 Task: Research Airbnb properties in Jhawarian, Pakistan from 25th December, 2023 to 26th December, 2023 for 2 adults. Place can be entire room with 1  bedroom having 1 bed and 1 bathroom. Property type can be hotel.
Action: Mouse moved to (498, 137)
Screenshot: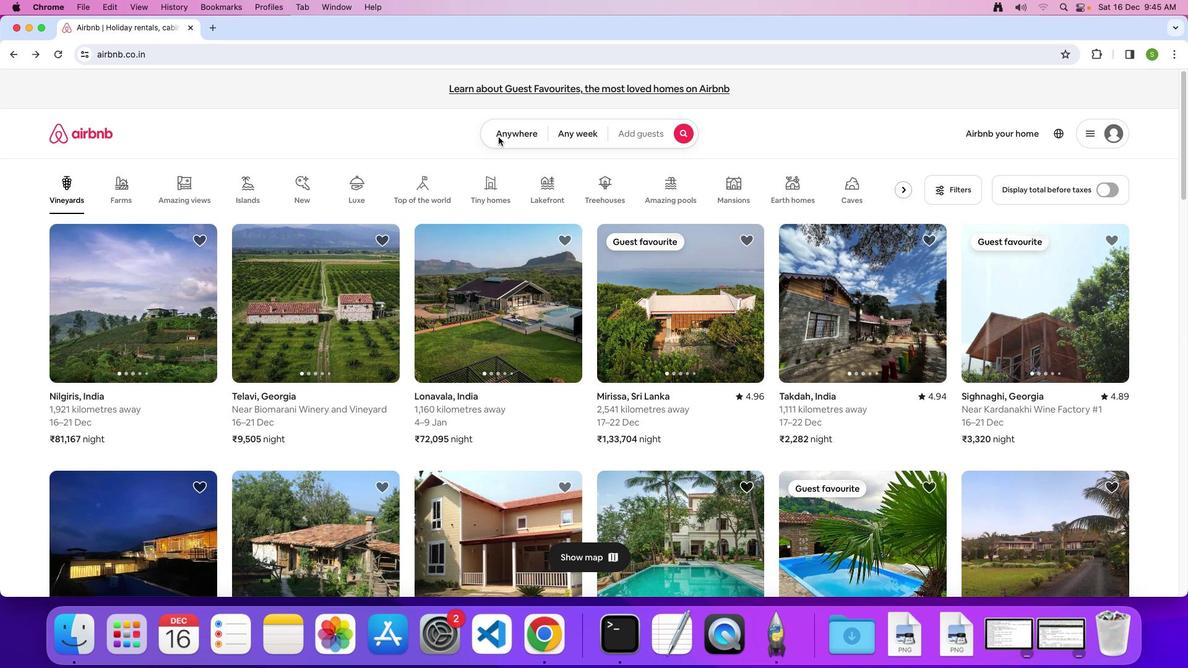
Action: Mouse pressed left at (498, 137)
Screenshot: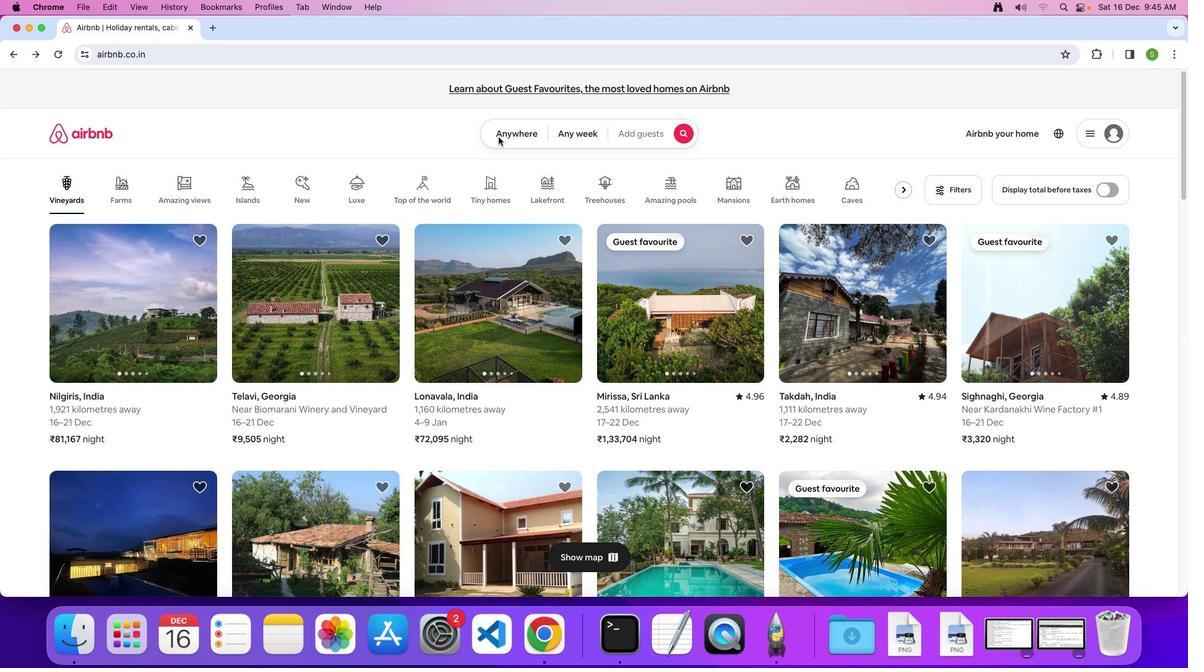 
Action: Mouse moved to (502, 135)
Screenshot: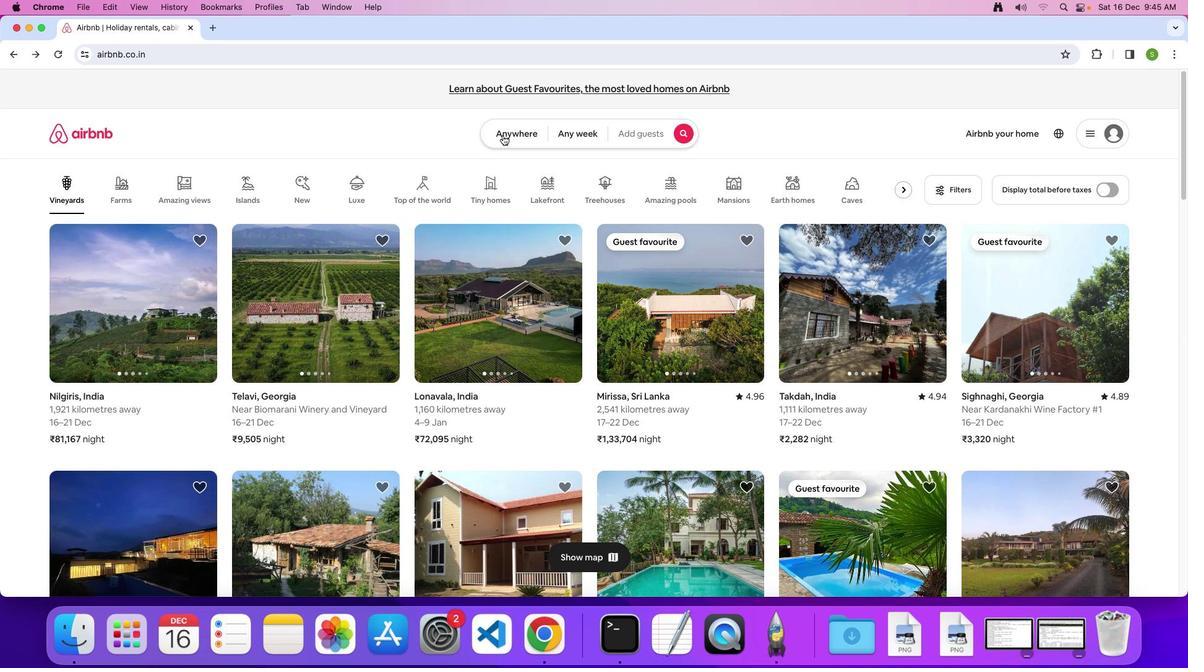 
Action: Mouse pressed left at (502, 135)
Screenshot: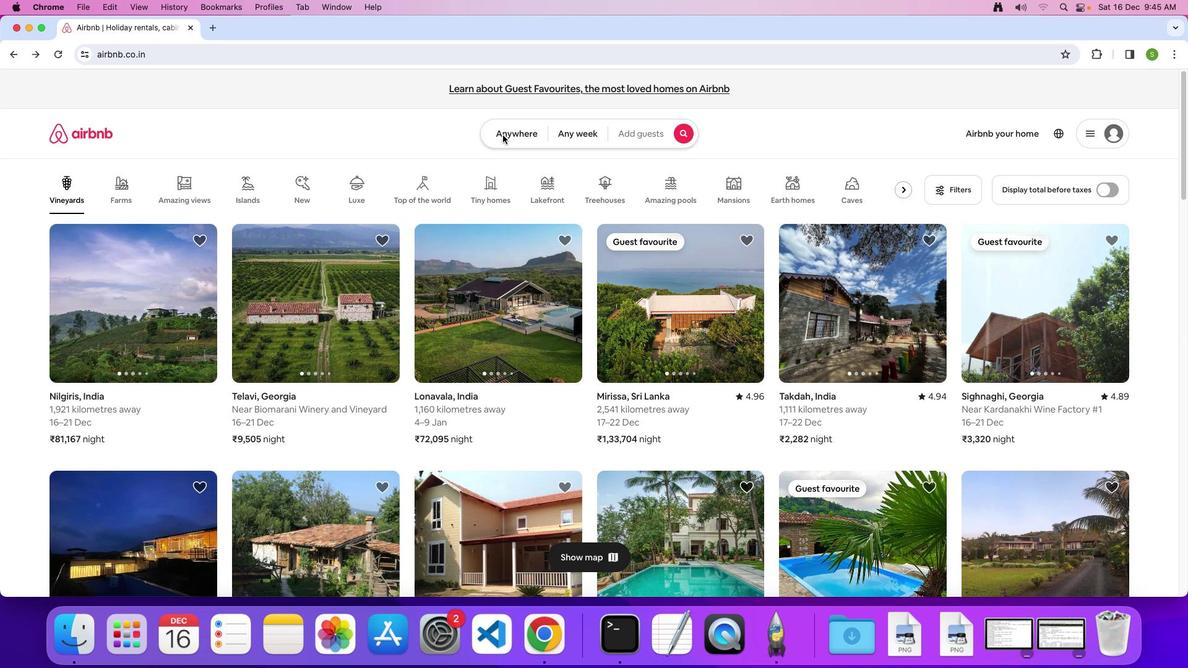 
Action: Mouse moved to (432, 171)
Screenshot: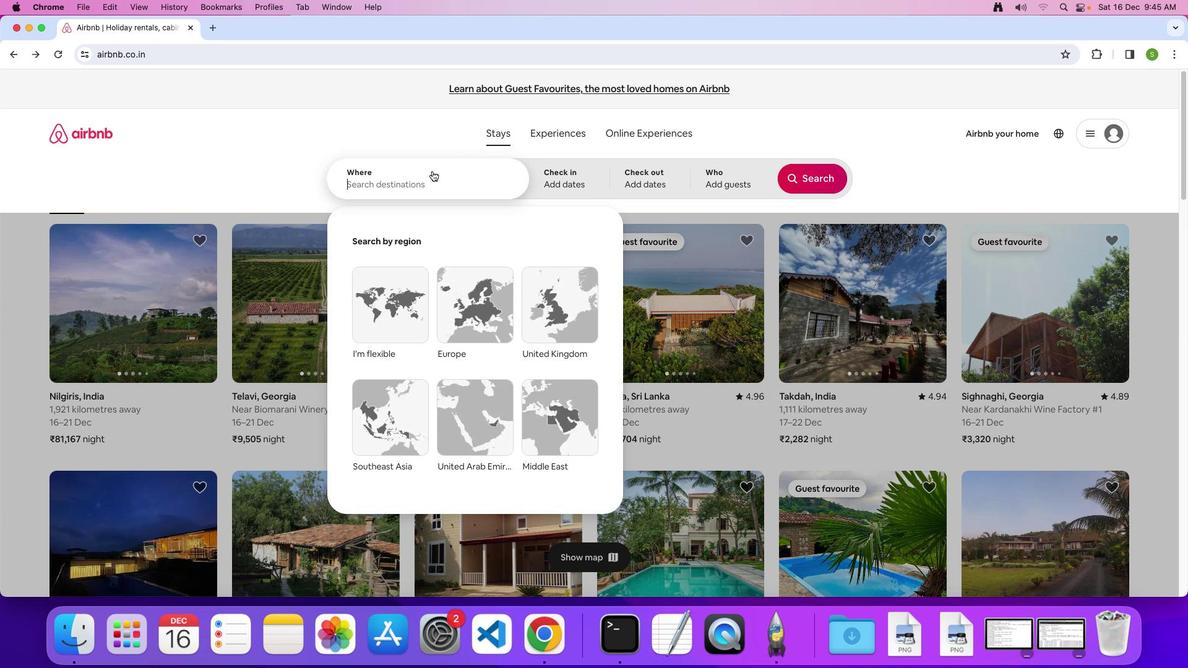 
Action: Mouse pressed left at (432, 171)
Screenshot: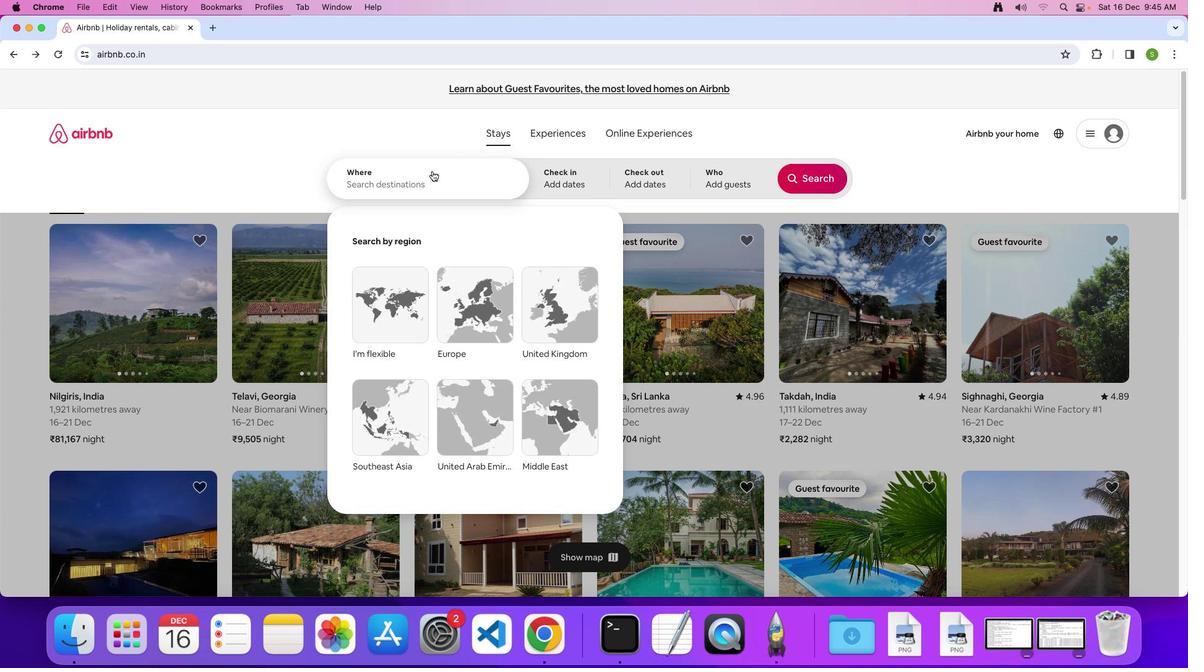 
Action: Key pressed 'J'Key.caps_lock'h''a''w''a''r''i''a''n'','Key.spaceKey.shift'P''a''k''i''s''t''h''a''n'Key.backspaceKey.backspaceKey.backspace'a''n'Key.enter
Screenshot: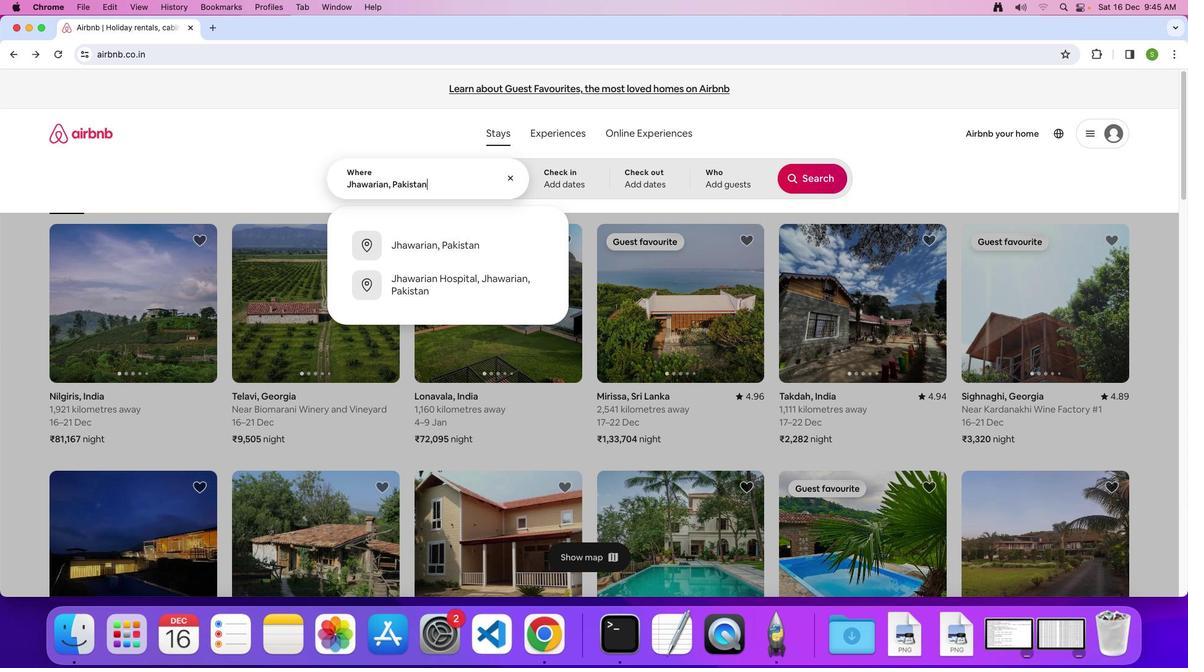 
Action: Mouse moved to (399, 451)
Screenshot: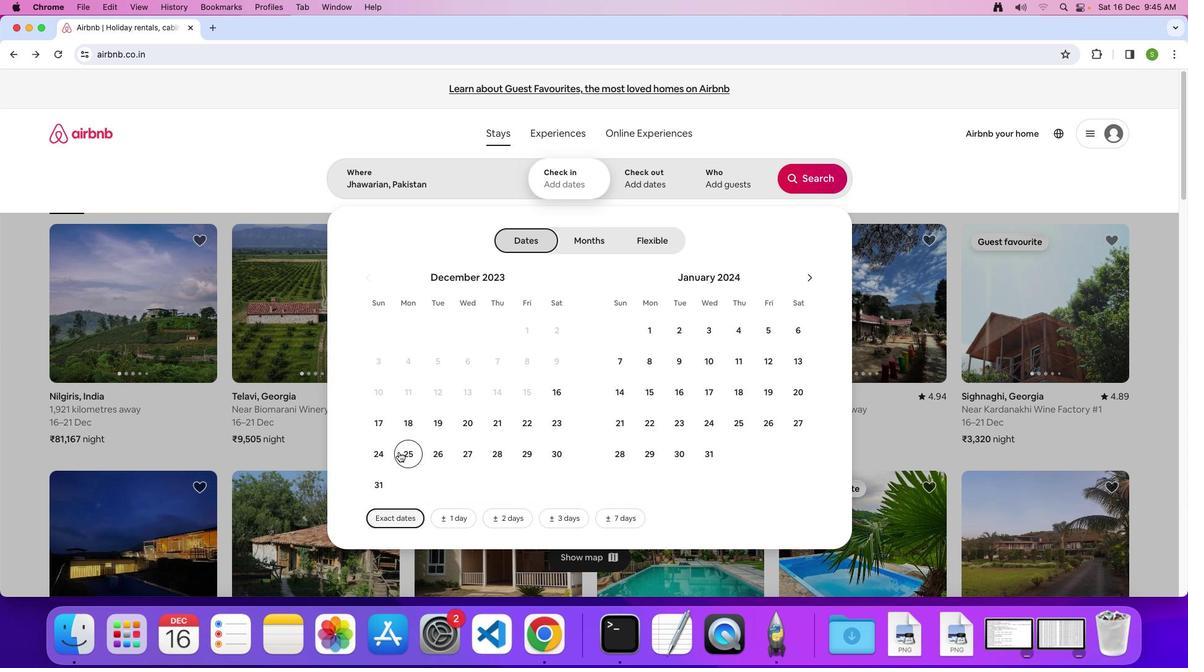 
Action: Mouse pressed left at (399, 451)
Screenshot: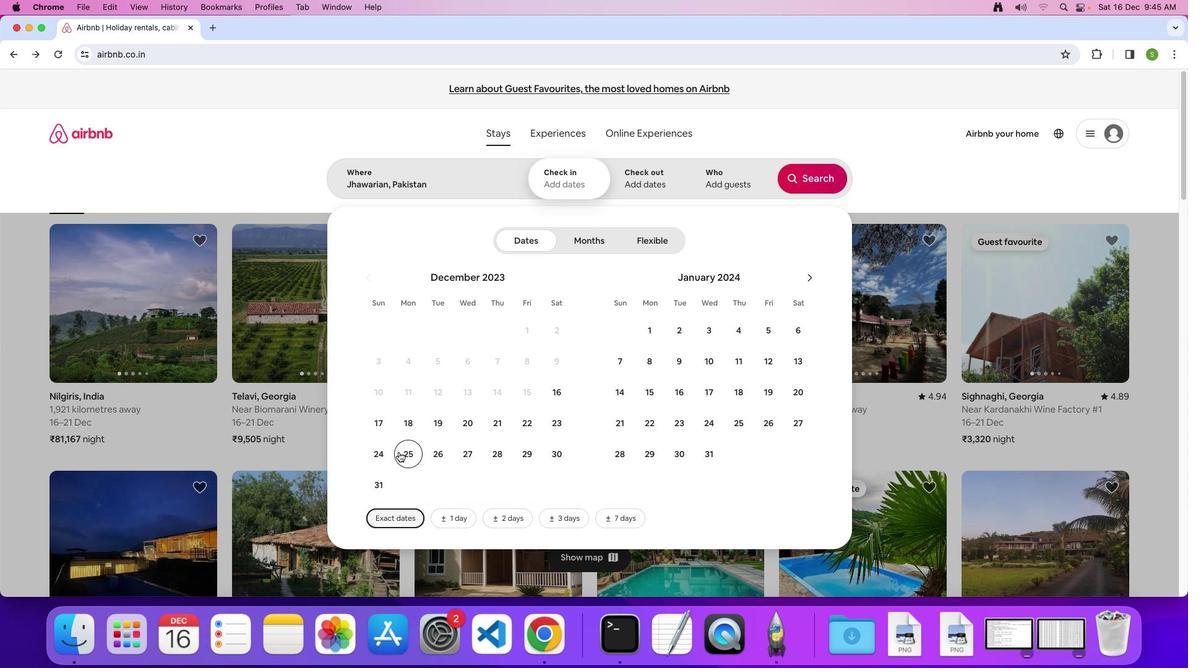 
Action: Mouse moved to (428, 459)
Screenshot: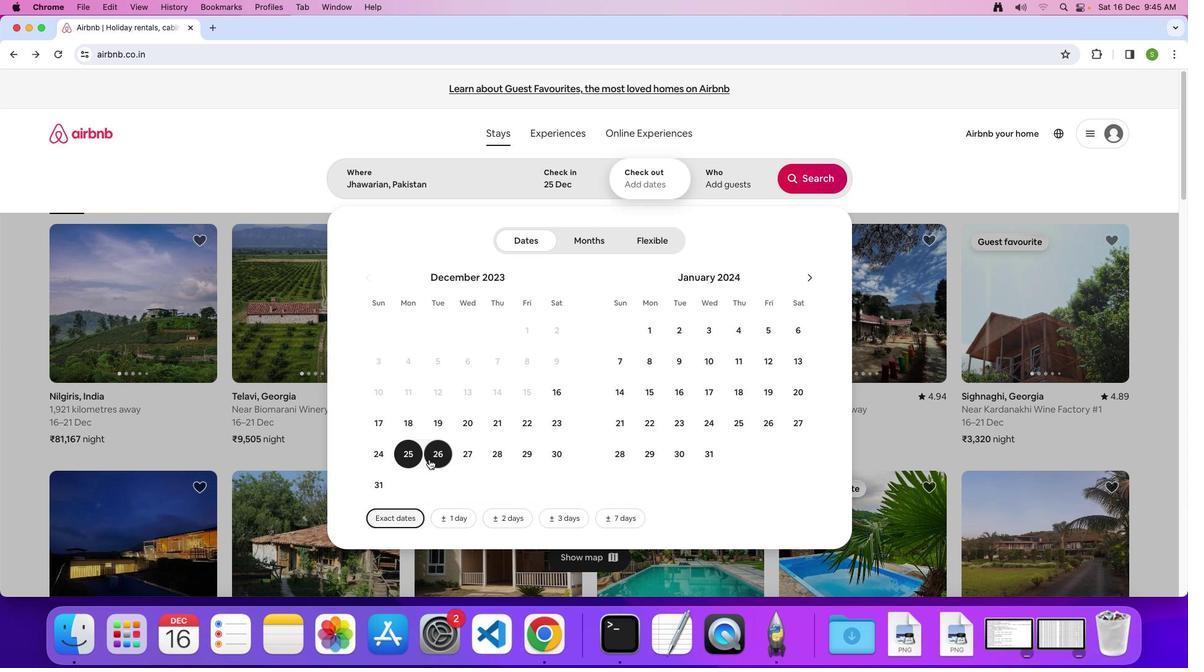 
Action: Mouse pressed left at (428, 459)
Screenshot: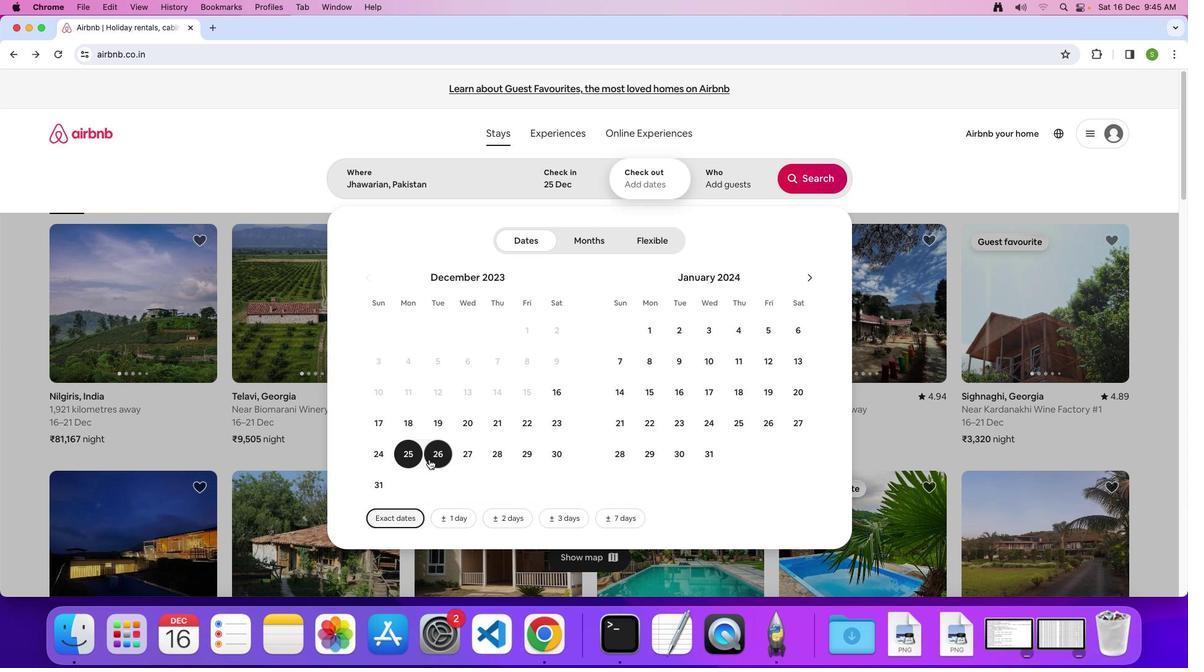 
Action: Mouse moved to (721, 186)
Screenshot: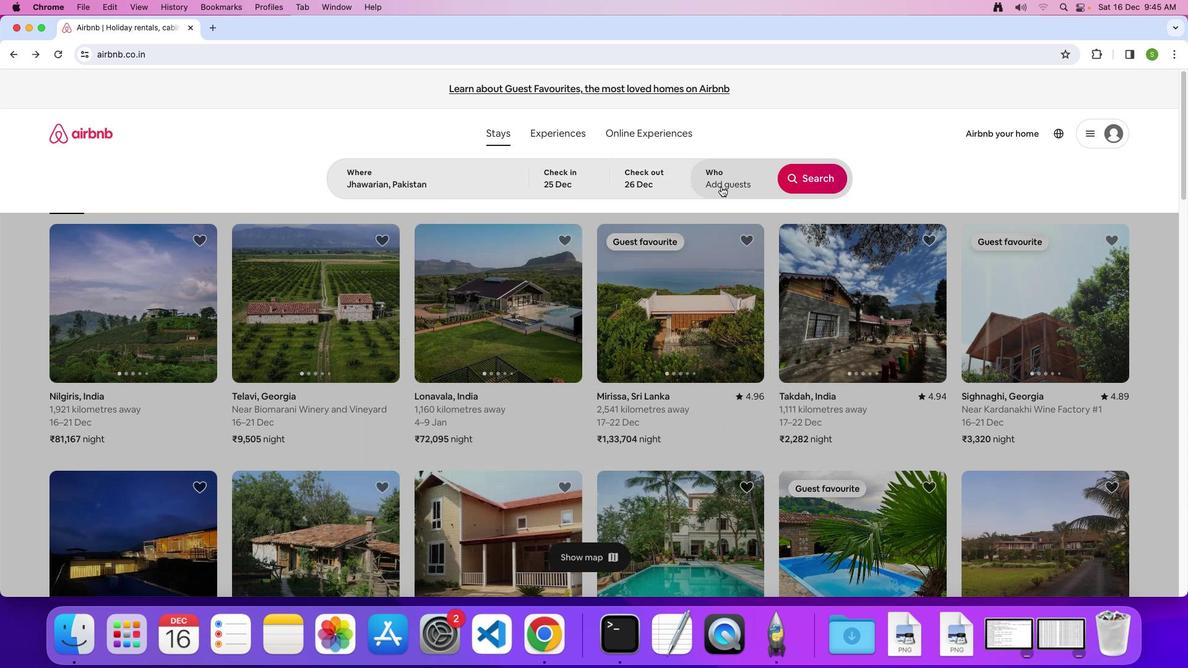 
Action: Mouse pressed left at (721, 186)
Screenshot: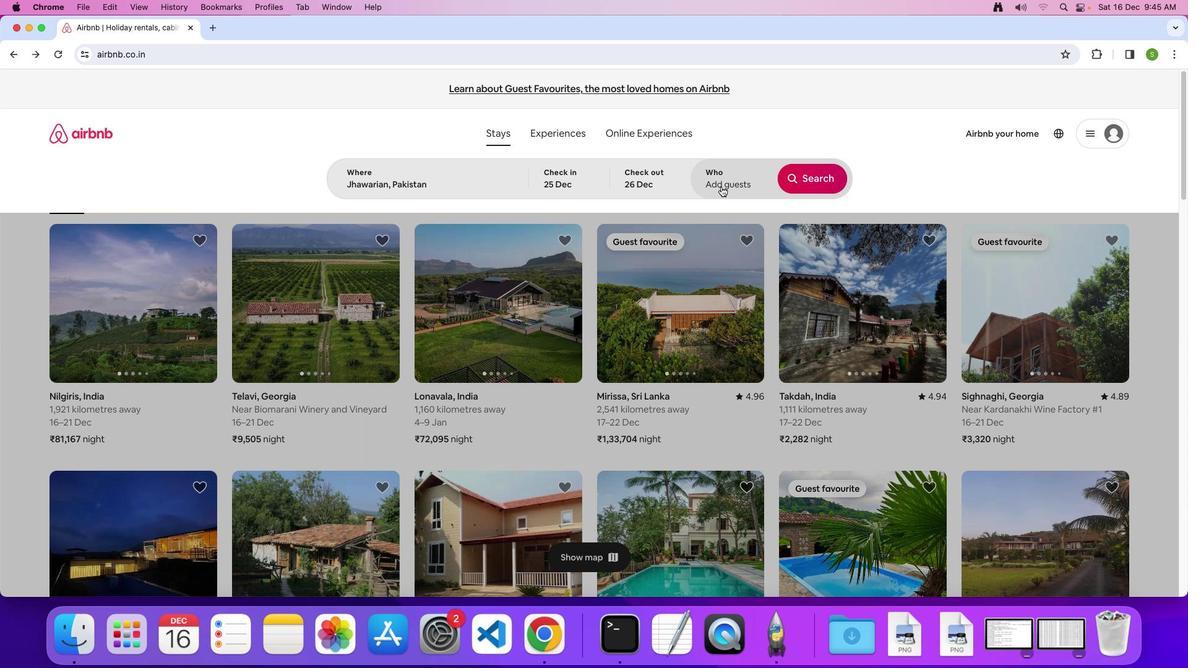 
Action: Mouse moved to (811, 245)
Screenshot: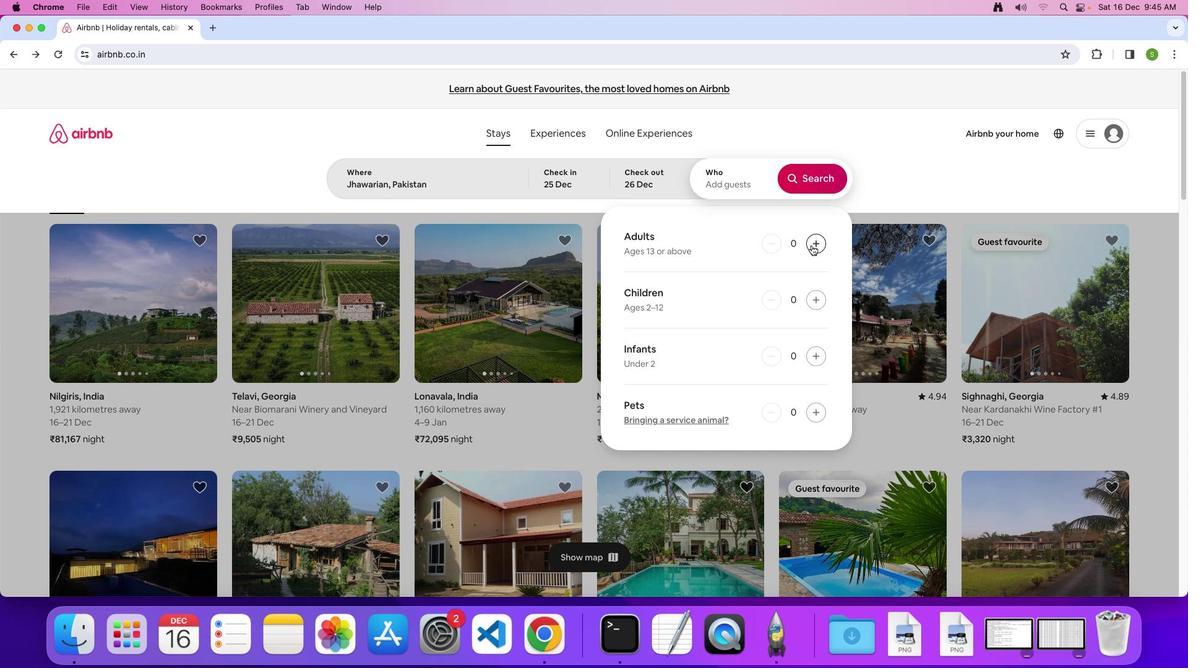 
Action: Mouse pressed left at (811, 245)
Screenshot: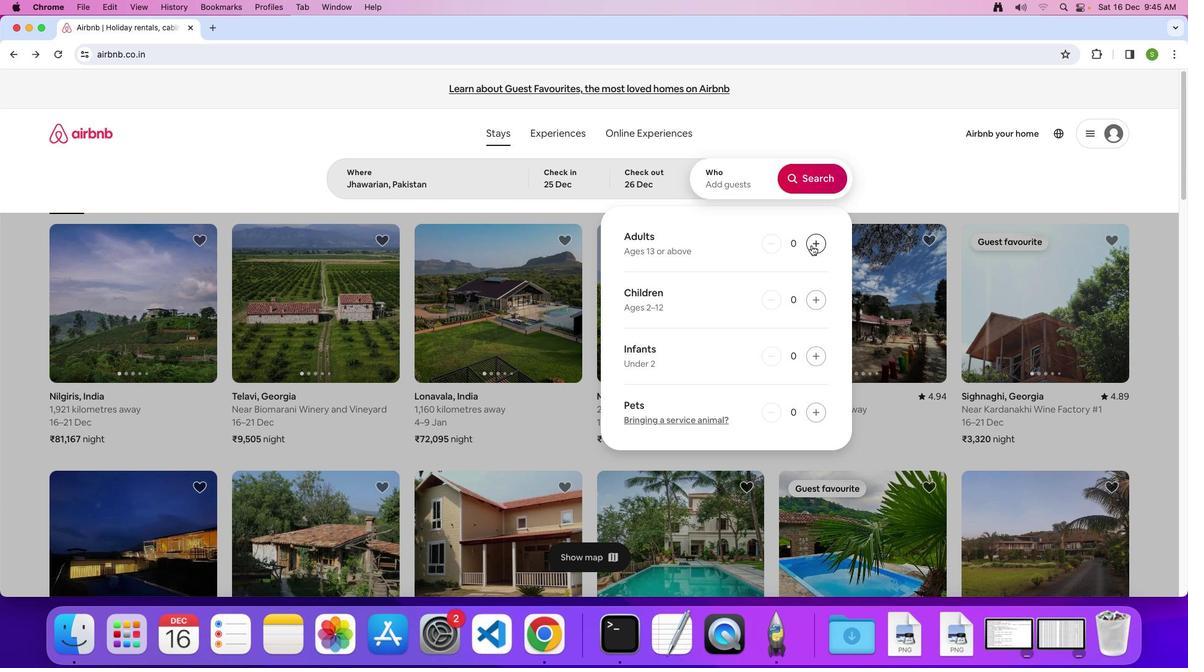 
Action: Mouse pressed left at (811, 245)
Screenshot: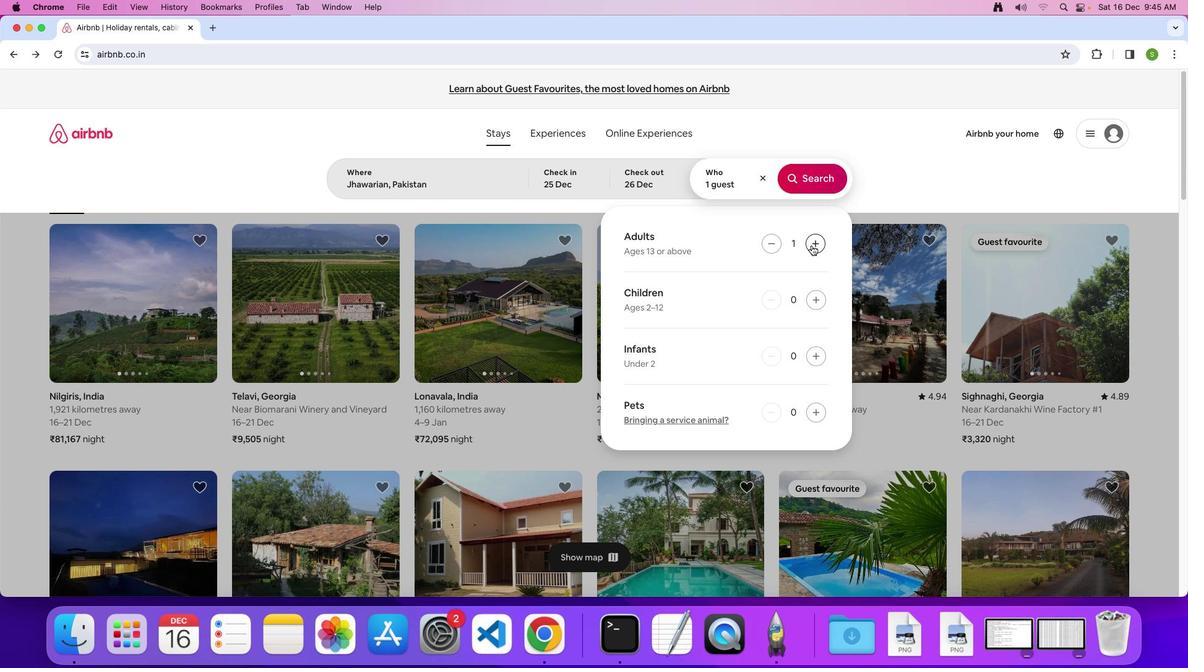 
Action: Mouse moved to (831, 185)
Screenshot: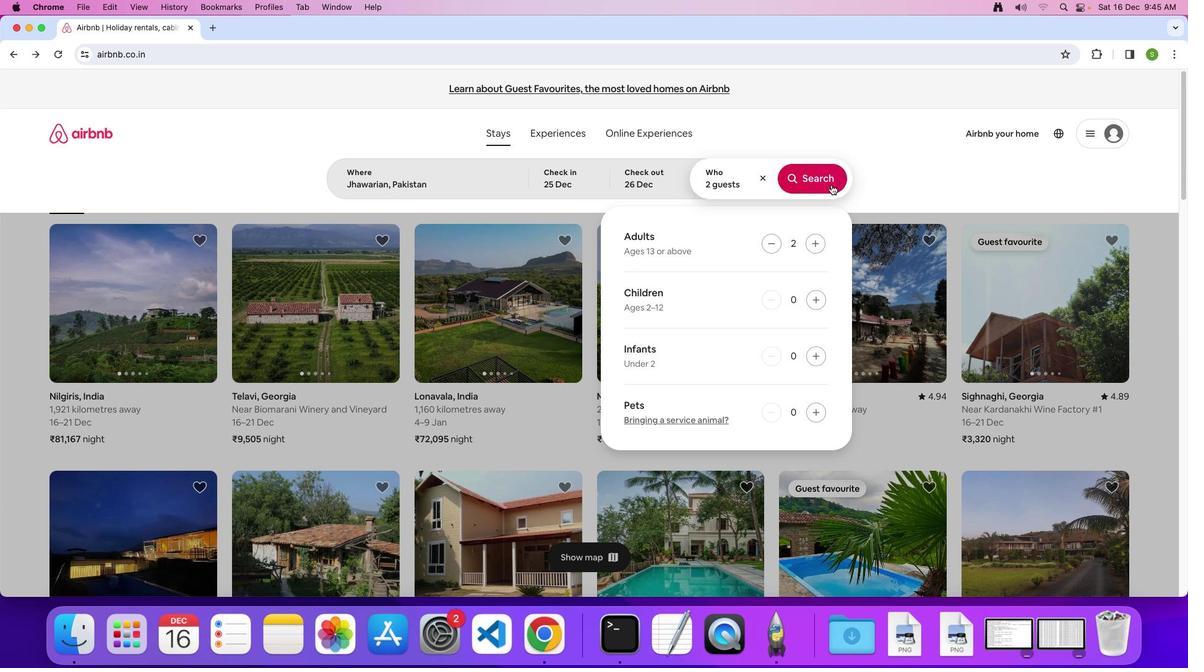 
Action: Mouse pressed left at (831, 185)
Screenshot: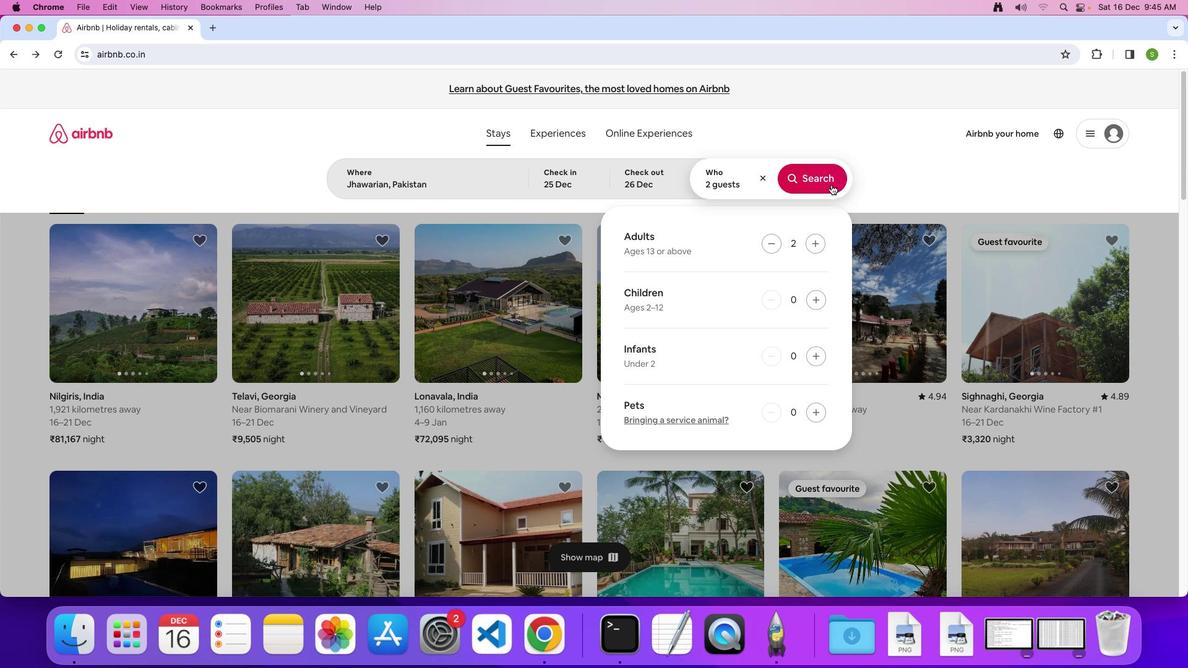 
Action: Mouse moved to (974, 150)
Screenshot: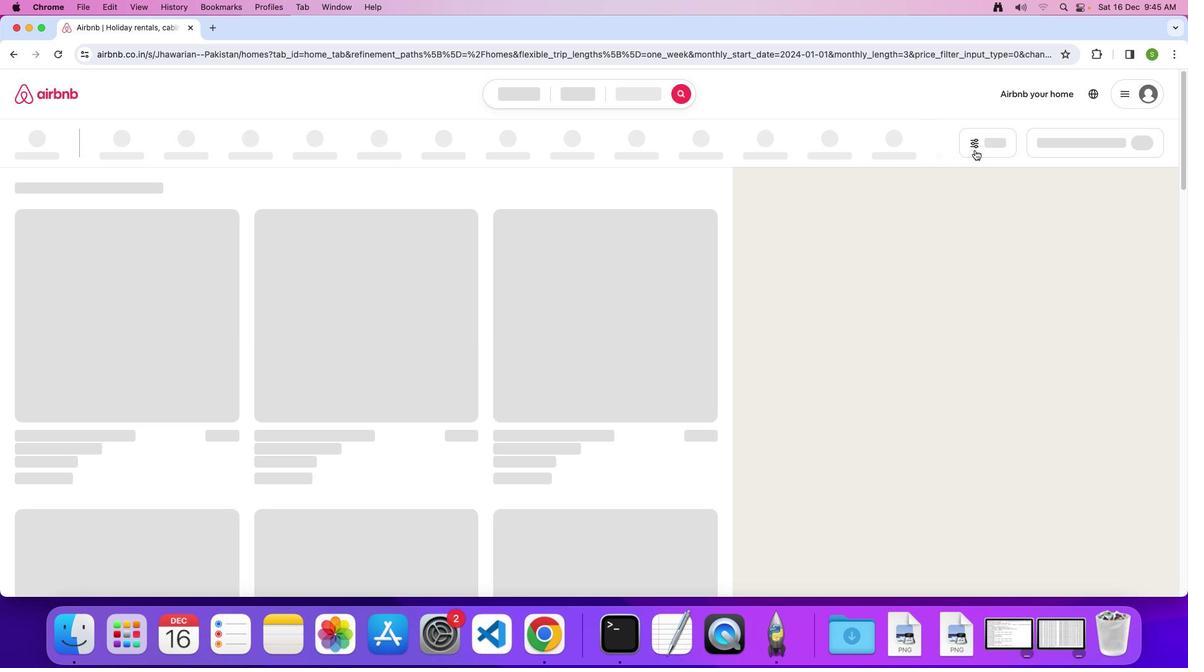 
Action: Mouse pressed left at (974, 150)
Screenshot: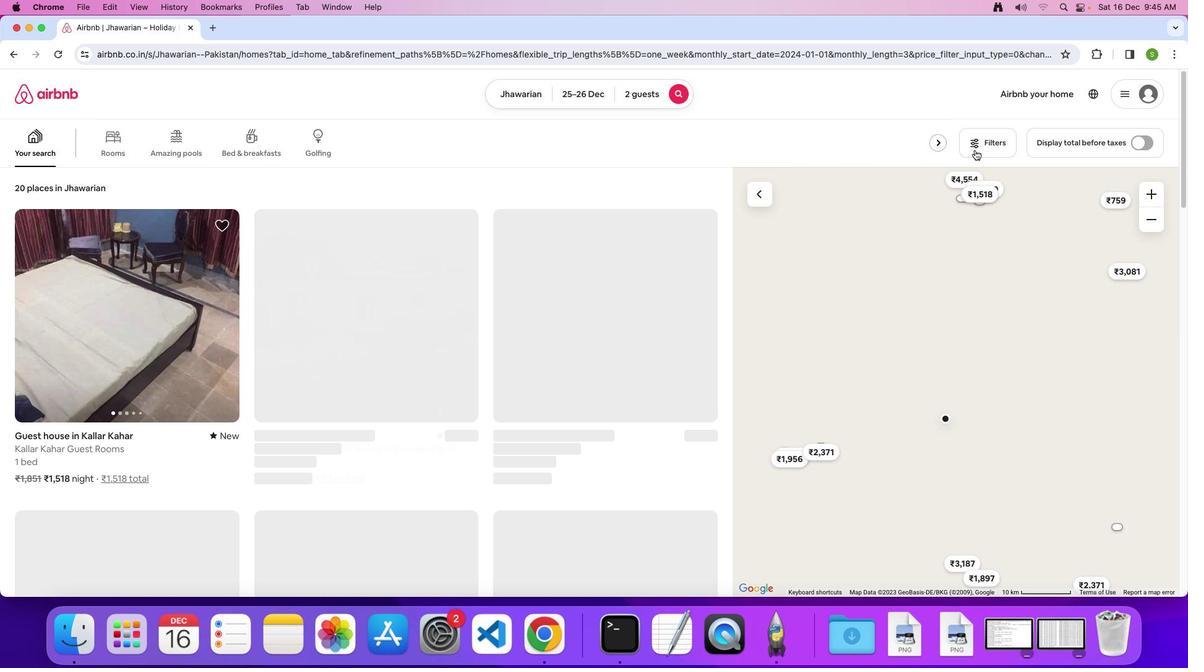 
Action: Mouse moved to (614, 373)
Screenshot: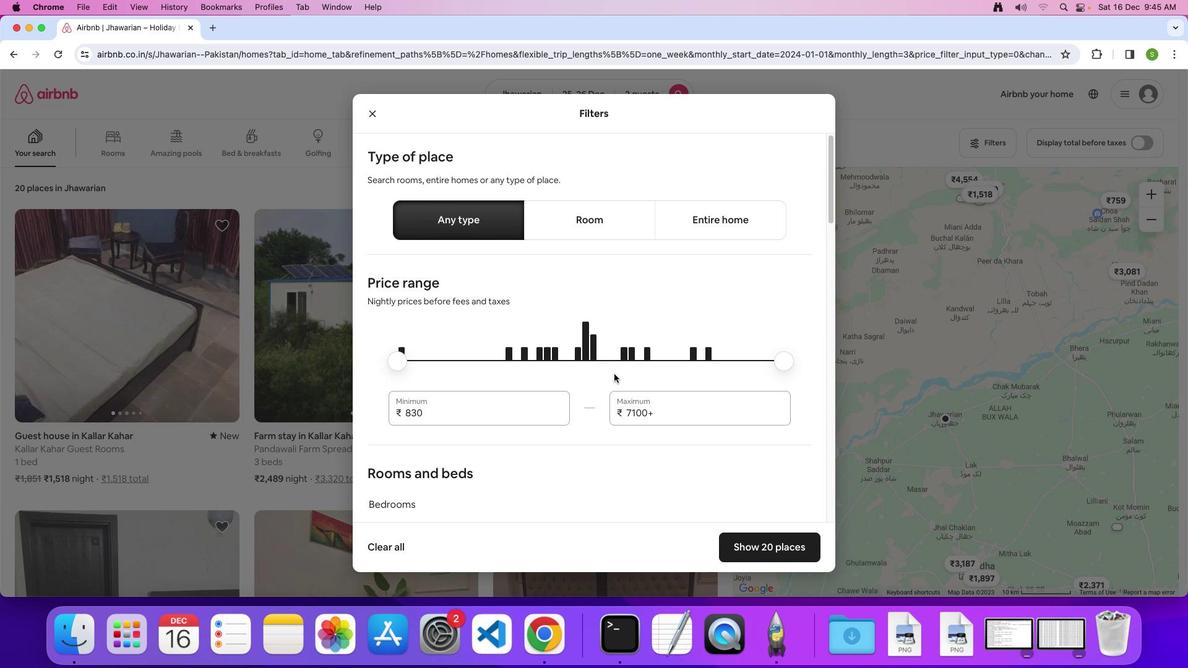 
Action: Mouse scrolled (614, 373) with delta (0, 0)
Screenshot: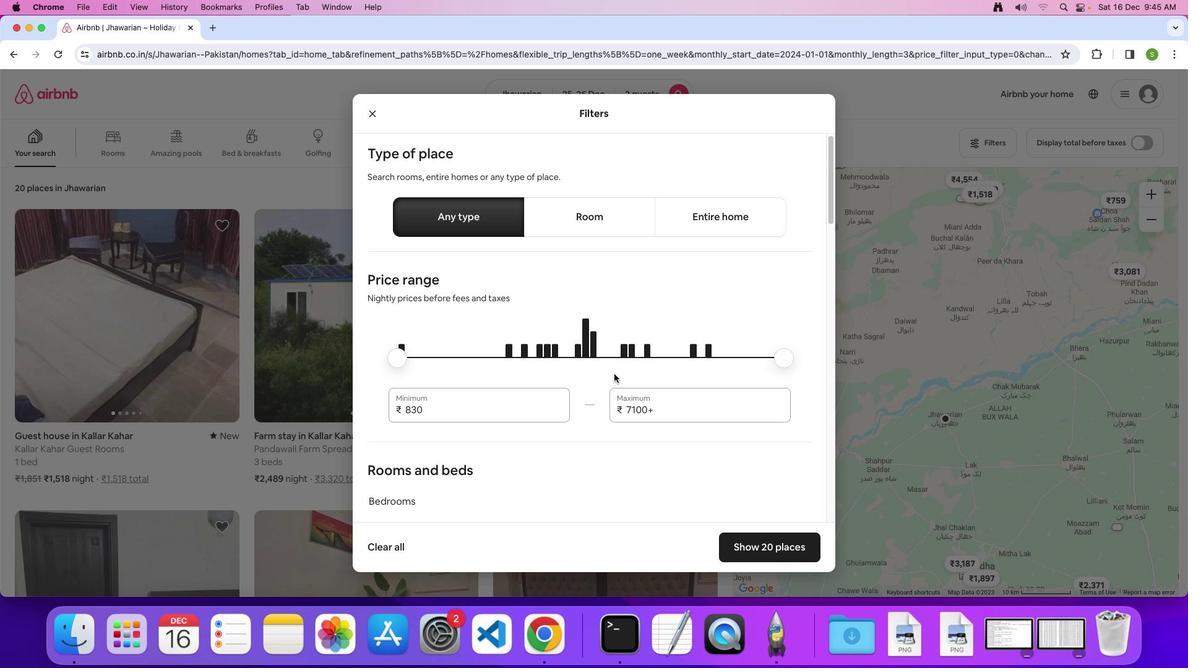 
Action: Mouse scrolled (614, 373) with delta (0, 0)
Screenshot: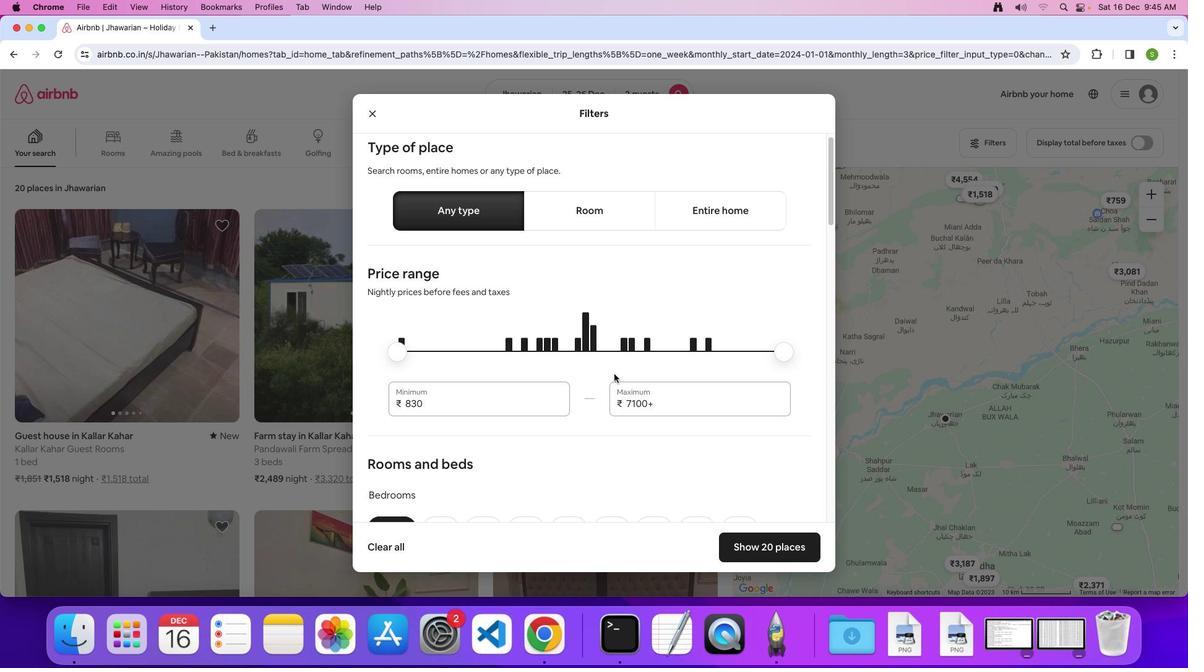
Action: Mouse scrolled (614, 373) with delta (0, 0)
Screenshot: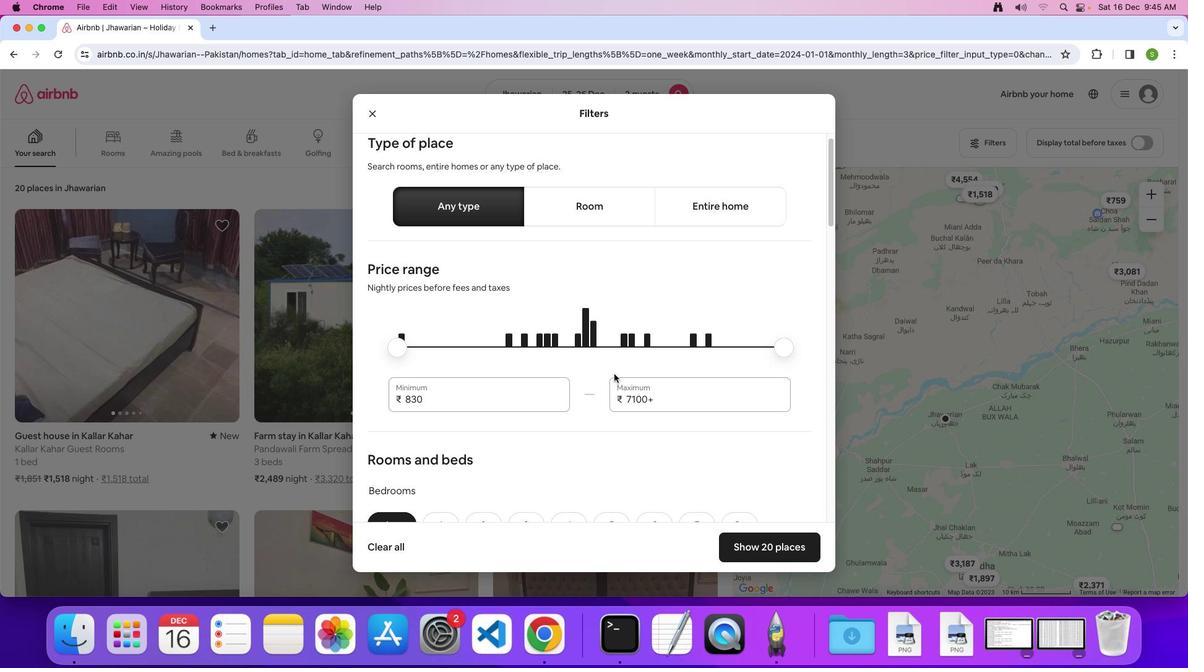 
Action: Mouse scrolled (614, 373) with delta (0, 0)
Screenshot: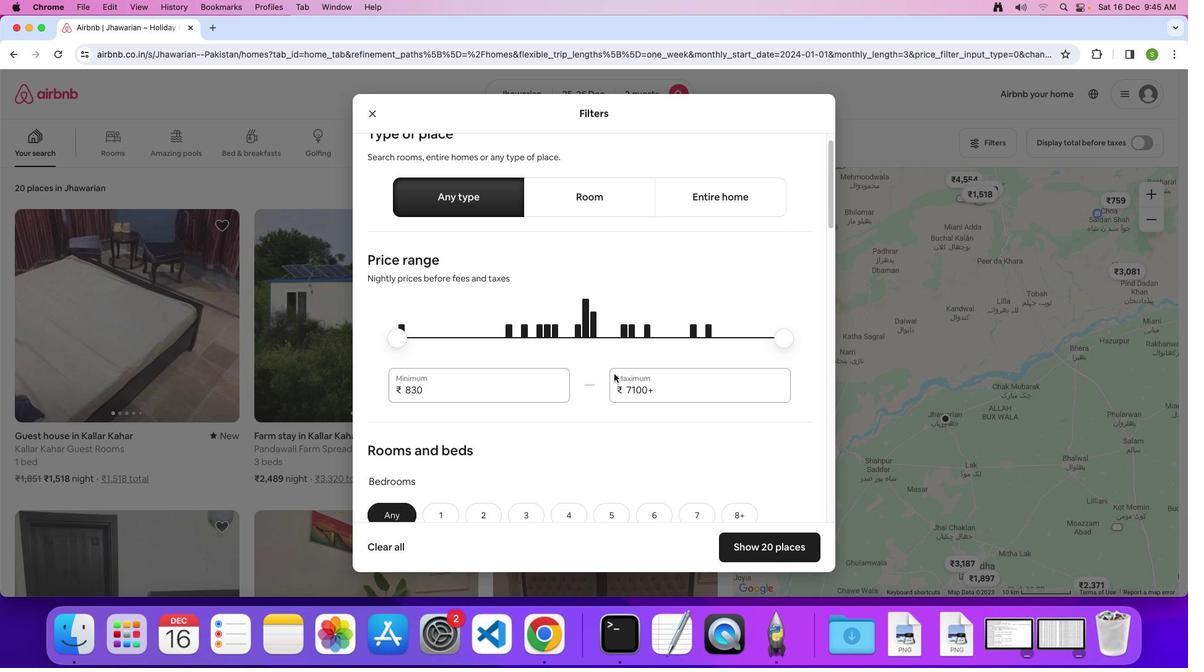 
Action: Mouse scrolled (614, 373) with delta (0, 0)
Screenshot: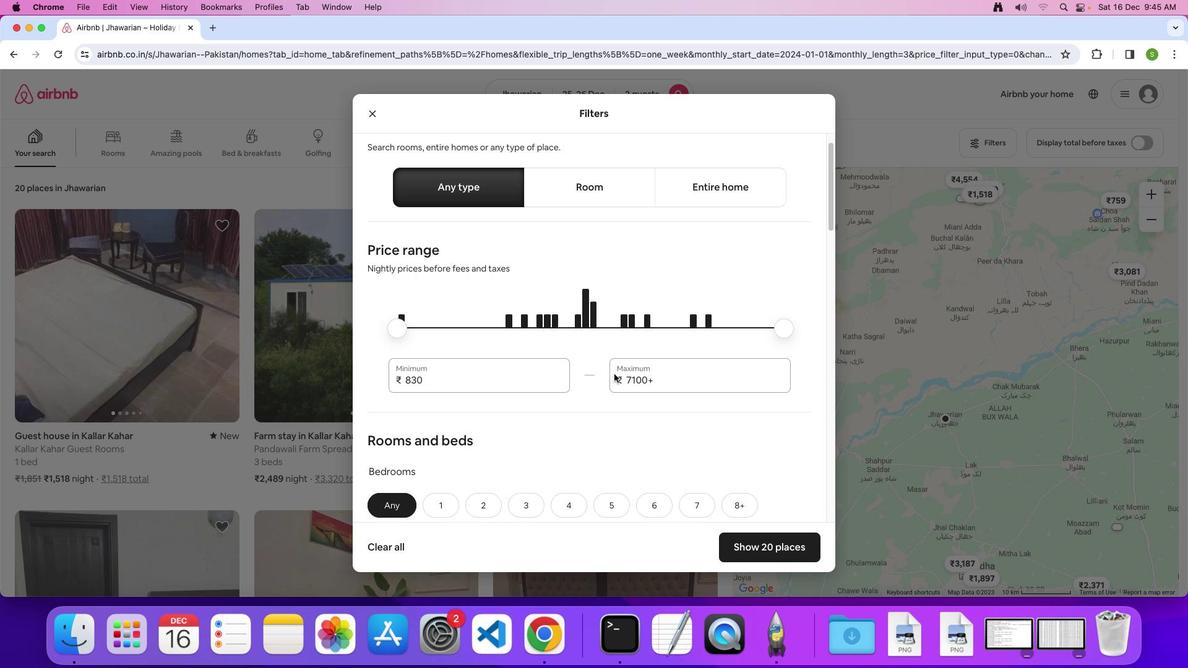 
Action: Mouse scrolled (614, 373) with delta (0, 0)
Screenshot: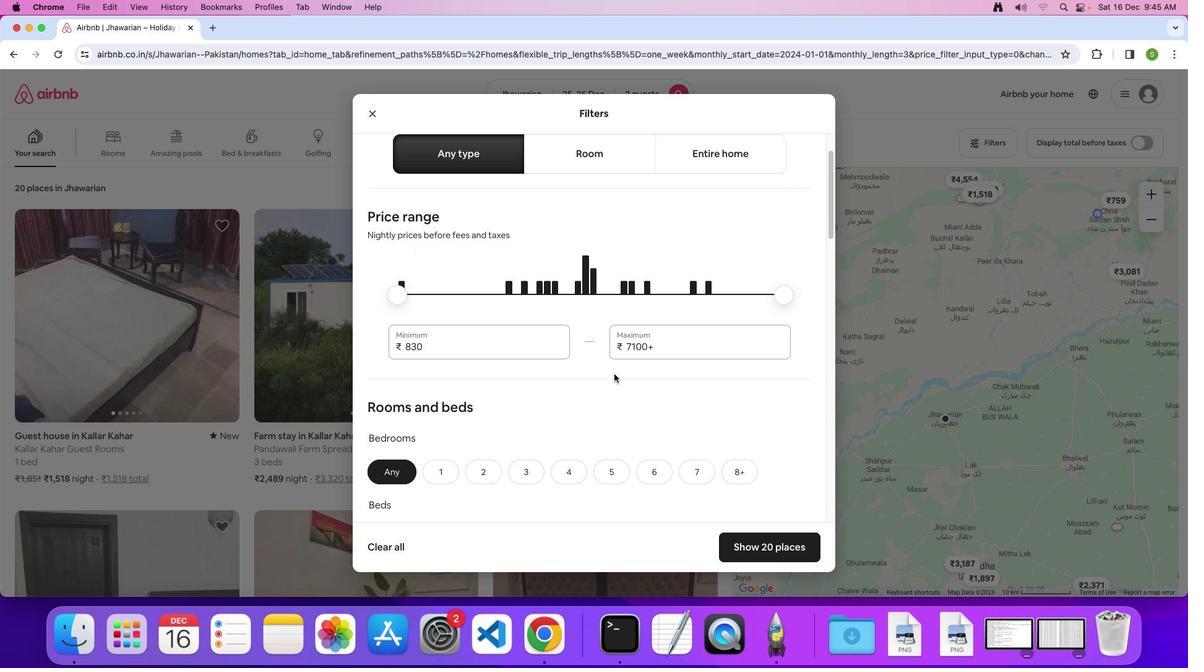 
Action: Mouse scrolled (614, 373) with delta (0, 0)
Screenshot: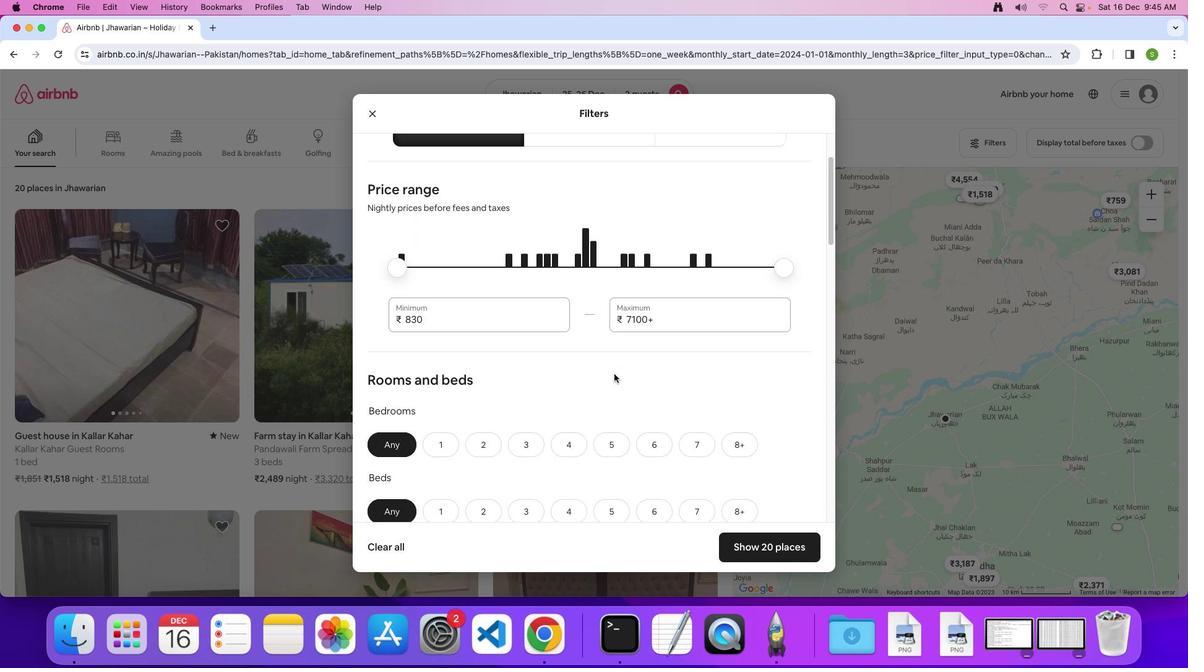 
Action: Mouse scrolled (614, 373) with delta (0, -1)
Screenshot: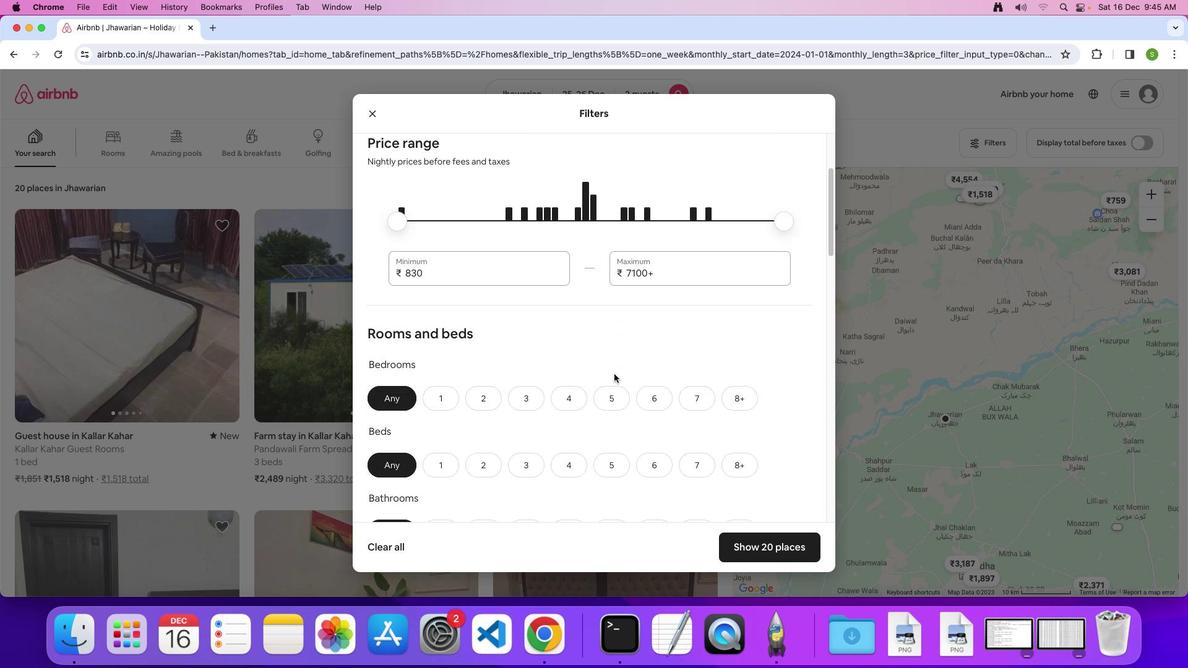 
Action: Mouse scrolled (614, 373) with delta (0, -1)
Screenshot: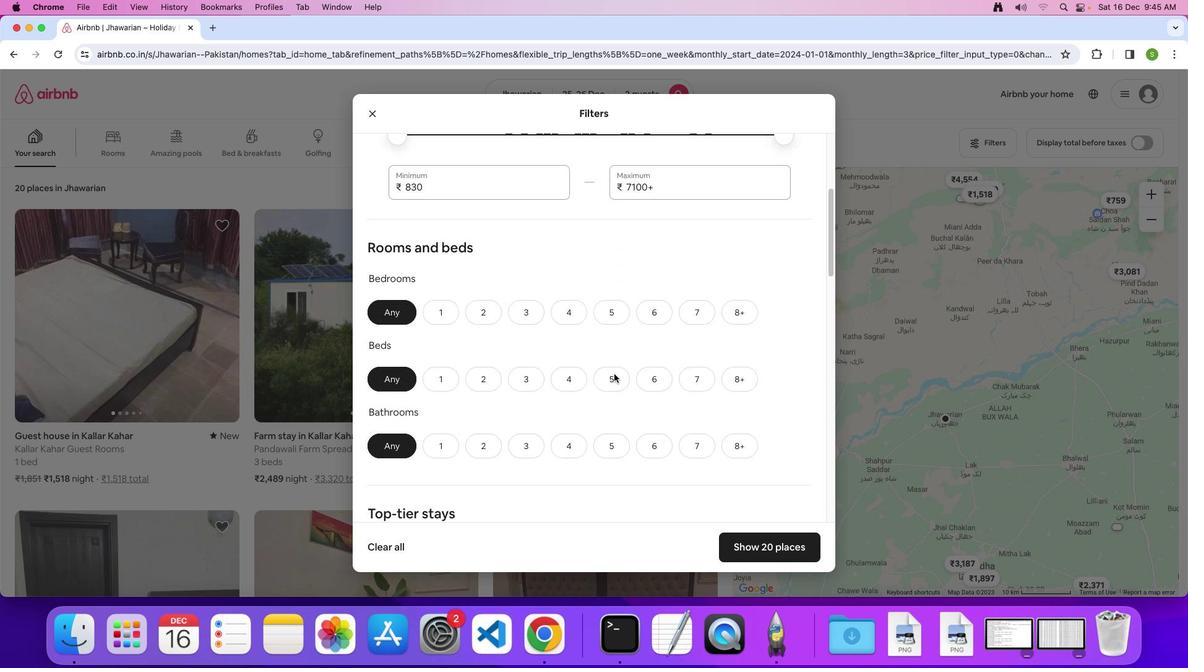 
Action: Mouse scrolled (614, 373) with delta (0, 0)
Screenshot: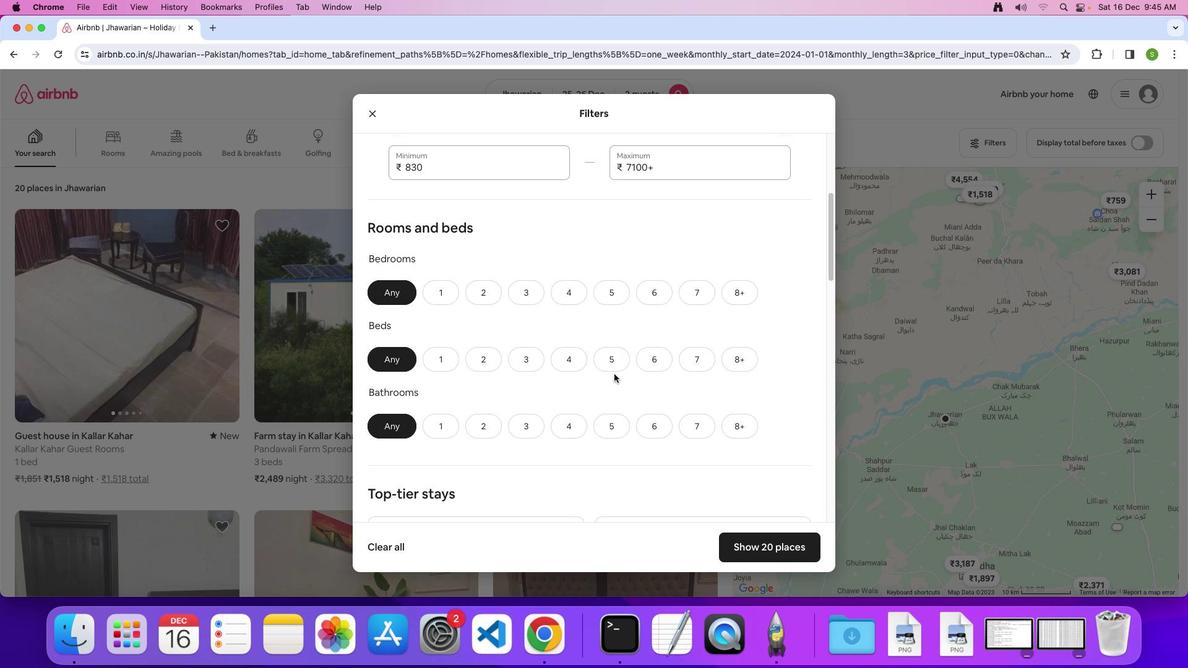 
Action: Mouse scrolled (614, 373) with delta (0, 0)
Screenshot: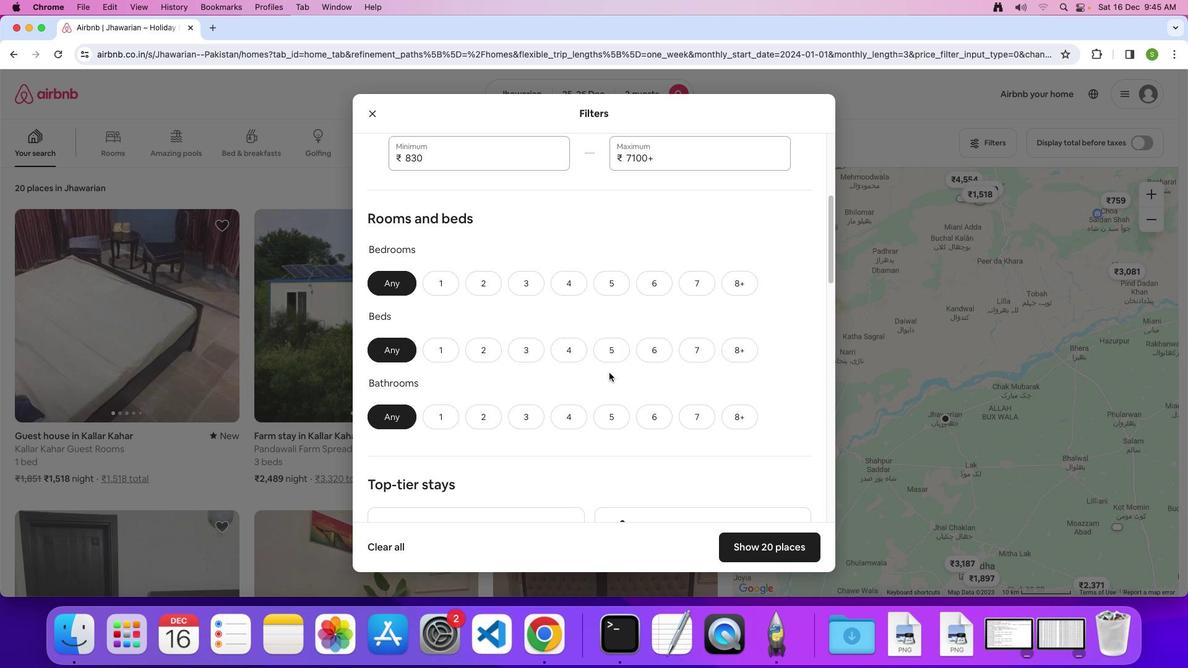 
Action: Mouse moved to (443, 281)
Screenshot: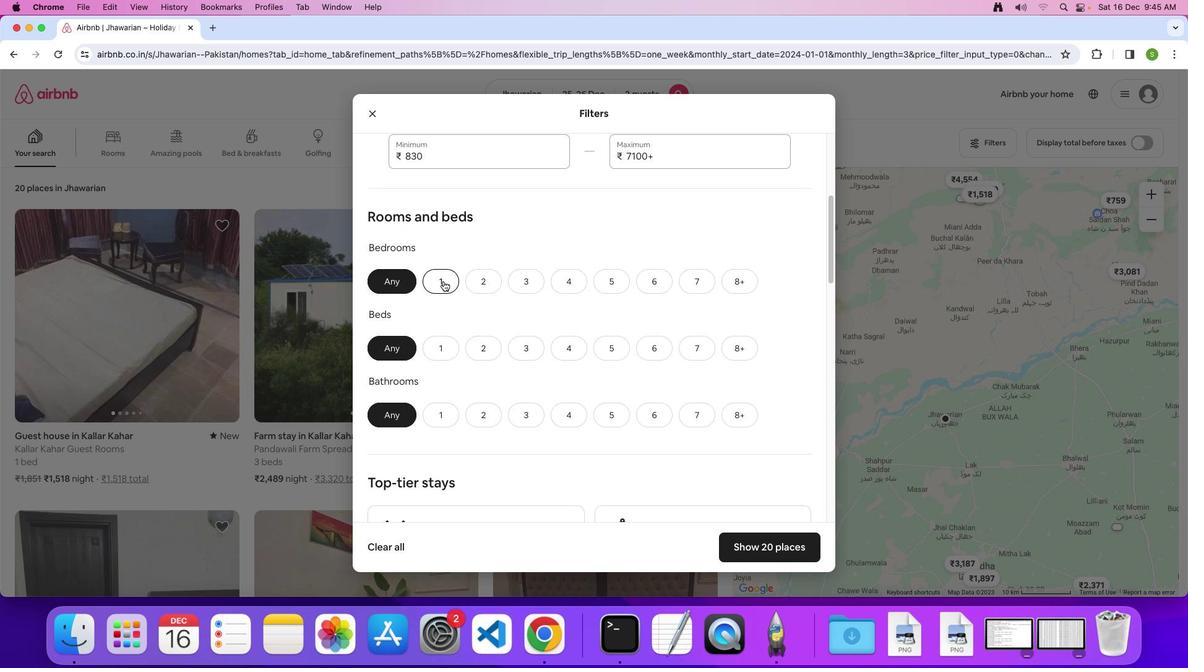 
Action: Mouse pressed left at (443, 281)
Screenshot: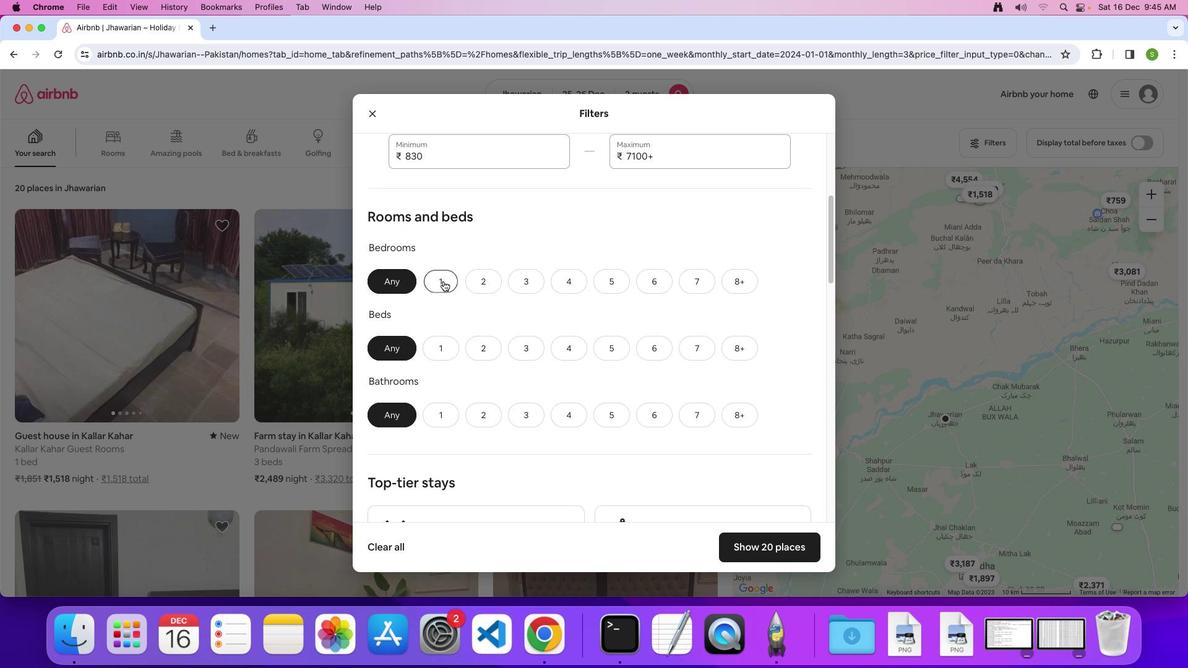 
Action: Mouse moved to (439, 346)
Screenshot: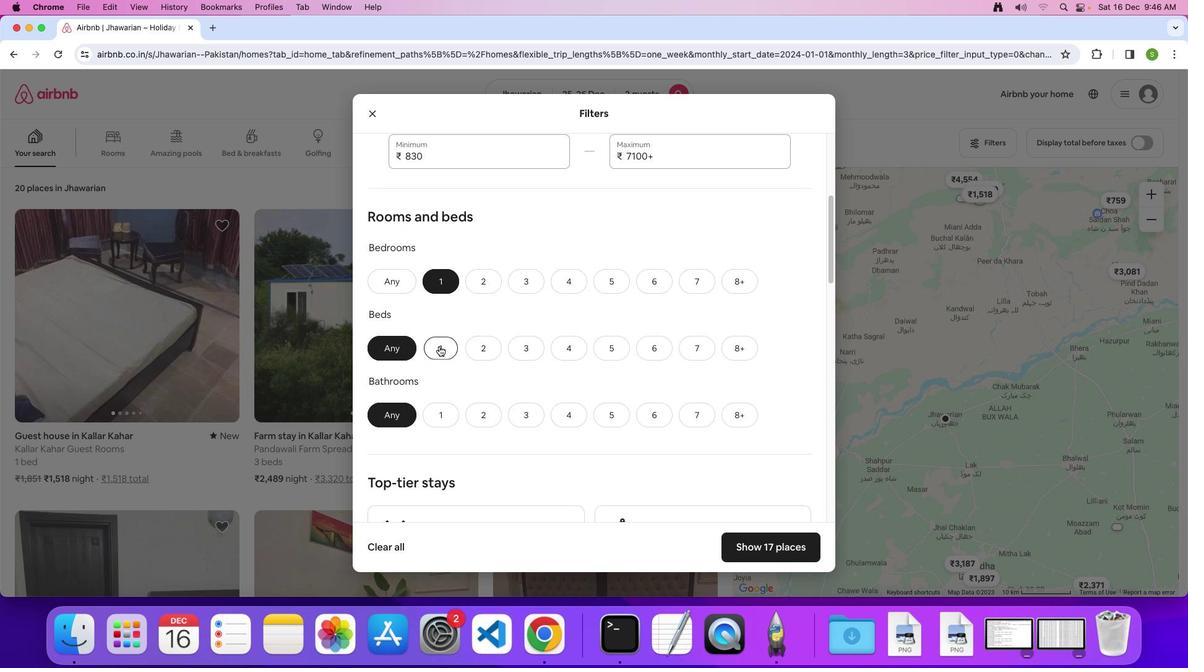 
Action: Mouse pressed left at (439, 346)
Screenshot: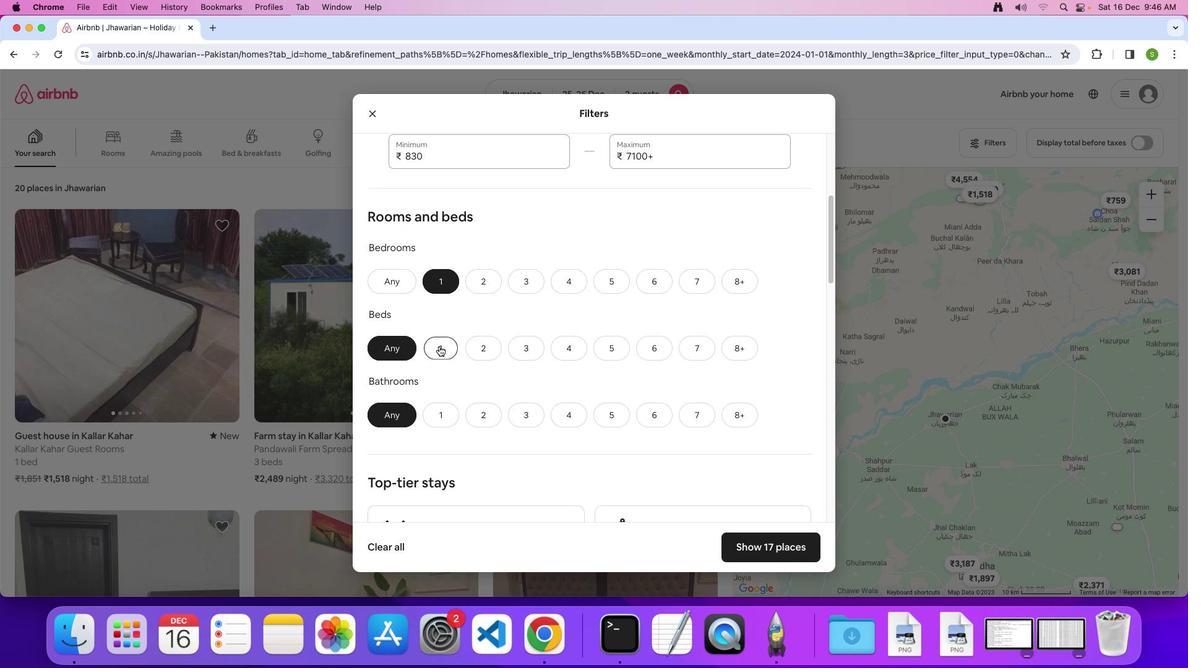 
Action: Mouse moved to (439, 413)
Screenshot: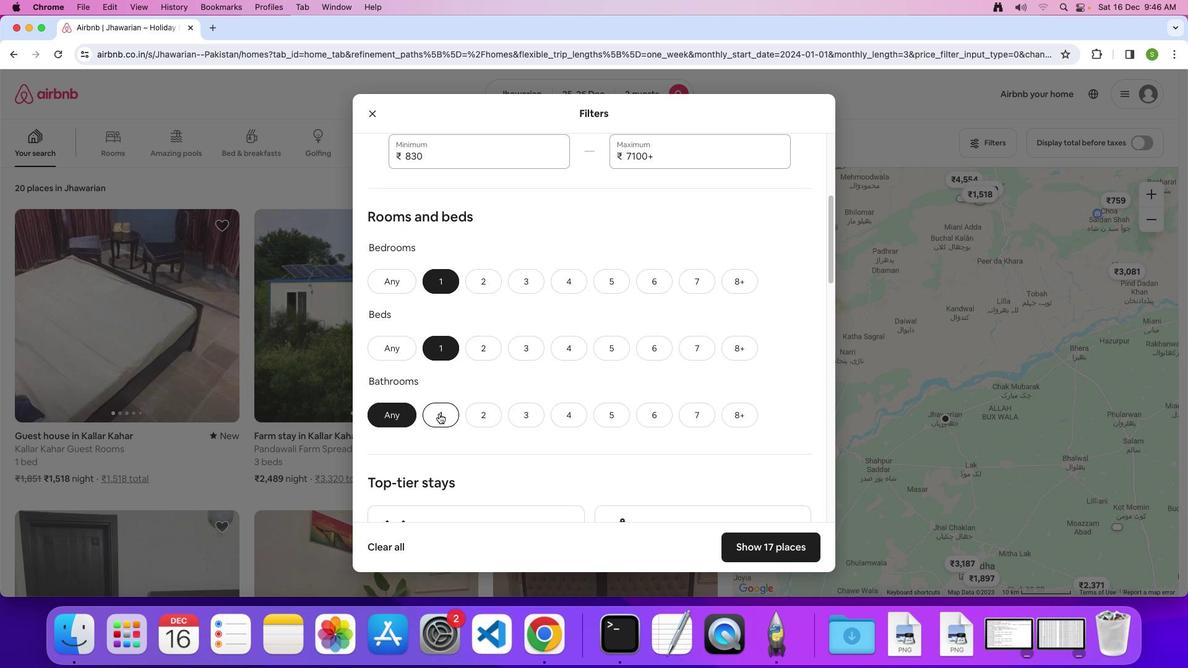 
Action: Mouse pressed left at (439, 413)
Screenshot: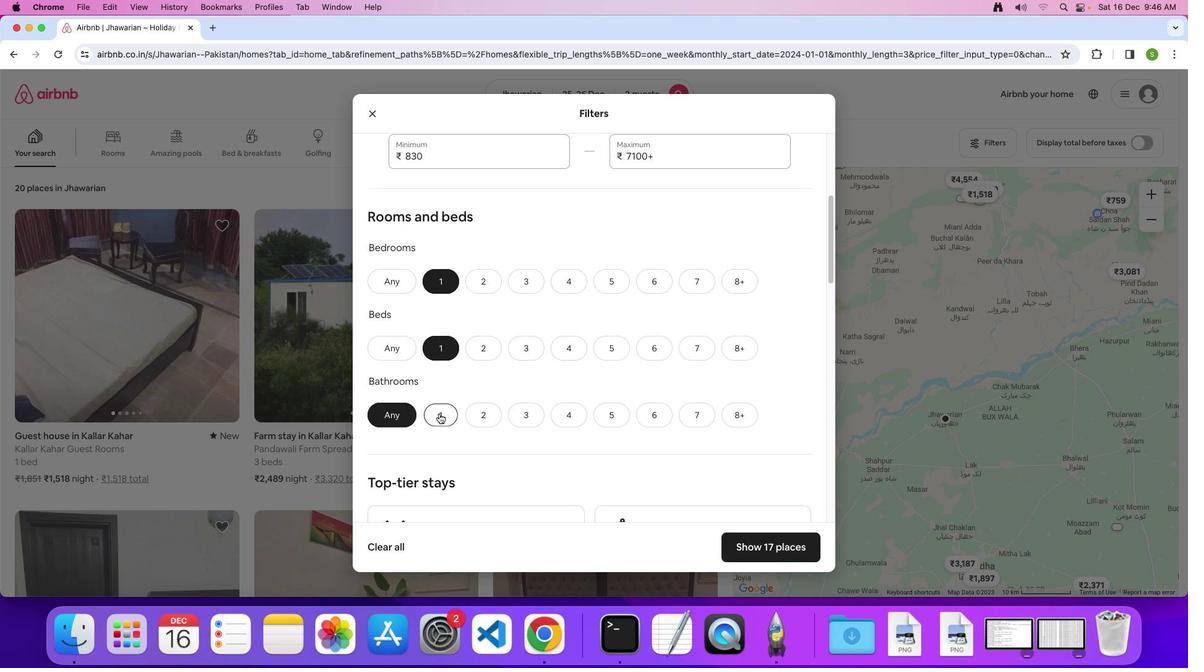 
Action: Mouse moved to (578, 376)
Screenshot: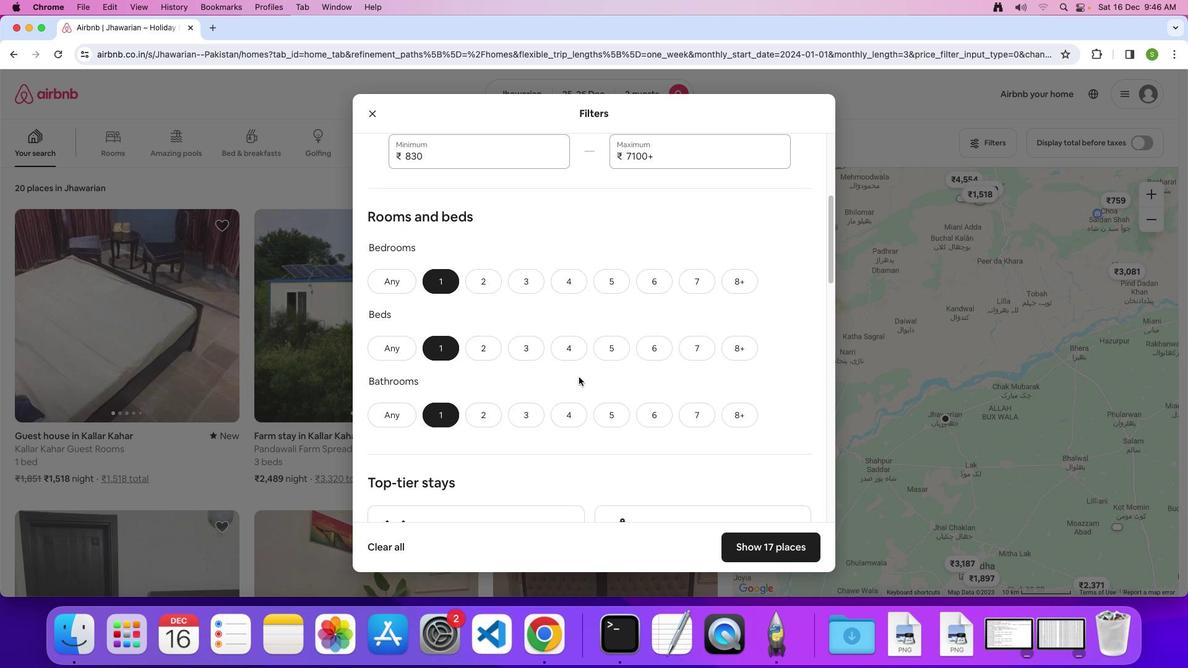 
Action: Mouse scrolled (578, 376) with delta (0, 0)
Screenshot: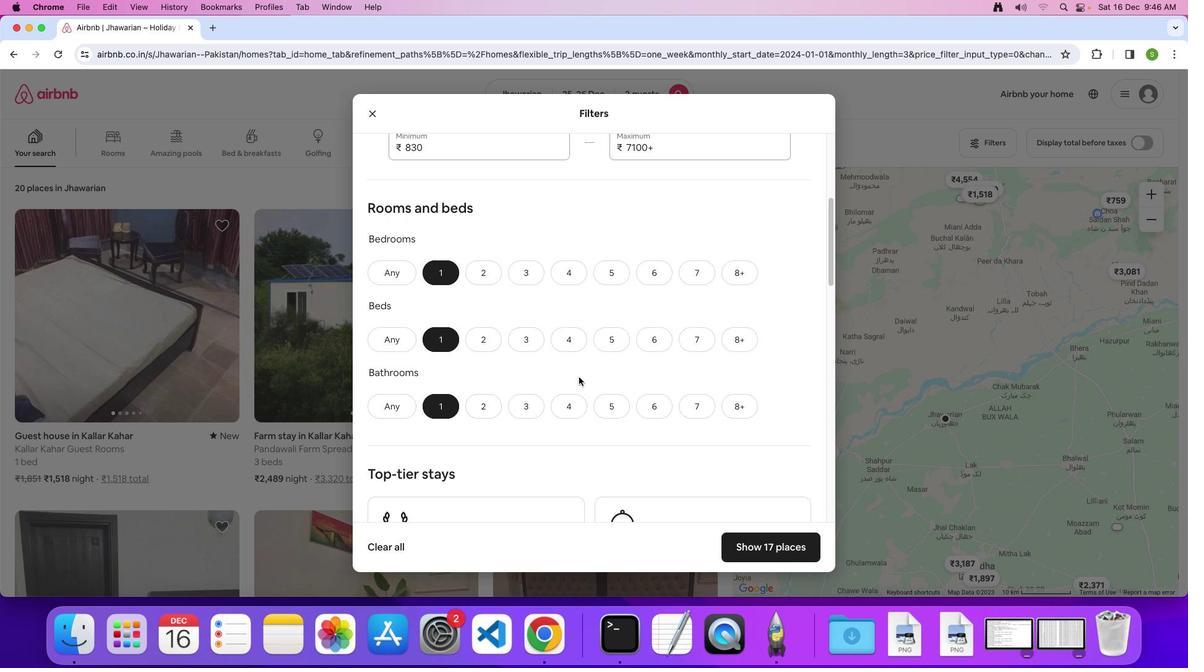 
Action: Mouse scrolled (578, 376) with delta (0, 0)
Screenshot: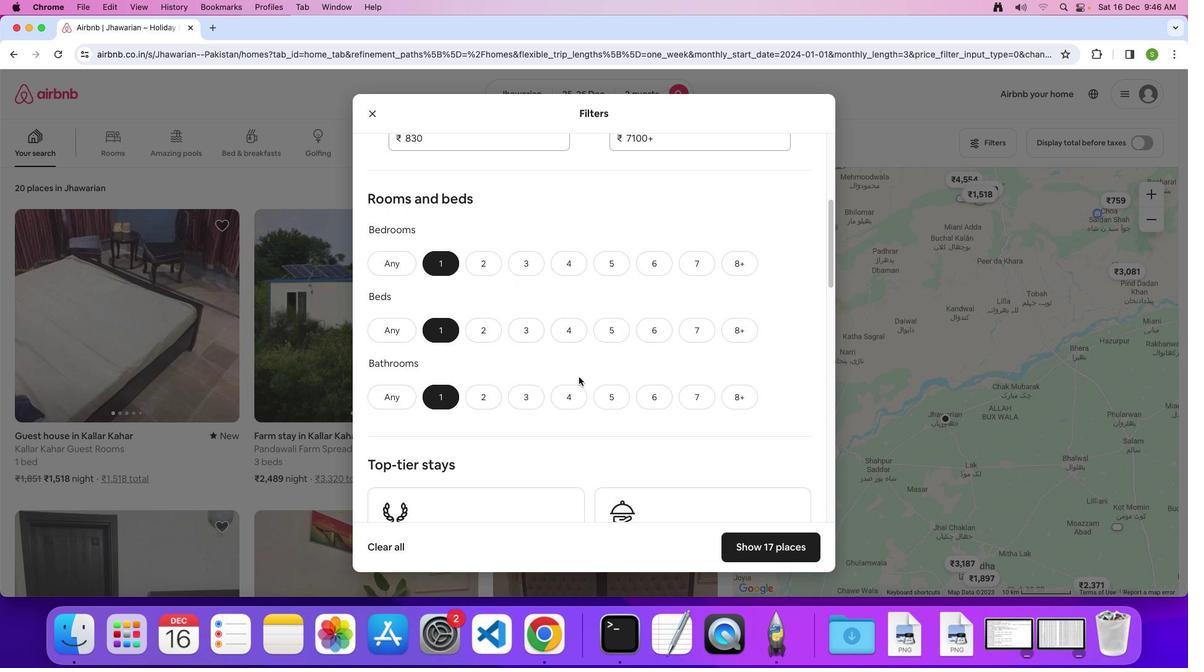 
Action: Mouse moved to (579, 376)
Screenshot: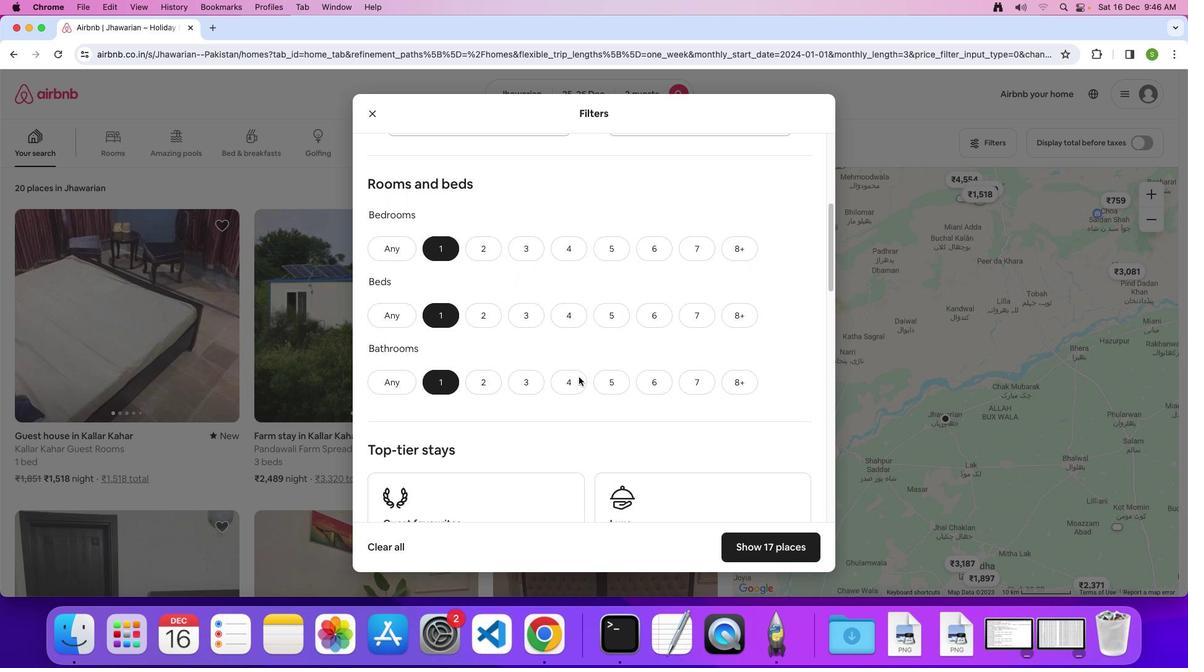 
Action: Mouse scrolled (579, 376) with delta (0, 0)
Screenshot: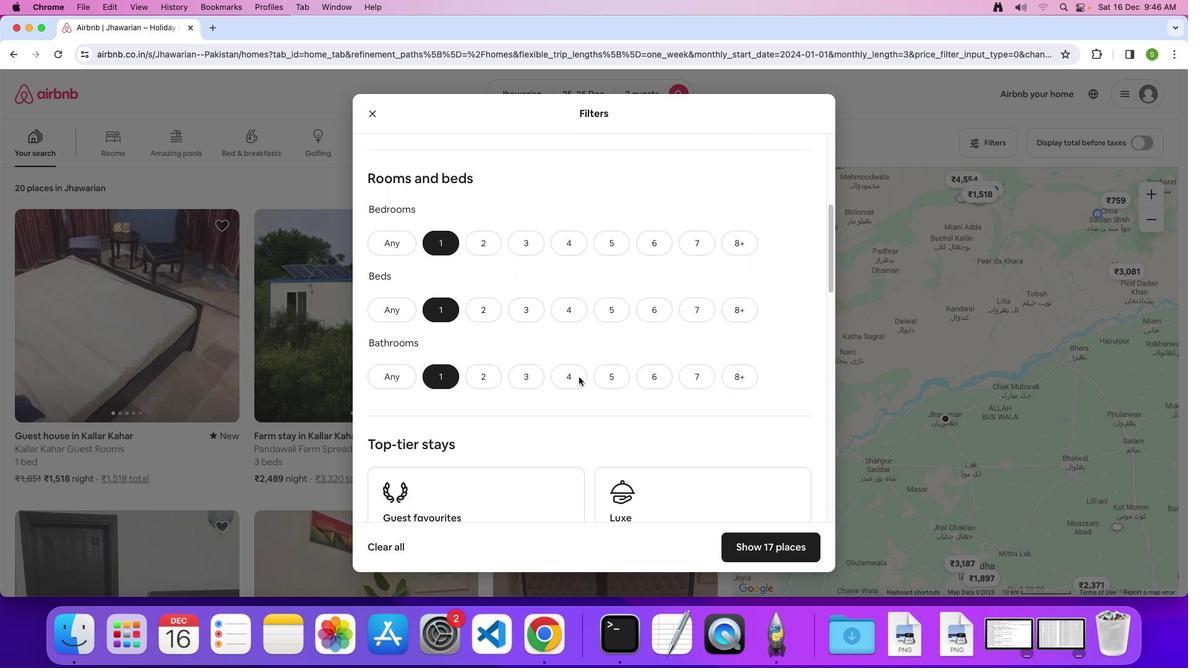 
Action: Mouse scrolled (579, 376) with delta (0, 0)
Screenshot: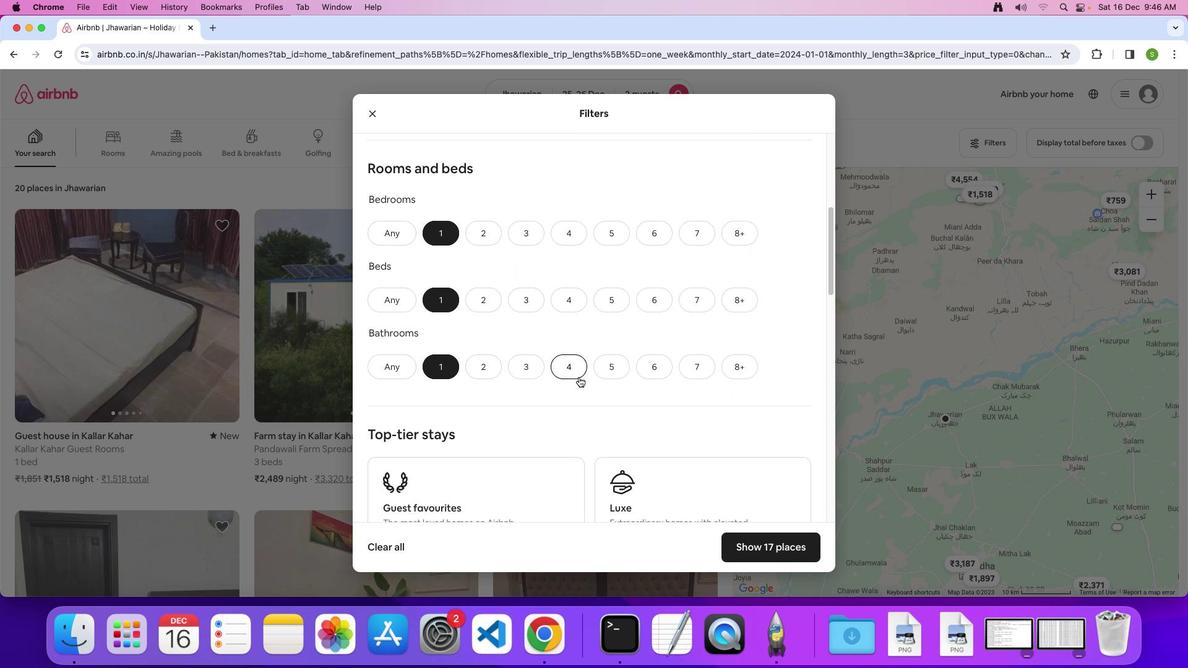 
Action: Mouse scrolled (579, 376) with delta (0, 0)
Screenshot: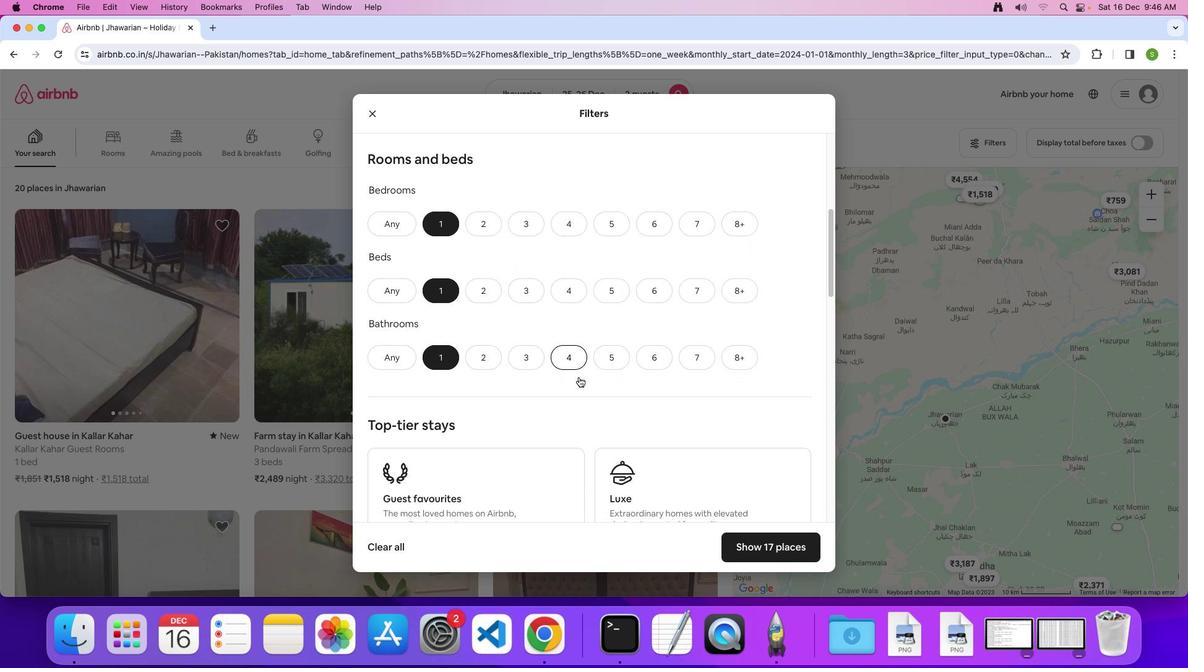 
Action: Mouse scrolled (579, 376) with delta (0, 0)
Screenshot: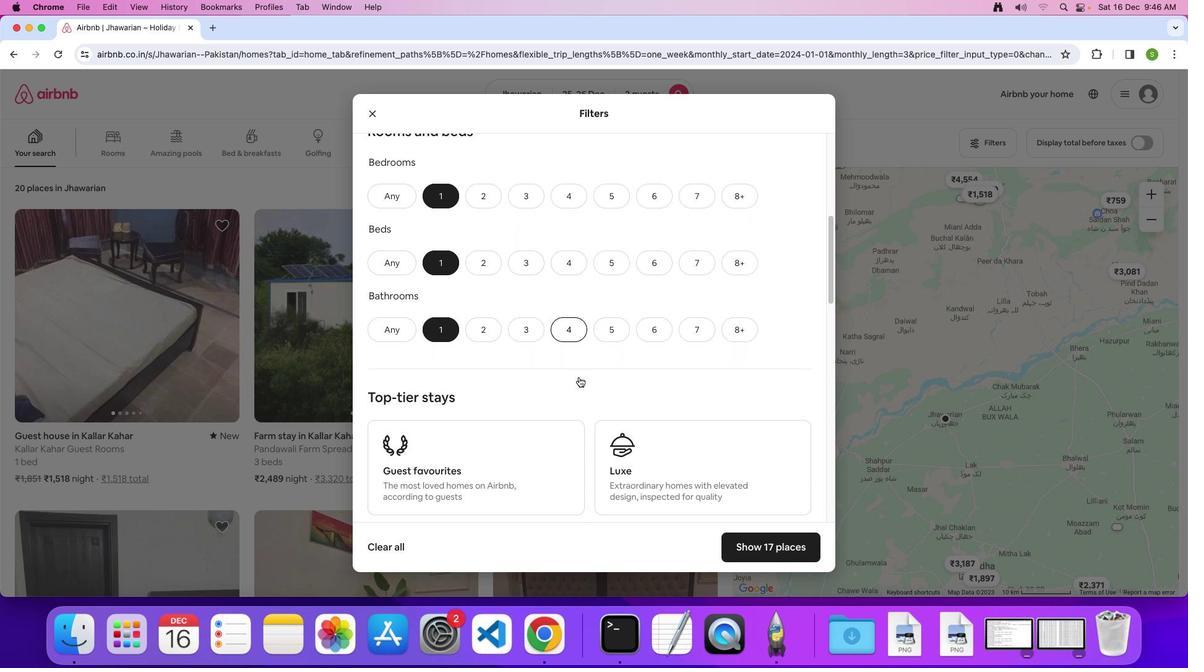 
Action: Mouse scrolled (579, 376) with delta (0, 0)
Screenshot: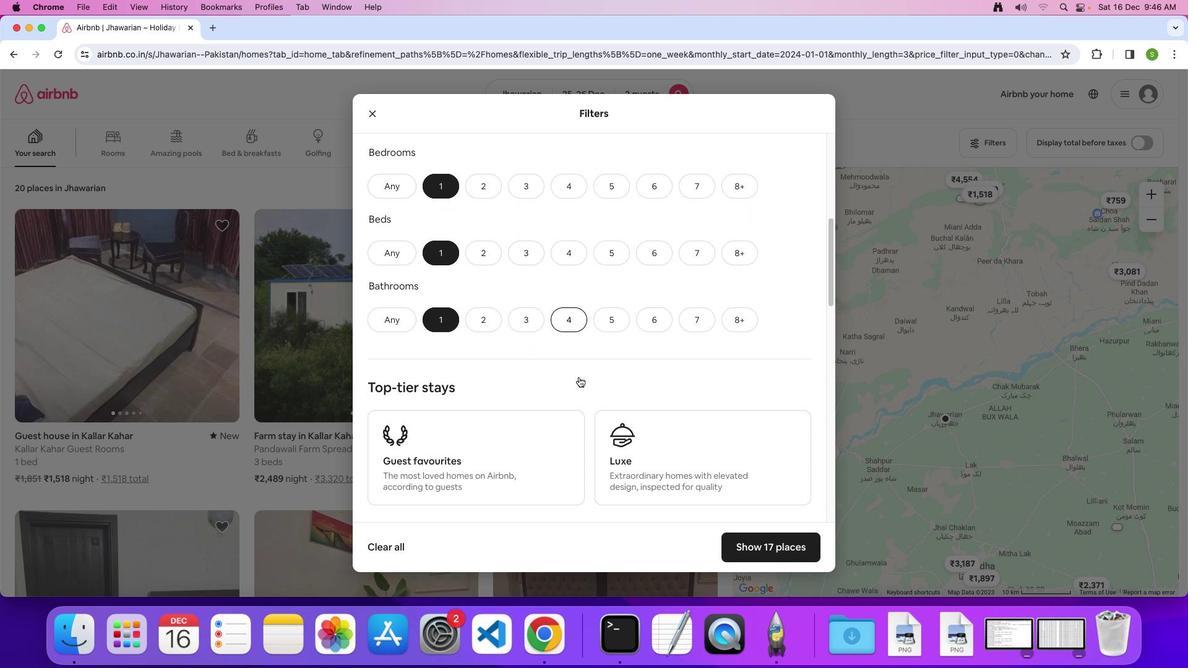 
Action: Mouse scrolled (579, 376) with delta (0, 0)
Screenshot: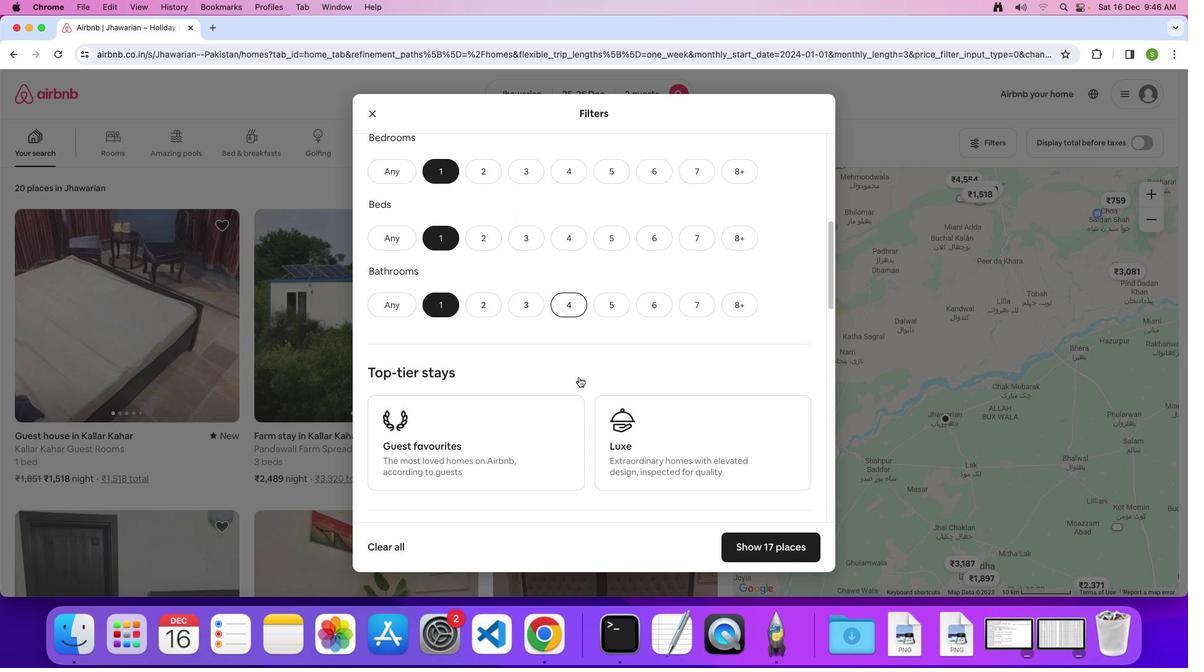 
Action: Mouse scrolled (579, 376) with delta (0, 0)
Screenshot: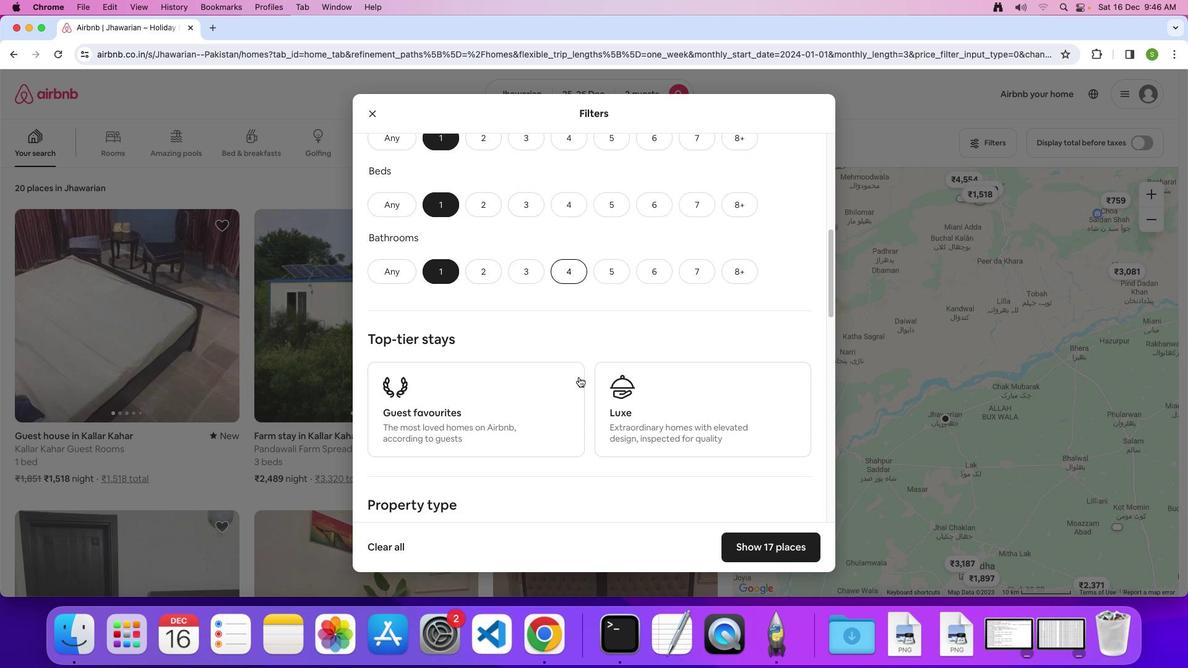 
Action: Mouse scrolled (579, 376) with delta (0, 0)
Screenshot: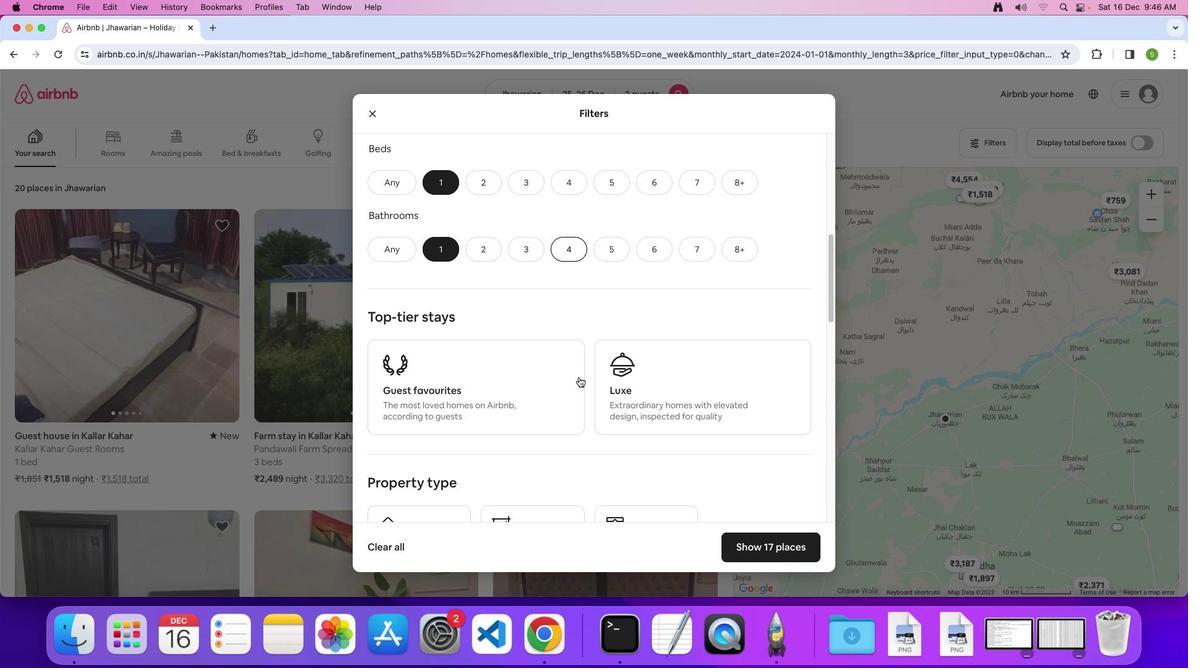 
Action: Mouse scrolled (579, 376) with delta (0, 0)
Screenshot: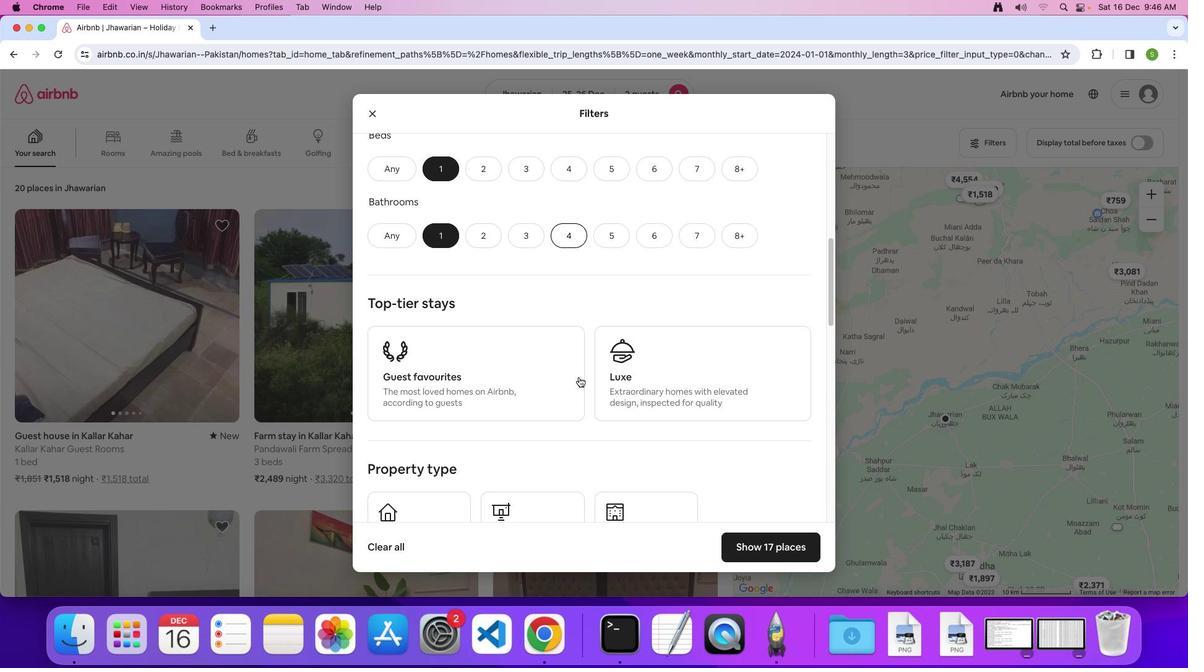 
Action: Mouse scrolled (579, 376) with delta (0, -1)
Screenshot: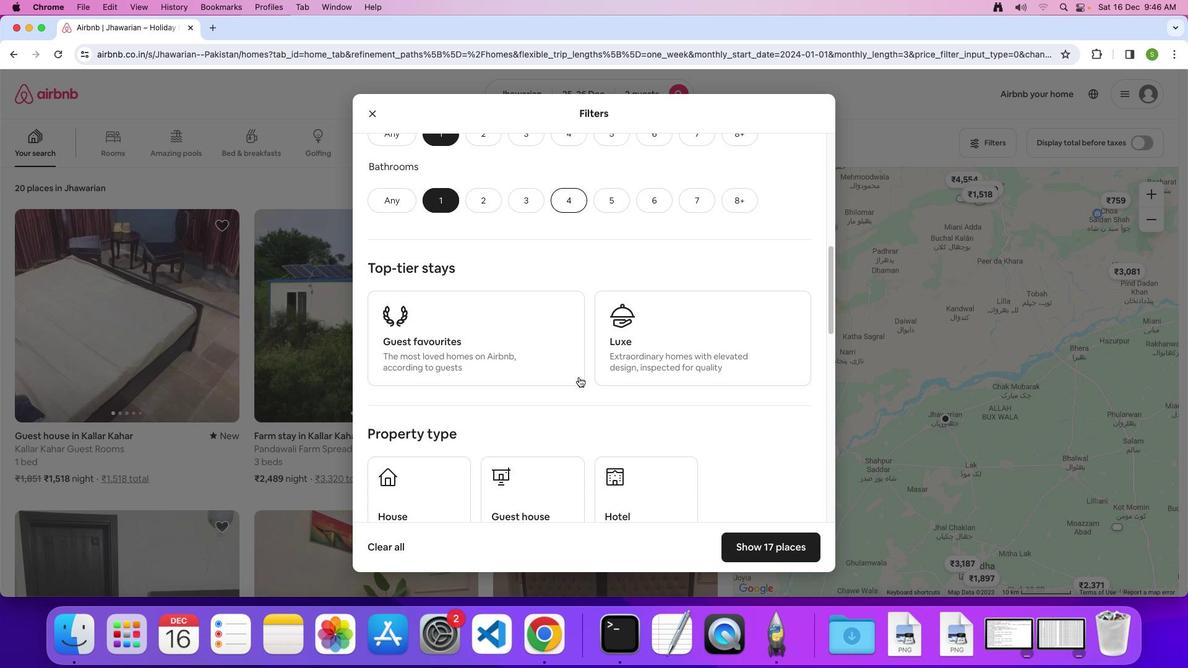
Action: Mouse scrolled (579, 376) with delta (0, 0)
Screenshot: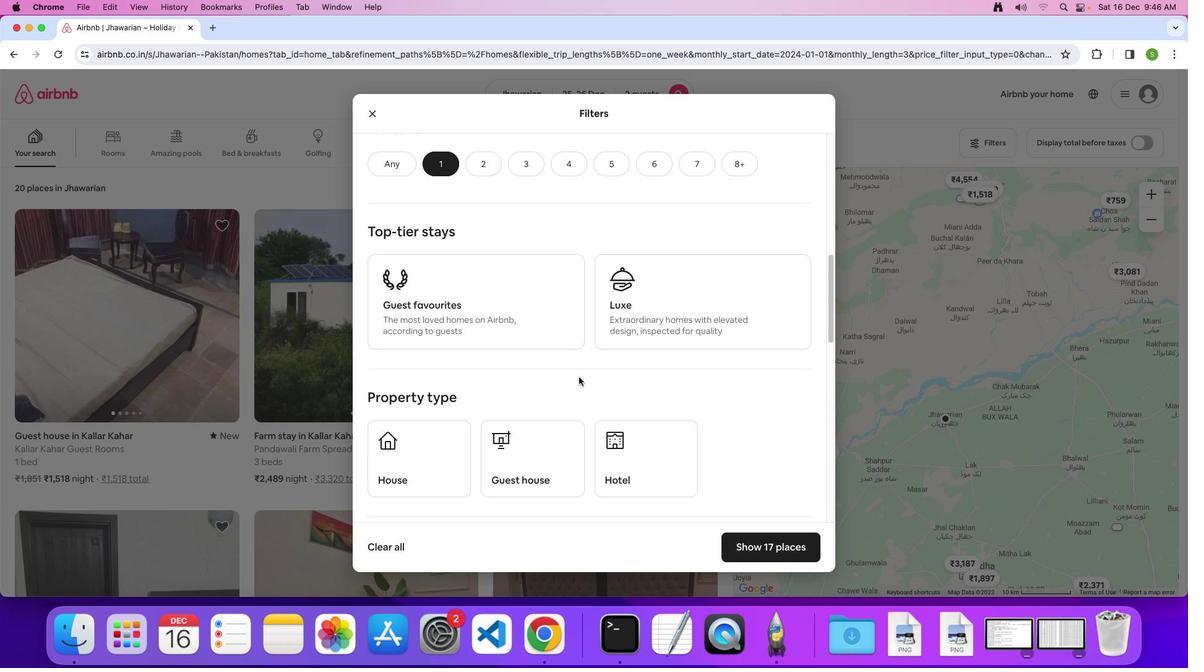 
Action: Mouse scrolled (579, 376) with delta (0, 0)
Screenshot: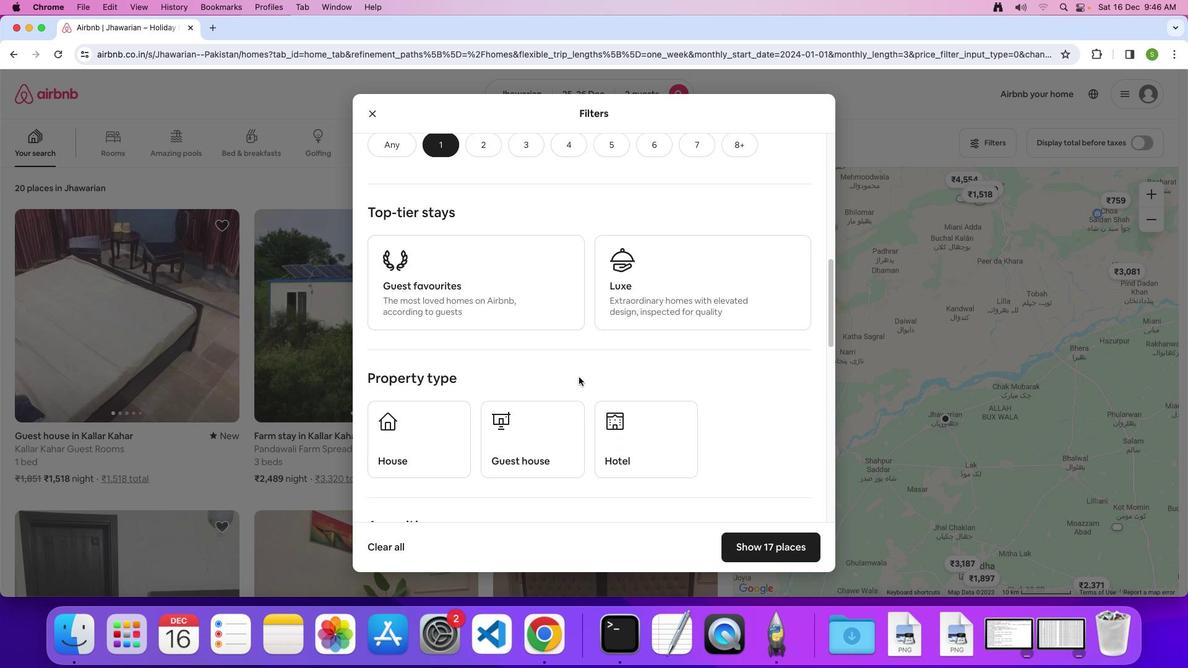 
Action: Mouse scrolled (579, 376) with delta (0, -1)
Screenshot: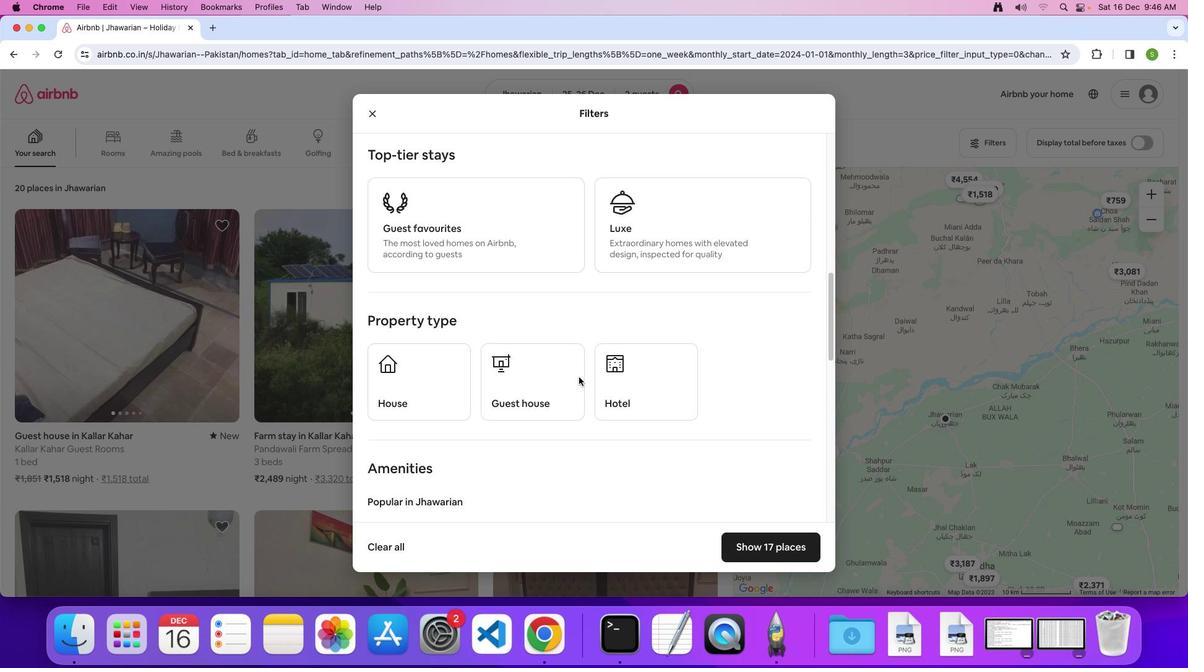 
Action: Mouse moved to (633, 356)
Screenshot: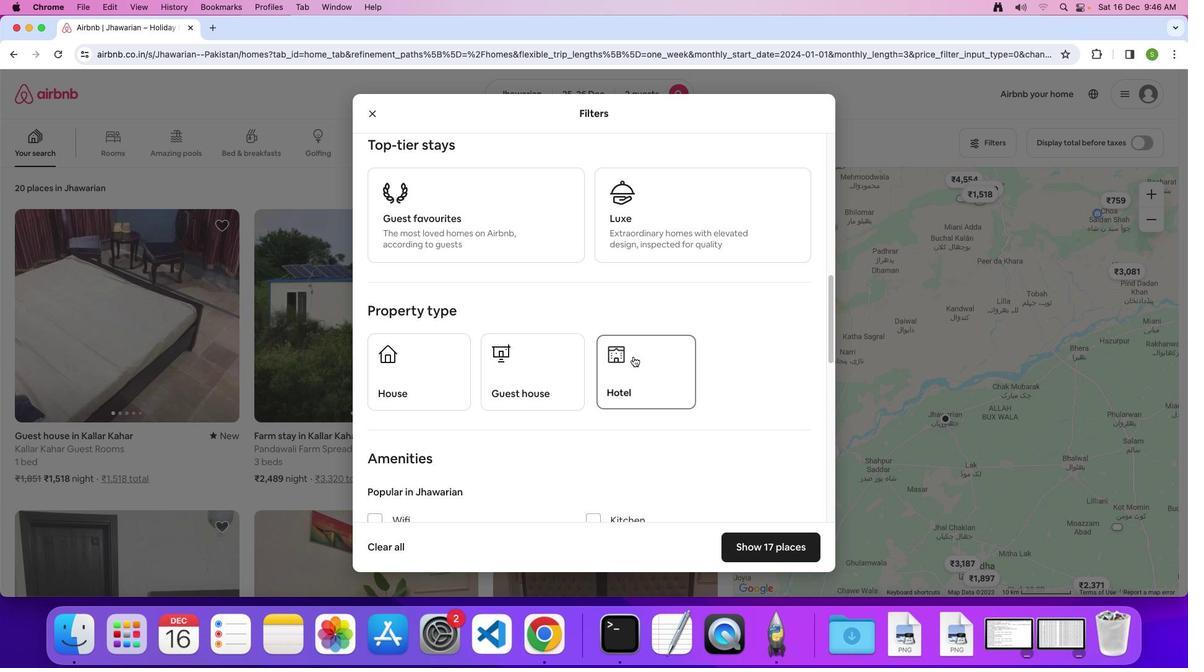 
Action: Mouse pressed left at (633, 356)
Screenshot: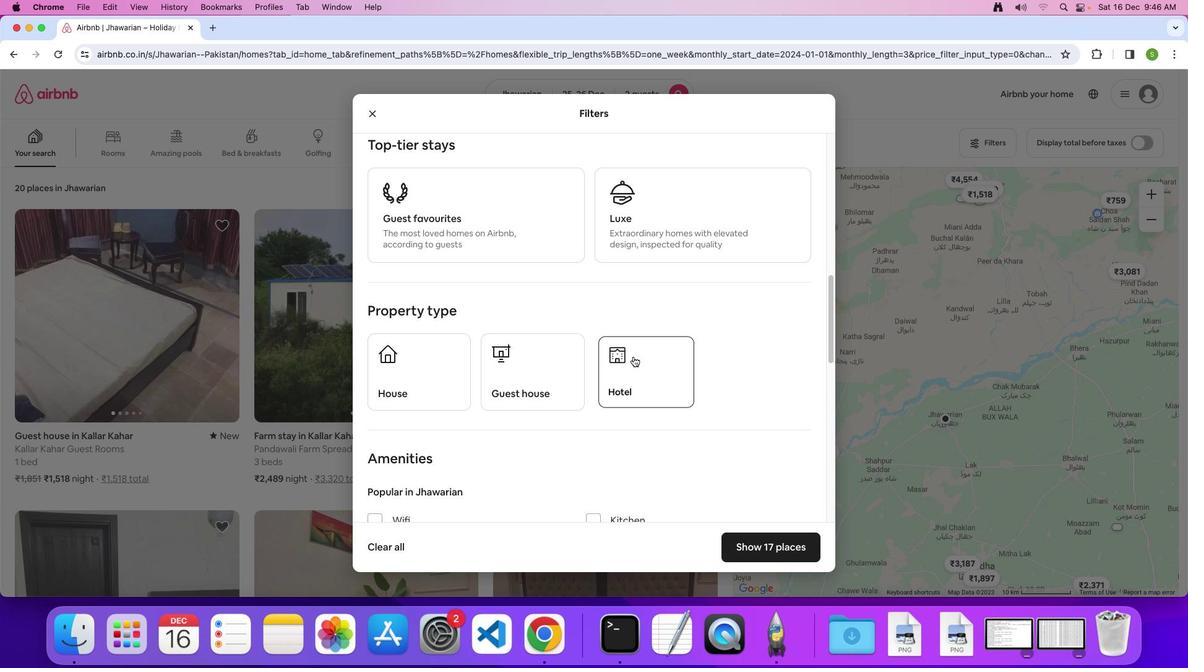 
Action: Mouse scrolled (633, 356) with delta (0, 0)
Screenshot: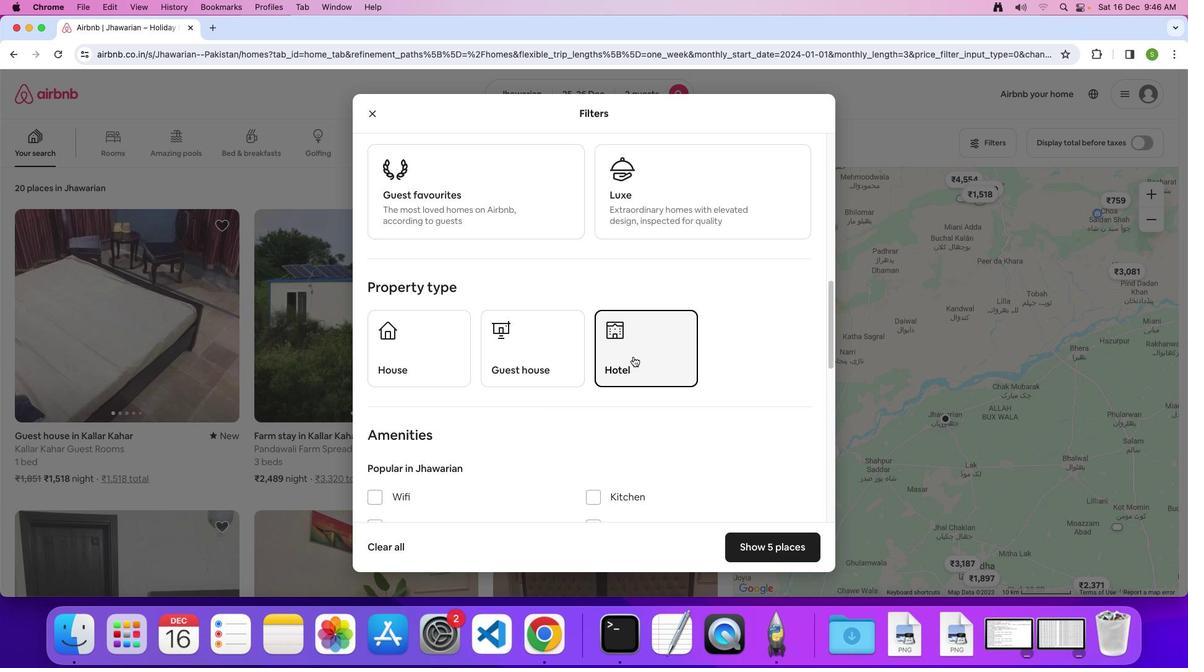 
Action: Mouse scrolled (633, 356) with delta (0, 0)
Screenshot: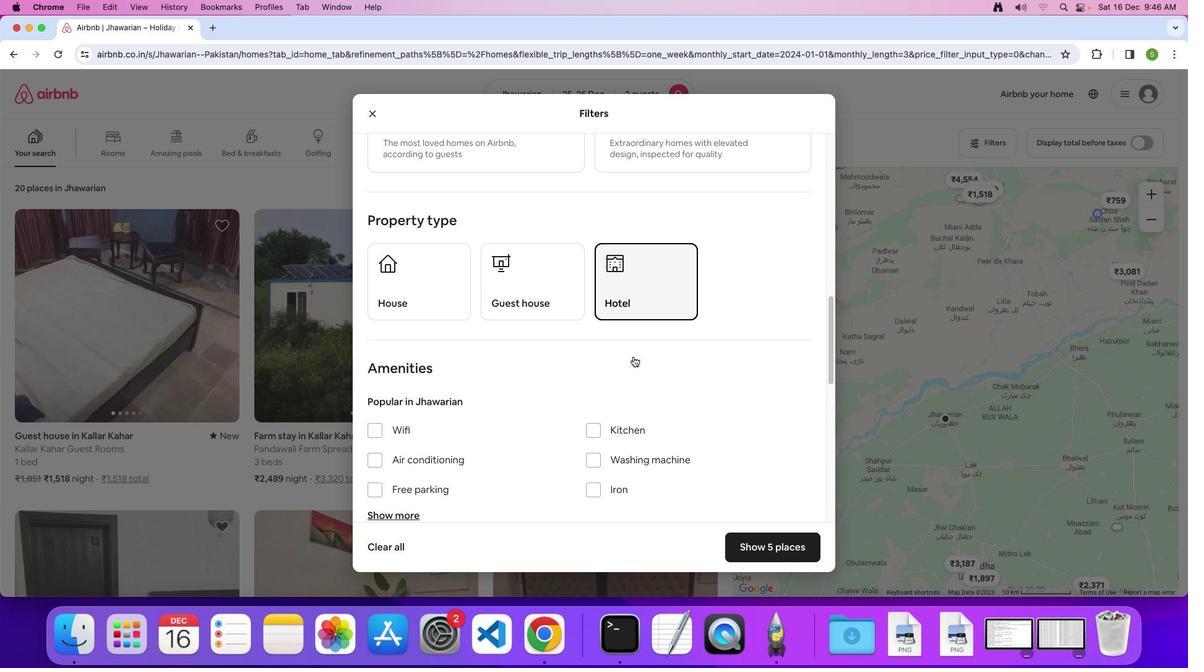 
Action: Mouse scrolled (633, 356) with delta (0, -1)
Screenshot: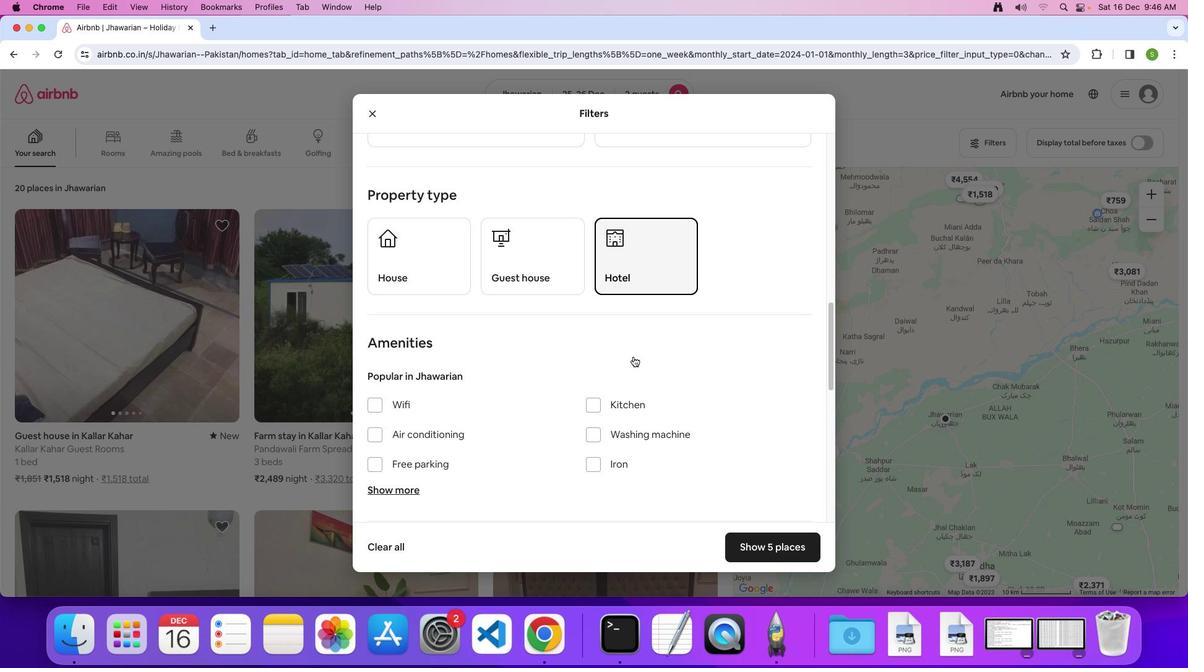 
Action: Mouse scrolled (633, 356) with delta (0, 0)
Screenshot: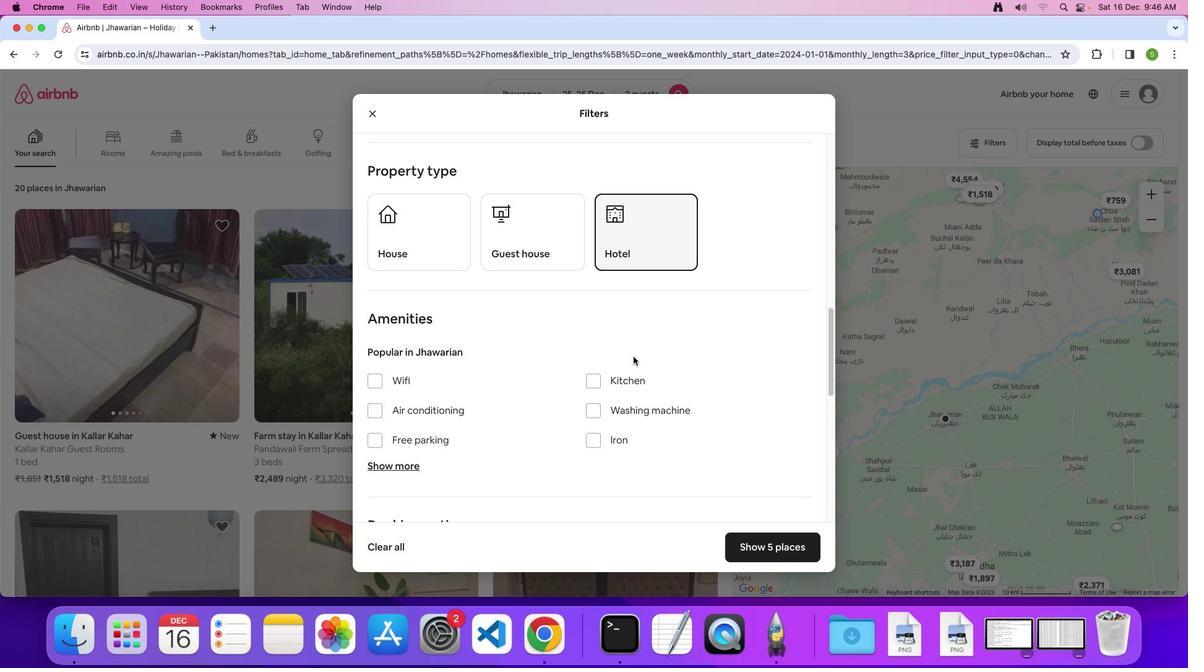 
Action: Mouse scrolled (633, 356) with delta (0, 0)
Screenshot: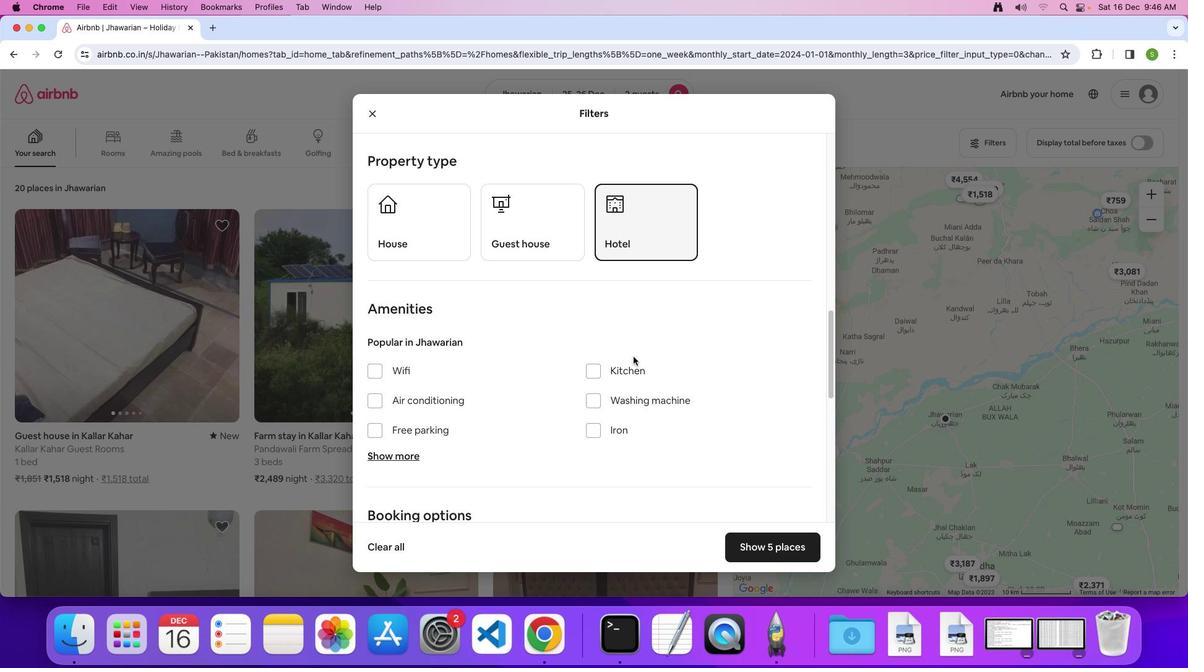 
Action: Mouse scrolled (633, 356) with delta (0, 0)
Screenshot: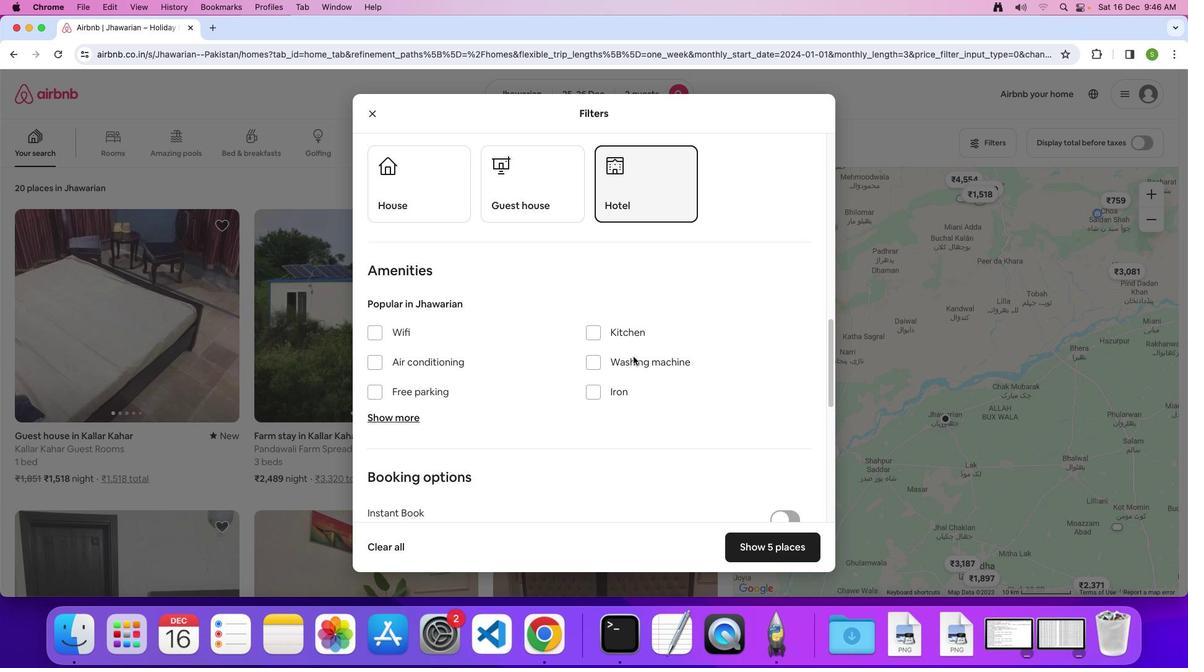 
Action: Mouse scrolled (633, 356) with delta (0, 0)
Screenshot: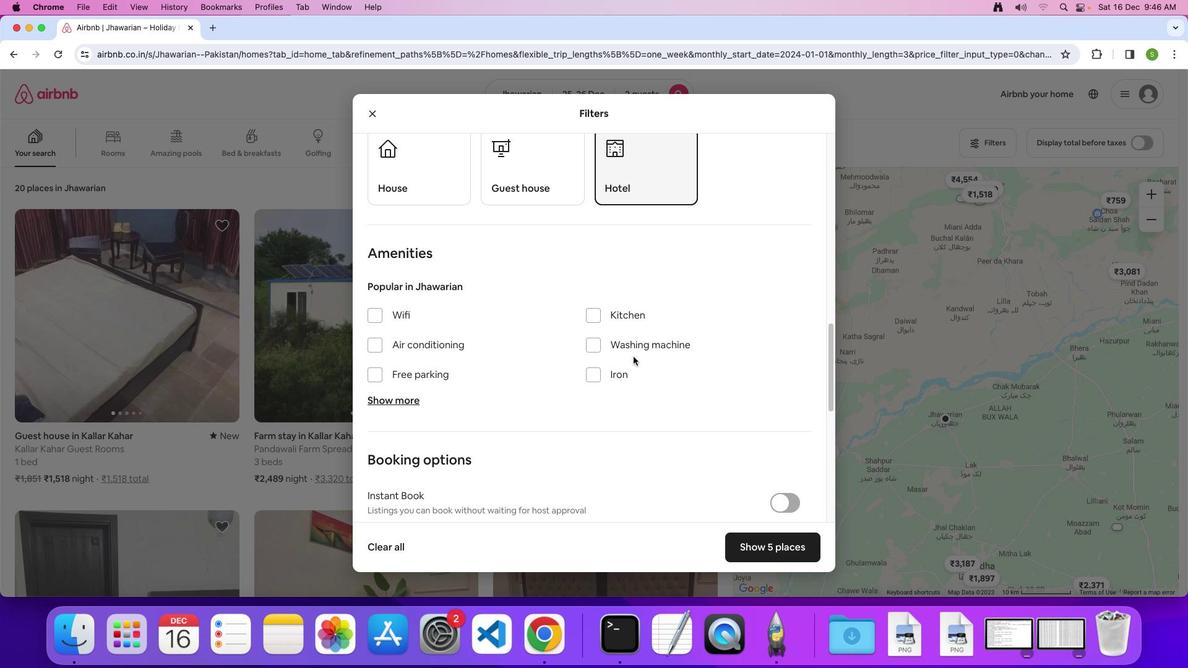 
Action: Mouse scrolled (633, 356) with delta (0, 0)
Screenshot: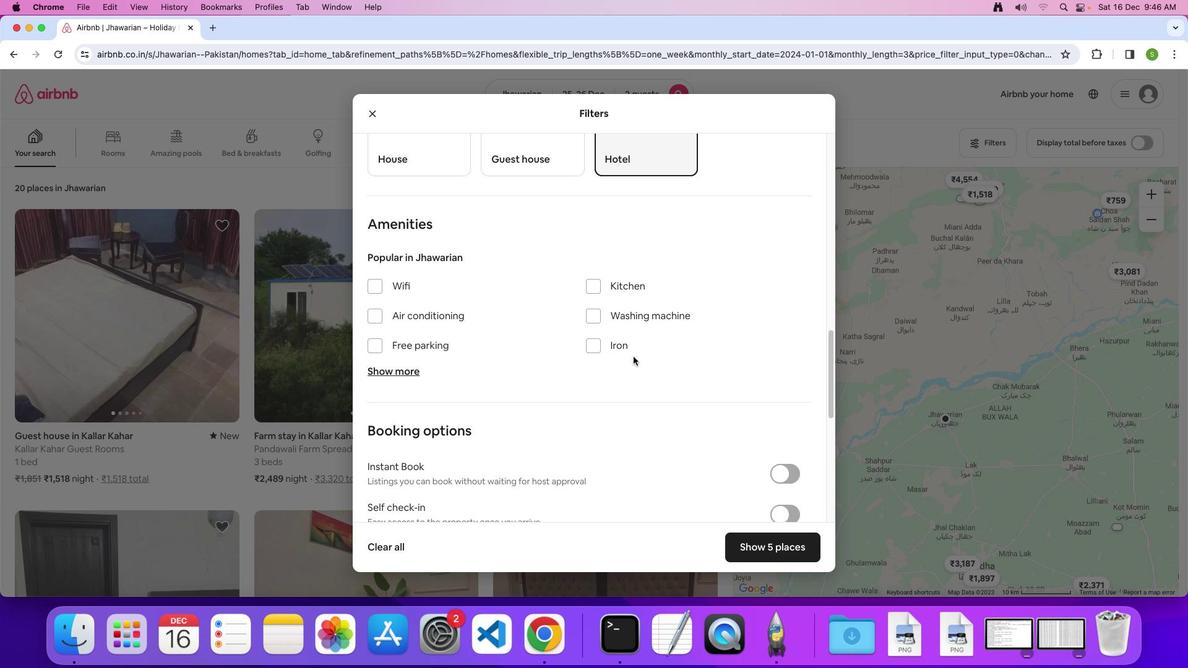 
Action: Mouse scrolled (633, 356) with delta (0, -1)
Screenshot: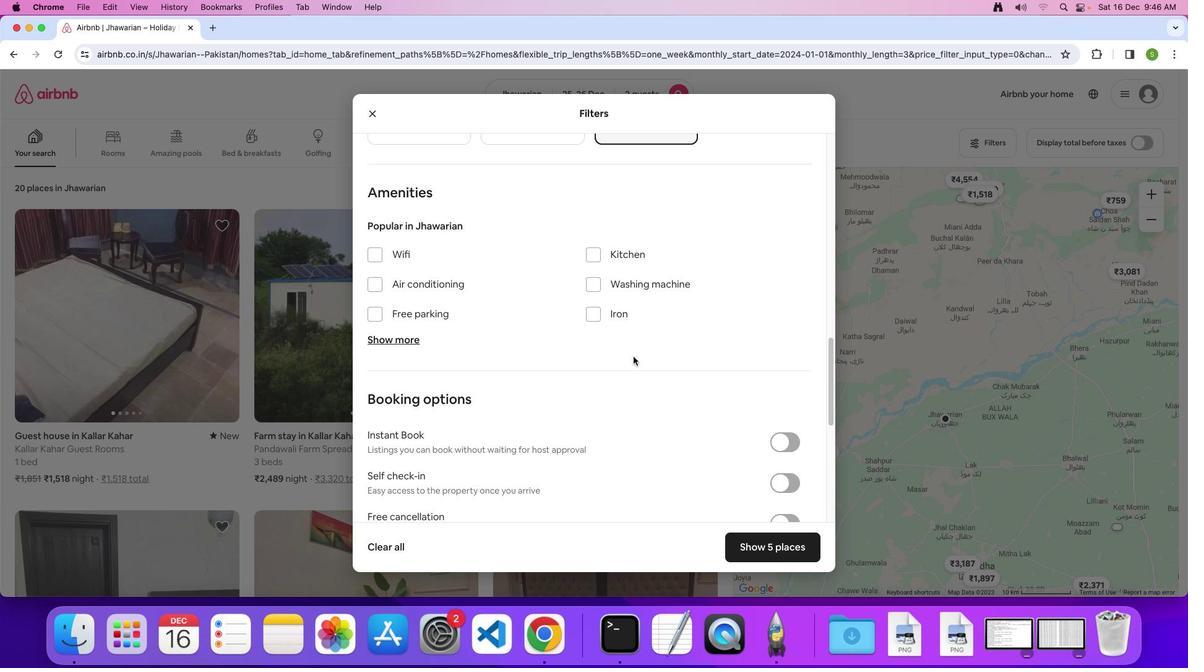
Action: Mouse scrolled (633, 356) with delta (0, 0)
Screenshot: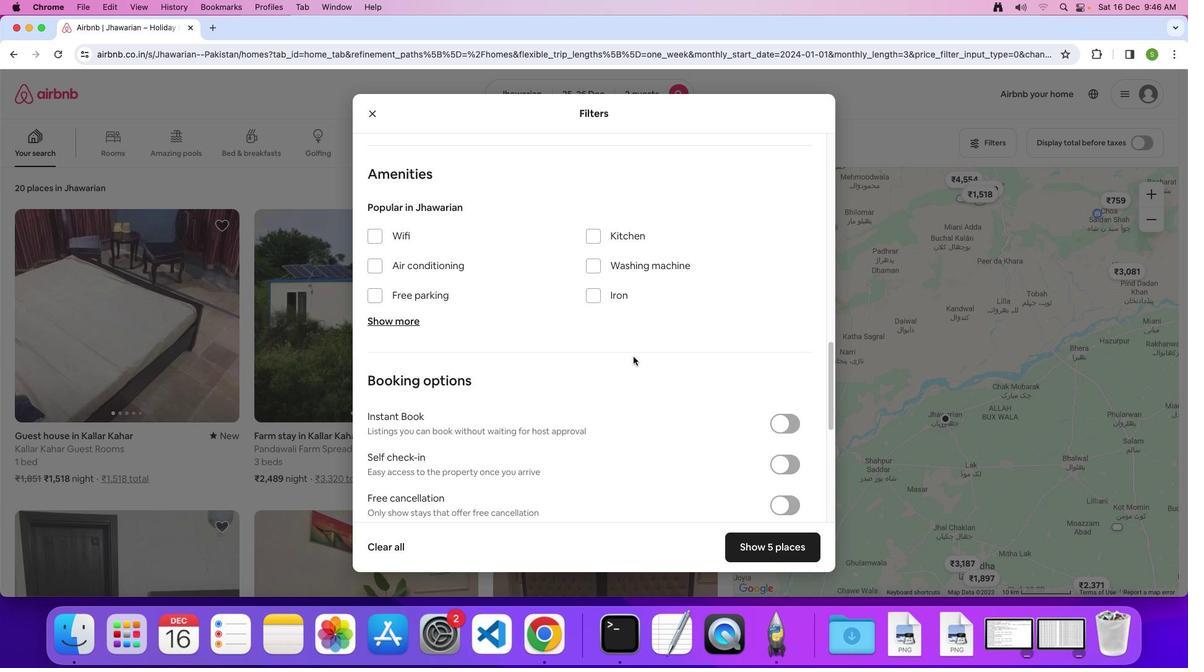 
Action: Mouse scrolled (633, 356) with delta (0, 0)
Screenshot: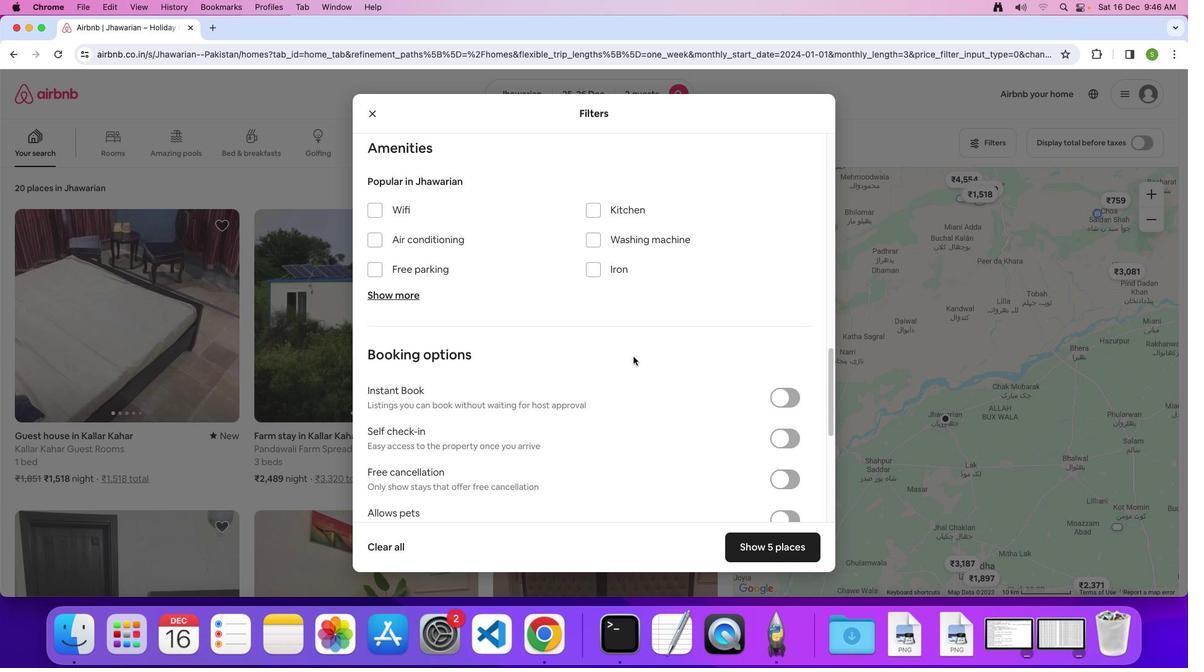 
Action: Mouse scrolled (633, 356) with delta (0, -1)
Screenshot: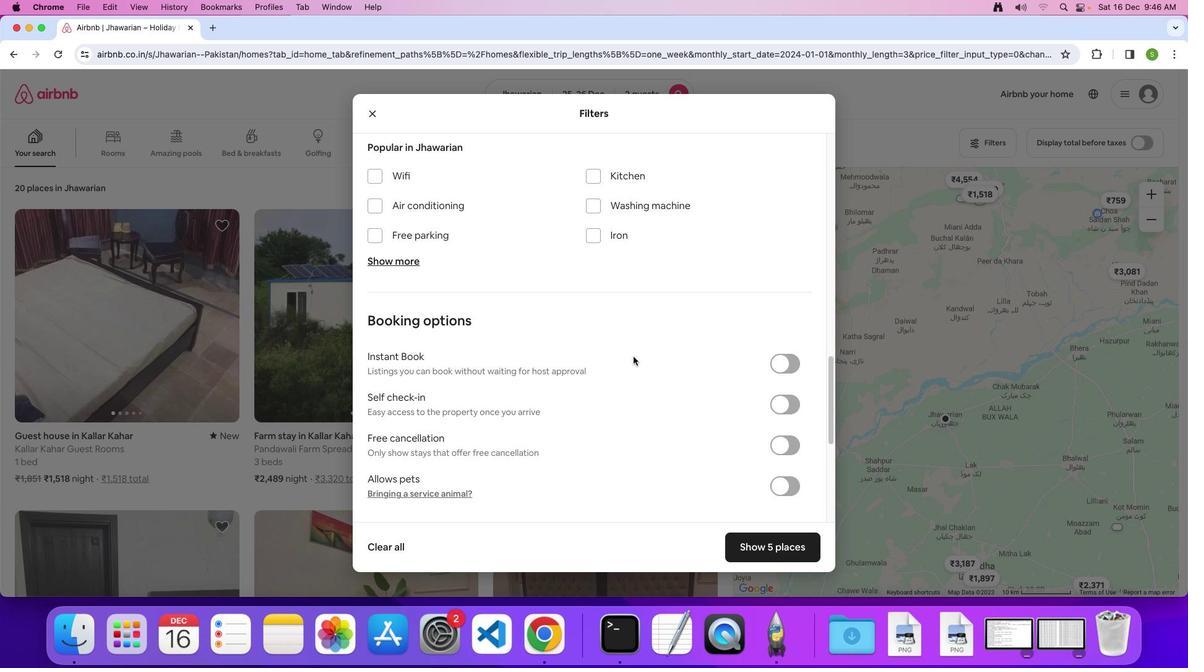 
Action: Mouse scrolled (633, 356) with delta (0, 0)
Screenshot: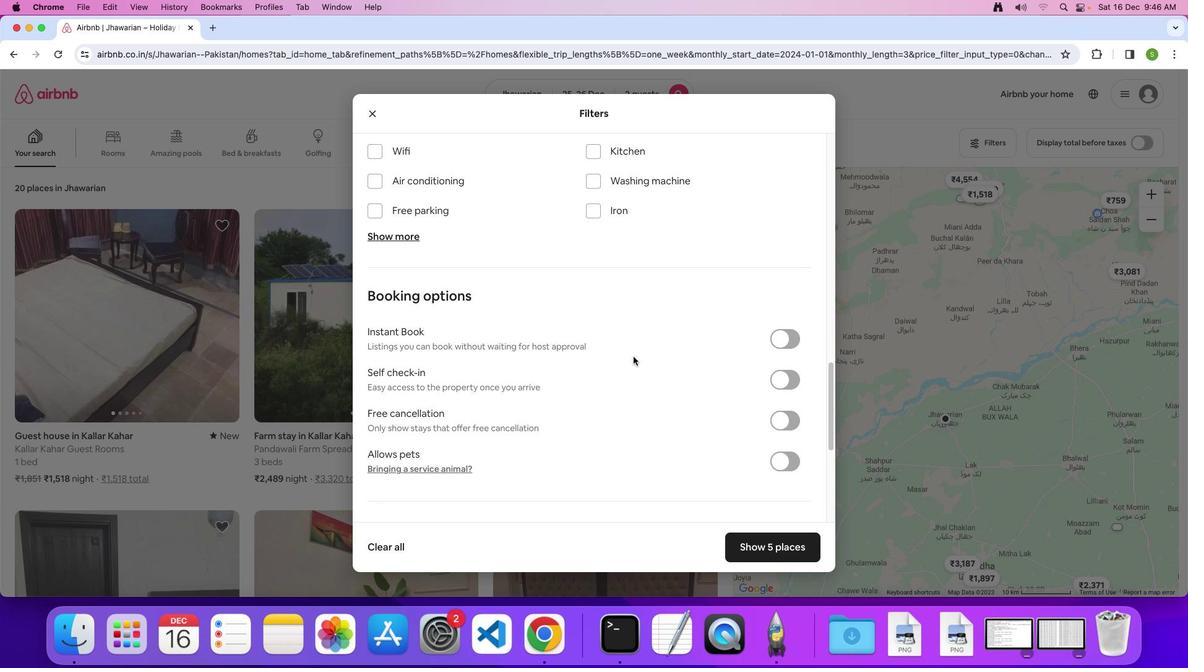 
Action: Mouse scrolled (633, 356) with delta (0, 0)
Screenshot: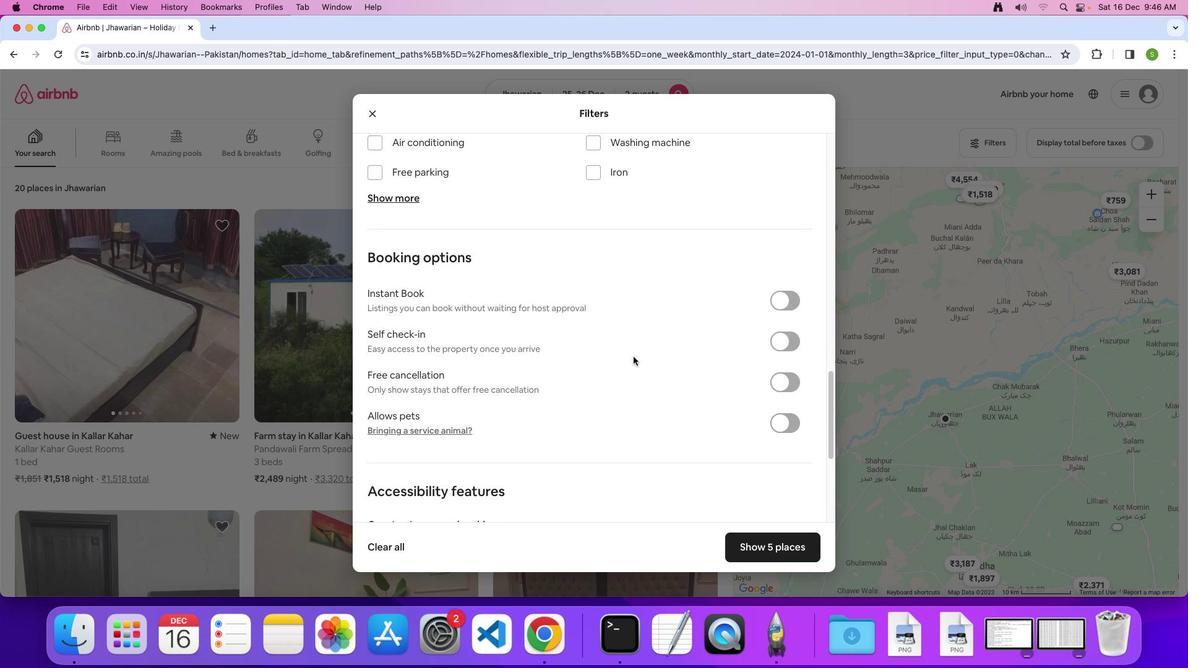 
Action: Mouse scrolled (633, 356) with delta (0, -1)
Screenshot: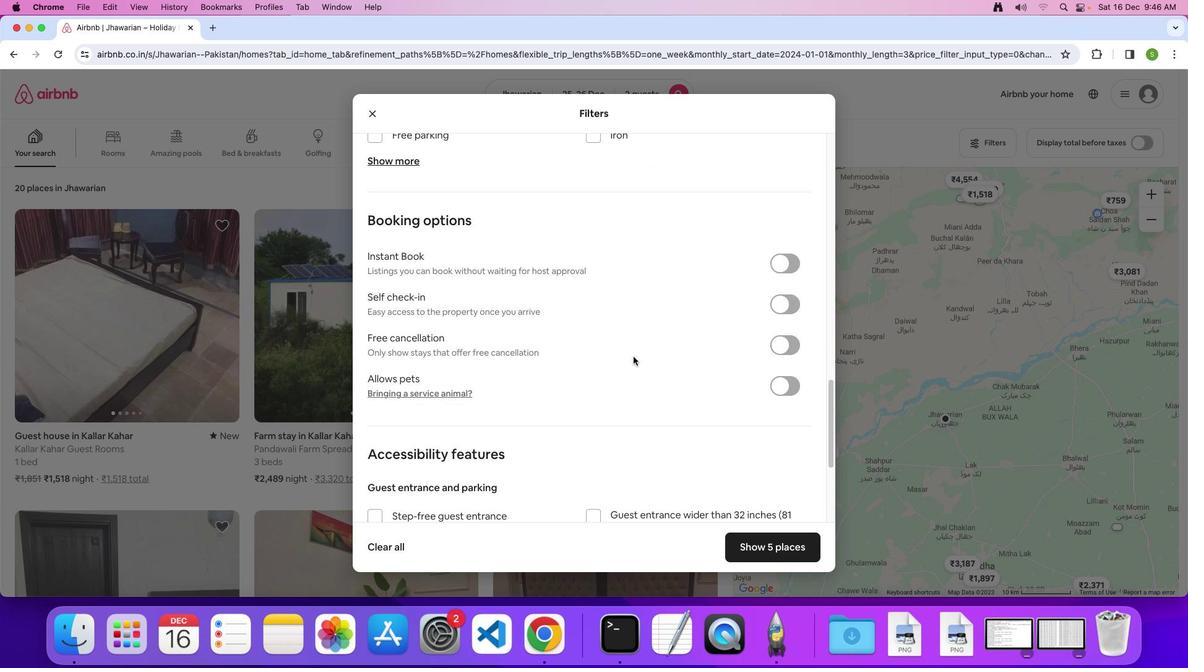 
Action: Mouse scrolled (633, 356) with delta (0, 0)
Screenshot: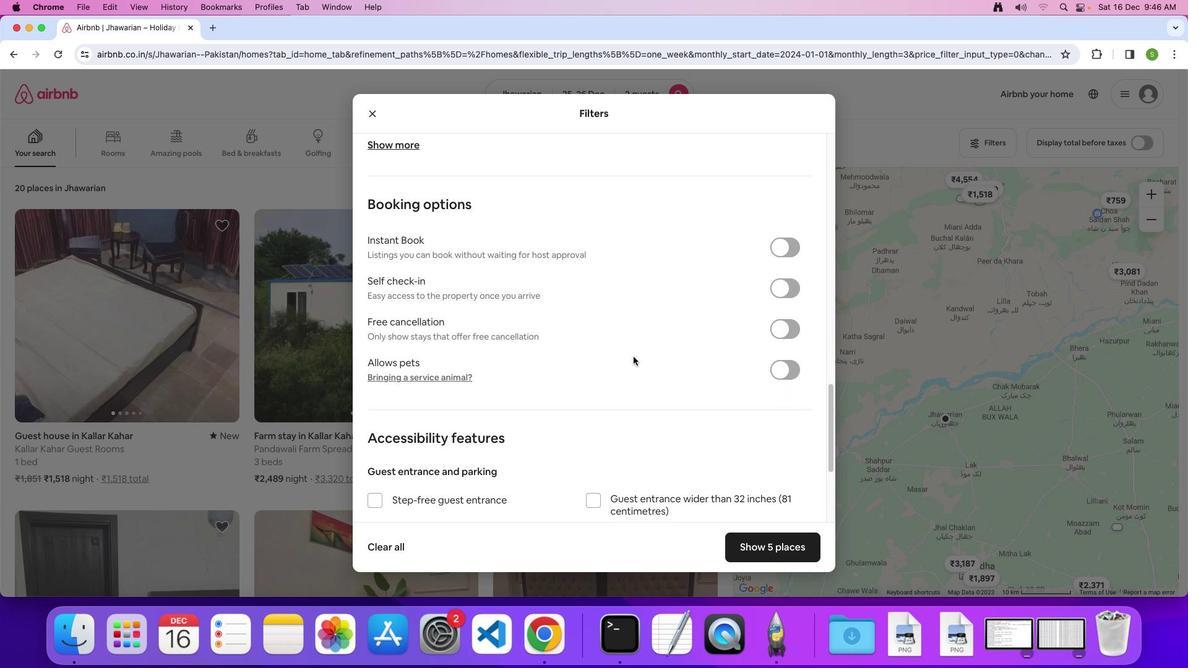 
Action: Mouse scrolled (633, 356) with delta (0, 0)
Screenshot: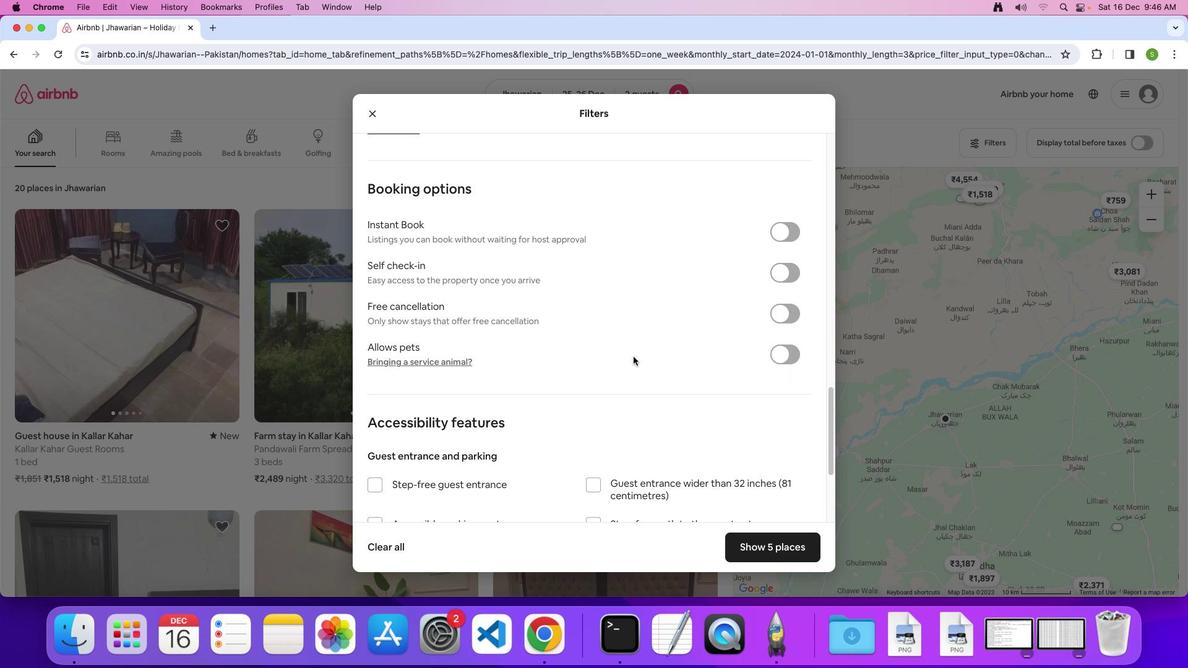 
Action: Mouse scrolled (633, 356) with delta (0, 0)
Screenshot: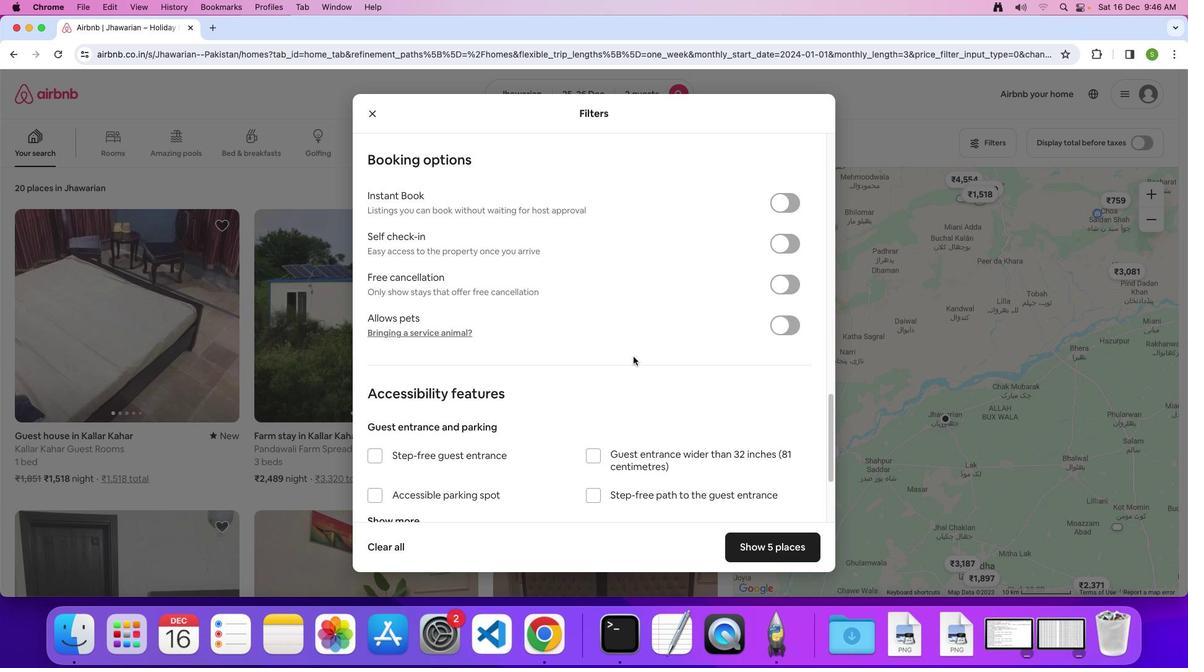 
Action: Mouse scrolled (633, 356) with delta (0, 0)
Screenshot: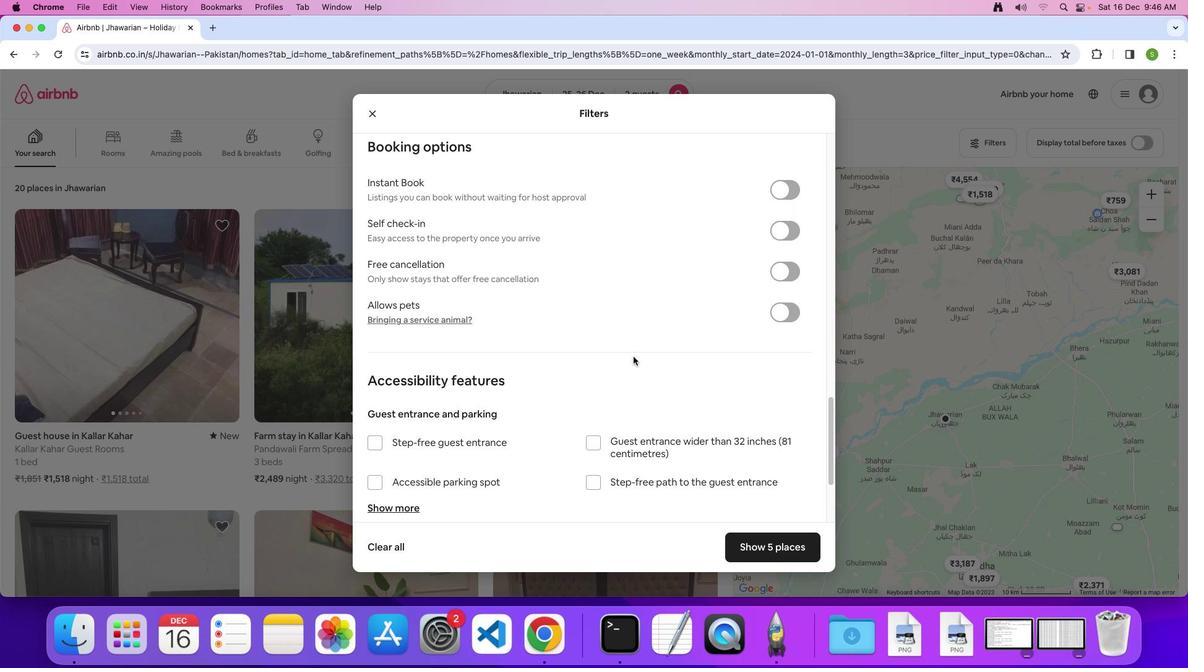 
Action: Mouse scrolled (633, 356) with delta (0, 0)
Screenshot: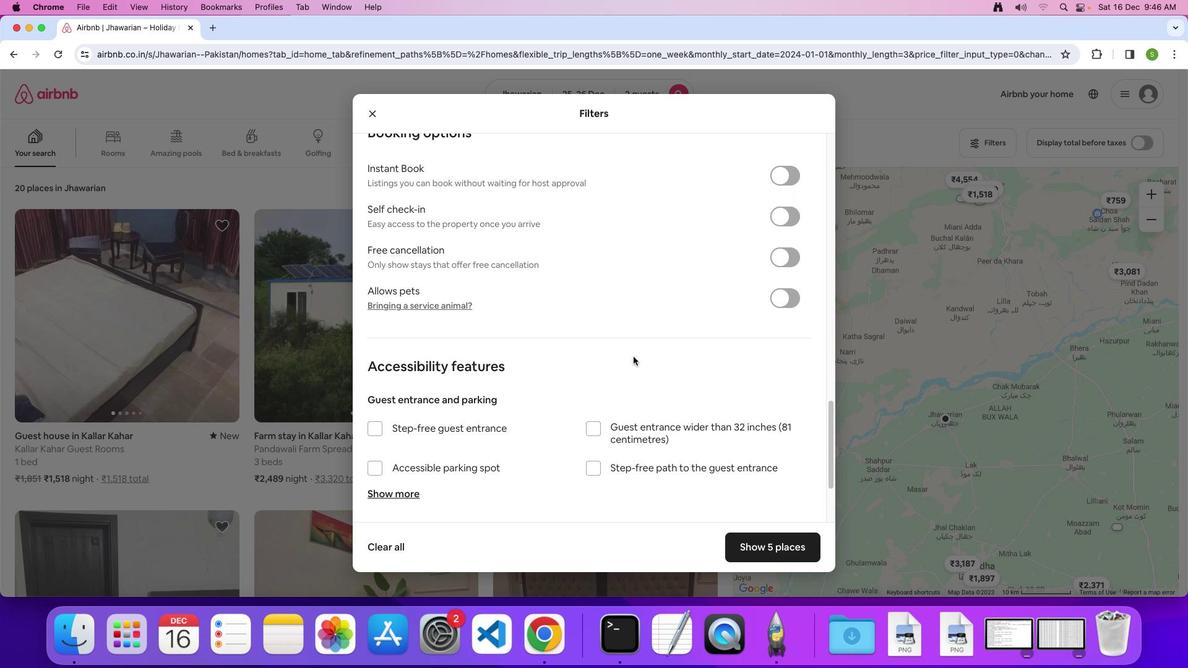 
Action: Mouse scrolled (633, 356) with delta (0, 0)
Screenshot: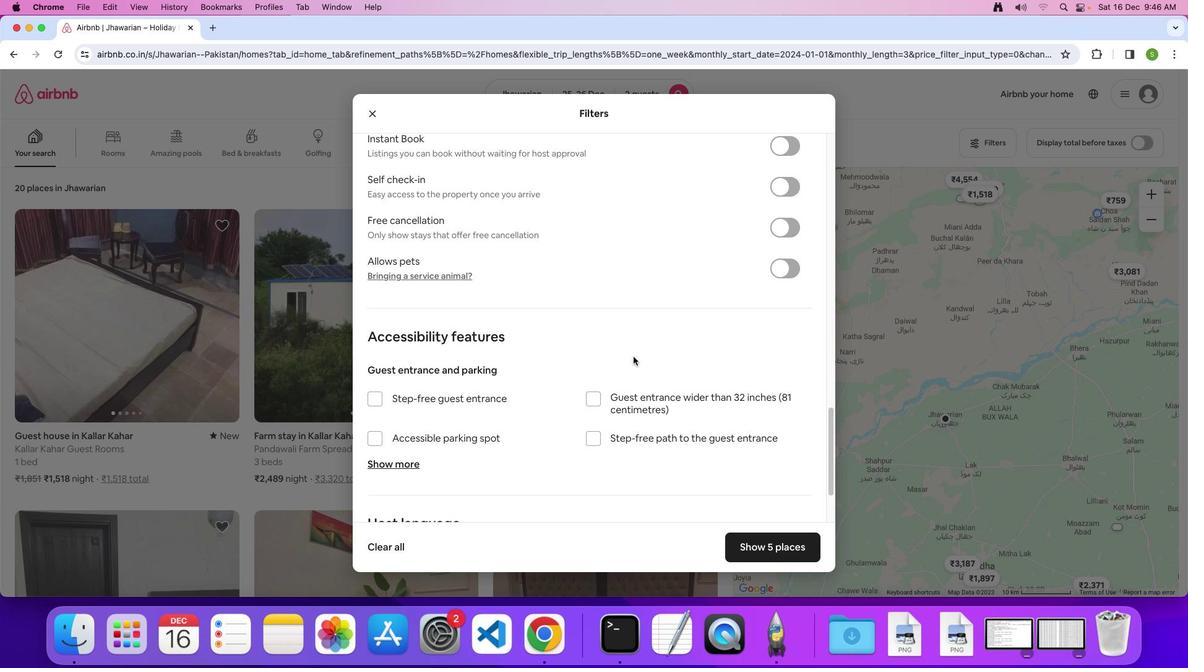 
Action: Mouse scrolled (633, 356) with delta (0, 0)
Screenshot: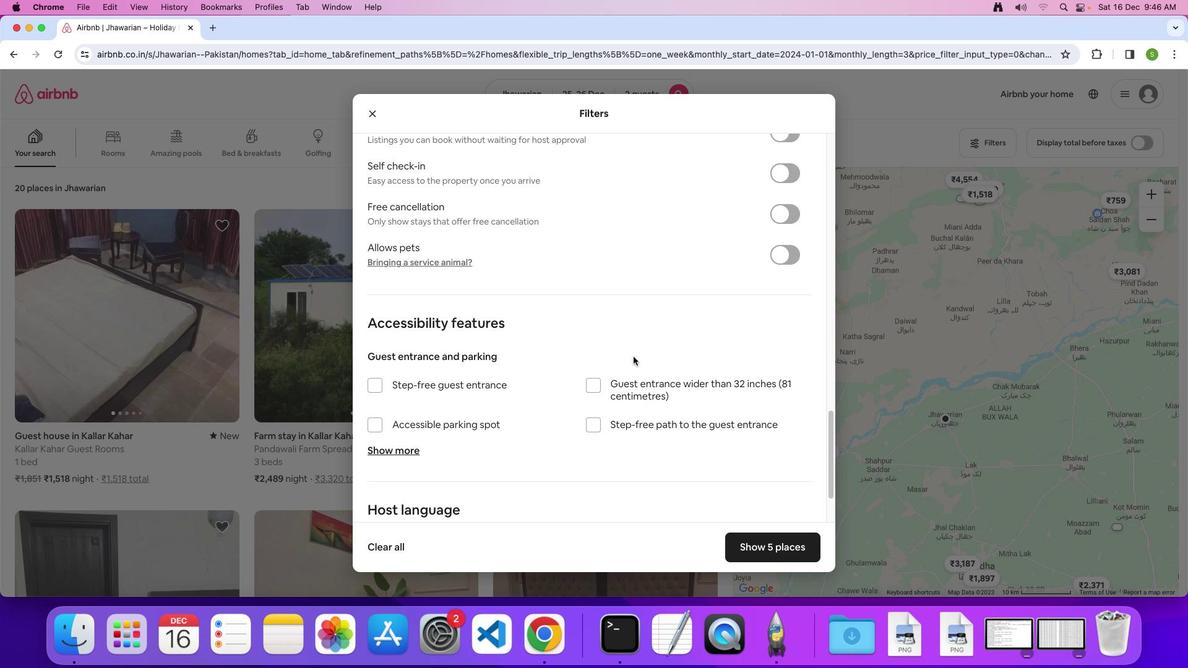 
Action: Mouse scrolled (633, 356) with delta (0, 0)
Screenshot: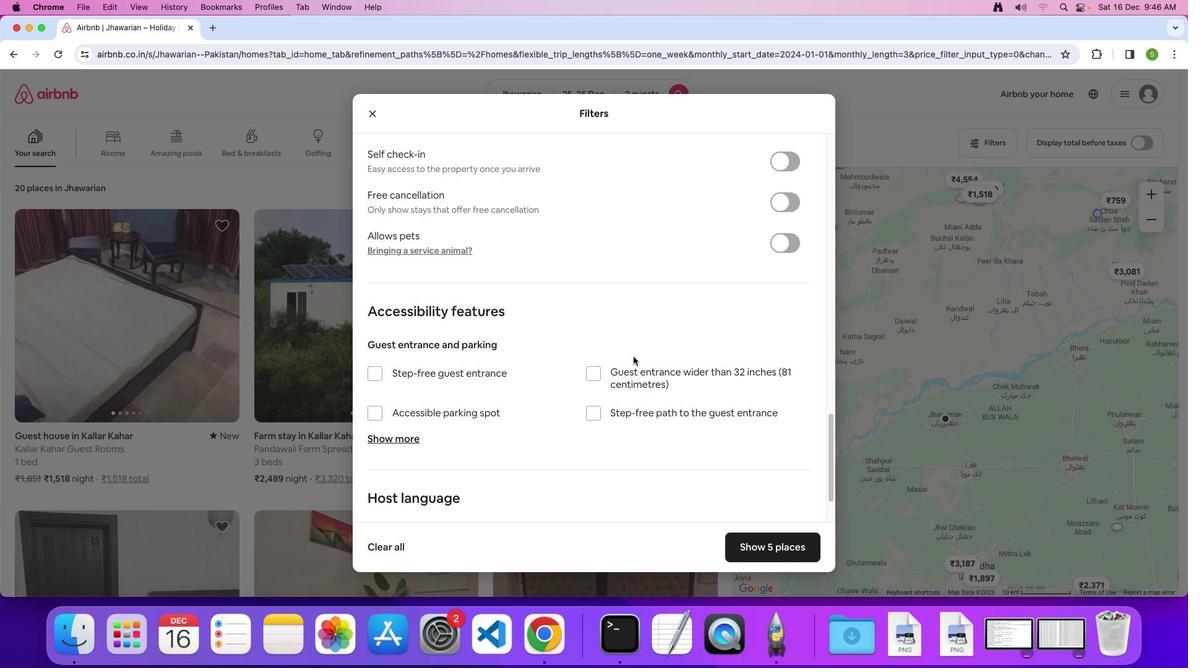 
Action: Mouse scrolled (633, 356) with delta (0, 0)
Screenshot: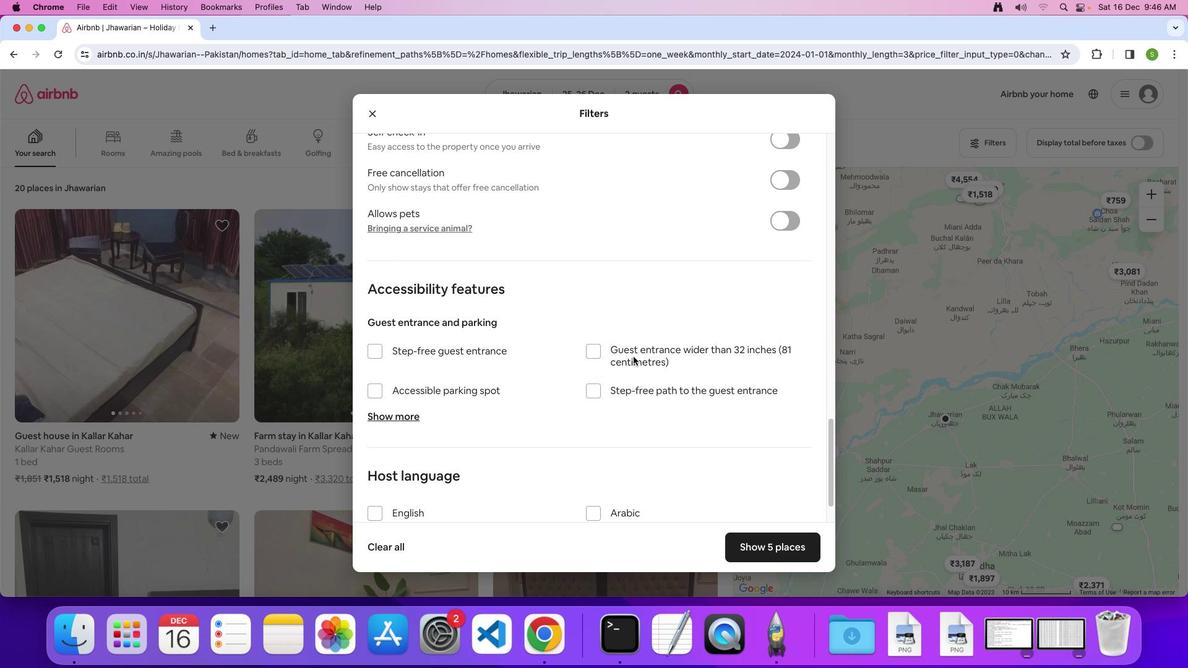 
Action: Mouse scrolled (633, 356) with delta (0, 0)
Screenshot: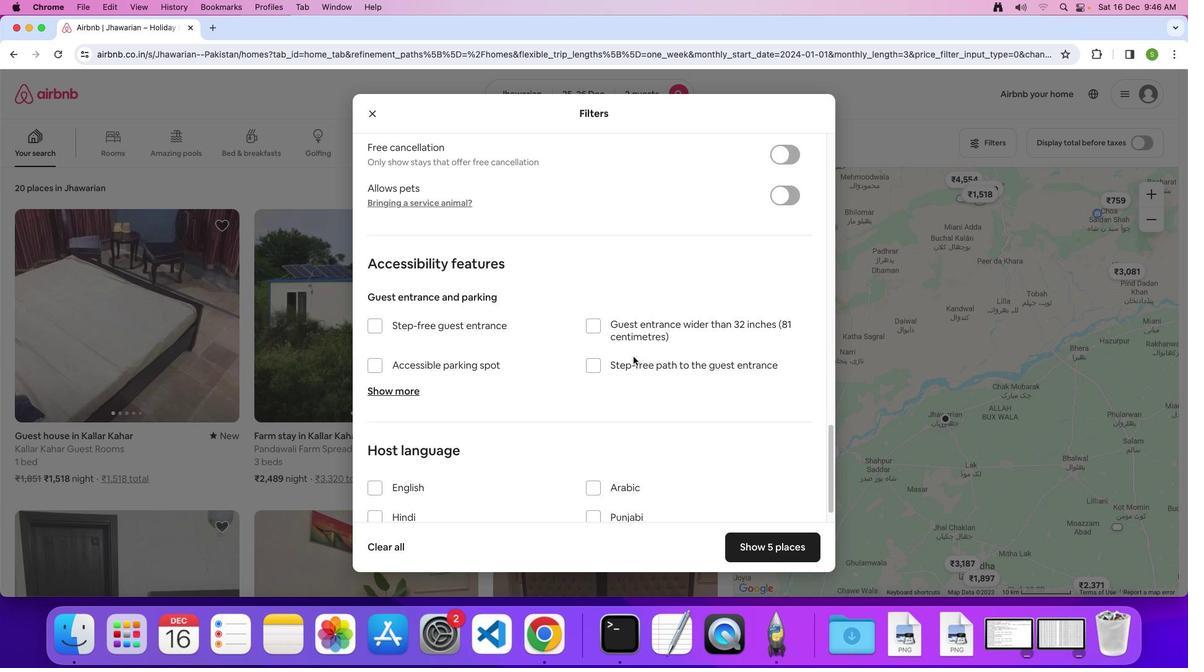 
Action: Mouse scrolled (633, 356) with delta (0, -1)
Screenshot: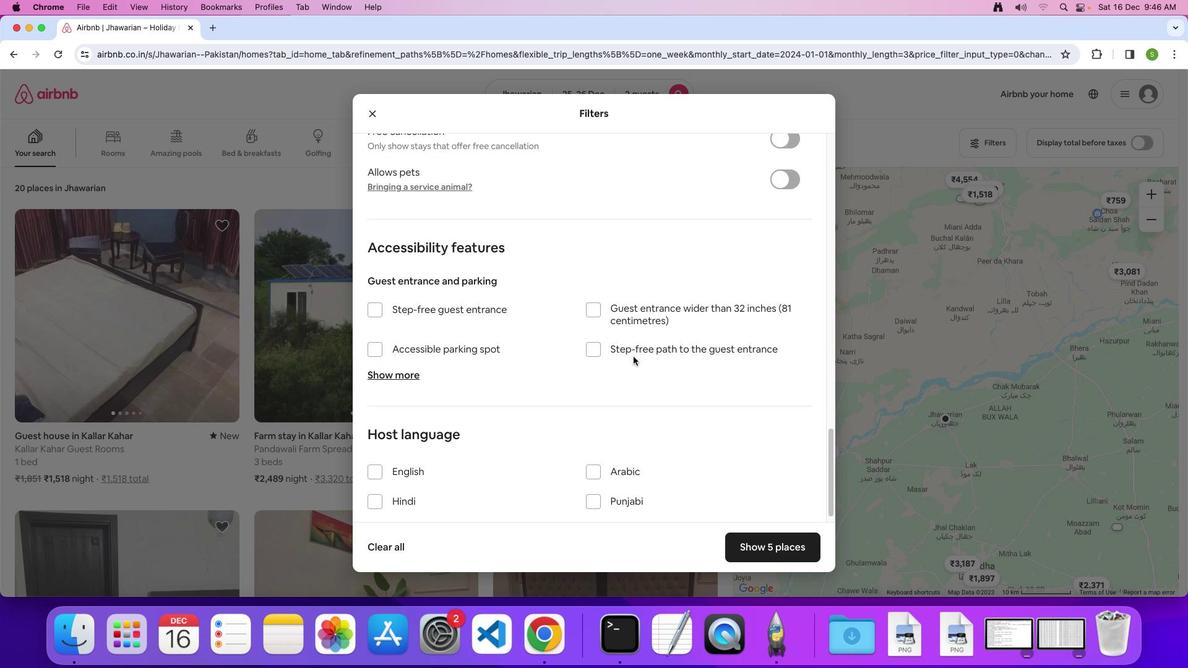 
Action: Mouse scrolled (633, 356) with delta (0, 0)
Screenshot: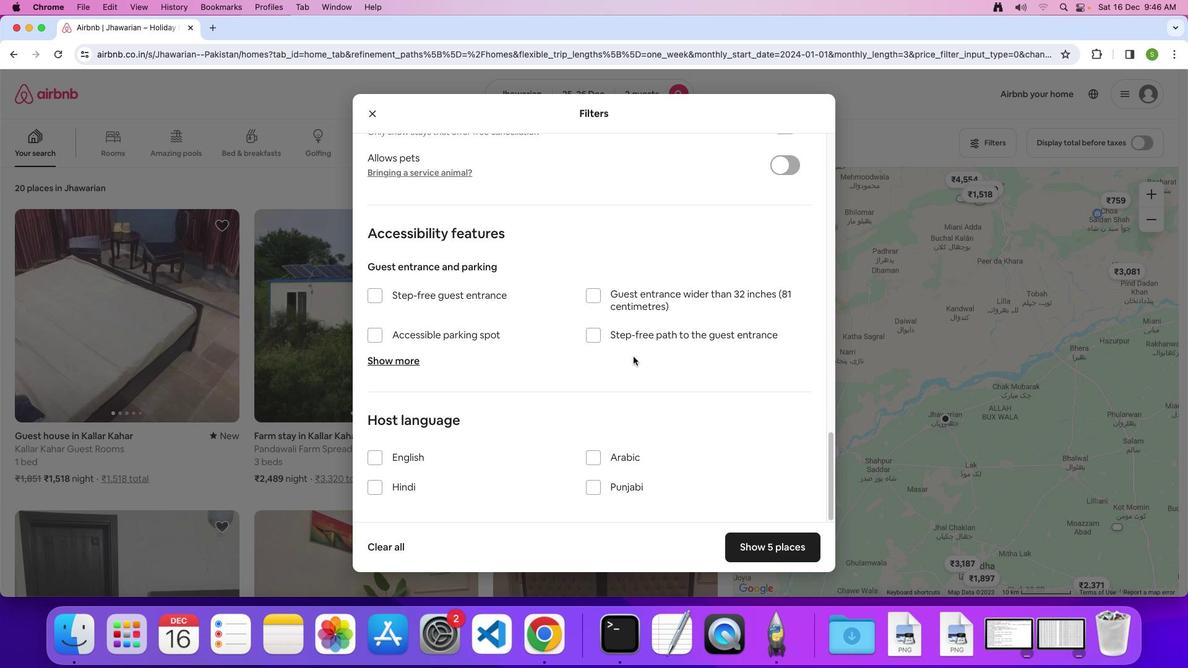 
Action: Mouse scrolled (633, 356) with delta (0, 0)
Screenshot: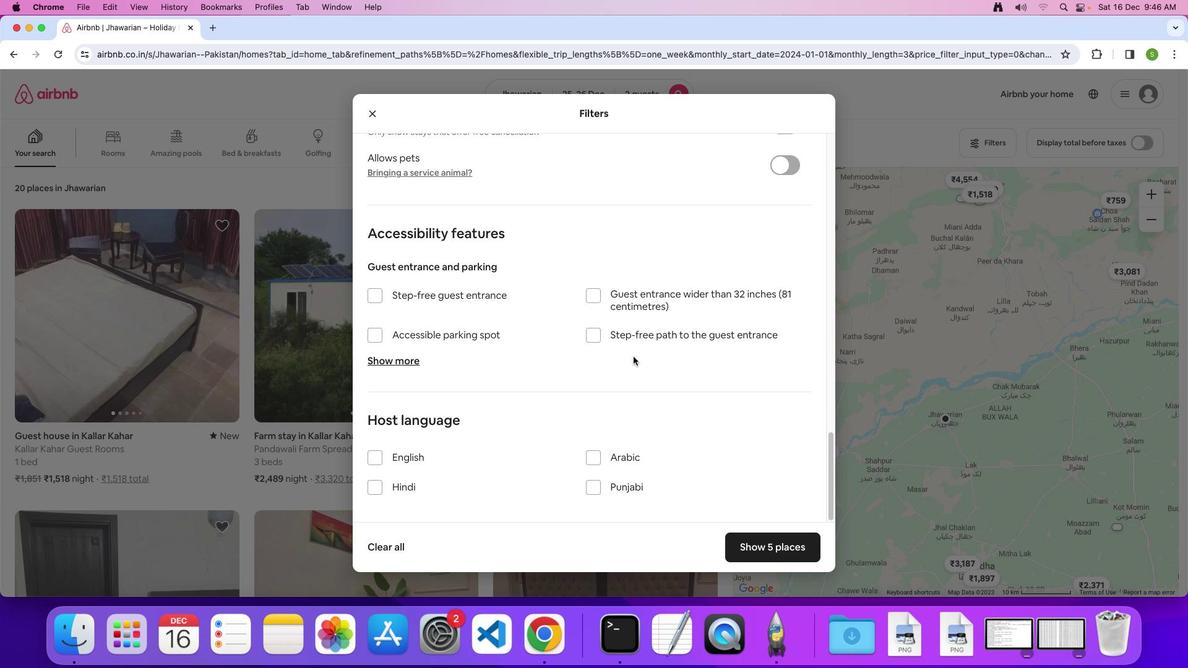 
Action: Mouse scrolled (633, 356) with delta (0, -1)
Screenshot: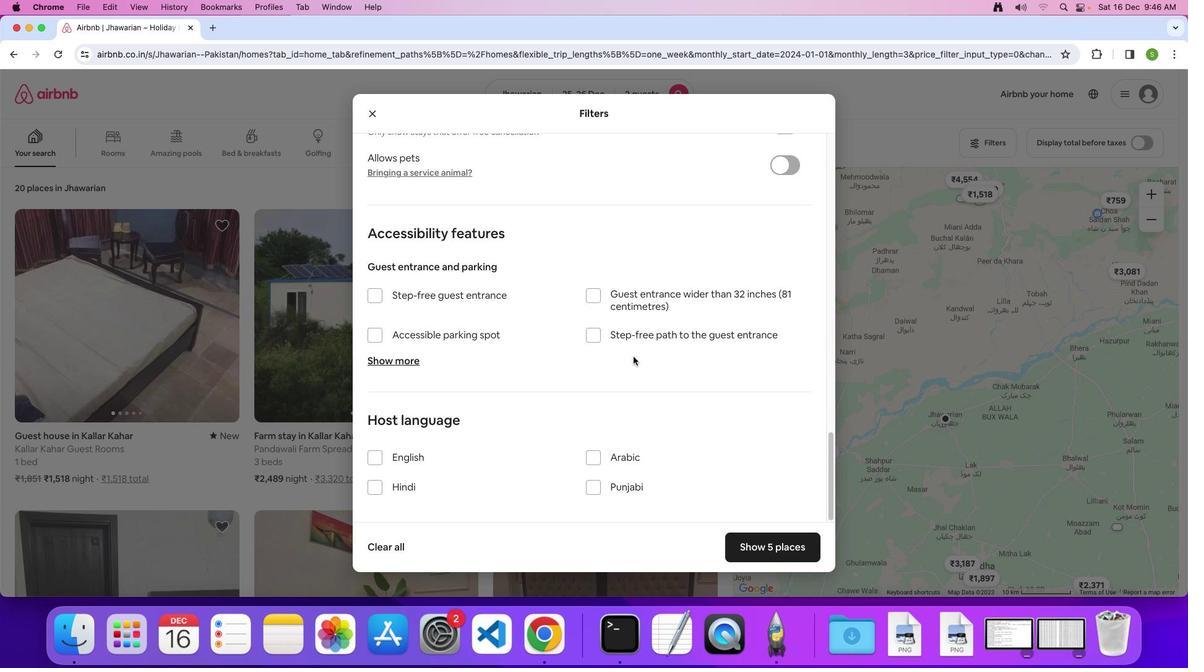 
Action: Mouse moved to (778, 547)
Screenshot: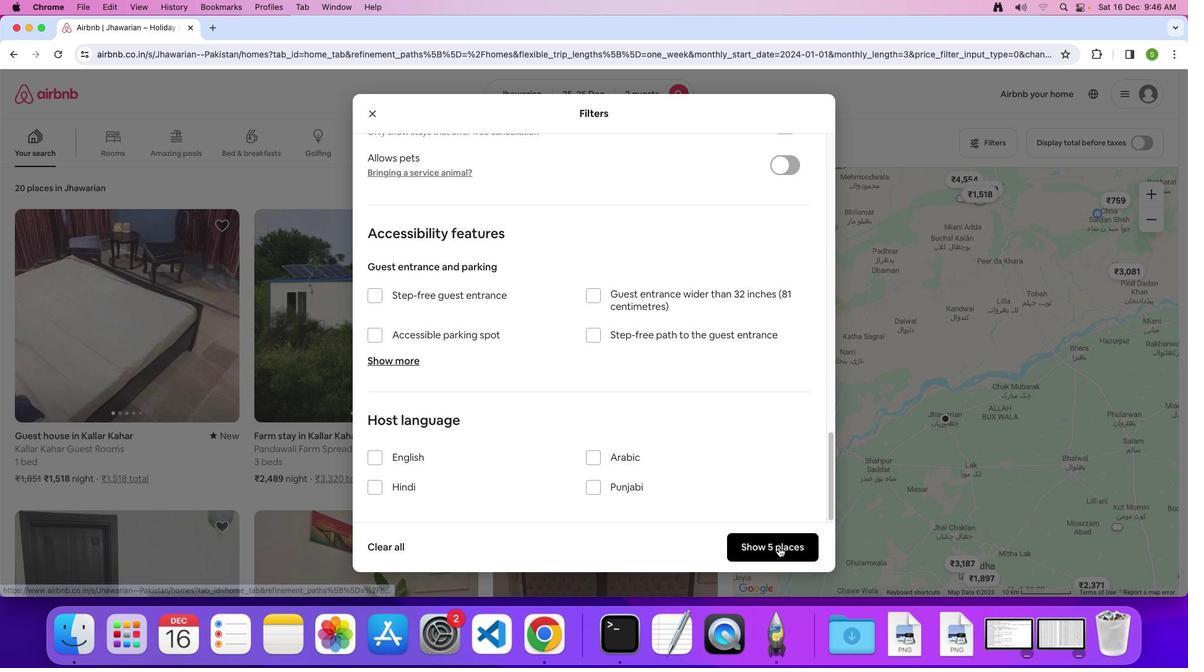 
Action: Mouse pressed left at (778, 547)
Screenshot: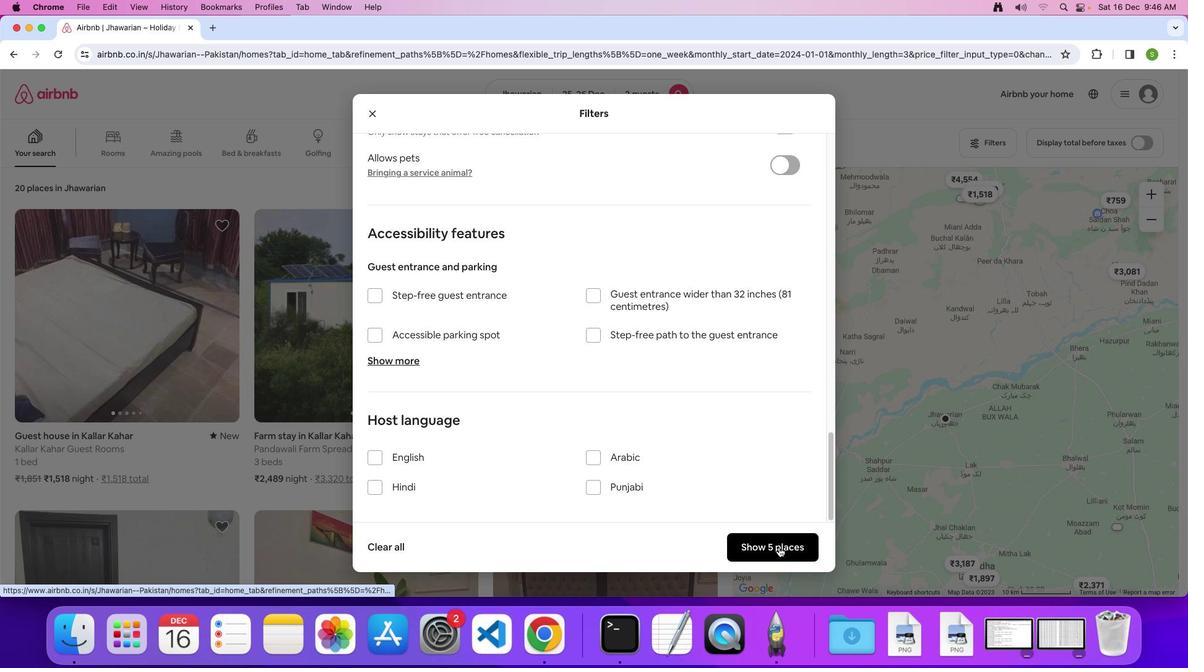 
Action: Mouse moved to (153, 276)
Screenshot: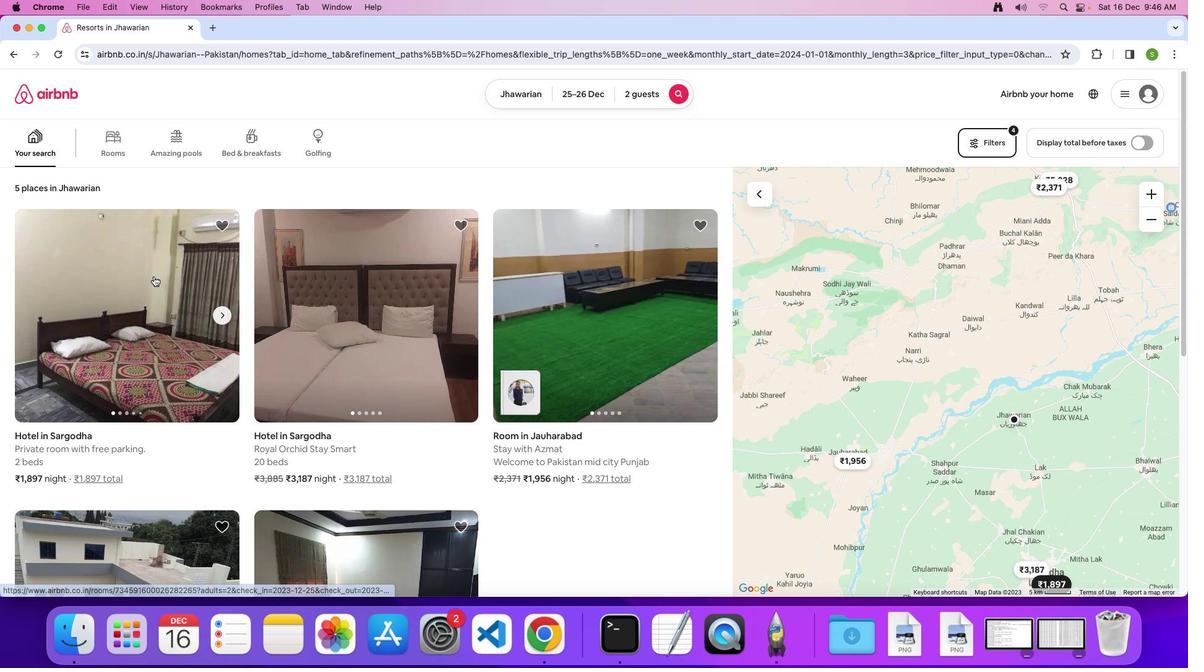 
Action: Mouse pressed left at (153, 276)
Screenshot: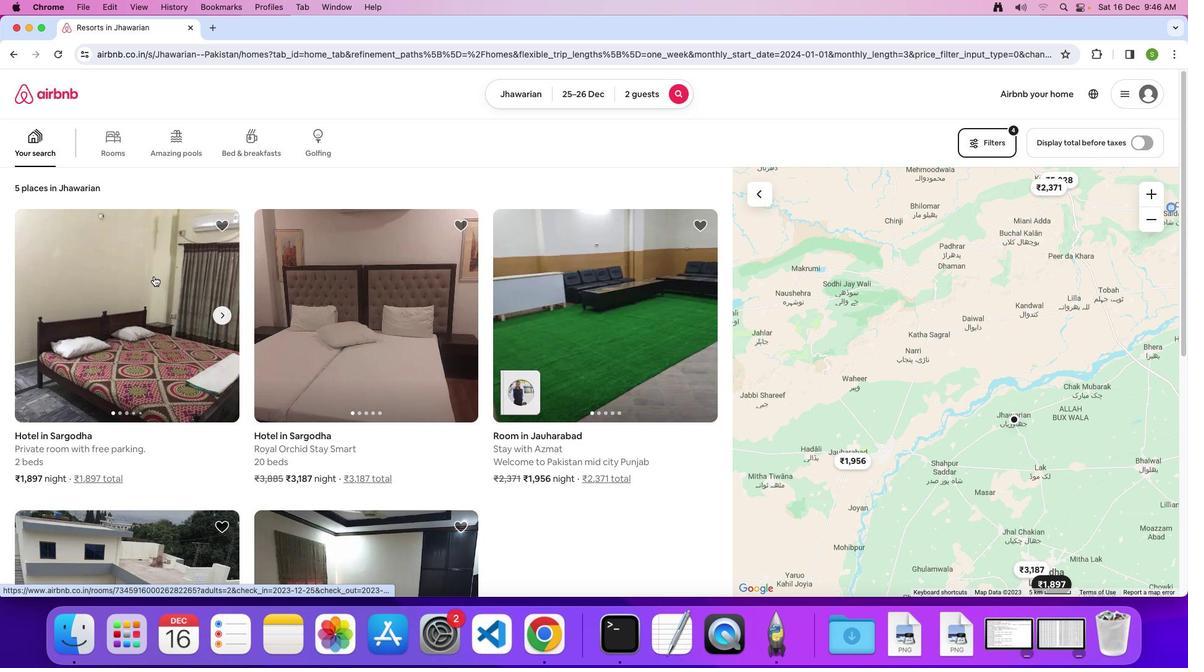 
Action: Mouse moved to (396, 289)
Screenshot: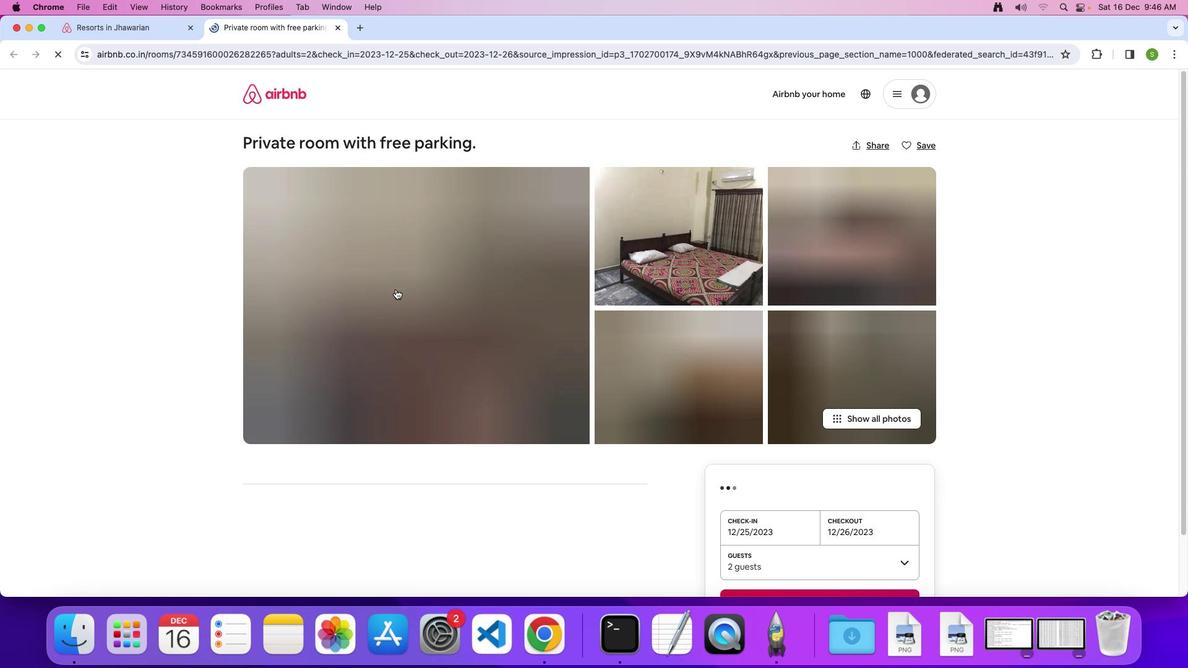 
Action: Mouse pressed left at (396, 289)
Screenshot: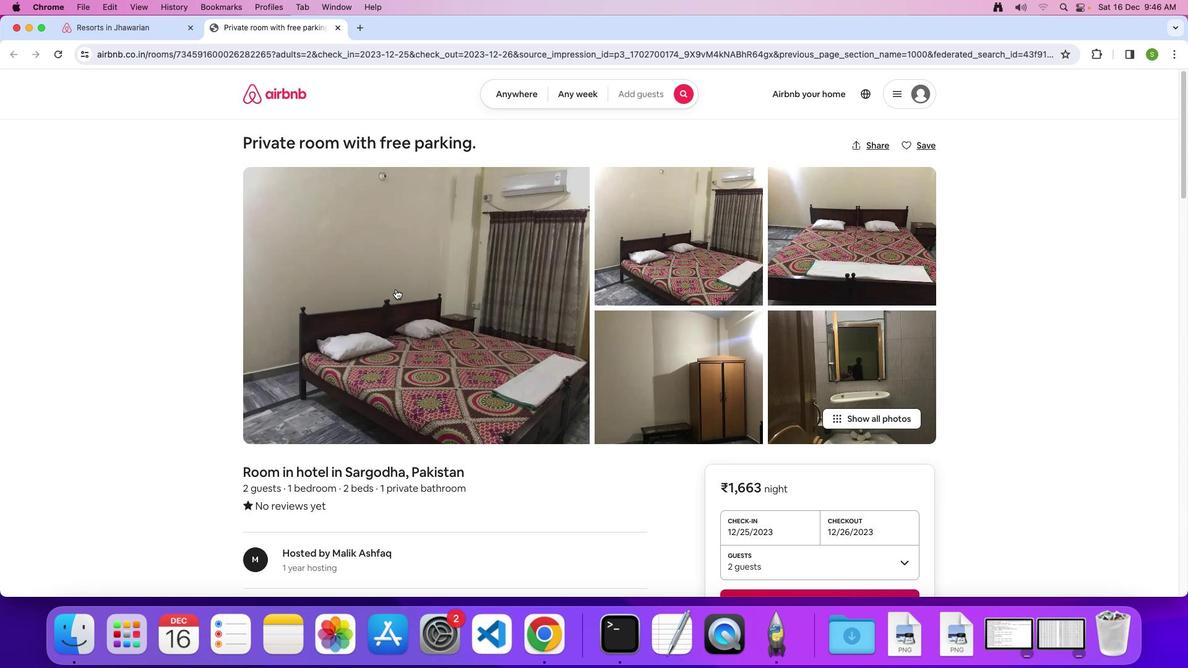 
Action: Mouse moved to (500, 355)
Screenshot: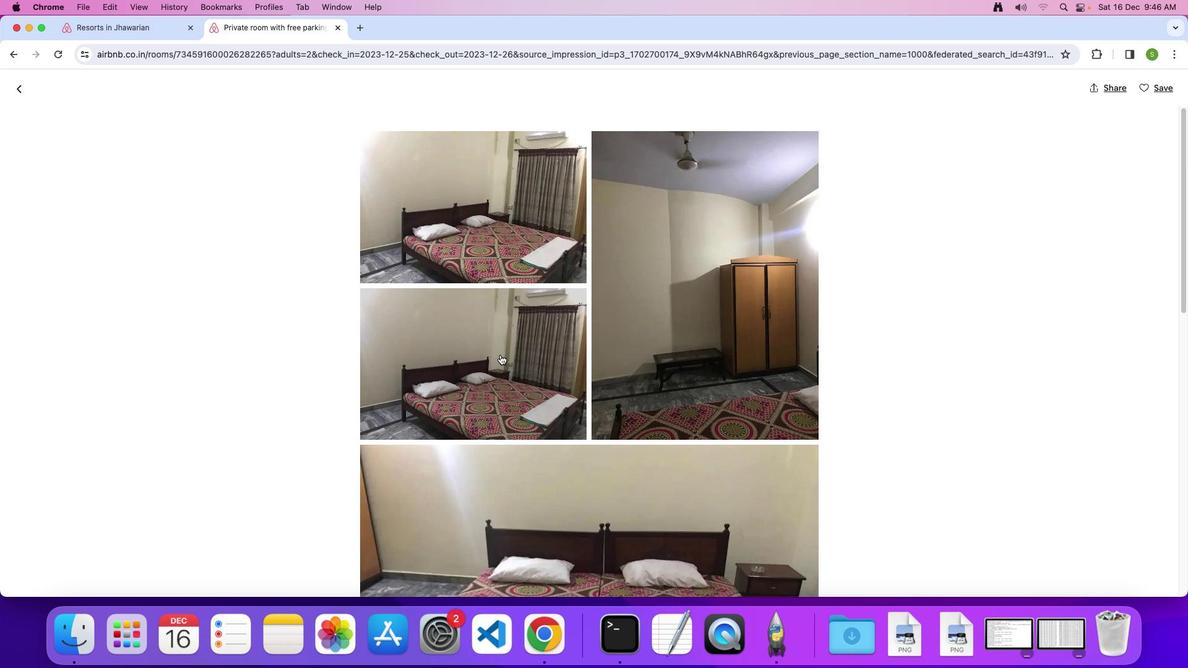 
Action: Mouse scrolled (500, 355) with delta (0, 0)
Screenshot: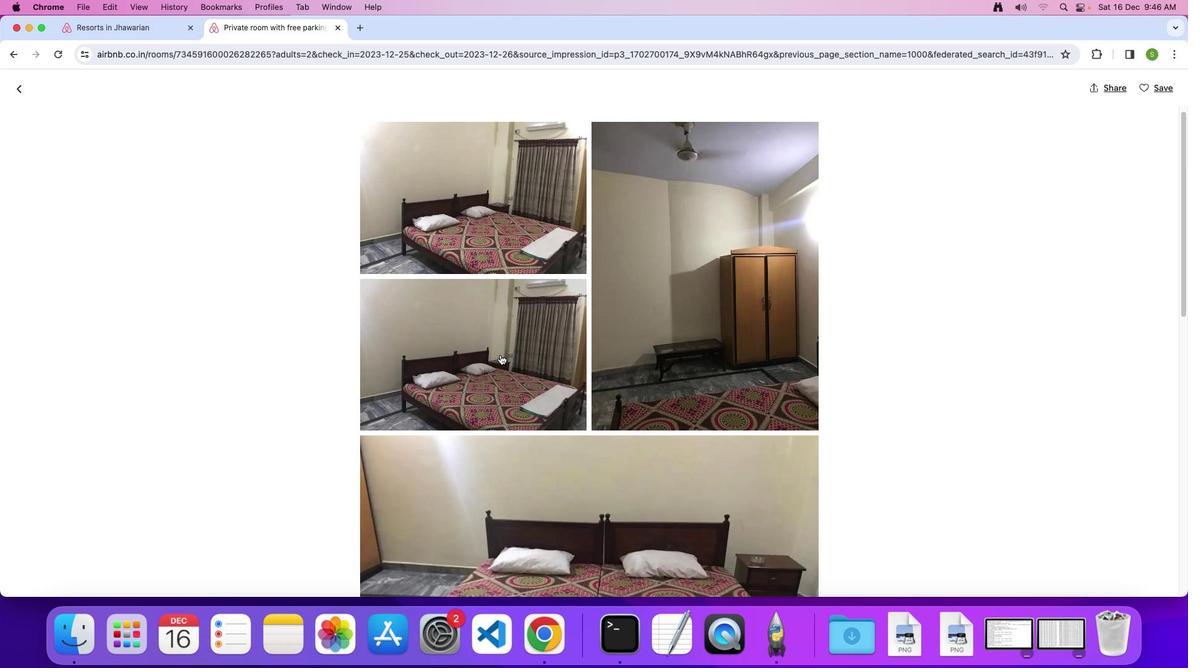 
Action: Mouse scrolled (500, 355) with delta (0, 0)
Screenshot: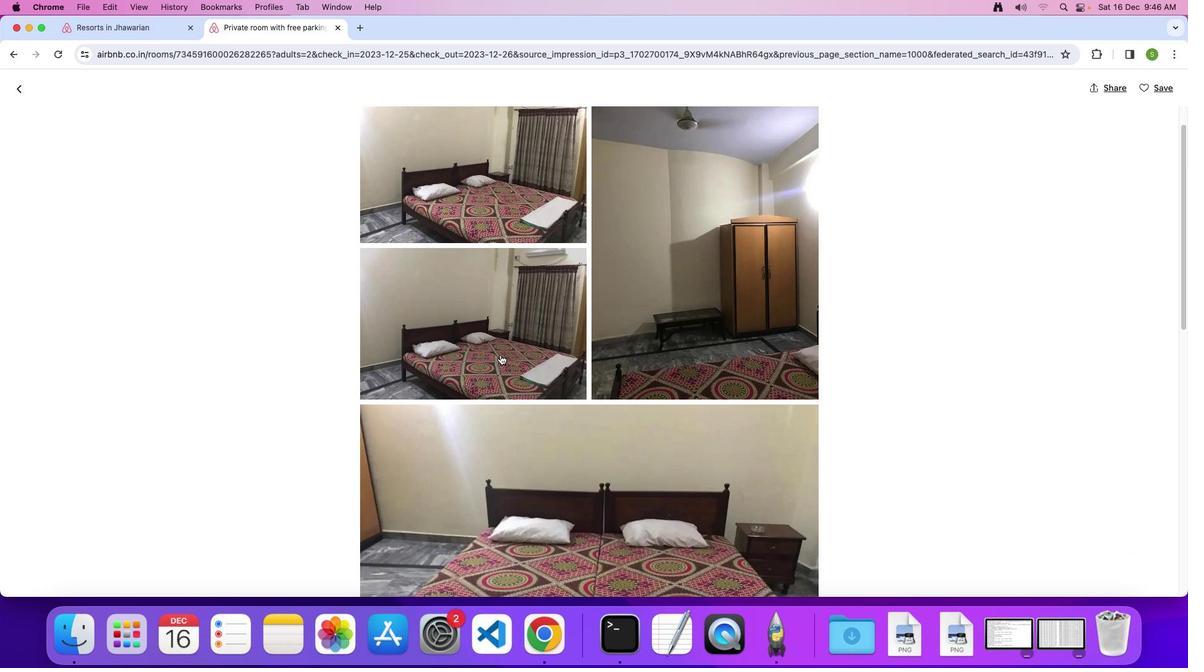 
Action: Mouse scrolled (500, 355) with delta (0, -1)
Screenshot: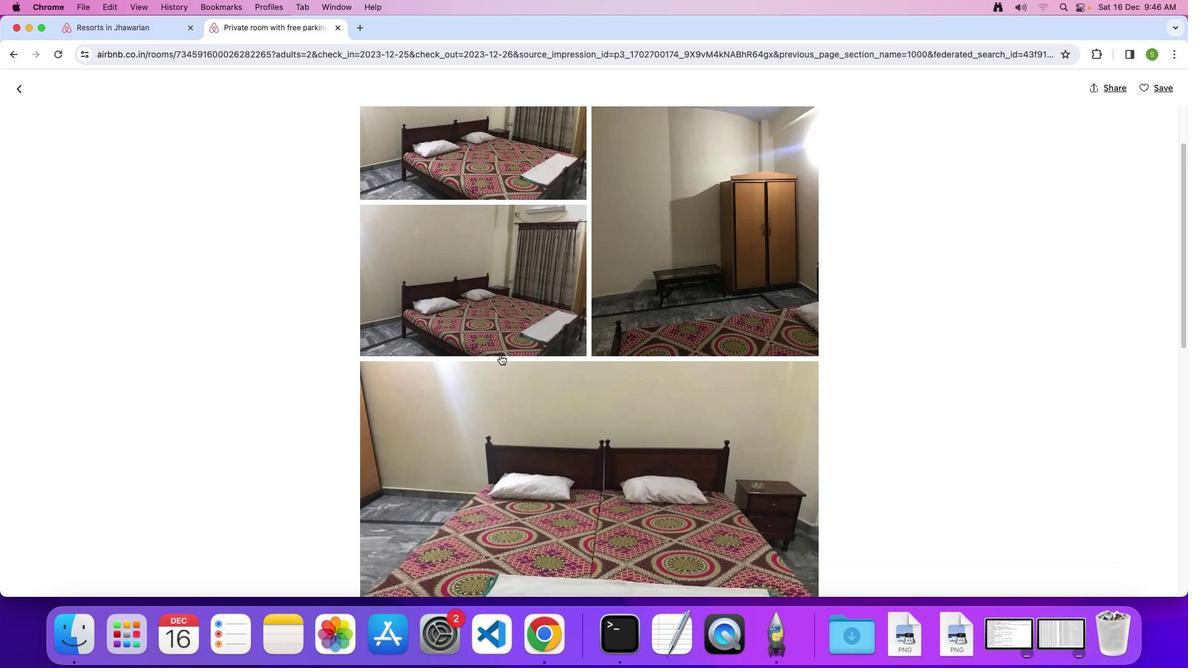 
Action: Mouse scrolled (500, 355) with delta (0, 0)
Screenshot: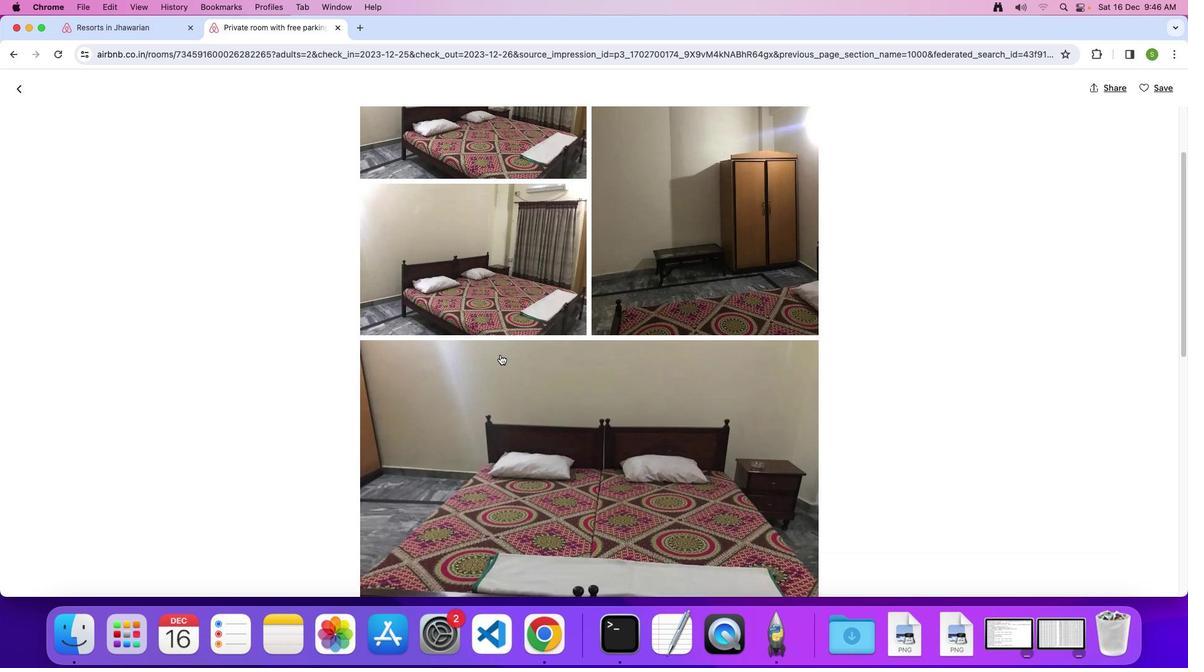 
Action: Mouse scrolled (500, 355) with delta (0, 0)
Screenshot: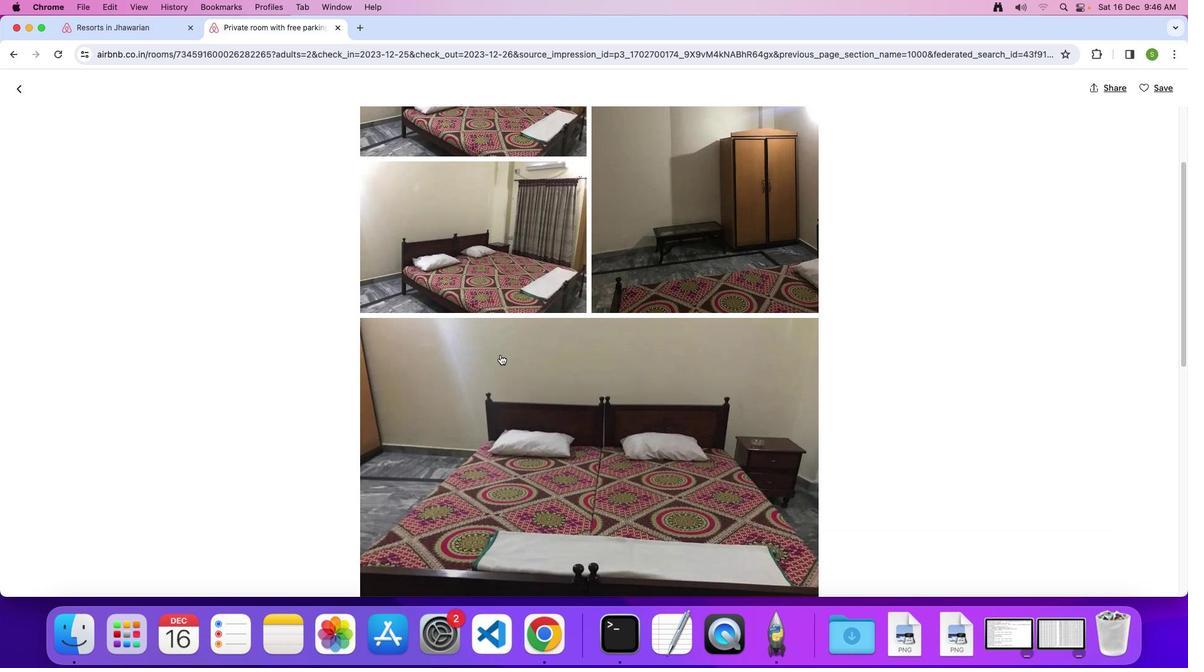 
Action: Mouse scrolled (500, 355) with delta (0, -1)
Screenshot: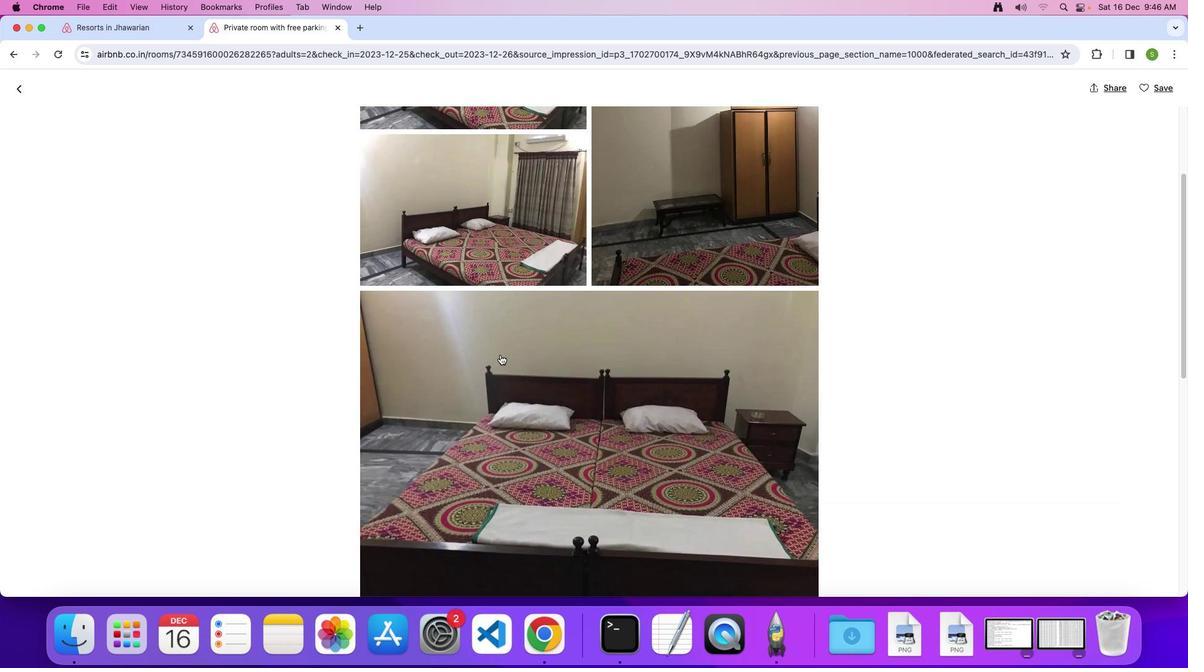 
Action: Mouse scrolled (500, 355) with delta (0, 0)
Screenshot: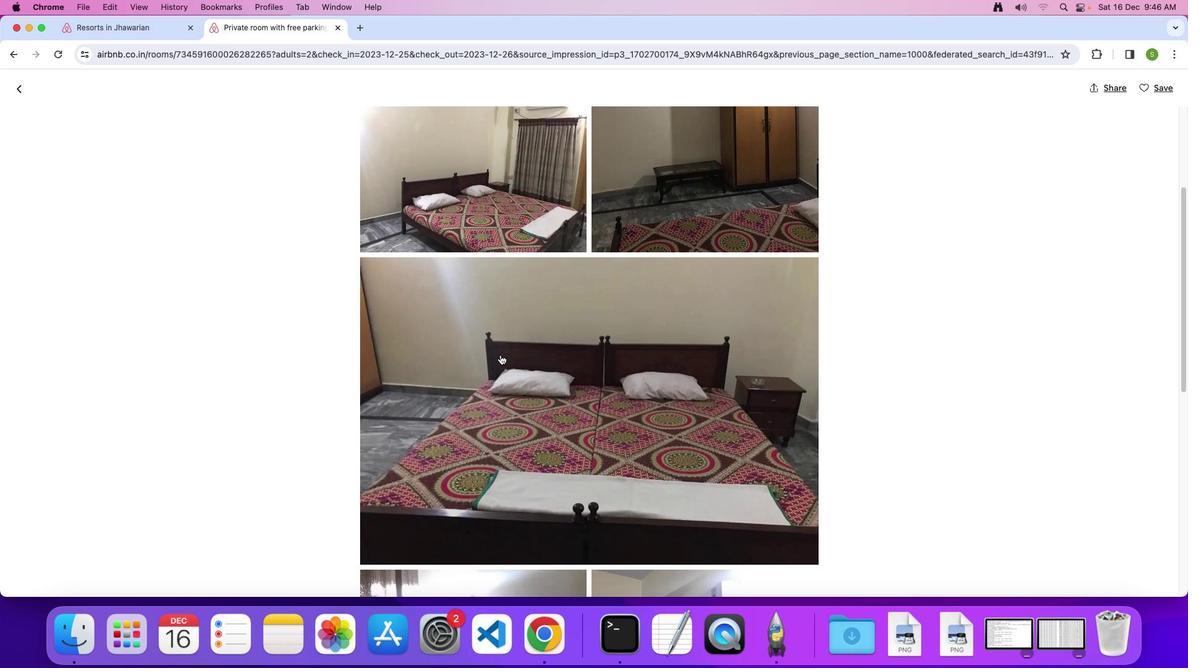 
Action: Mouse scrolled (500, 355) with delta (0, 0)
Screenshot: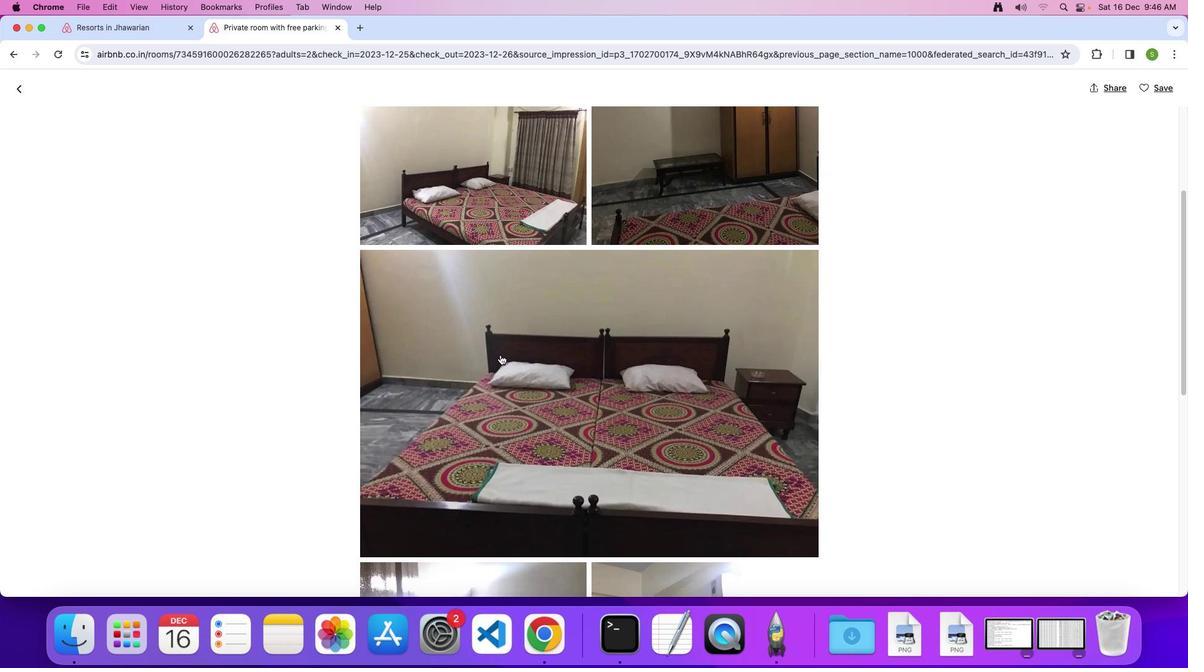 
Action: Mouse scrolled (500, 355) with delta (0, 0)
Screenshot: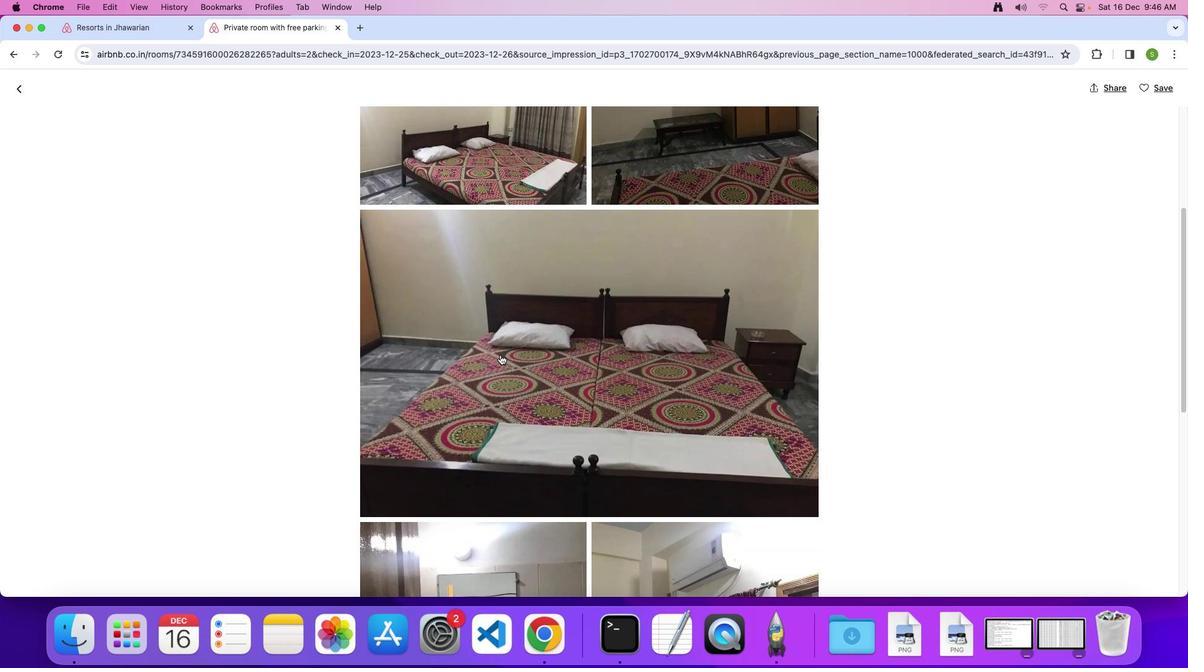 
Action: Mouse scrolled (500, 355) with delta (0, 0)
Screenshot: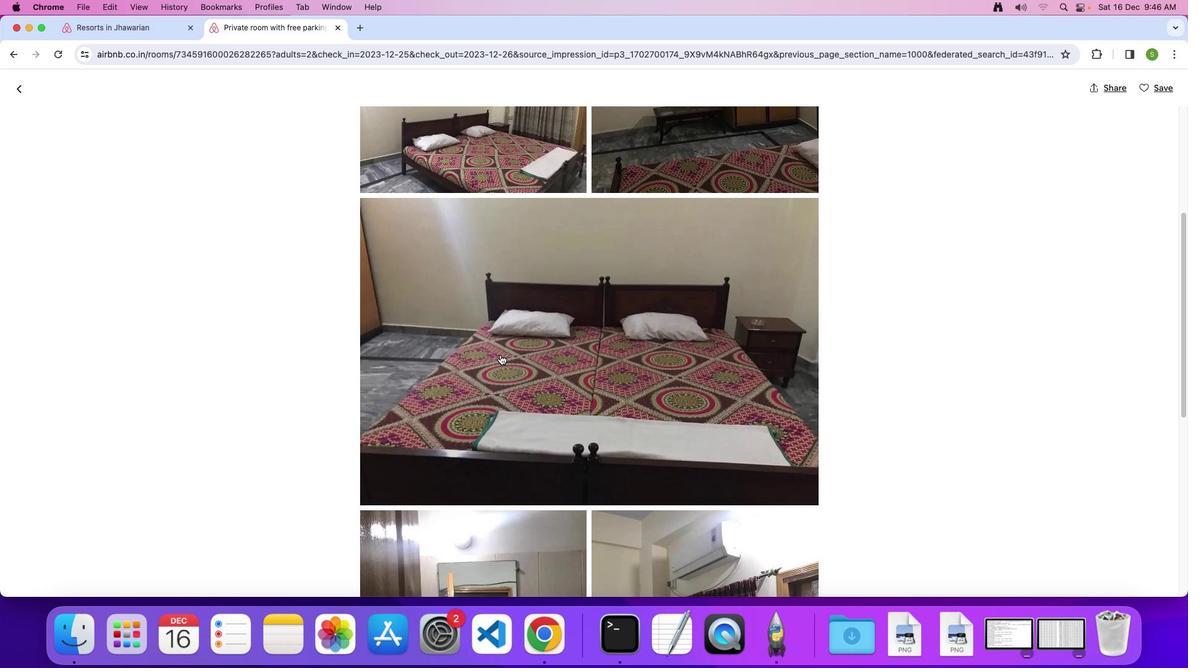 
Action: Mouse scrolled (500, 355) with delta (0, 0)
Screenshot: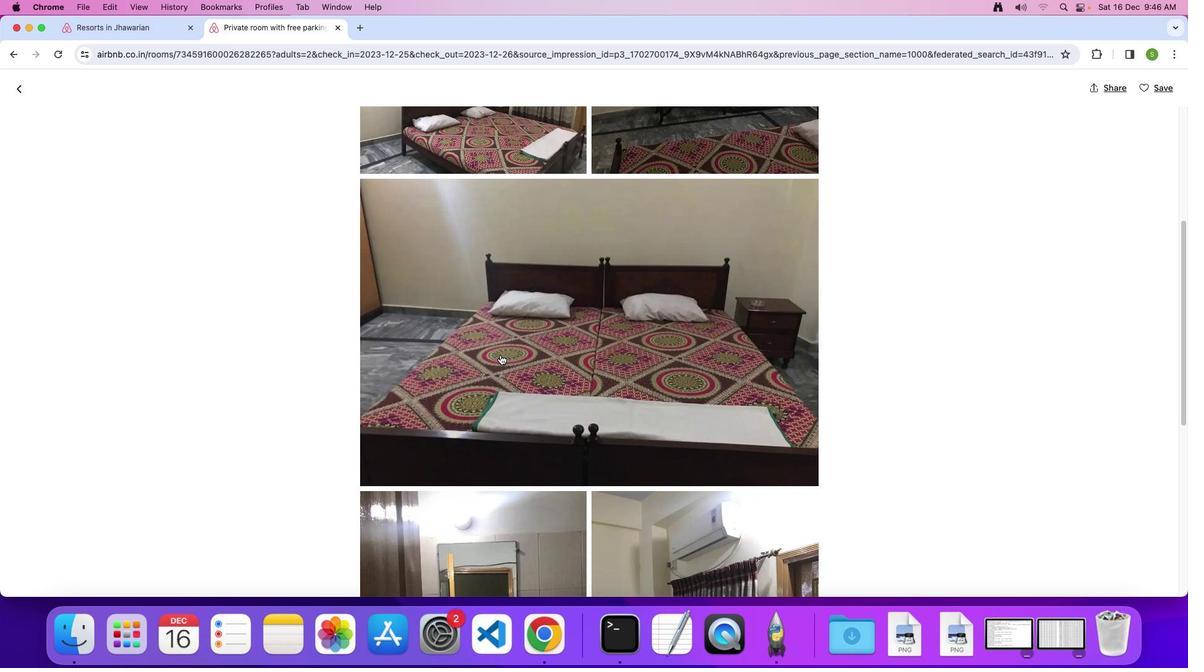 
Action: Mouse scrolled (500, 355) with delta (0, -1)
Screenshot: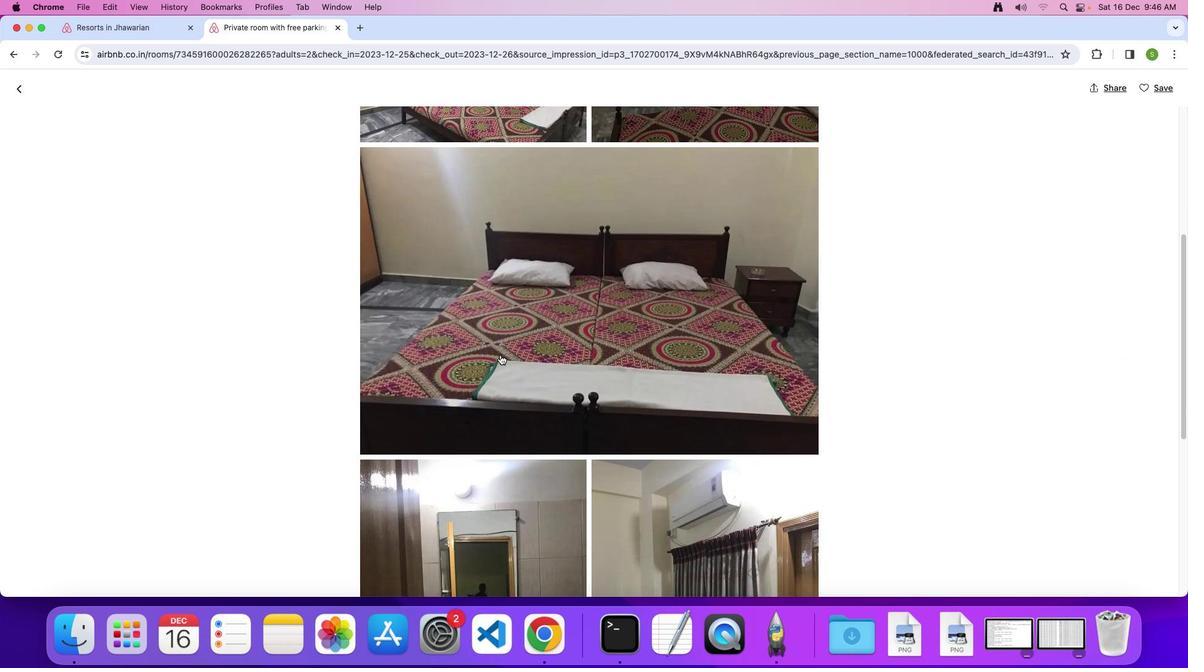 
Action: Mouse scrolled (500, 355) with delta (0, 0)
Screenshot: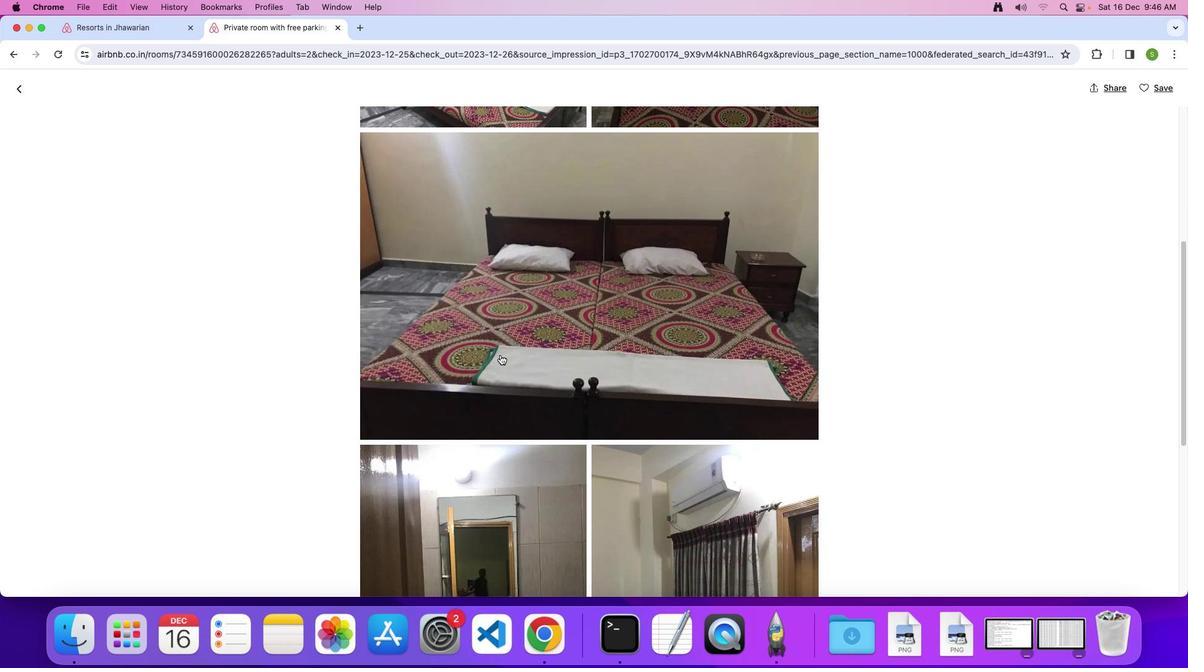 
Action: Mouse scrolled (500, 355) with delta (0, 0)
Screenshot: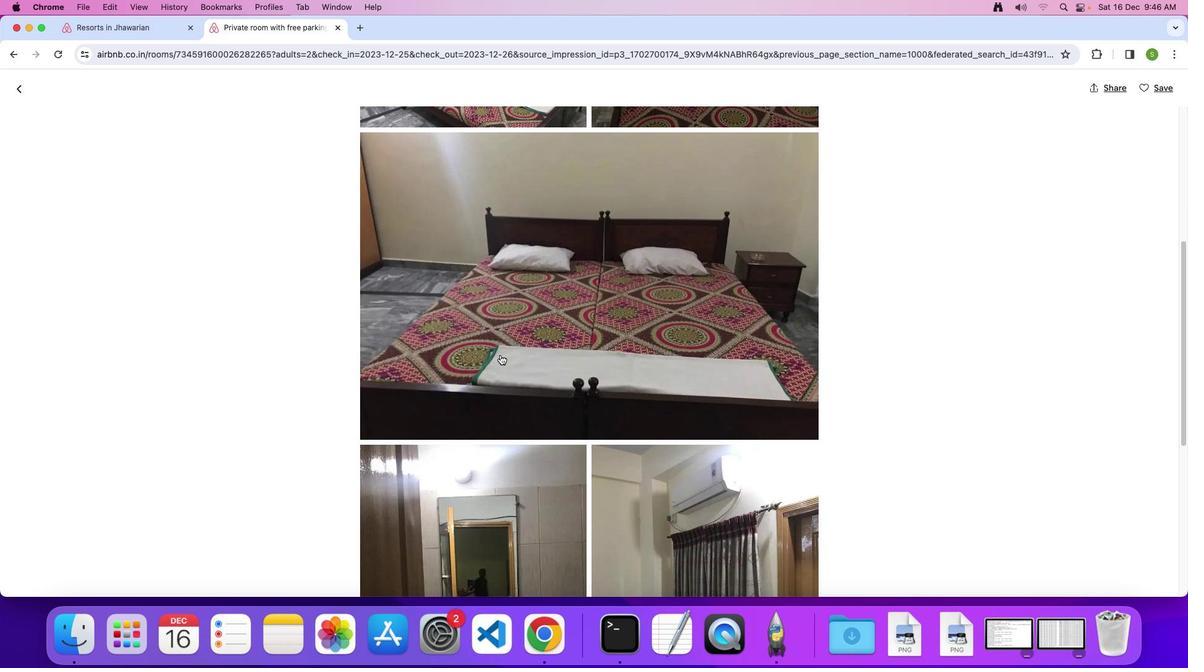 
Action: Mouse scrolled (500, 355) with delta (0, 0)
Screenshot: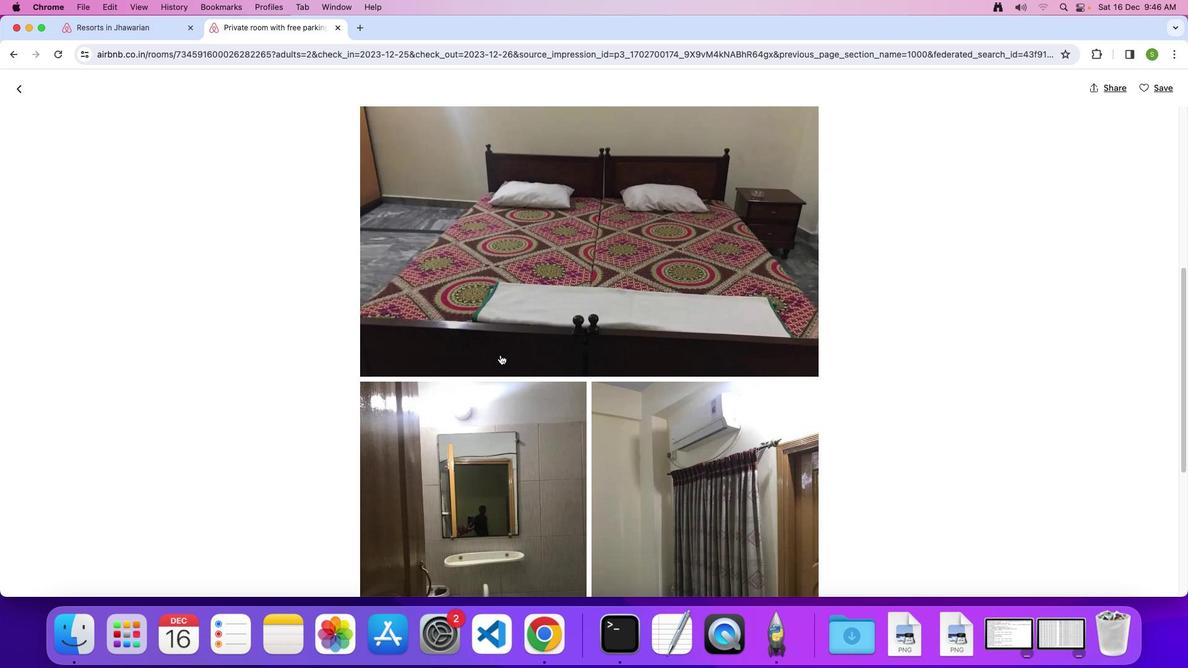 
Action: Mouse scrolled (500, 355) with delta (0, 0)
Screenshot: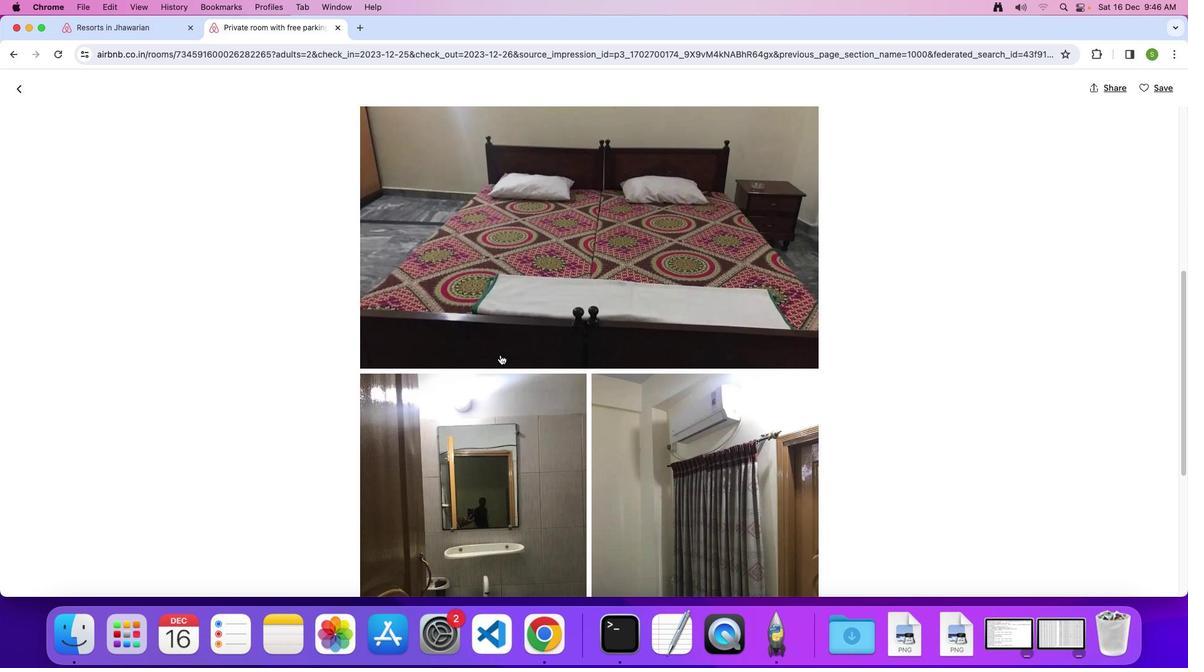 
Action: Mouse scrolled (500, 355) with delta (0, 0)
Screenshot: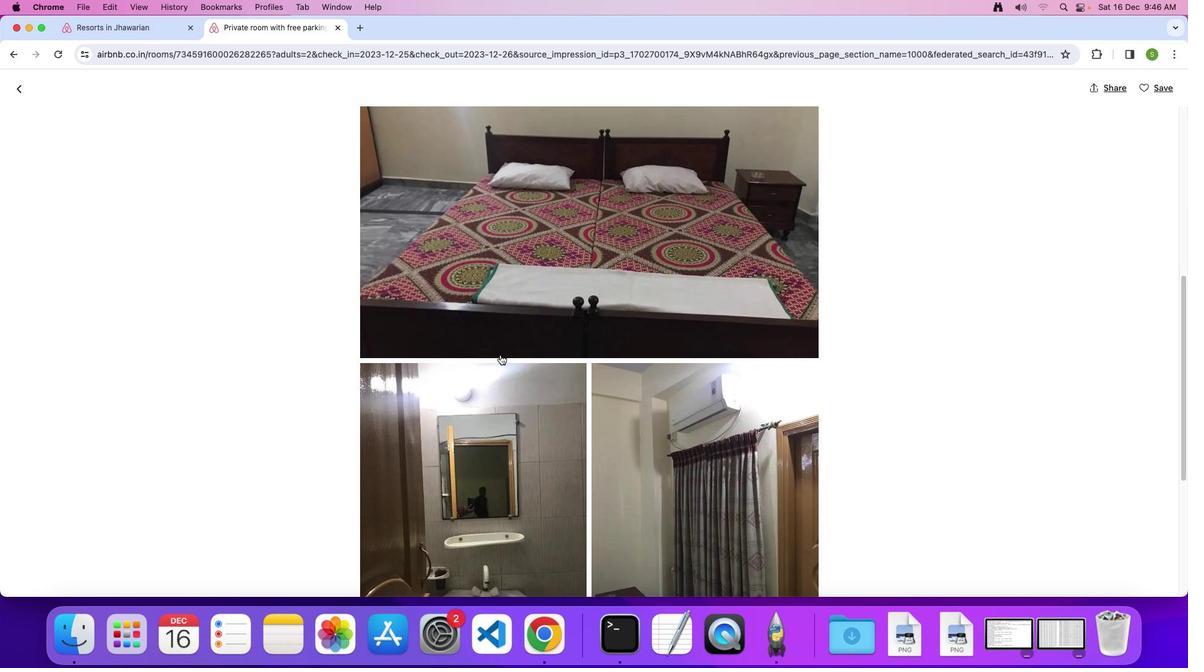 
Action: Mouse scrolled (500, 355) with delta (0, 0)
Screenshot: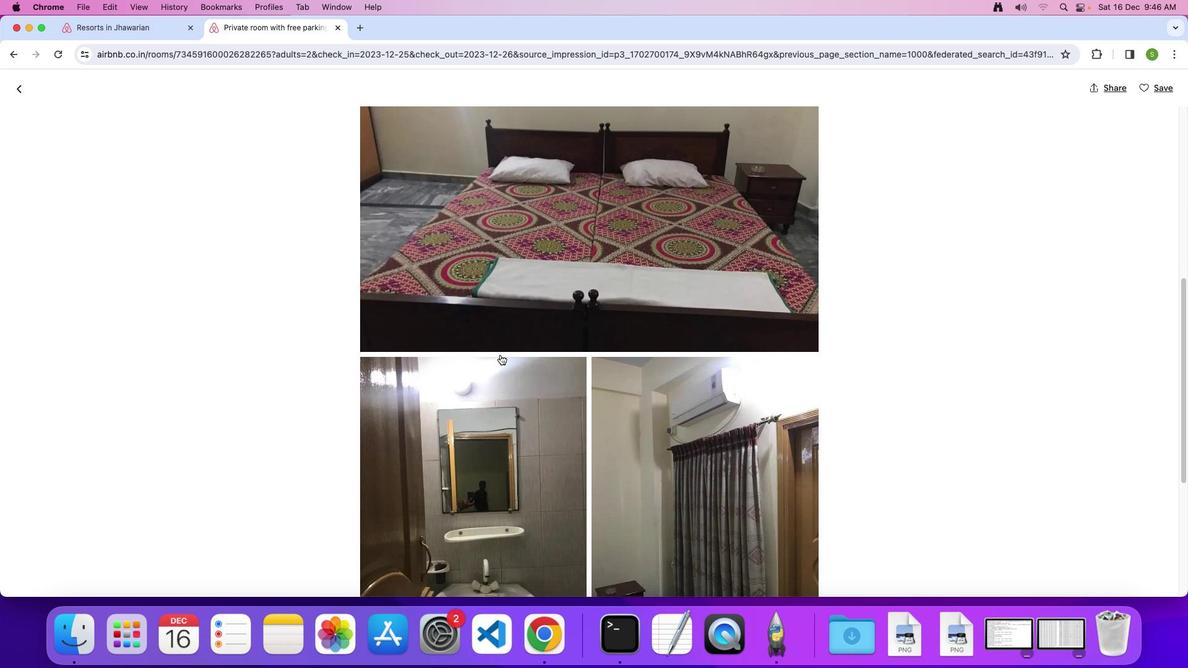 
Action: Mouse scrolled (500, 355) with delta (0, 0)
Screenshot: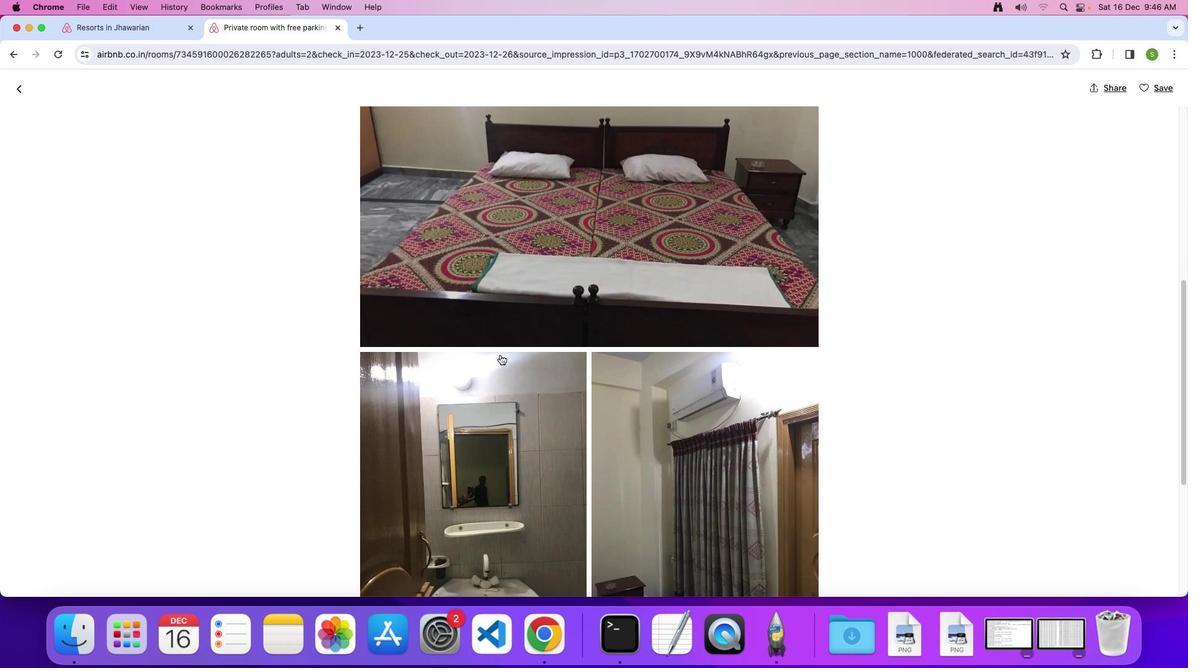 
Action: Mouse scrolled (500, 355) with delta (0, 0)
Screenshot: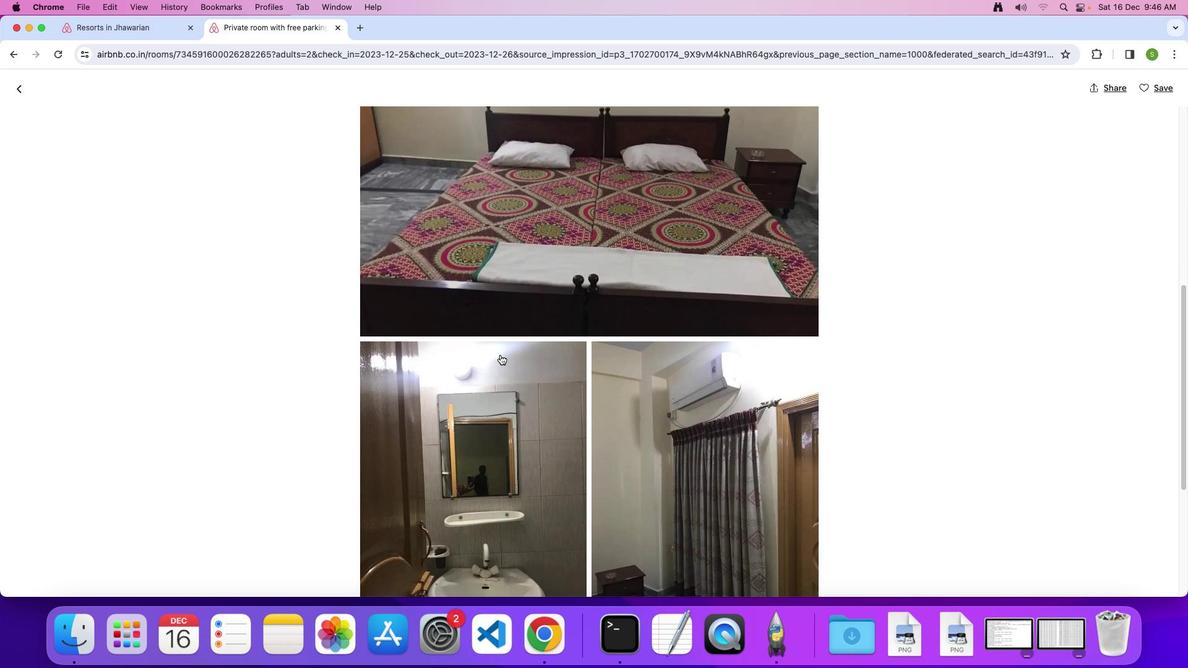 
Action: Mouse scrolled (500, 355) with delta (0, 0)
Screenshot: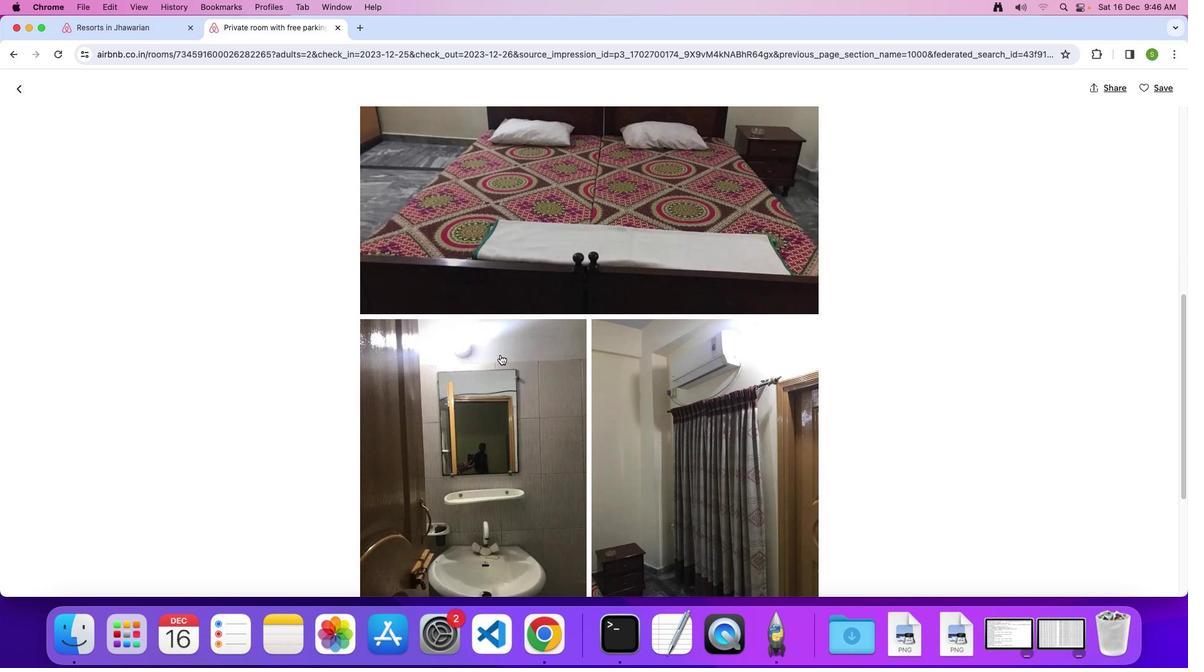 
Action: Mouse scrolled (500, 355) with delta (0, 0)
Screenshot: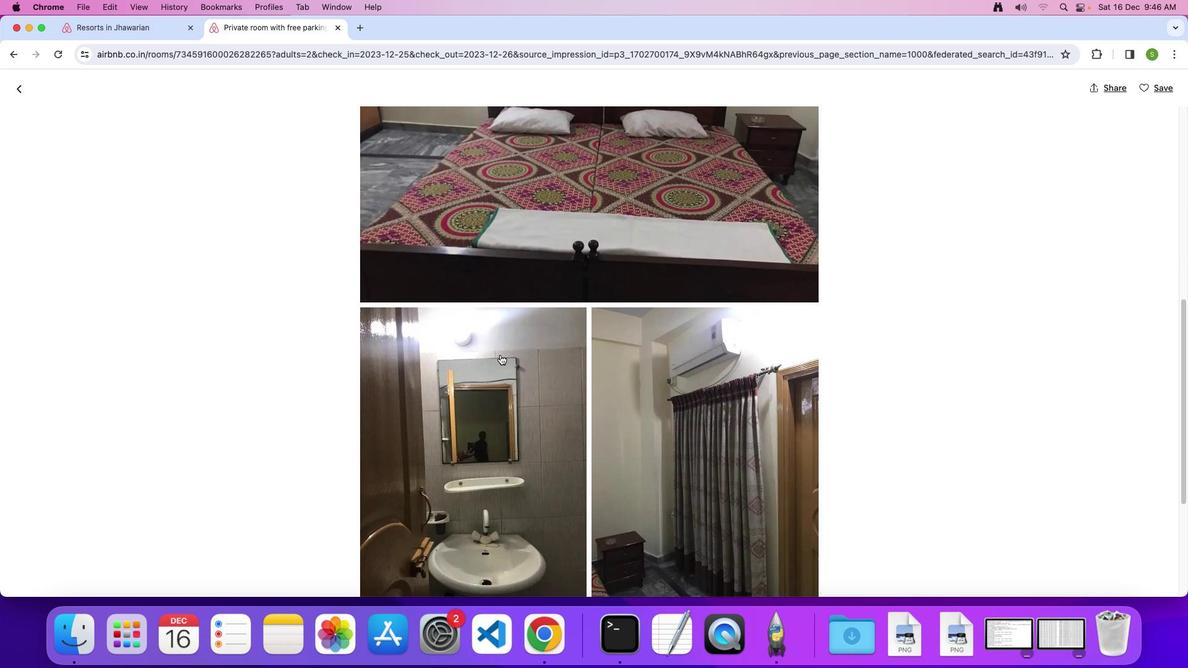 
Action: Mouse scrolled (500, 355) with delta (0, -1)
Screenshot: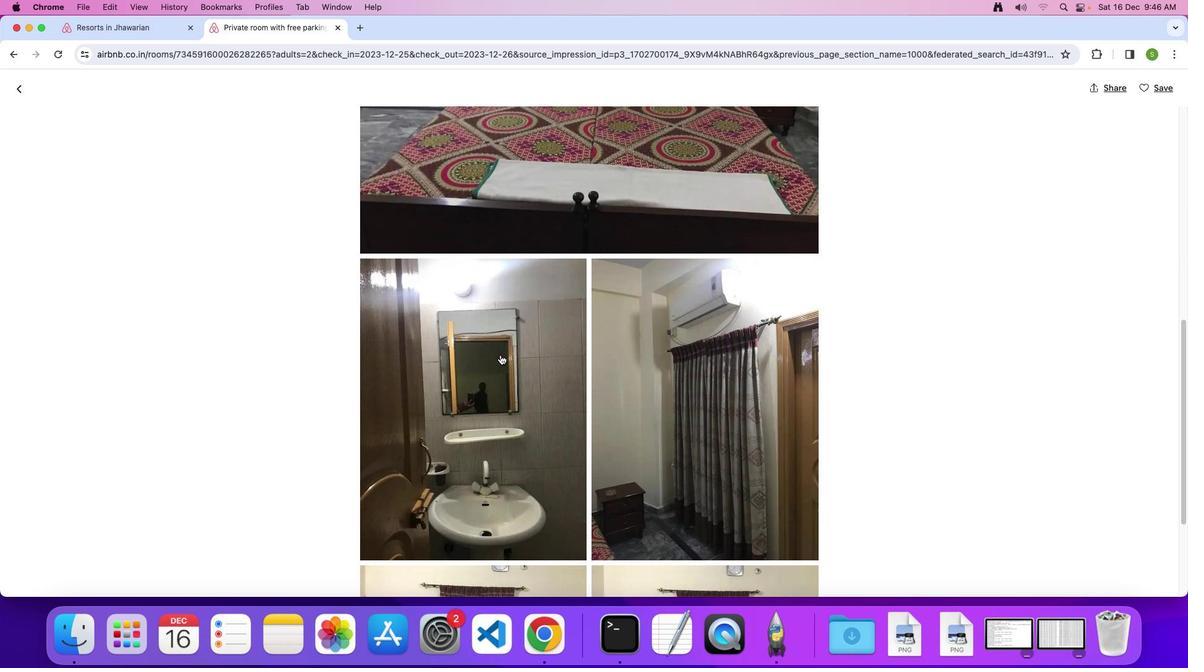 
Action: Mouse scrolled (500, 355) with delta (0, 0)
Screenshot: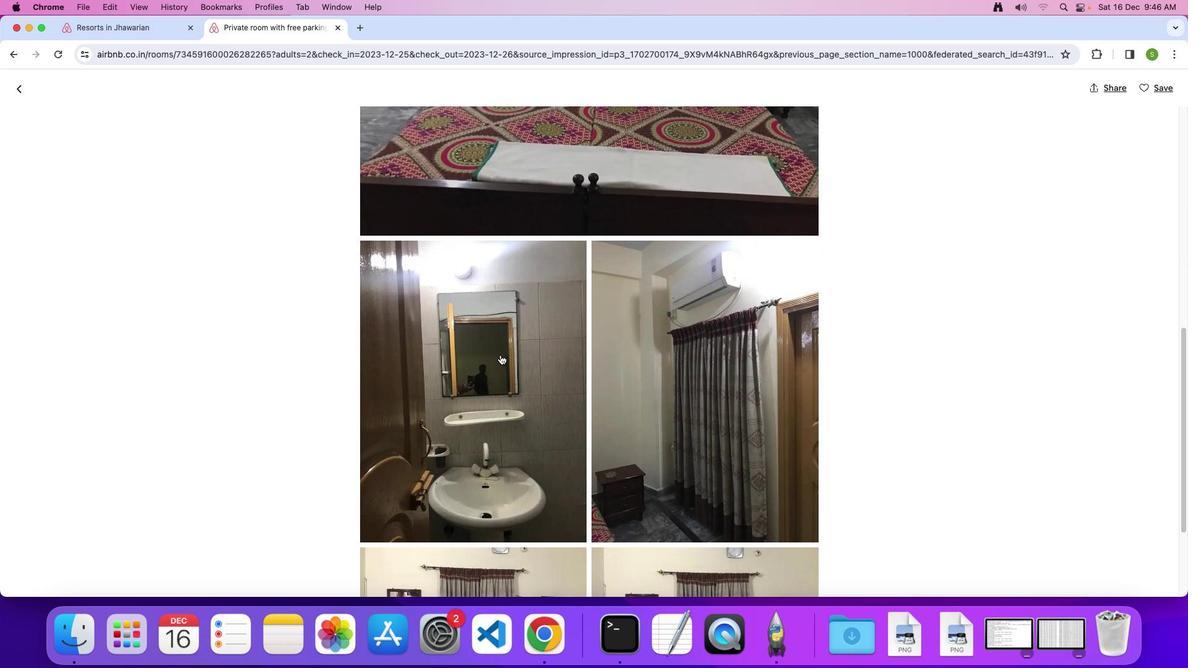 
Action: Mouse scrolled (500, 355) with delta (0, 0)
Screenshot: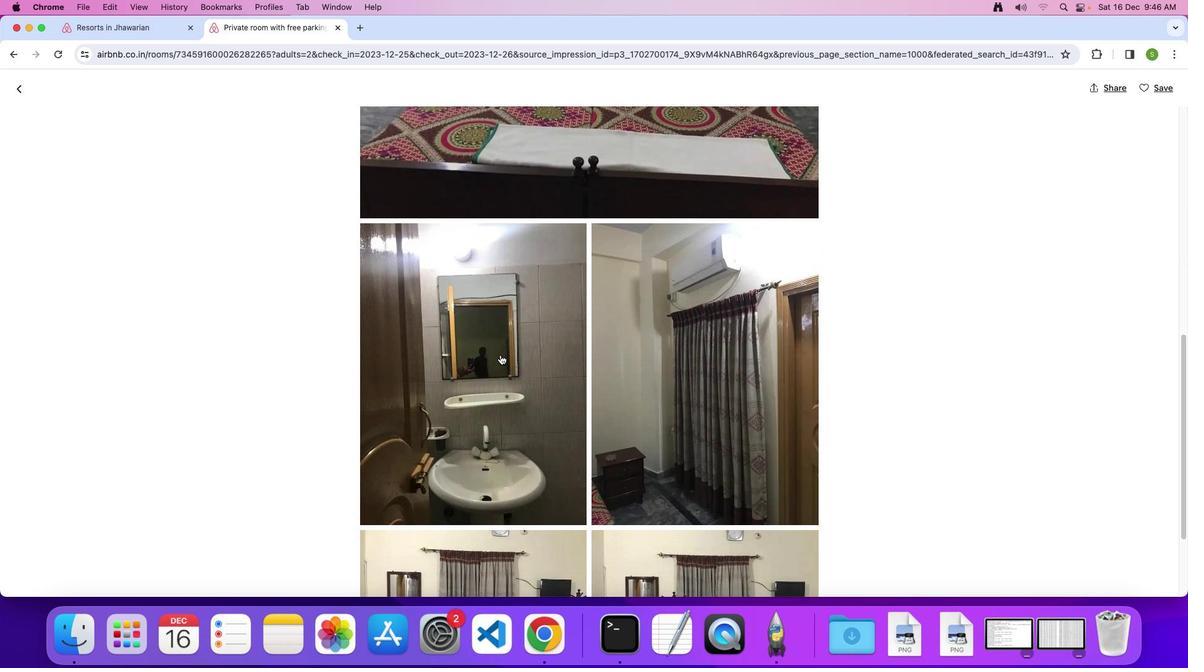 
Action: Mouse scrolled (500, 355) with delta (0, 0)
Screenshot: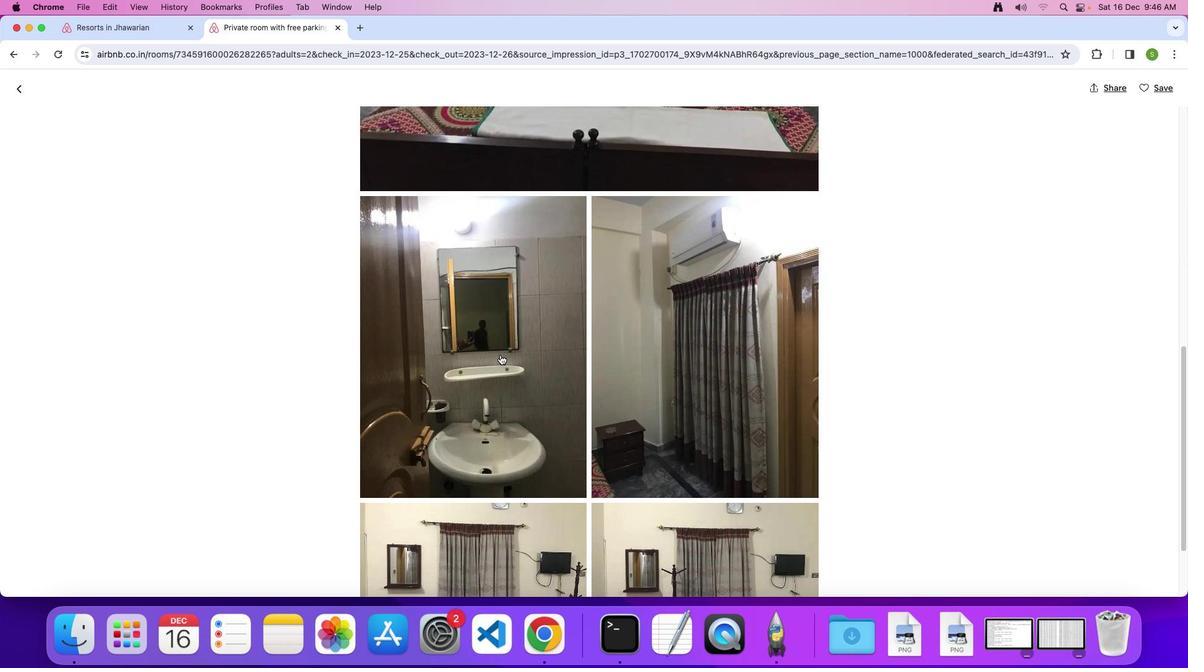 
Action: Mouse scrolled (500, 355) with delta (0, 0)
Screenshot: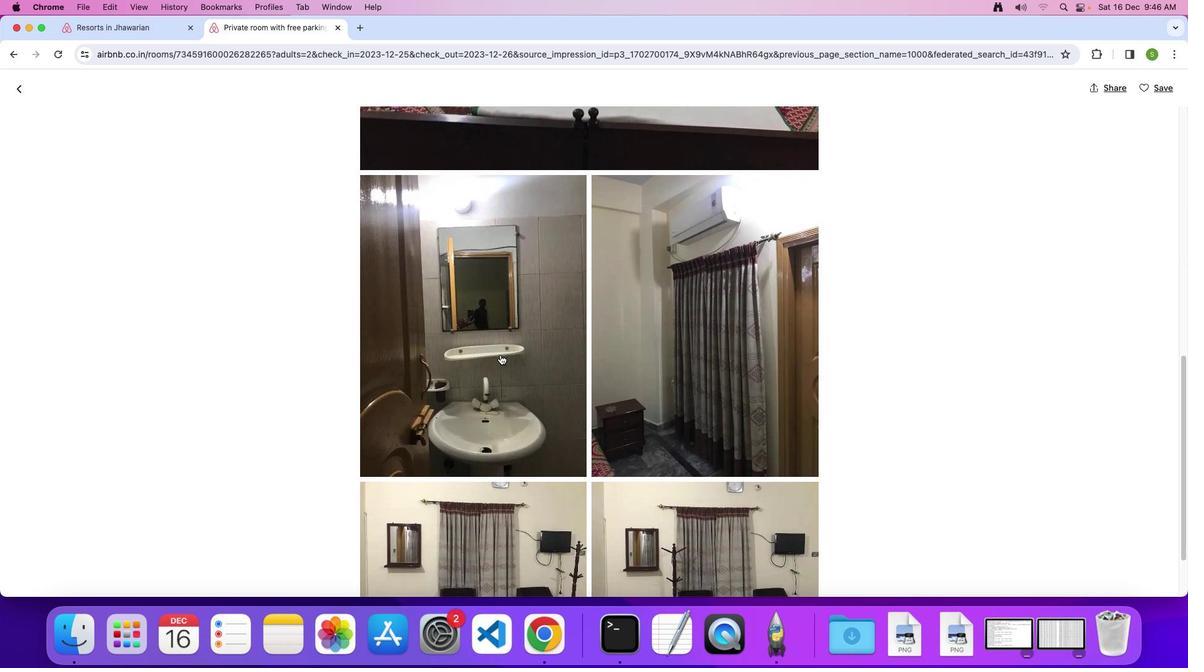 
Action: Mouse scrolled (500, 355) with delta (0, 0)
Screenshot: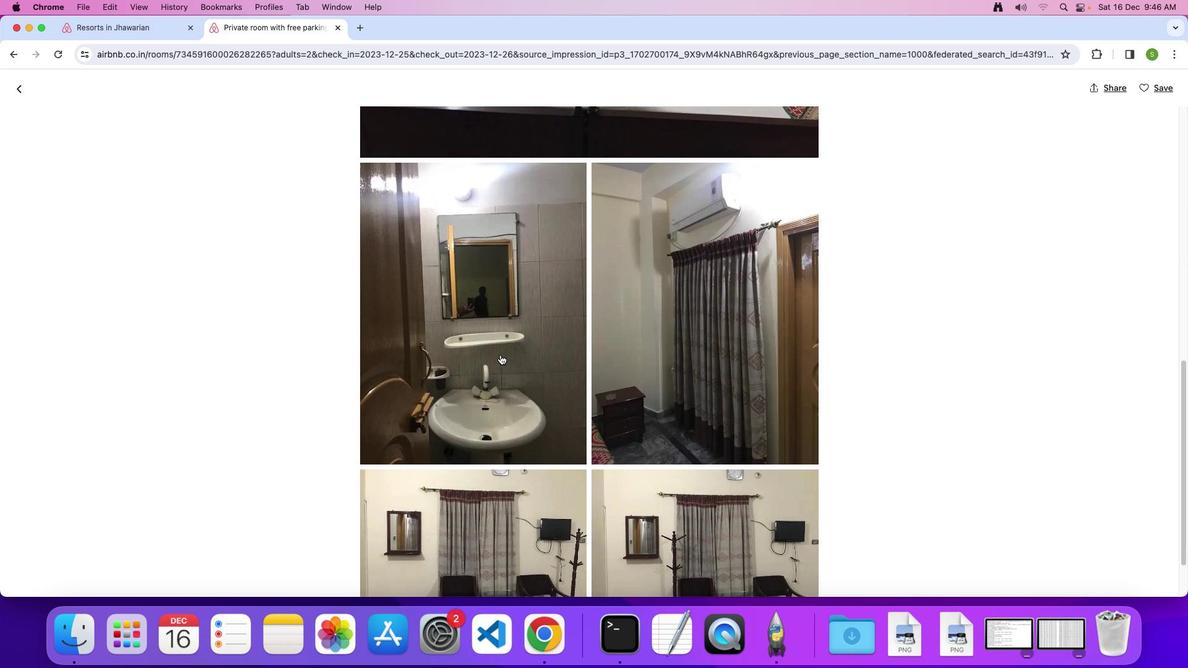 
Action: Mouse scrolled (500, 355) with delta (0, 0)
Screenshot: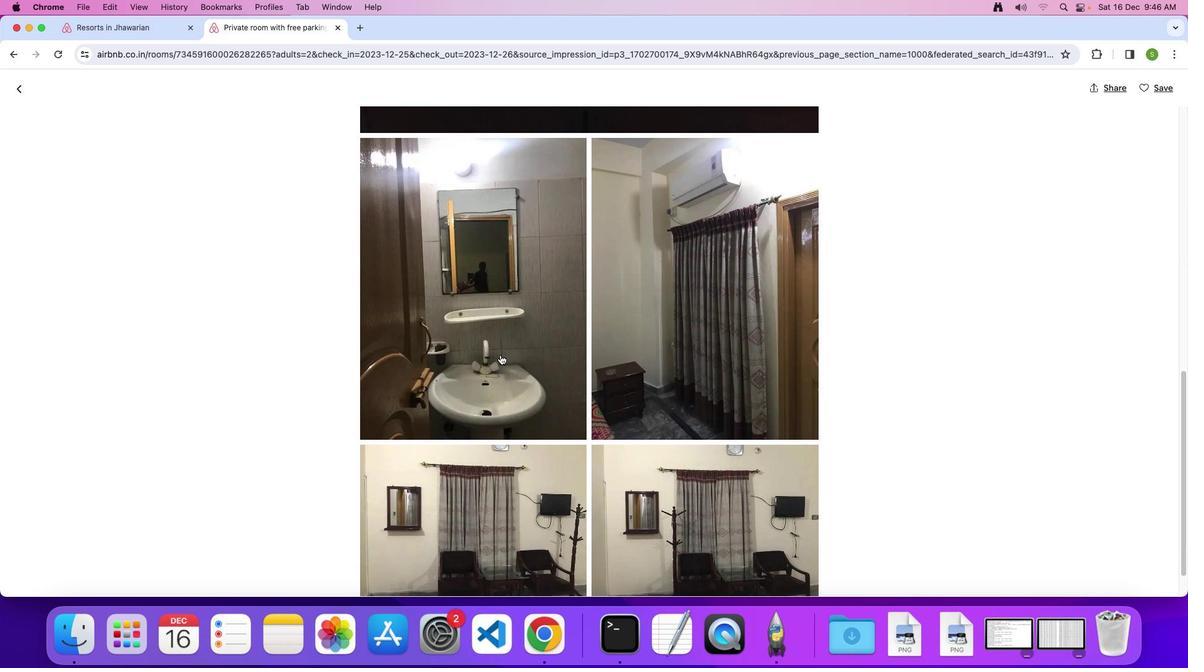 
Action: Mouse scrolled (500, 355) with delta (0, 0)
Screenshot: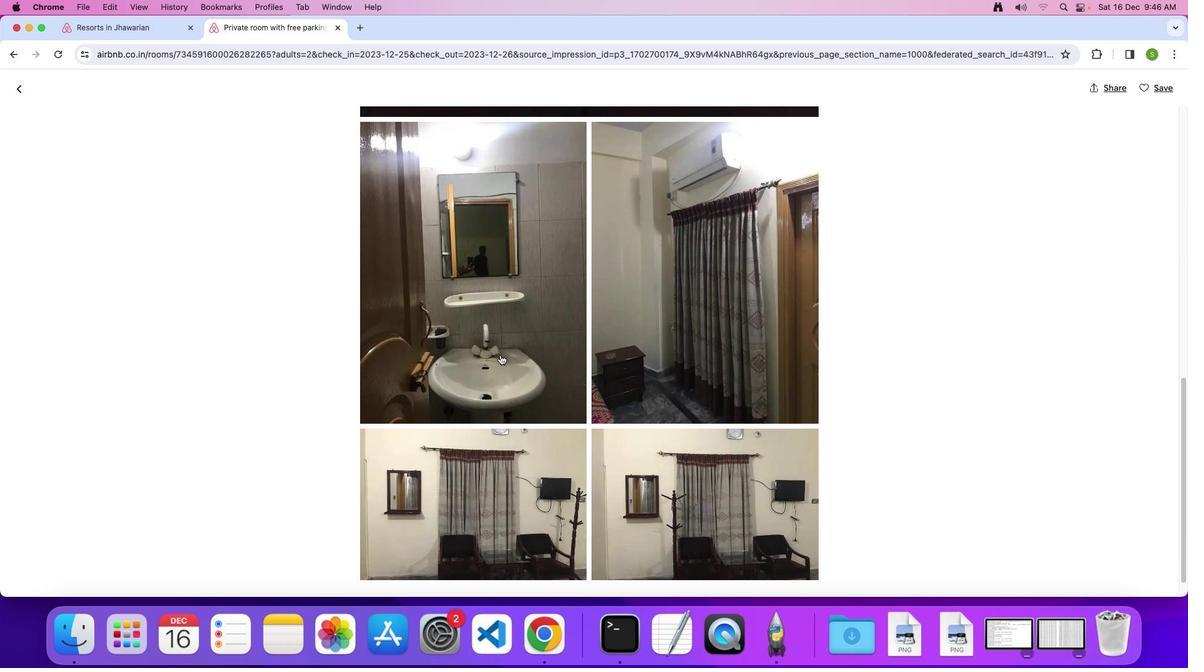 
Action: Mouse scrolled (500, 355) with delta (0, 0)
Screenshot: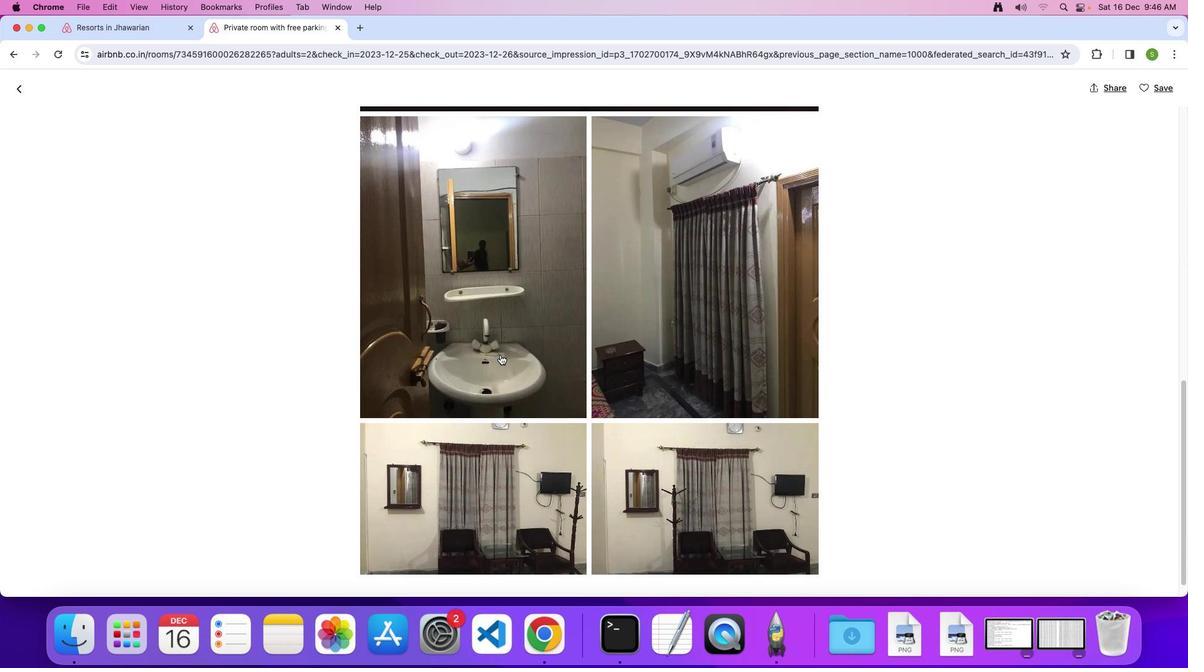 
Action: Mouse scrolled (500, 355) with delta (0, 0)
Screenshot: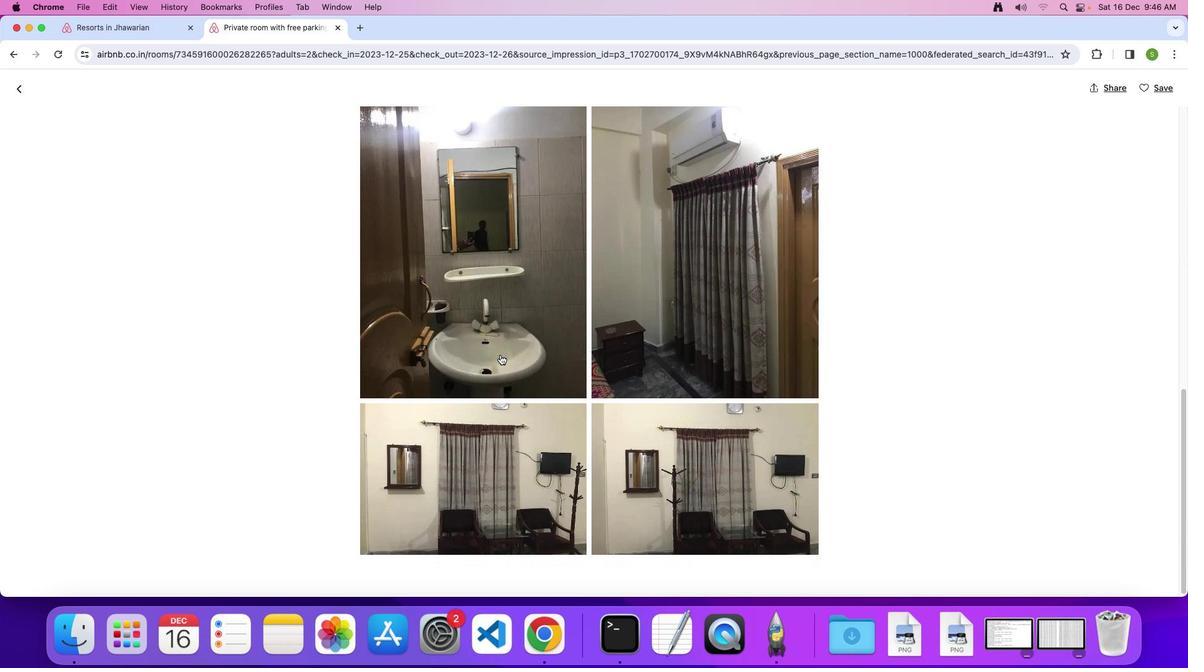 
Action: Mouse scrolled (500, 355) with delta (0, 0)
Screenshot: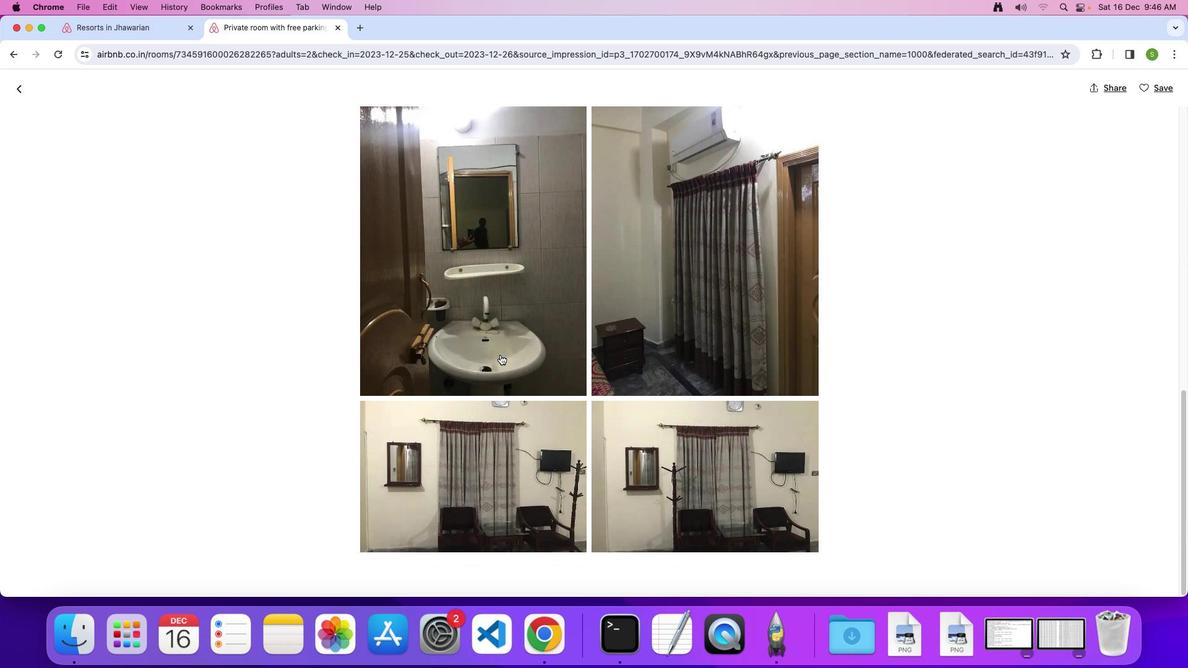
Action: Mouse scrolled (500, 355) with delta (0, 0)
Screenshot: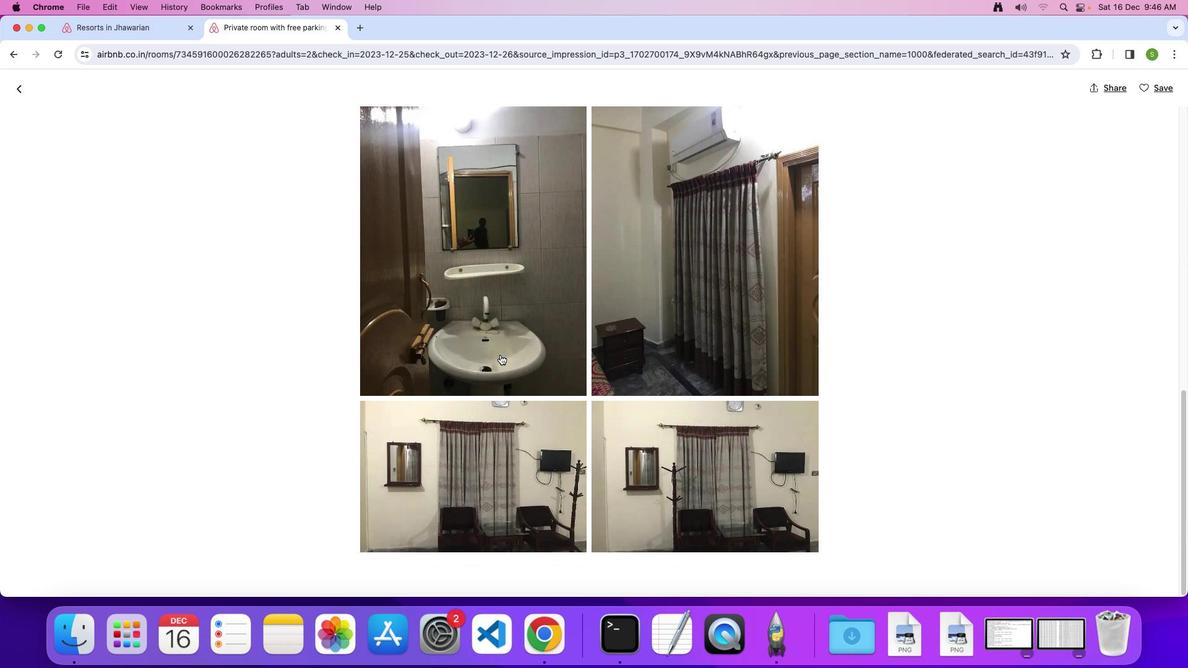 
Action: Mouse moved to (16, 86)
Screenshot: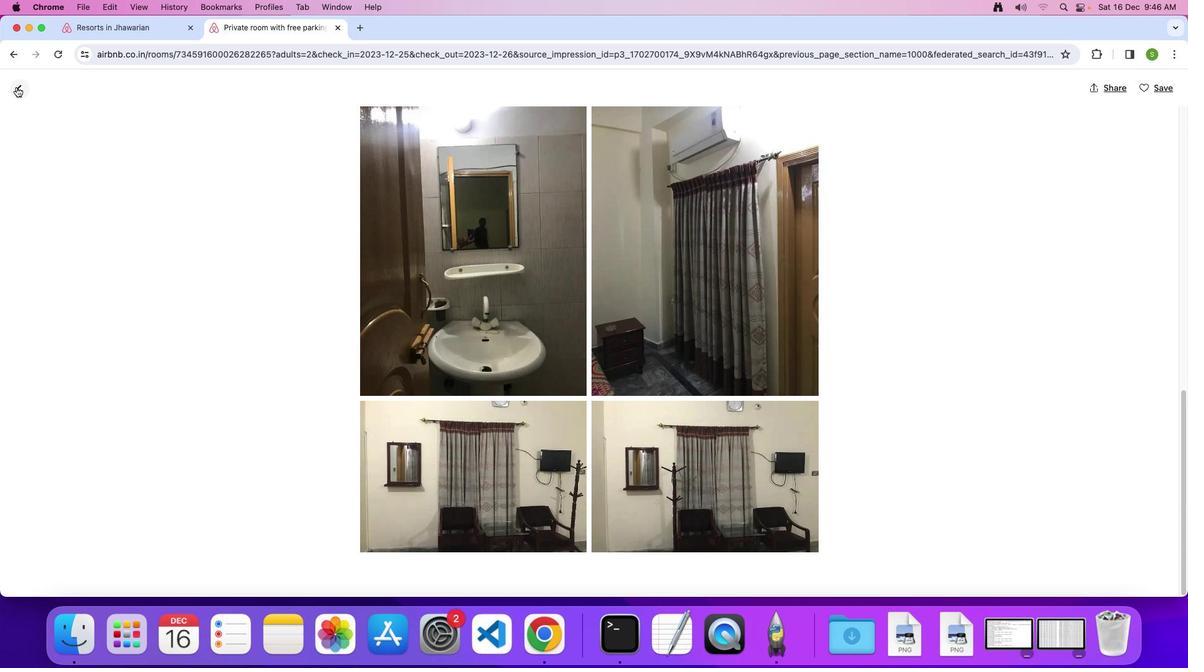 
Action: Mouse pressed left at (16, 86)
Screenshot: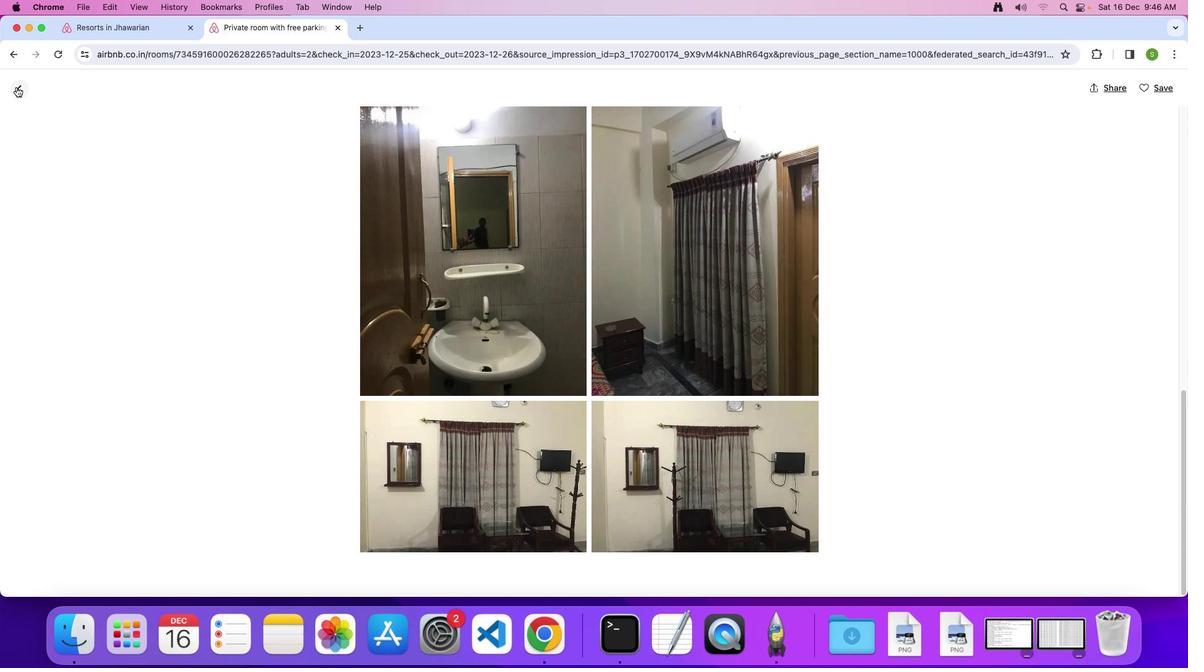 
Action: Mouse moved to (478, 354)
Screenshot: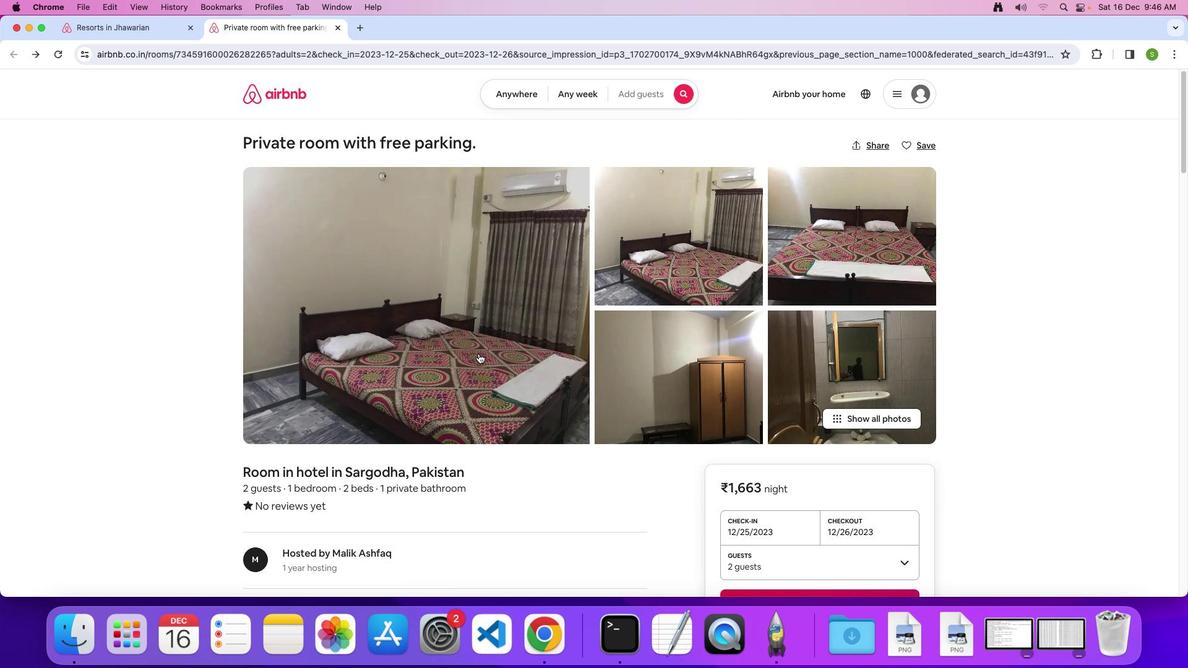 
Action: Mouse scrolled (478, 354) with delta (0, 0)
Screenshot: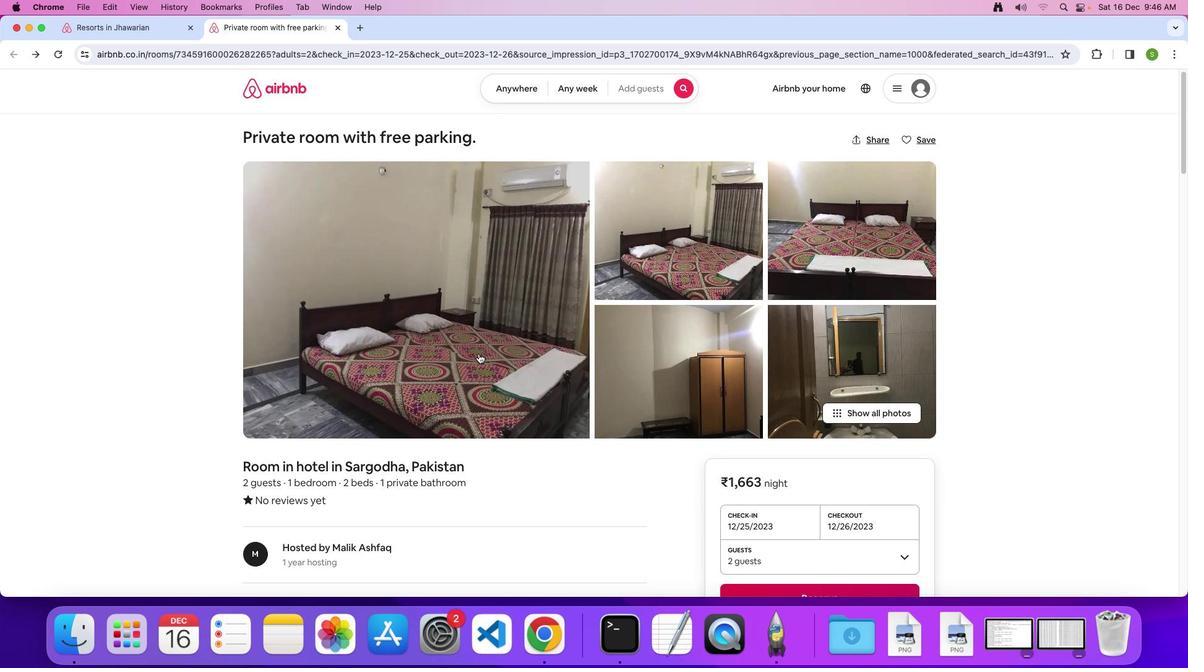 
Action: Mouse scrolled (478, 354) with delta (0, 0)
Screenshot: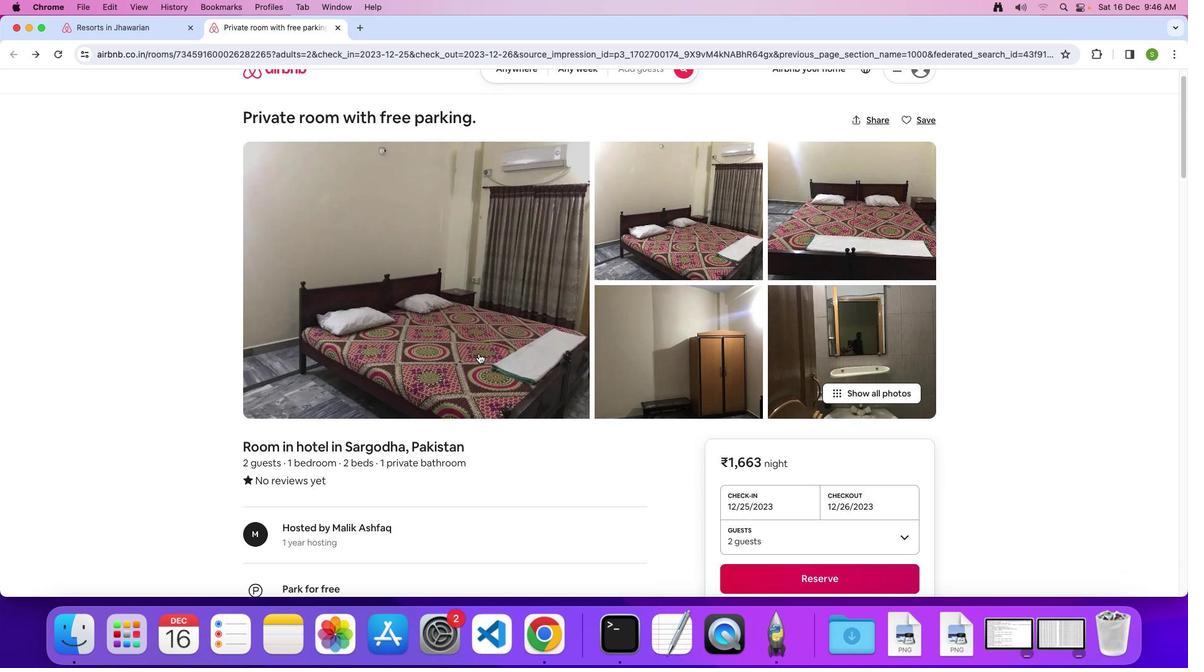 
Action: Mouse scrolled (478, 354) with delta (0, -1)
Screenshot: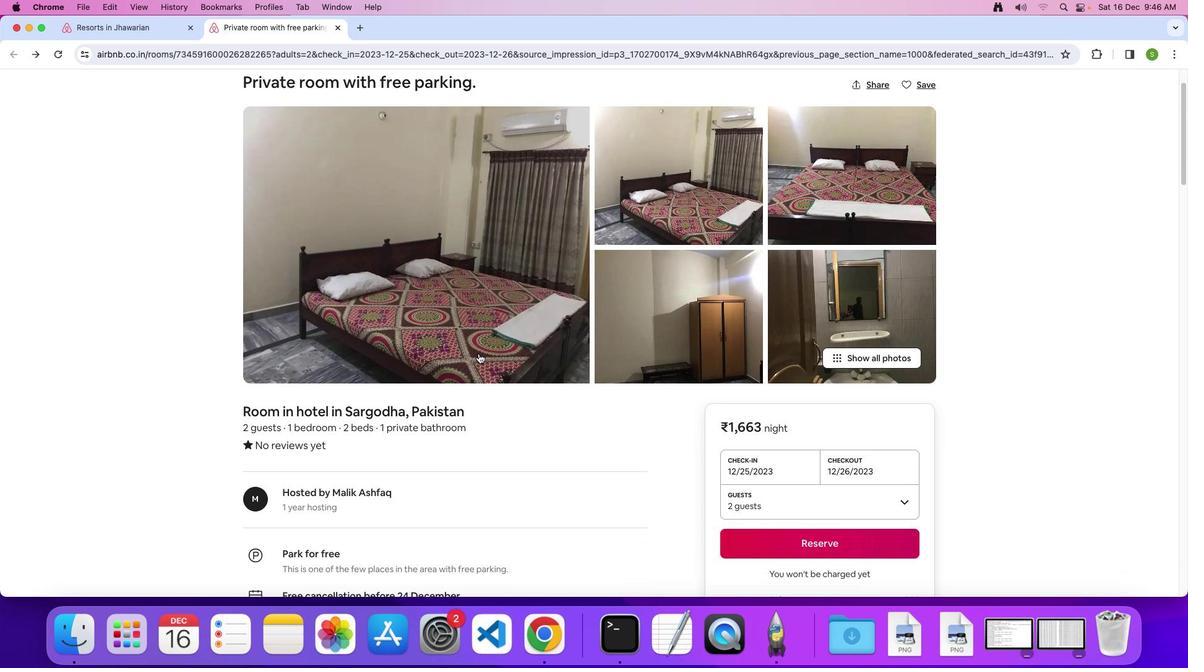 
Action: Mouse scrolled (478, 354) with delta (0, 0)
Screenshot: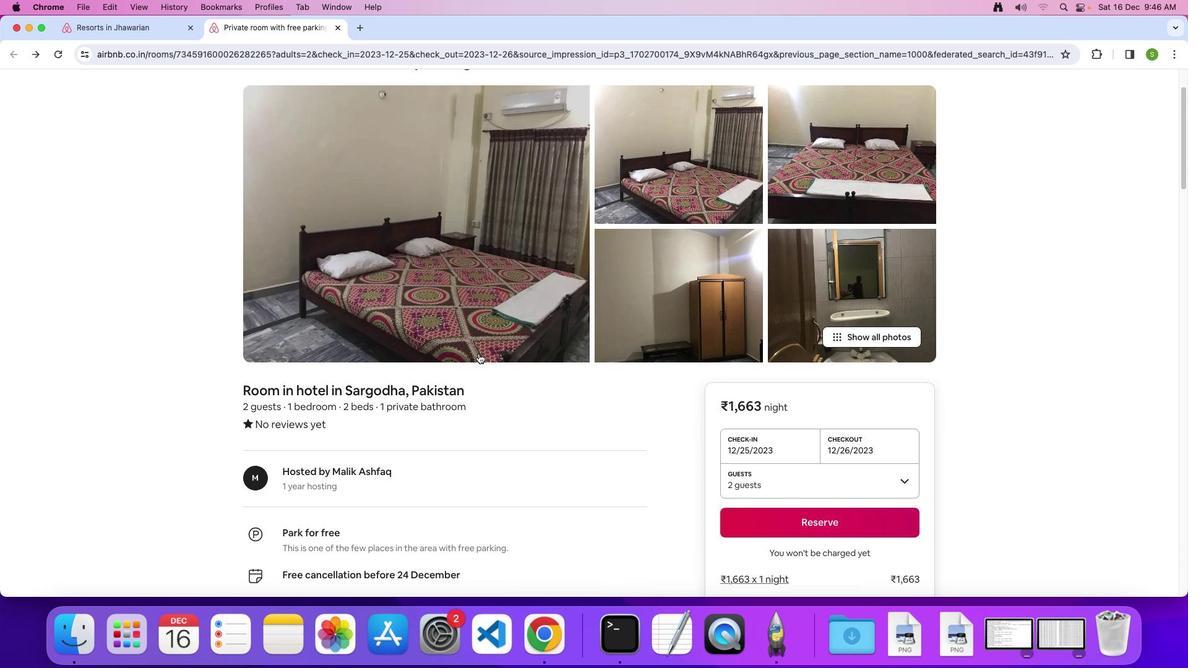
Action: Mouse scrolled (478, 354) with delta (0, 0)
Screenshot: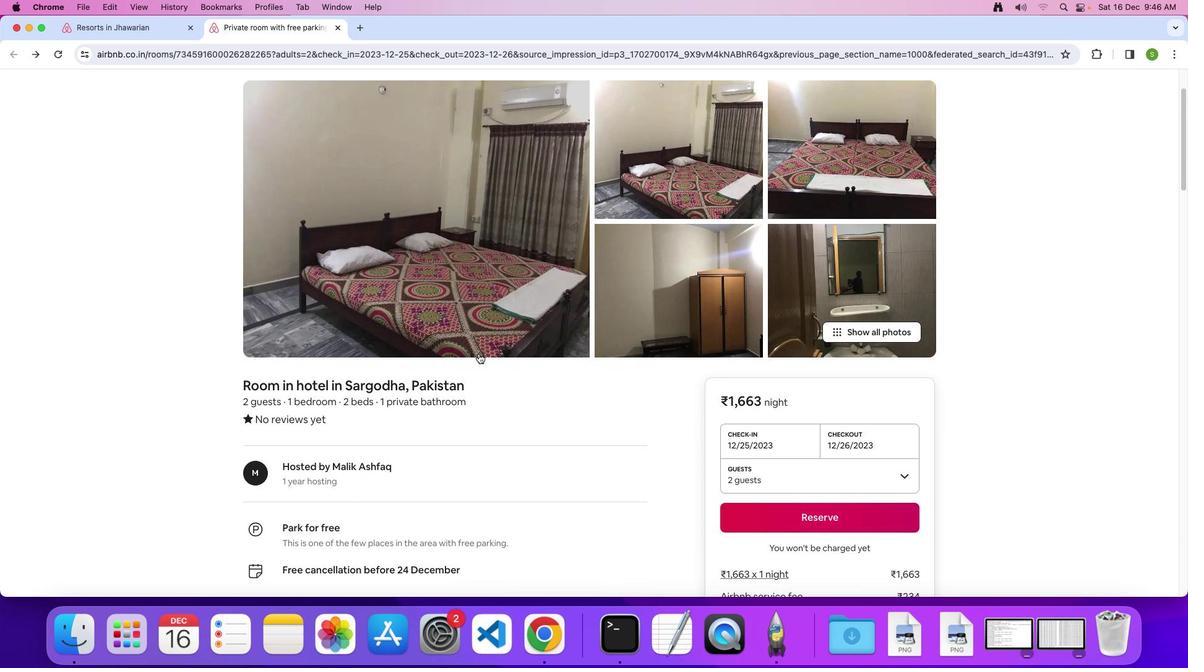 
Action: Mouse scrolled (478, 354) with delta (0, 0)
Screenshot: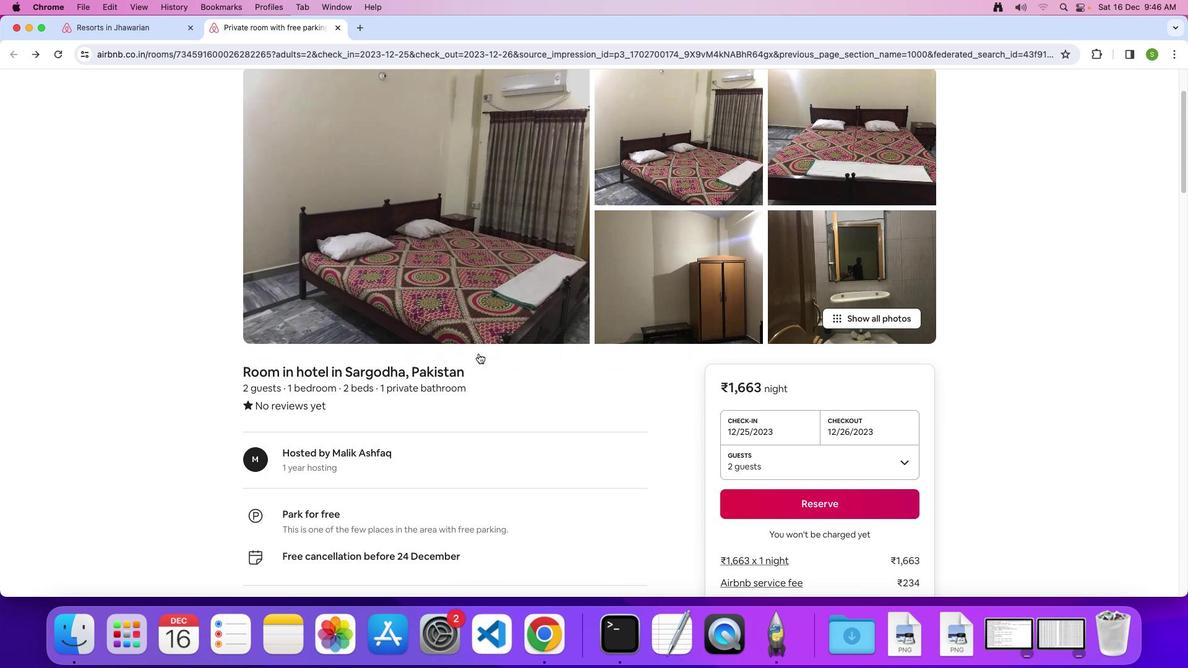 
Action: Mouse scrolled (478, 354) with delta (0, 0)
Screenshot: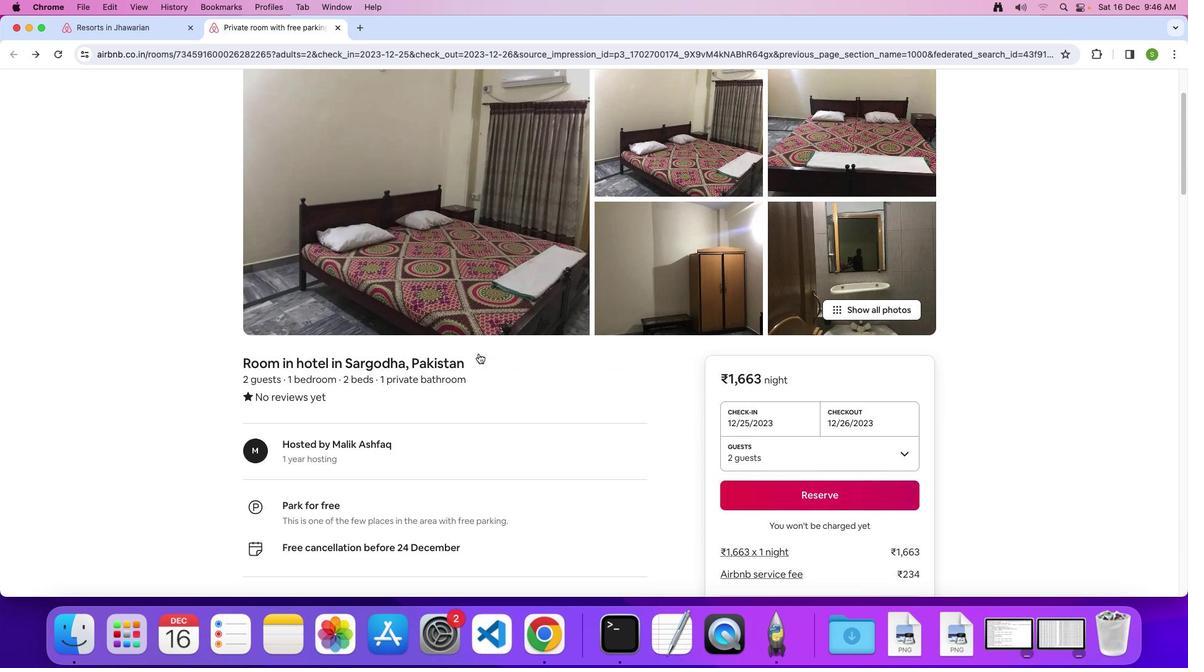 
Action: Mouse scrolled (478, 354) with delta (0, 0)
Screenshot: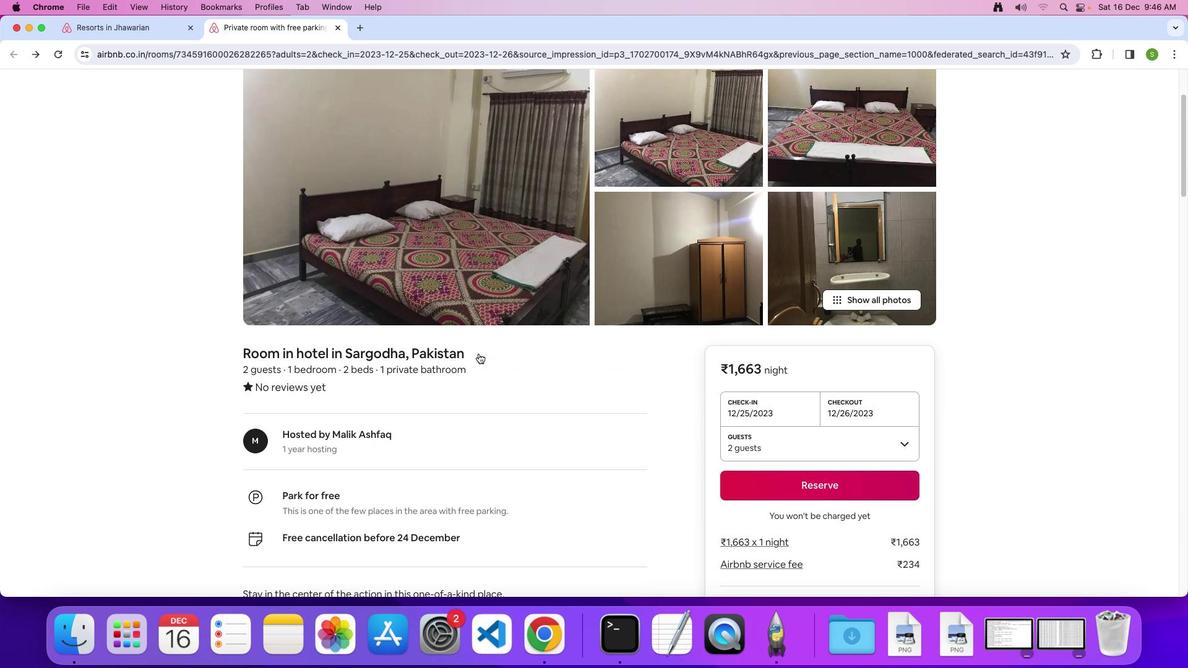 
Action: Mouse scrolled (478, 354) with delta (0, 0)
Screenshot: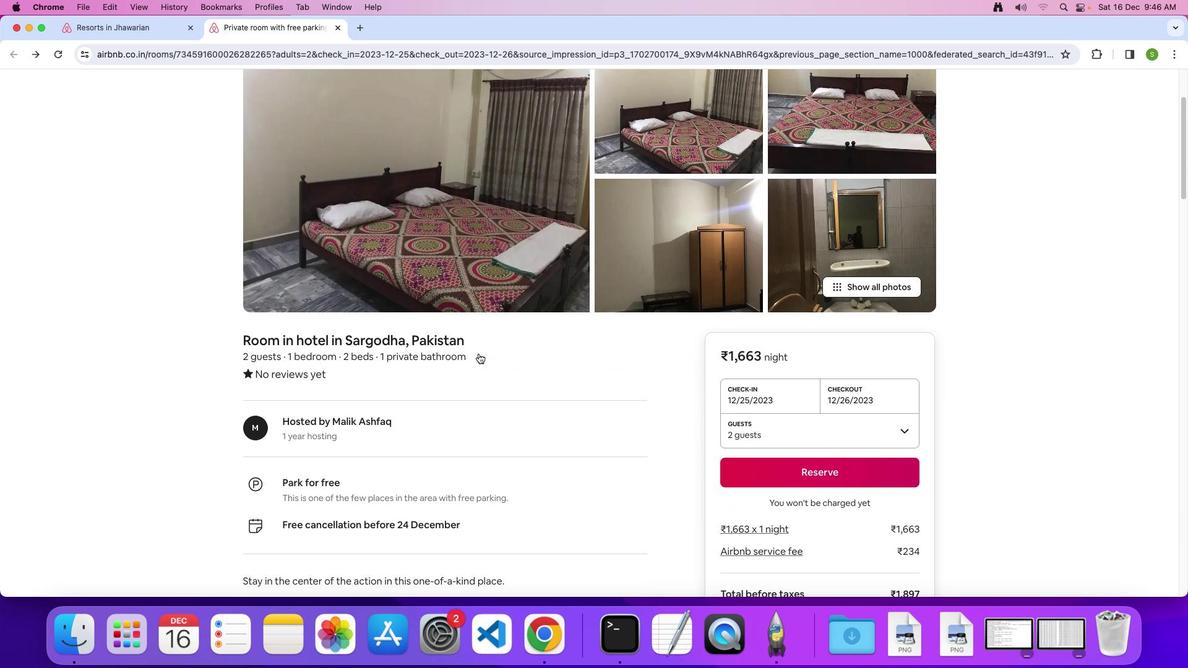 
Action: Mouse scrolled (478, 354) with delta (0, 0)
Screenshot: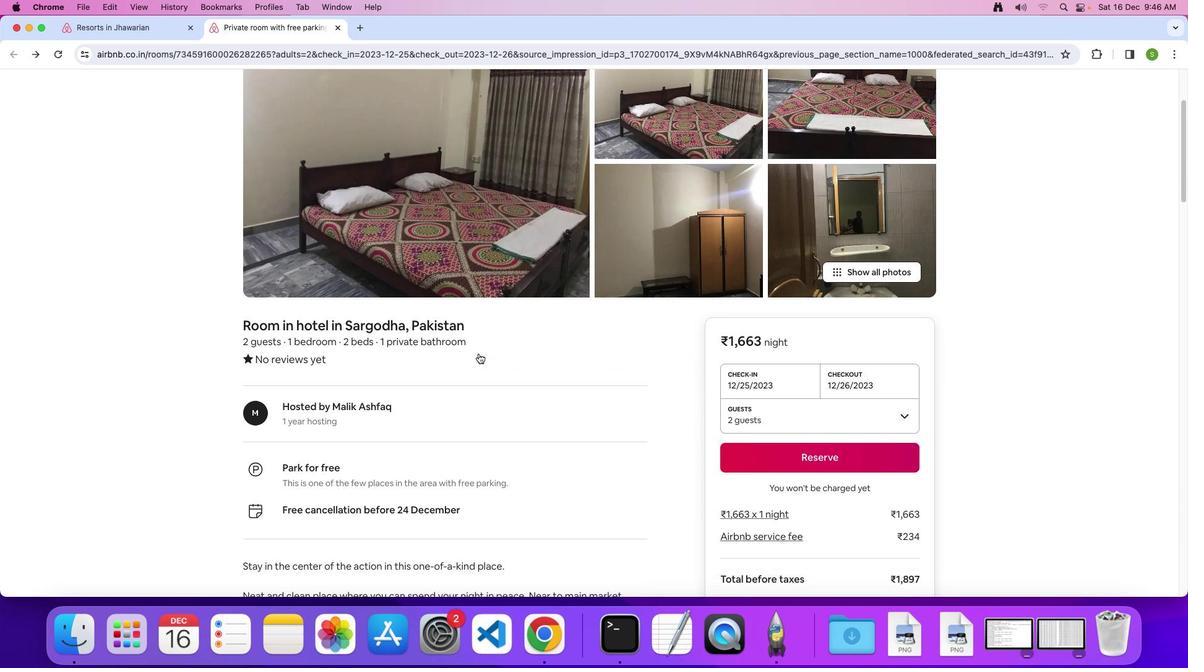
Action: Mouse scrolled (478, 354) with delta (0, -1)
Screenshot: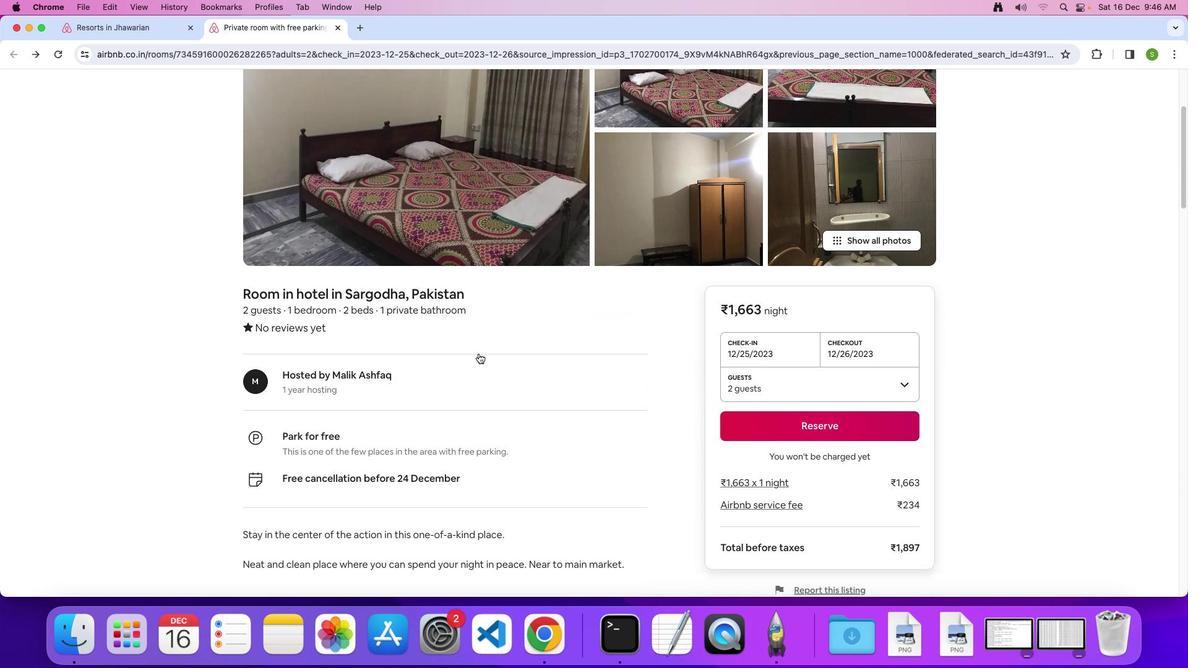 
Action: Mouse scrolled (478, 354) with delta (0, 0)
Screenshot: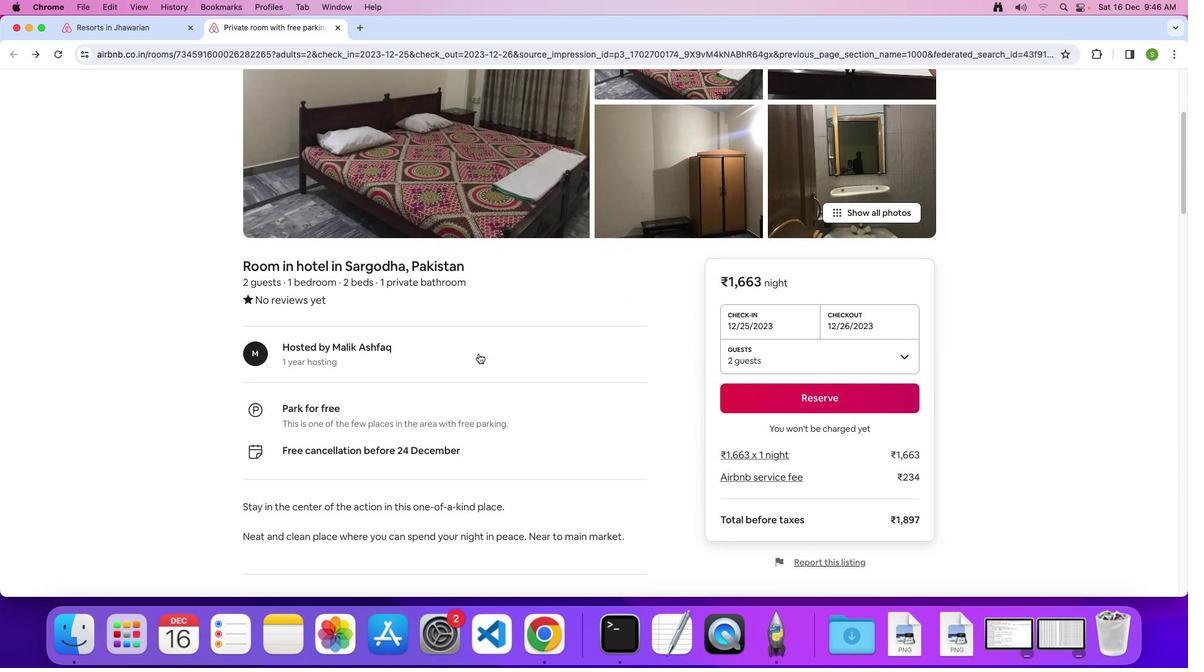 
Action: Mouse scrolled (478, 354) with delta (0, 0)
Screenshot: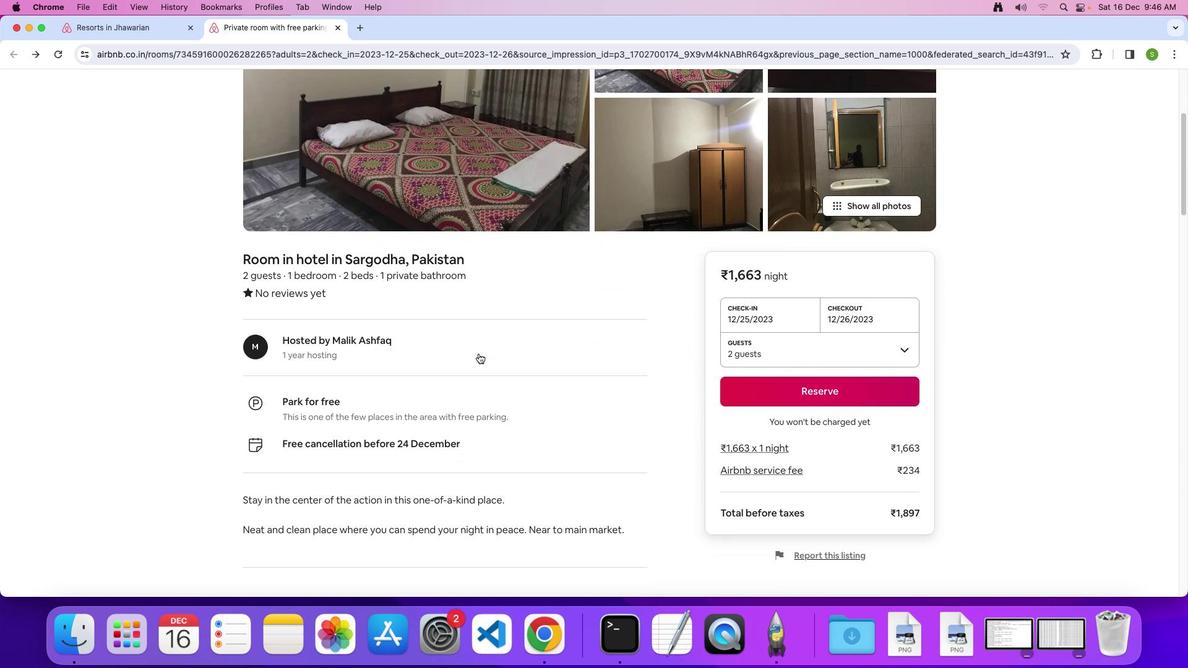 
Action: Mouse scrolled (478, 354) with delta (0, 0)
Screenshot: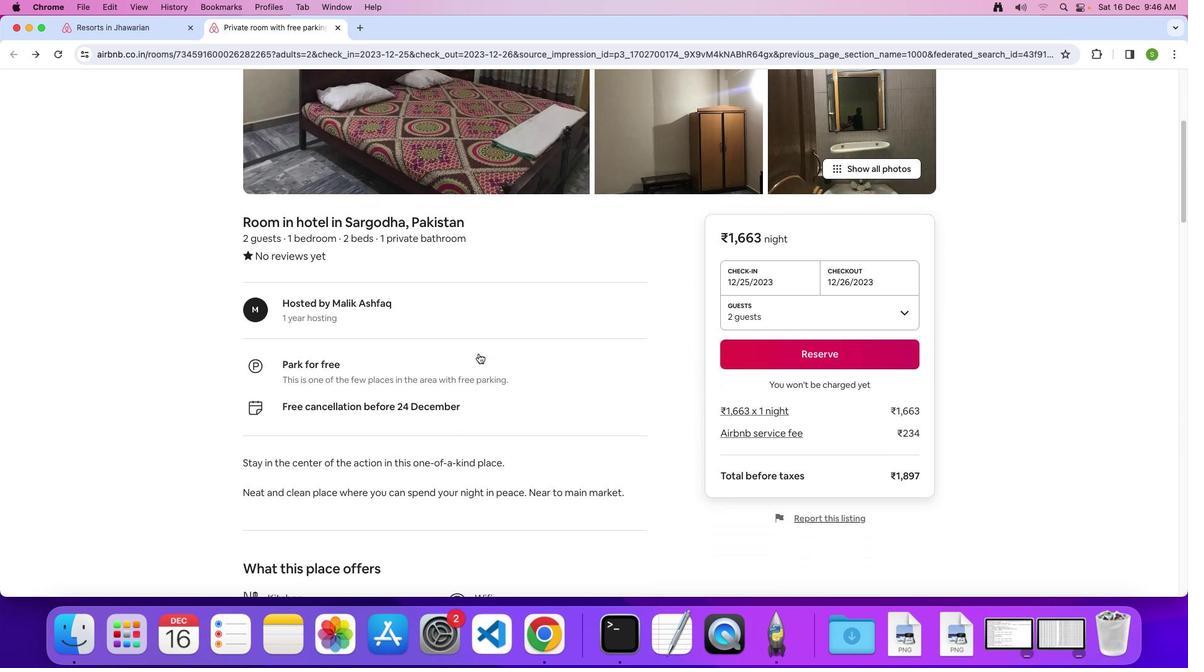 
Action: Mouse scrolled (478, 354) with delta (0, 0)
Screenshot: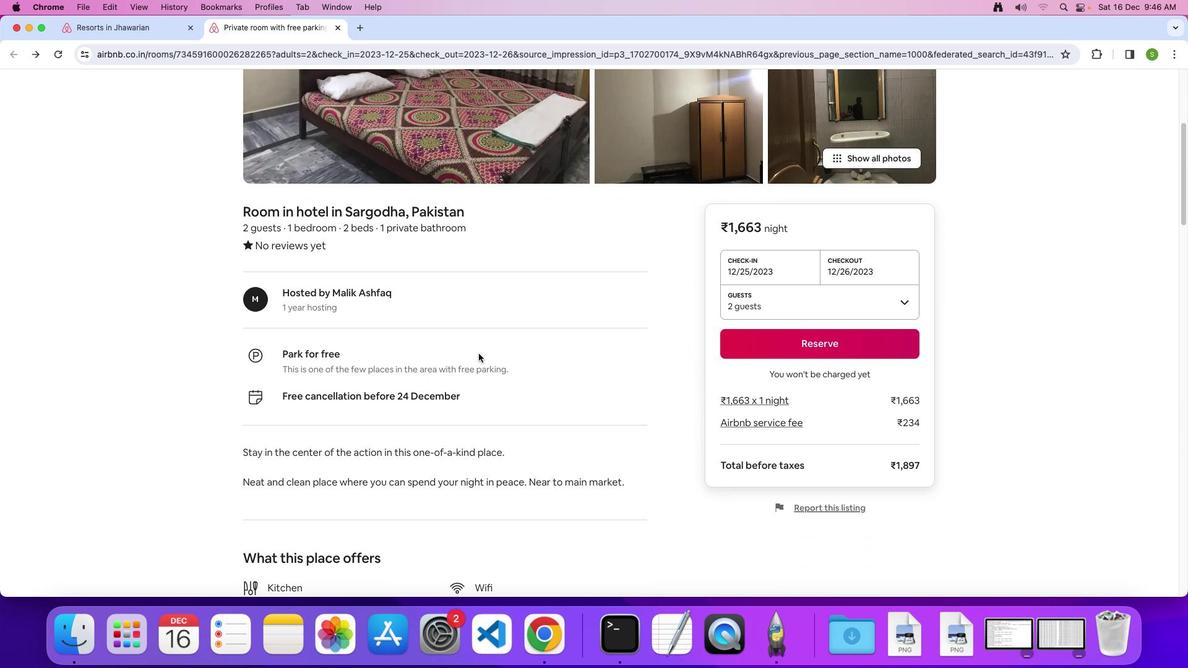 
Action: Mouse scrolled (478, 354) with delta (0, 0)
Screenshot: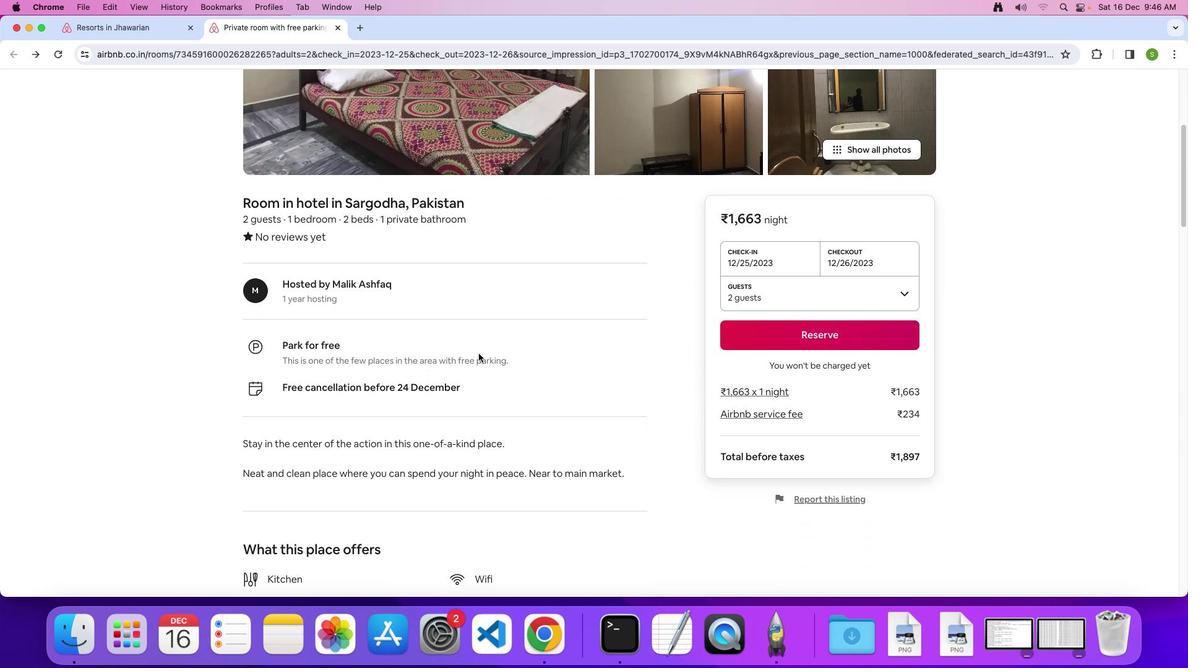 
Action: Mouse scrolled (478, 354) with delta (0, 0)
Screenshot: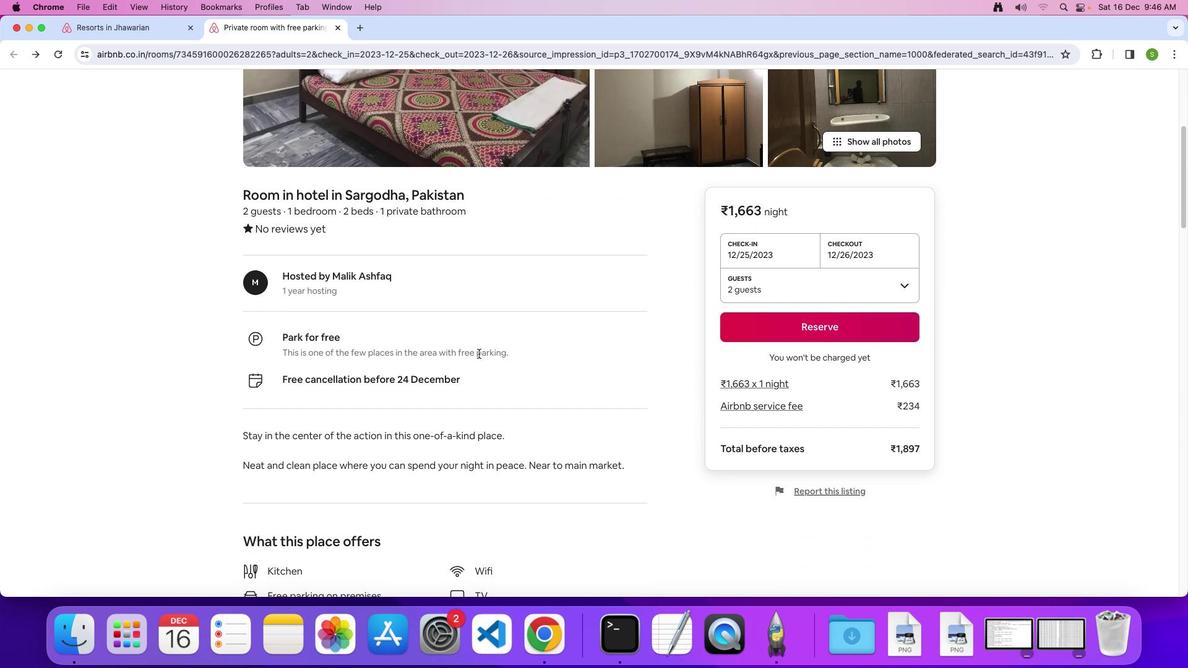 
Action: Mouse scrolled (478, 354) with delta (0, 0)
Screenshot: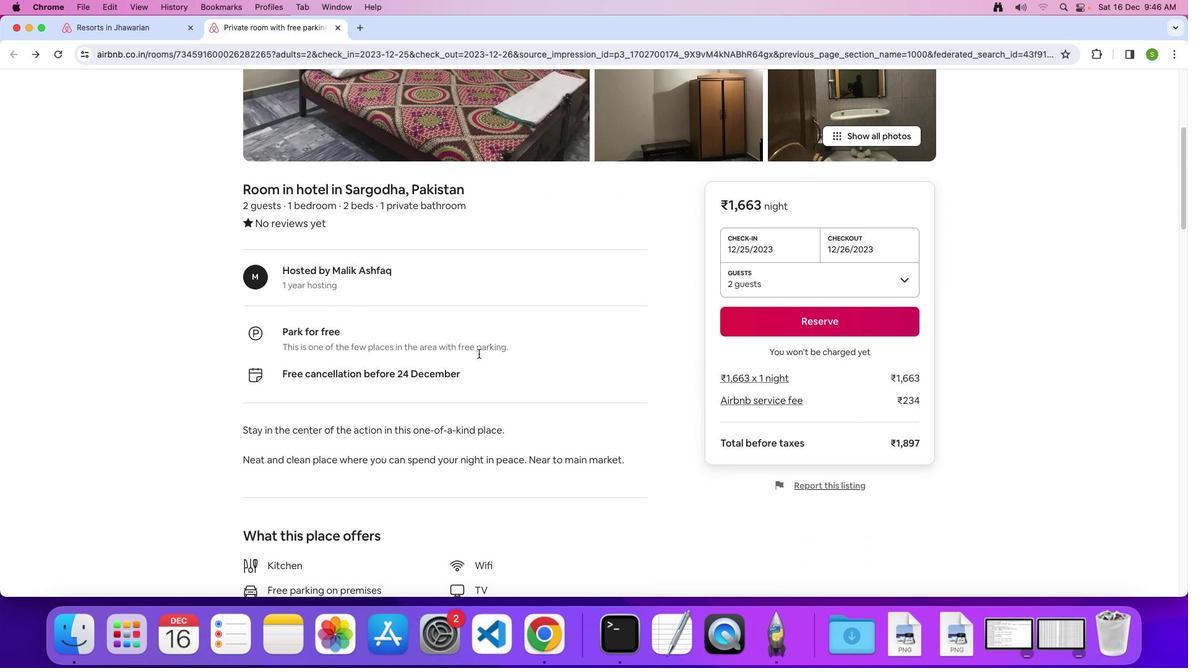 
Action: Mouse scrolled (478, 354) with delta (0, 0)
Screenshot: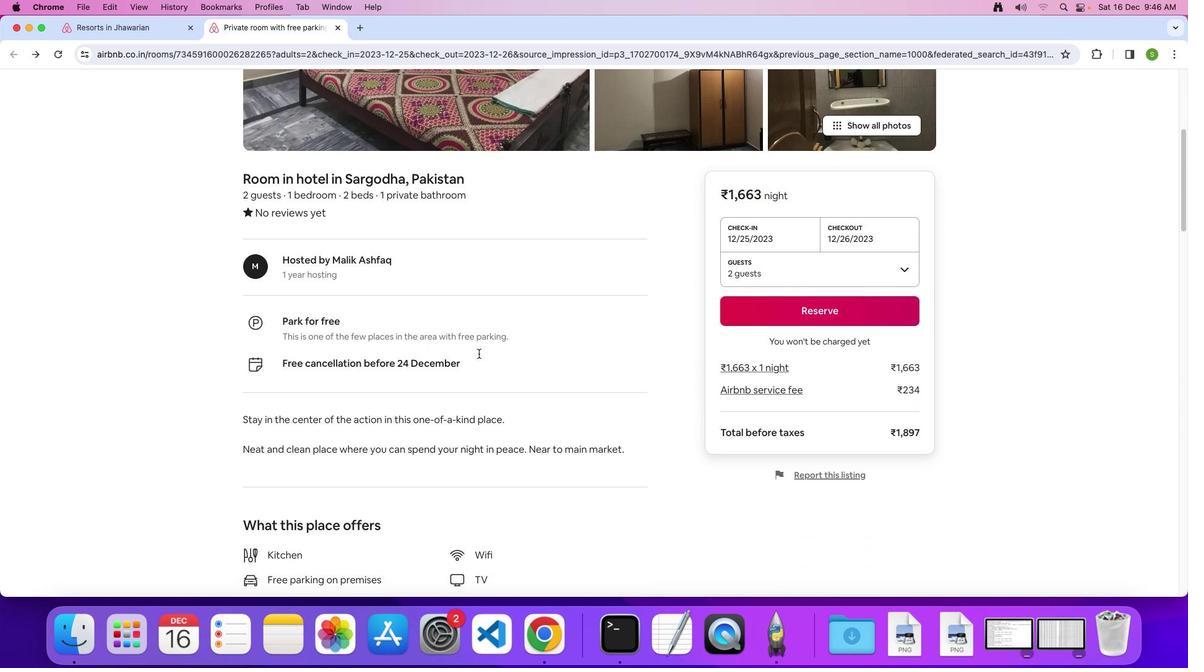 
Action: Mouse scrolled (478, 354) with delta (0, 0)
Screenshot: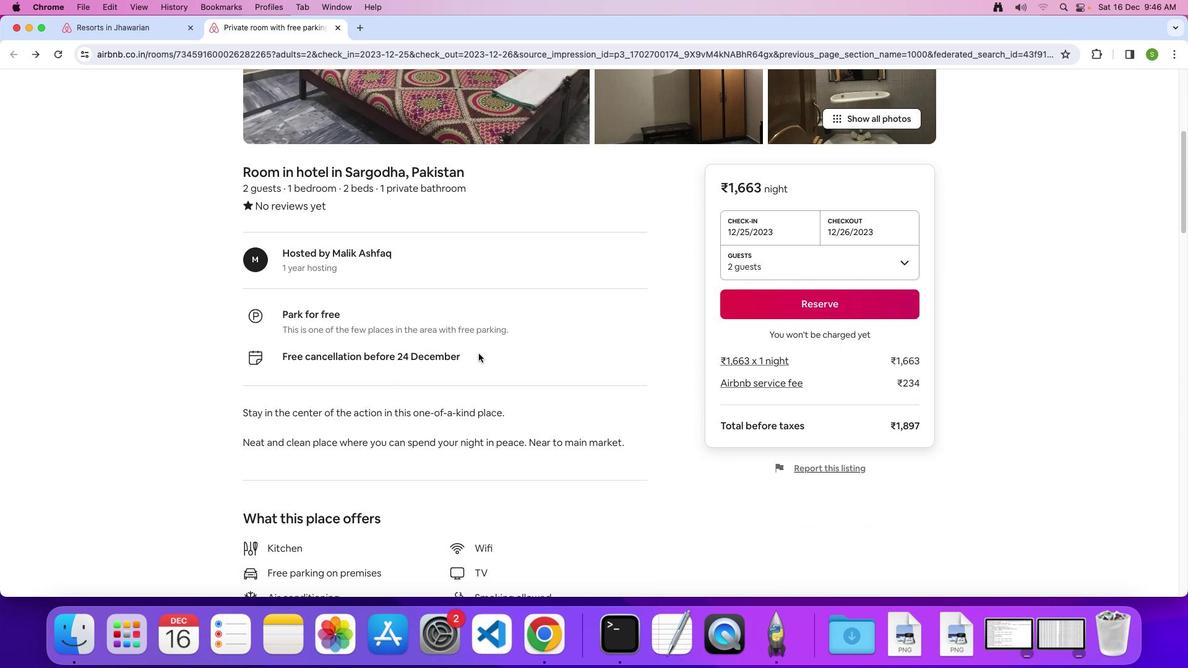 
Action: Mouse scrolled (478, 354) with delta (0, 0)
Screenshot: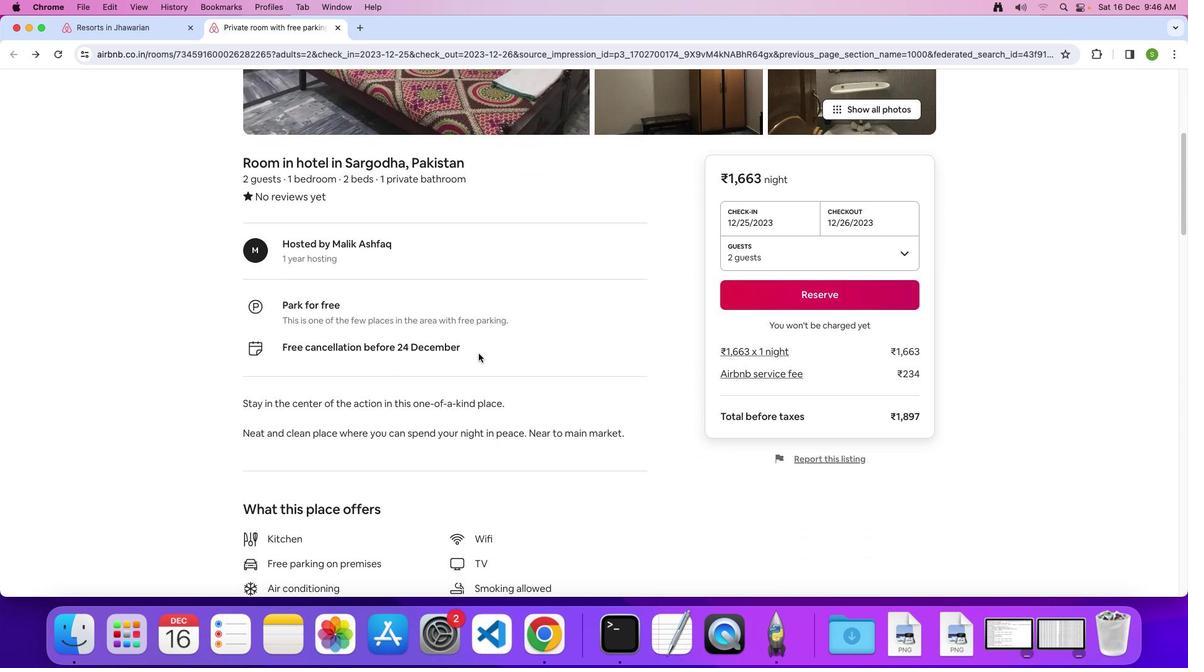 
Action: Mouse scrolled (478, 354) with delta (0, 0)
Screenshot: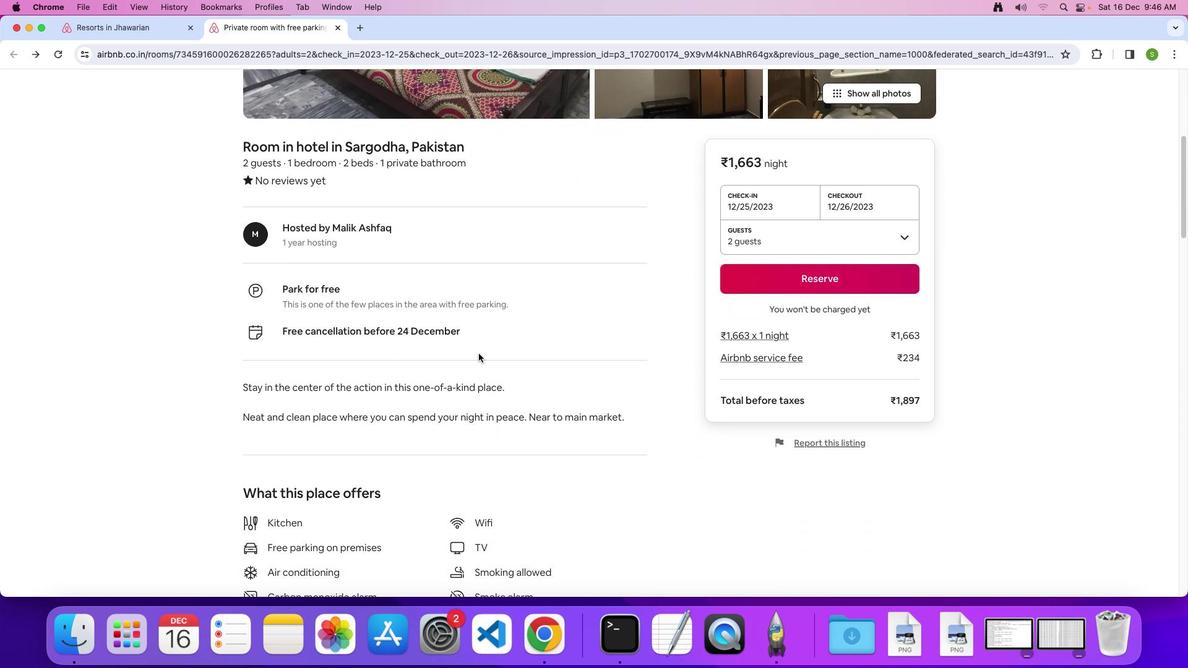 
Action: Mouse scrolled (478, 354) with delta (0, 0)
Screenshot: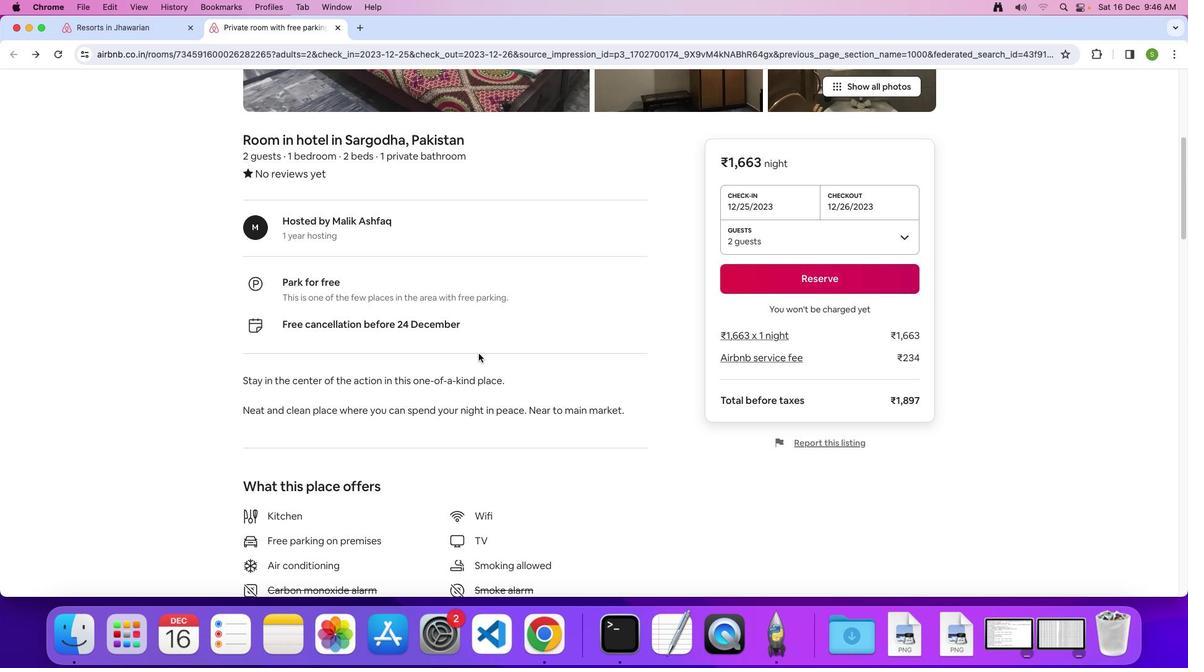 
Action: Mouse scrolled (478, 354) with delta (0, 0)
Screenshot: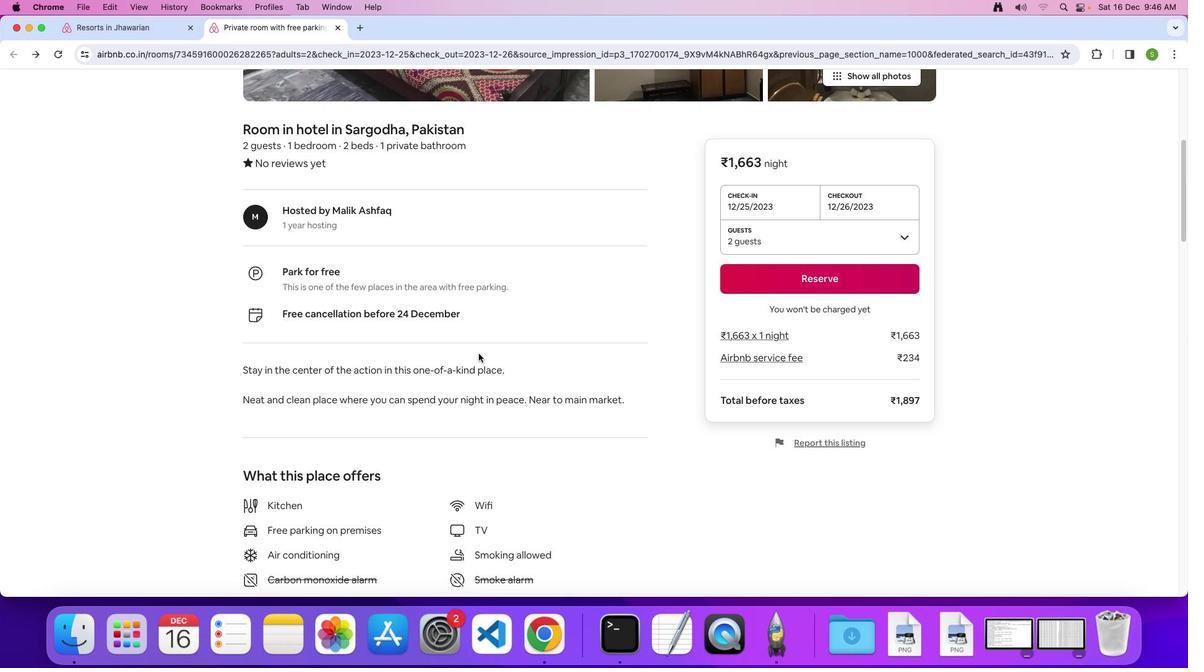 
Action: Mouse scrolled (478, 354) with delta (0, 0)
Screenshot: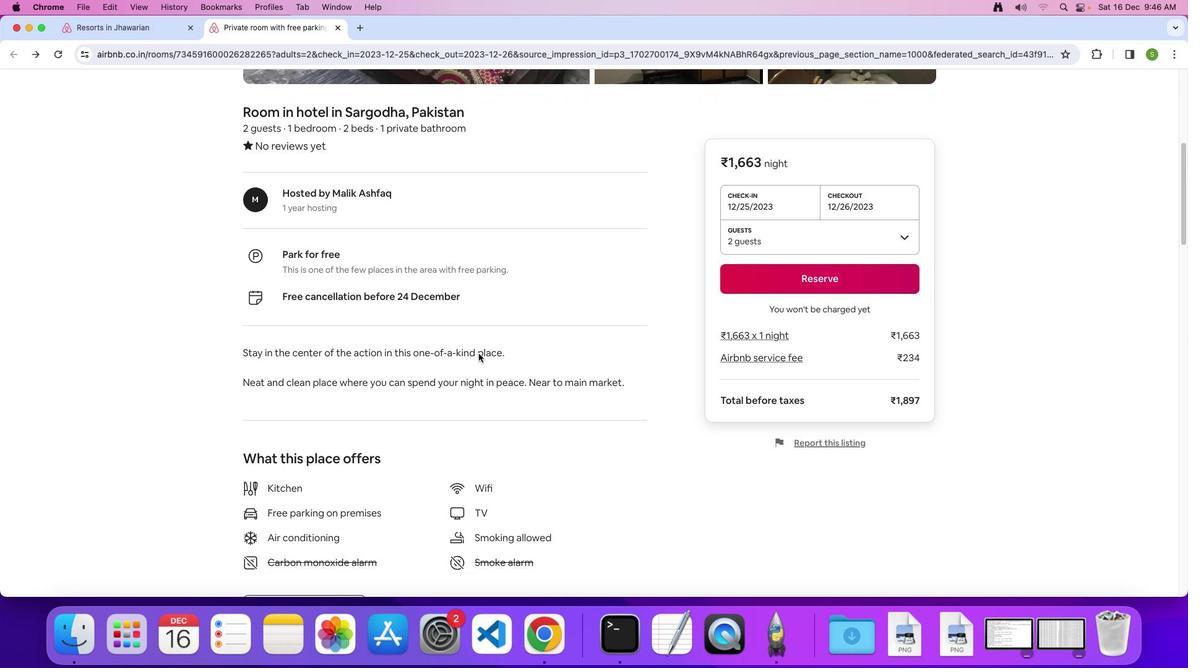 
Action: Mouse scrolled (478, 354) with delta (0, 0)
Screenshot: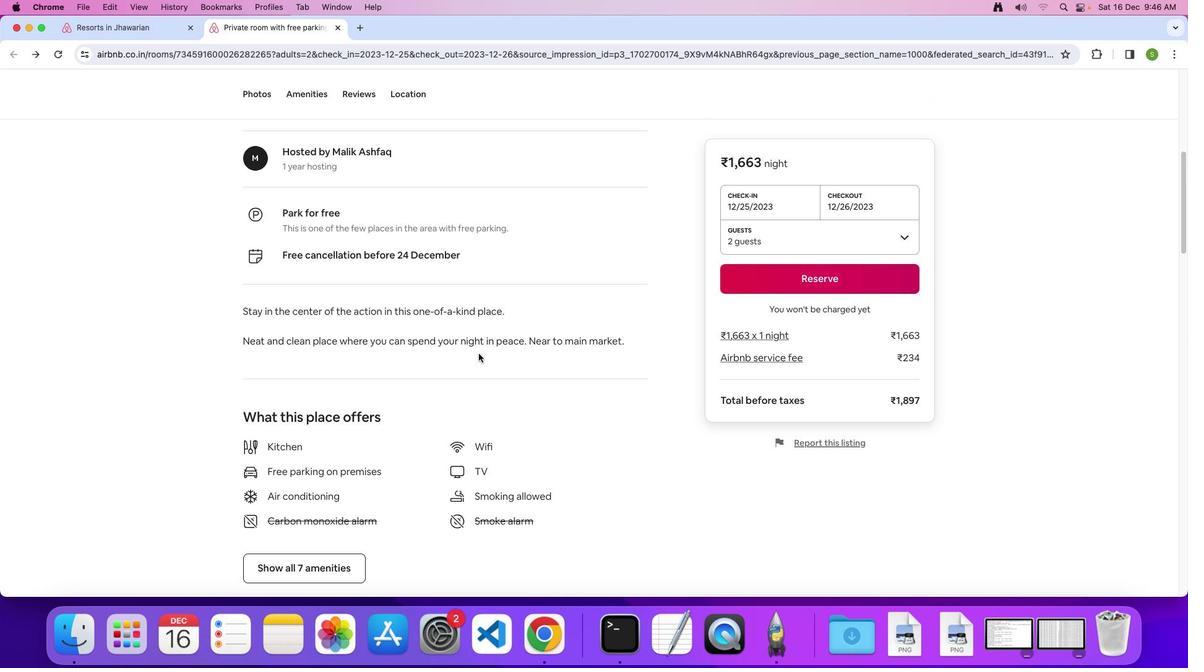 
Action: Mouse scrolled (478, 354) with delta (0, -1)
Screenshot: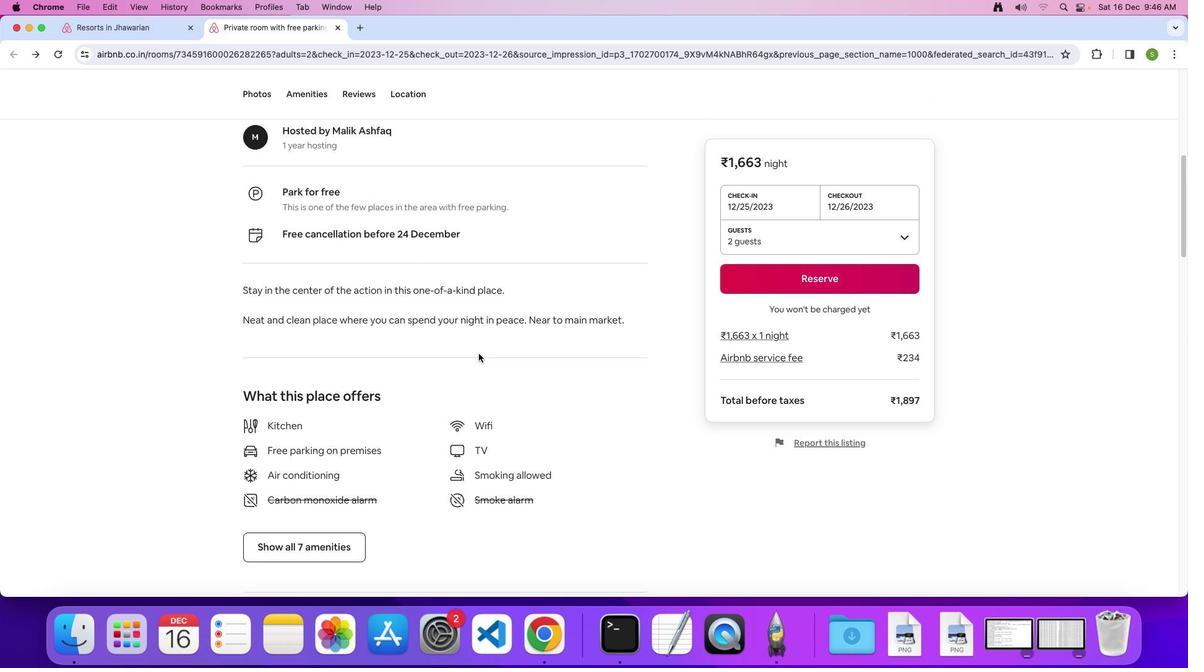 
Action: Mouse scrolled (478, 354) with delta (0, 0)
Screenshot: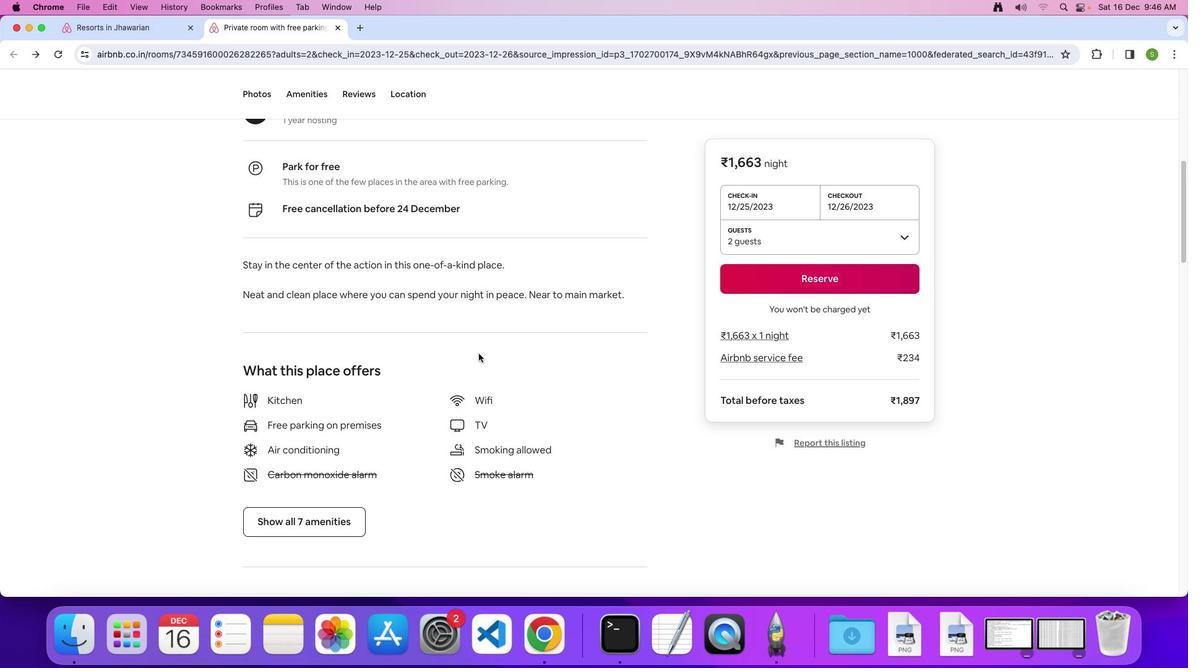 
Action: Mouse scrolled (478, 354) with delta (0, 0)
Screenshot: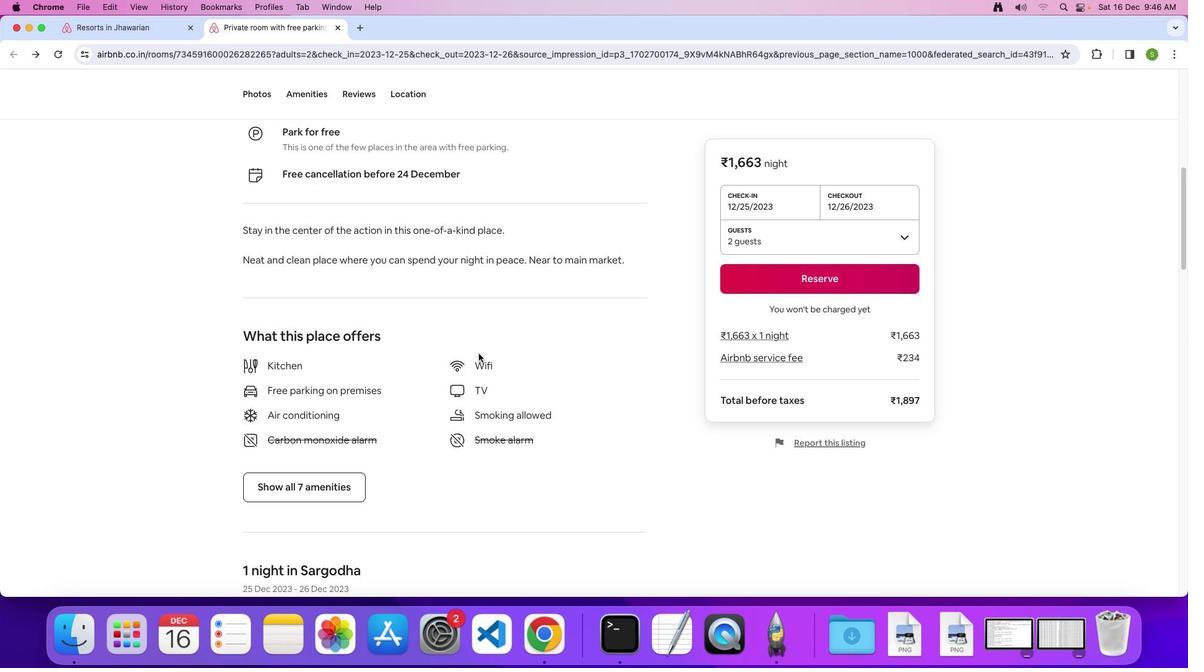 
Action: Mouse scrolled (478, 354) with delta (0, -1)
Screenshot: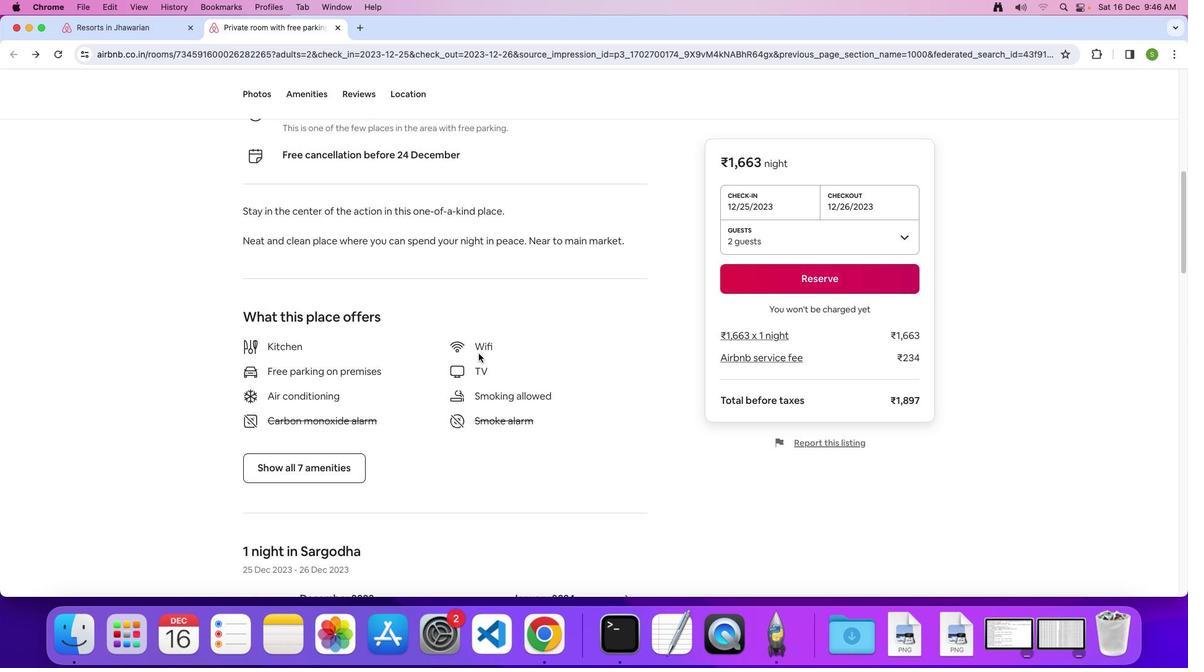
Action: Mouse scrolled (478, 354) with delta (0, 0)
Screenshot: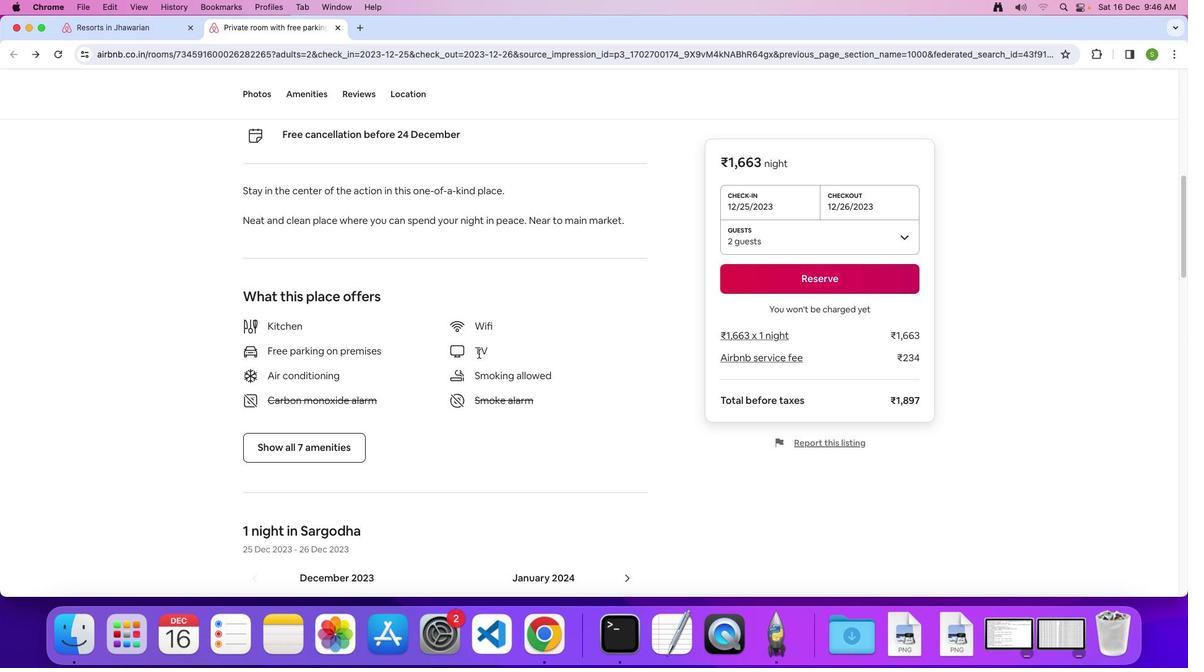 
Action: Mouse scrolled (478, 354) with delta (0, 0)
Screenshot: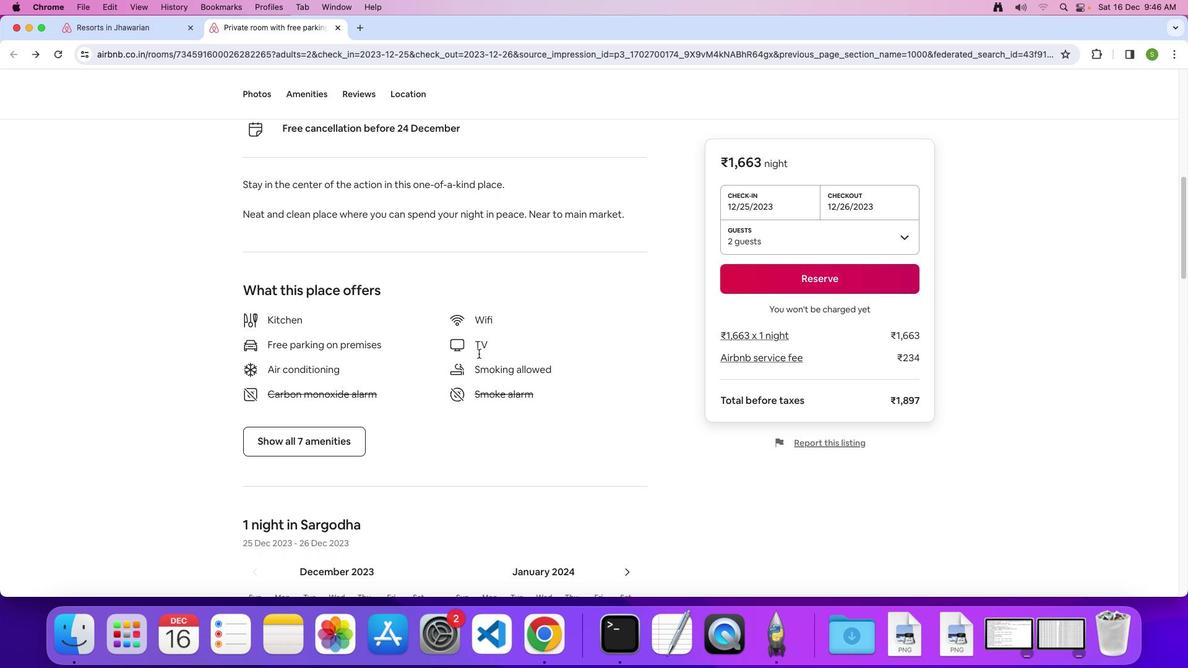 
Action: Mouse scrolled (478, 354) with delta (0, 0)
Screenshot: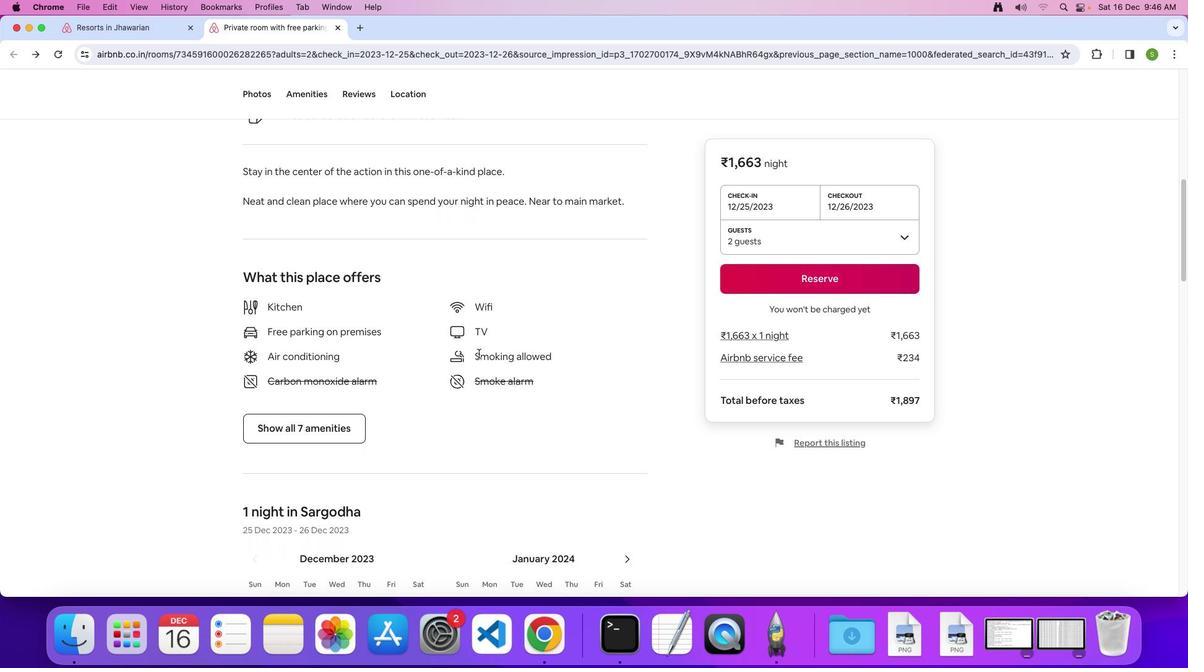 
Action: Mouse scrolled (478, 354) with delta (0, 0)
Screenshot: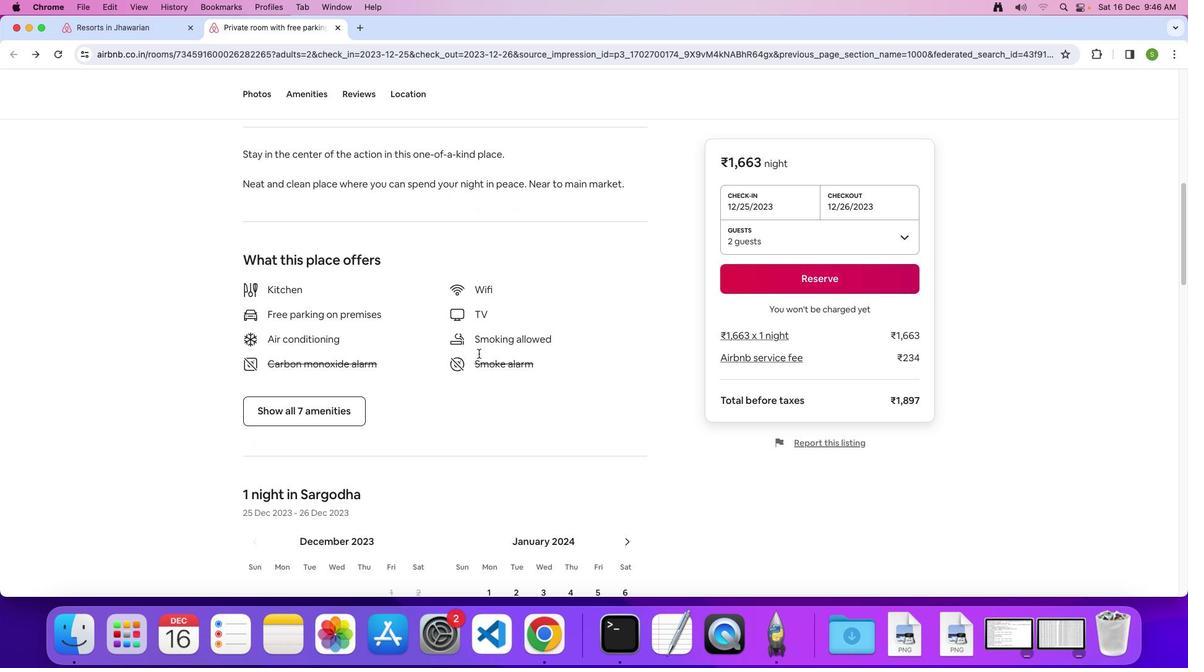 
Action: Mouse scrolled (478, 354) with delta (0, 0)
Screenshot: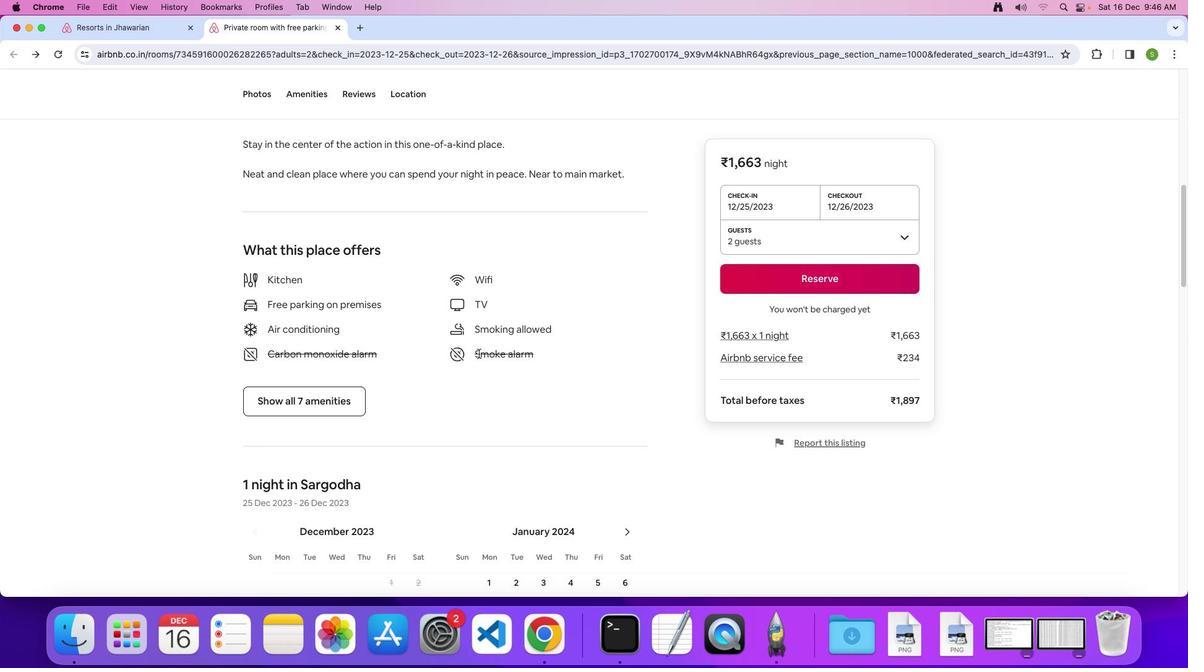 
Action: Mouse scrolled (478, 354) with delta (0, 0)
Screenshot: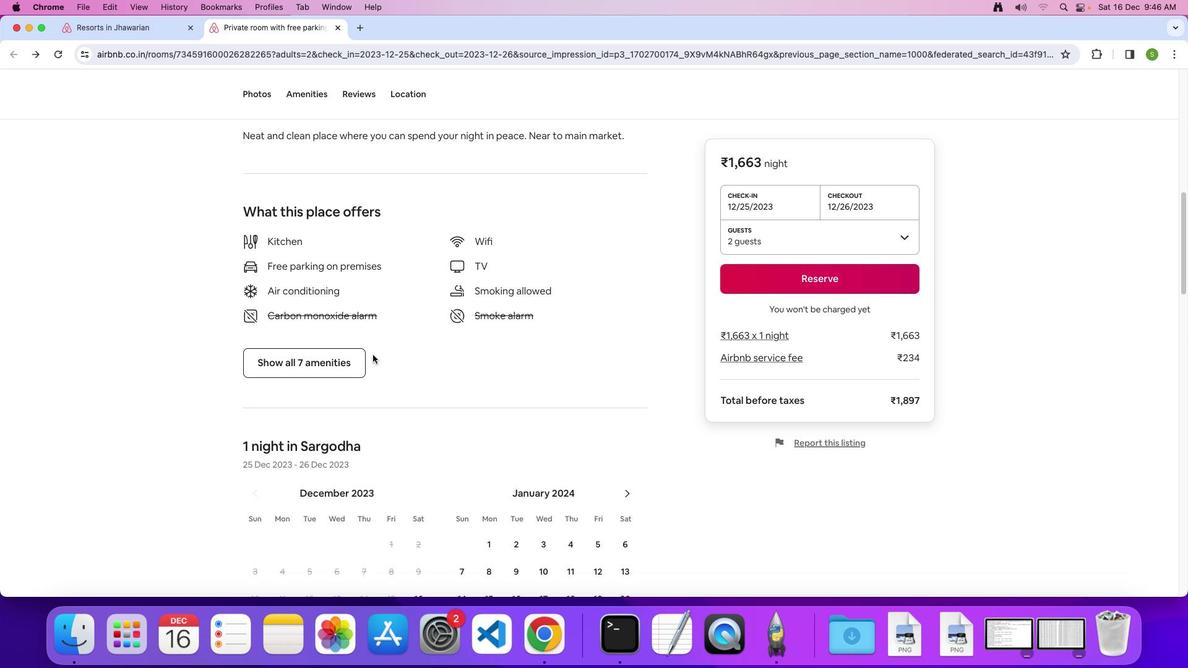 
Action: Mouse moved to (329, 363)
Screenshot: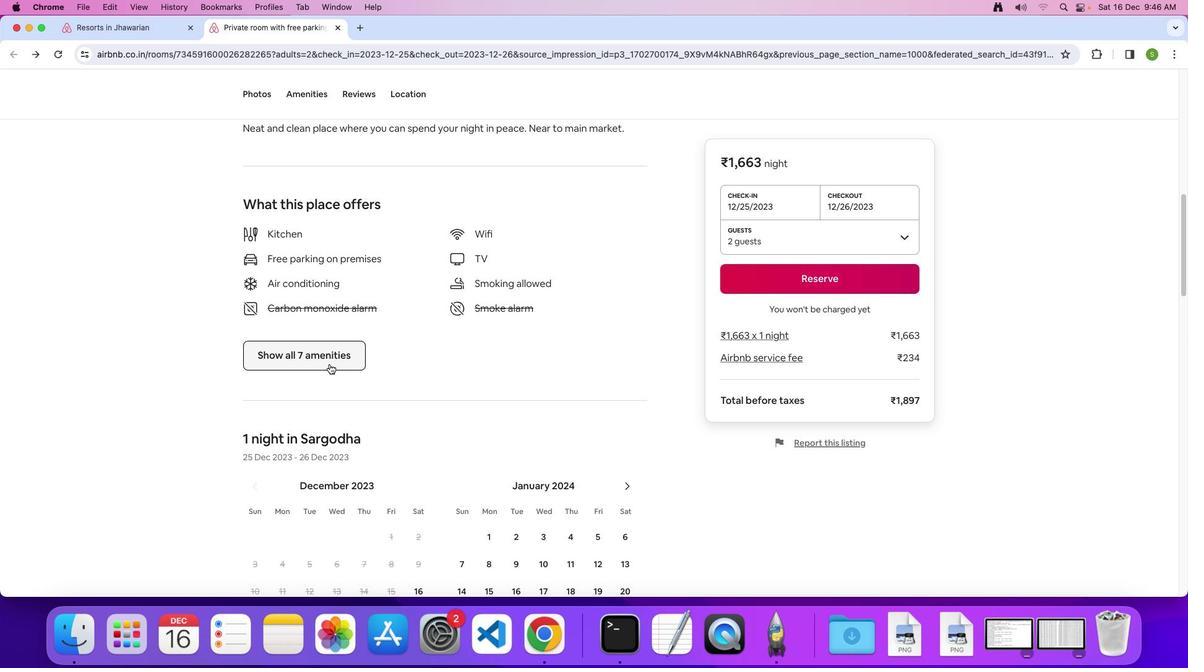 
Action: Mouse pressed left at (329, 363)
Screenshot: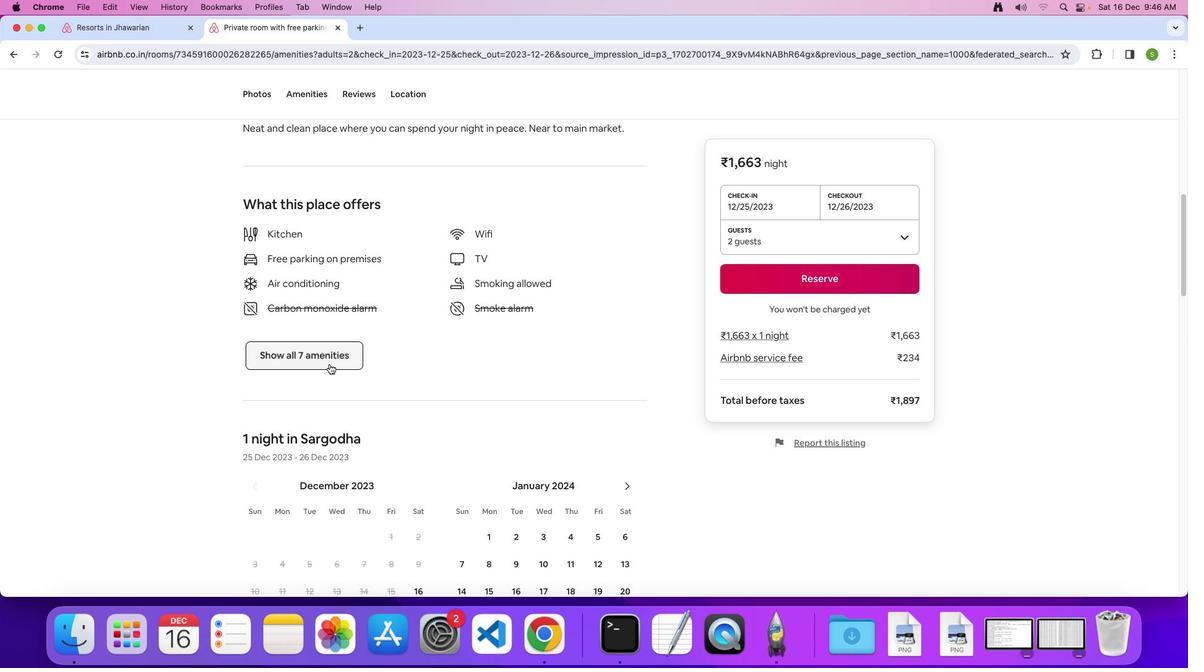 
Action: Mouse moved to (614, 325)
Screenshot: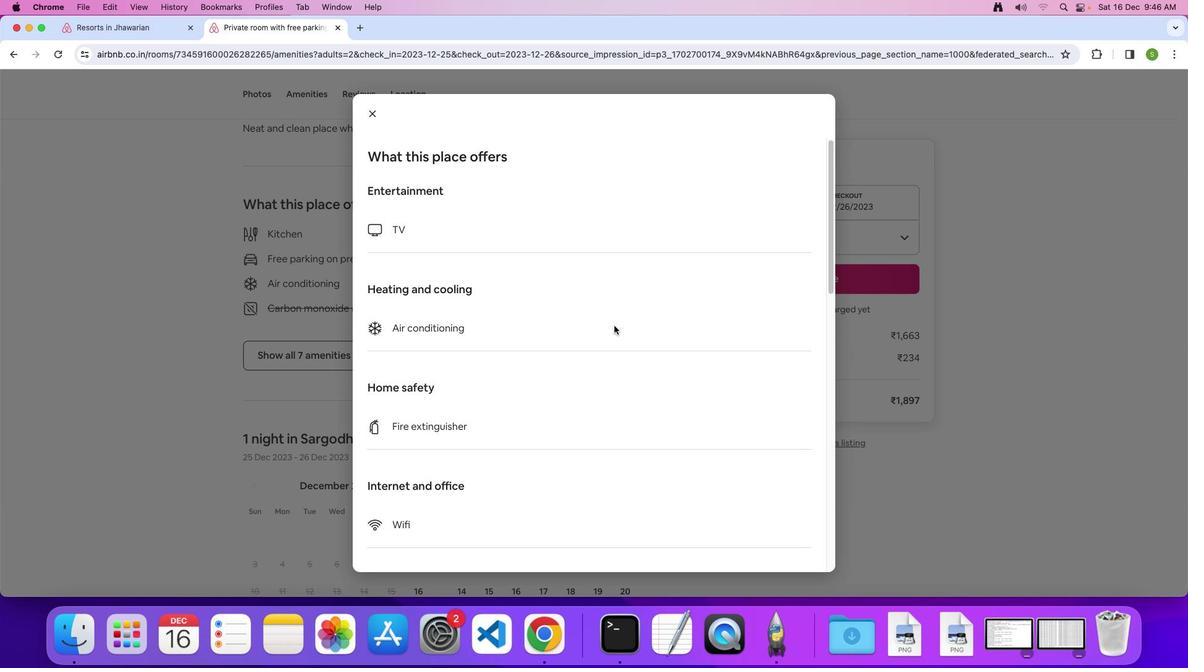 
Action: Mouse scrolled (614, 325) with delta (0, 0)
Screenshot: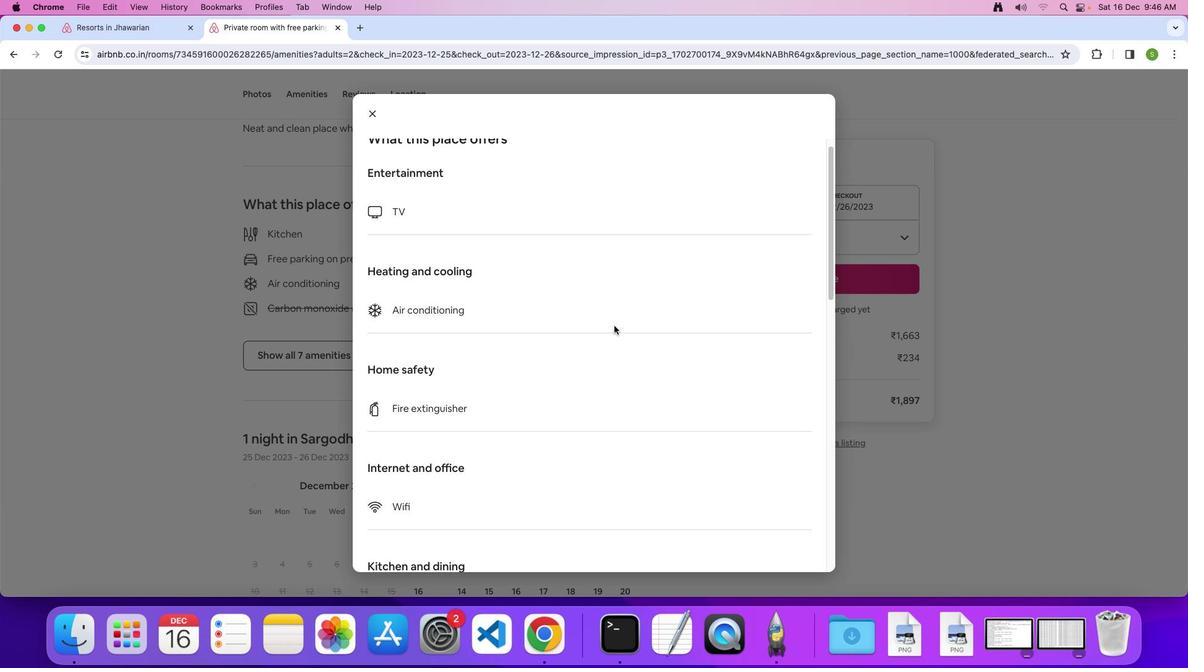 
Action: Mouse scrolled (614, 325) with delta (0, 0)
Screenshot: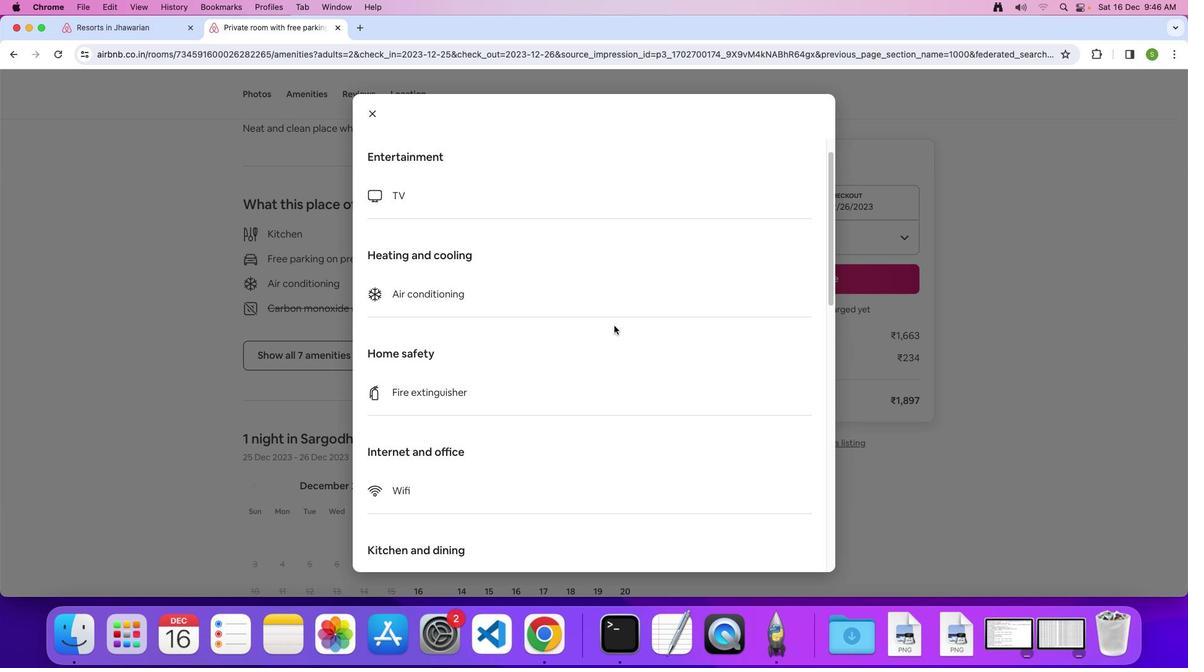 
Action: Mouse scrolled (614, 325) with delta (0, -1)
Screenshot: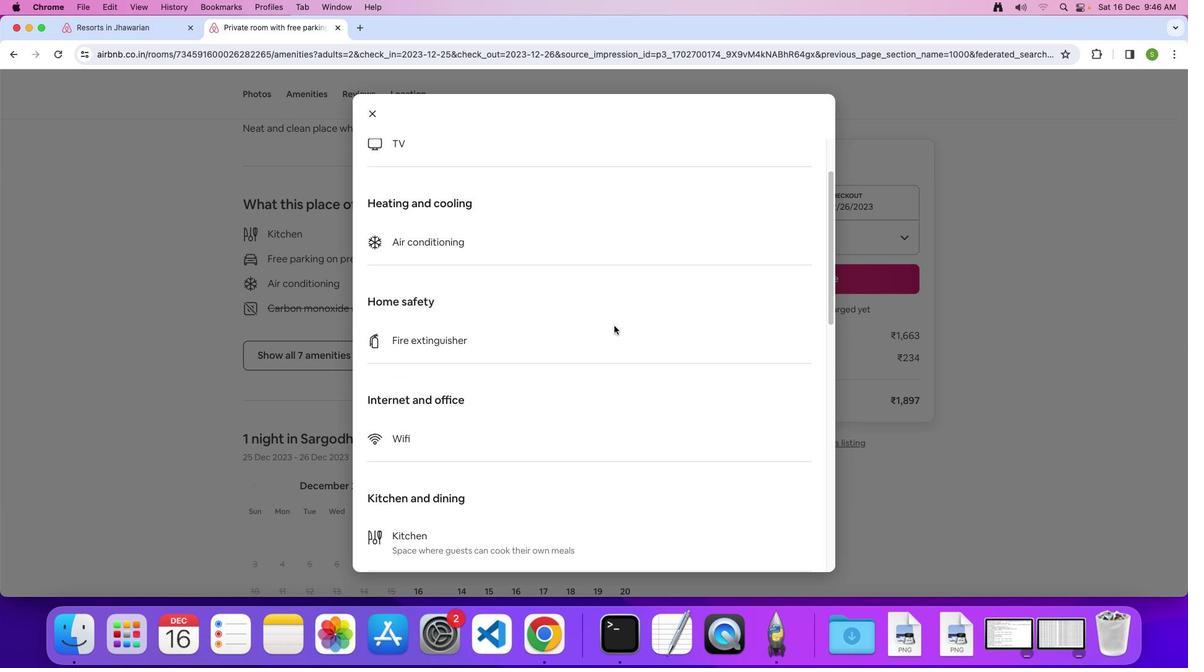 
Action: Mouse scrolled (614, 325) with delta (0, 0)
Screenshot: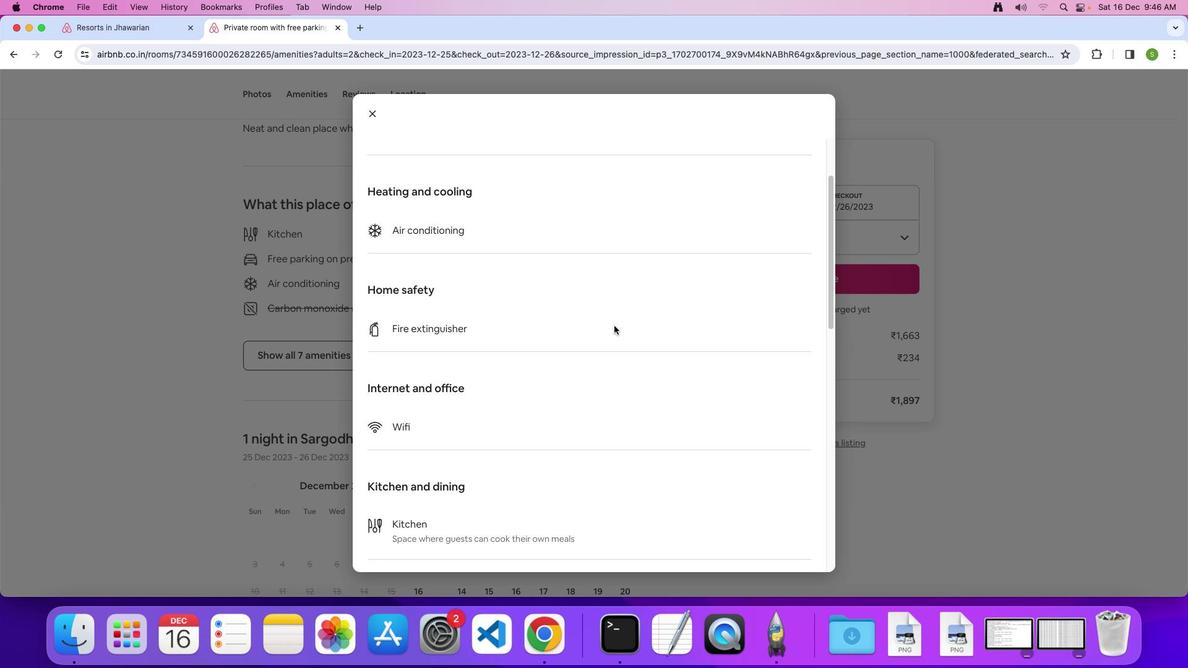 
Action: Mouse scrolled (614, 325) with delta (0, 0)
Screenshot: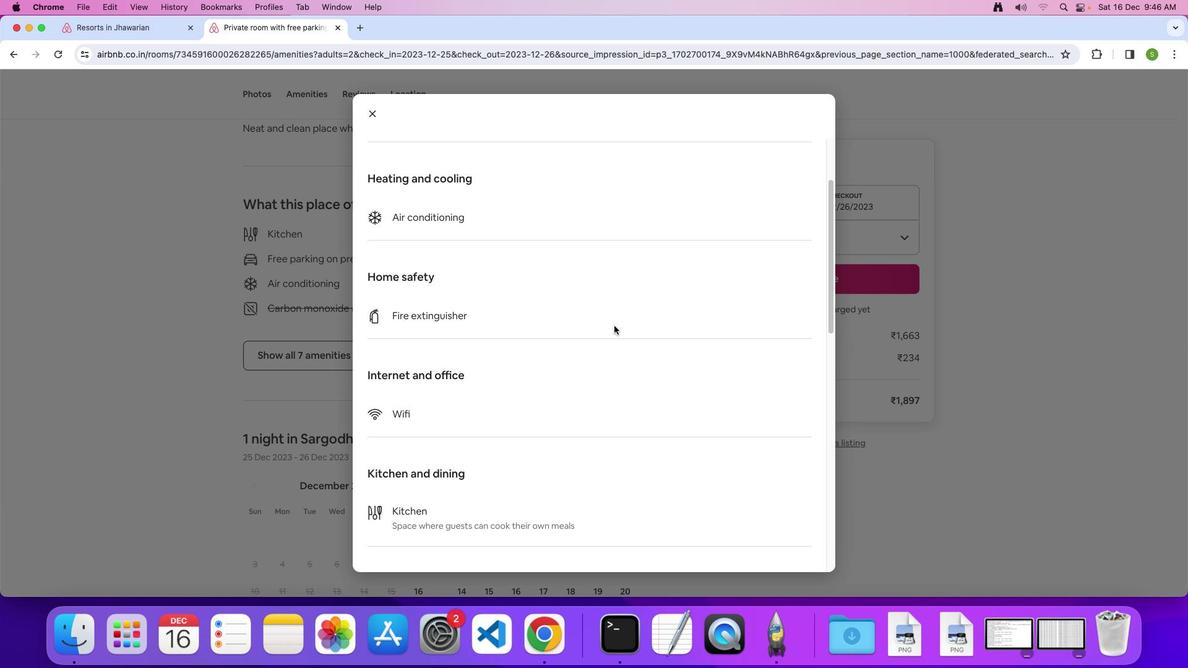 
Action: Mouse scrolled (614, 325) with delta (0, 0)
Screenshot: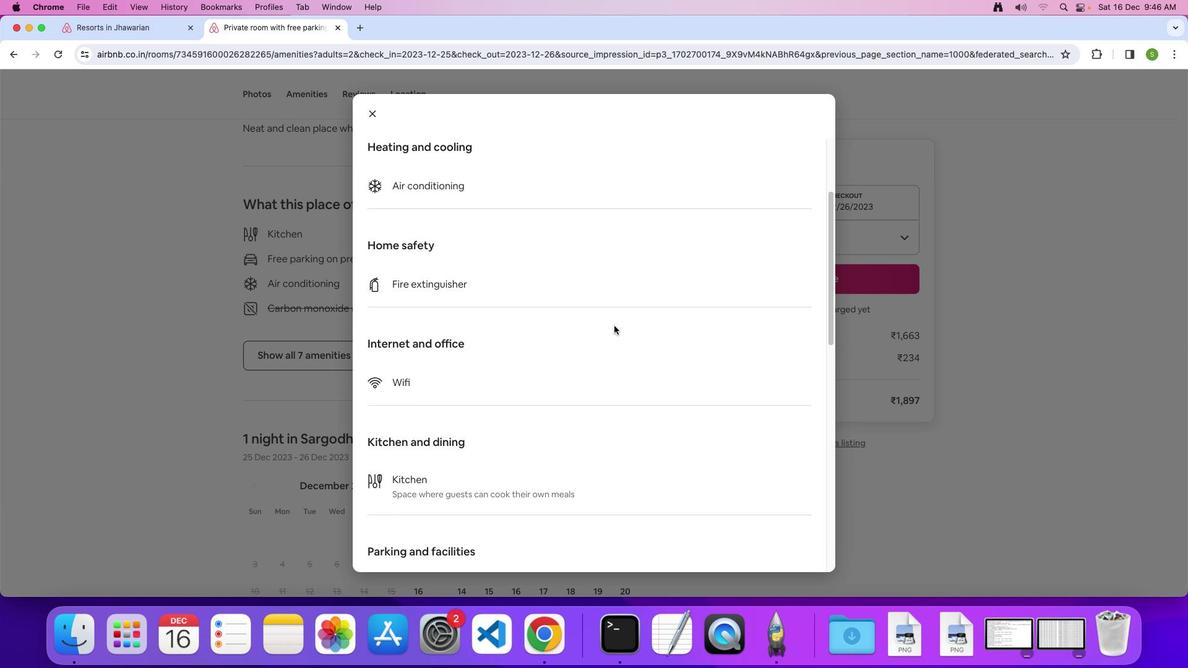 
Action: Mouse scrolled (614, 325) with delta (0, 0)
Screenshot: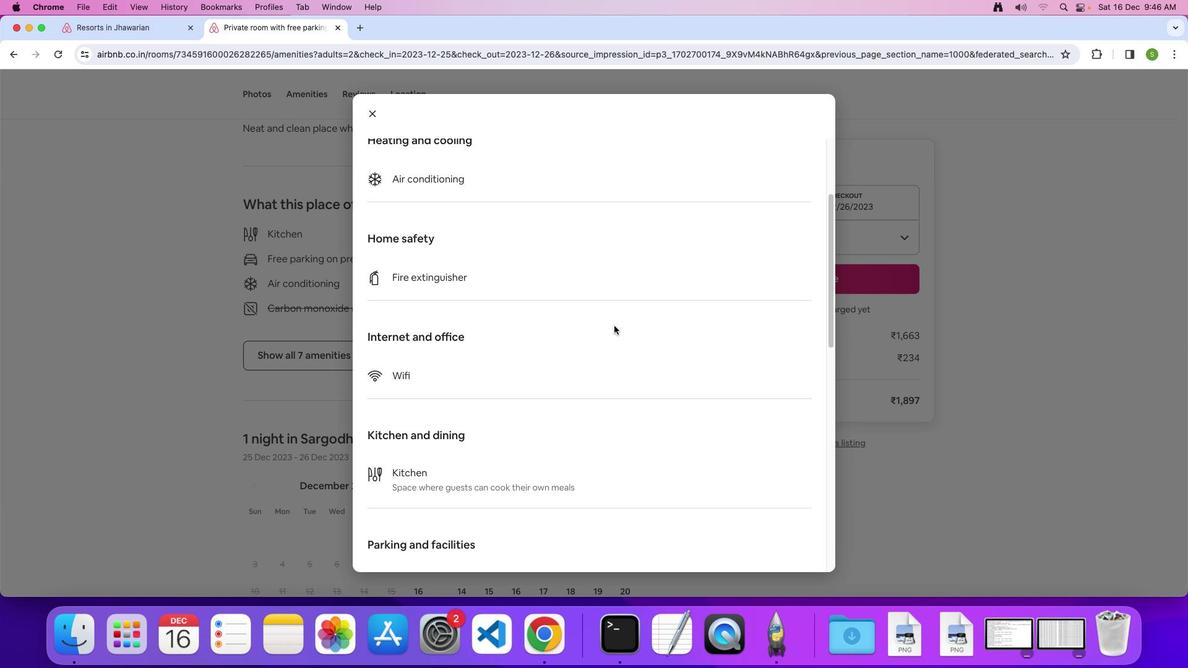 
Action: Mouse scrolled (614, 325) with delta (0, 0)
Screenshot: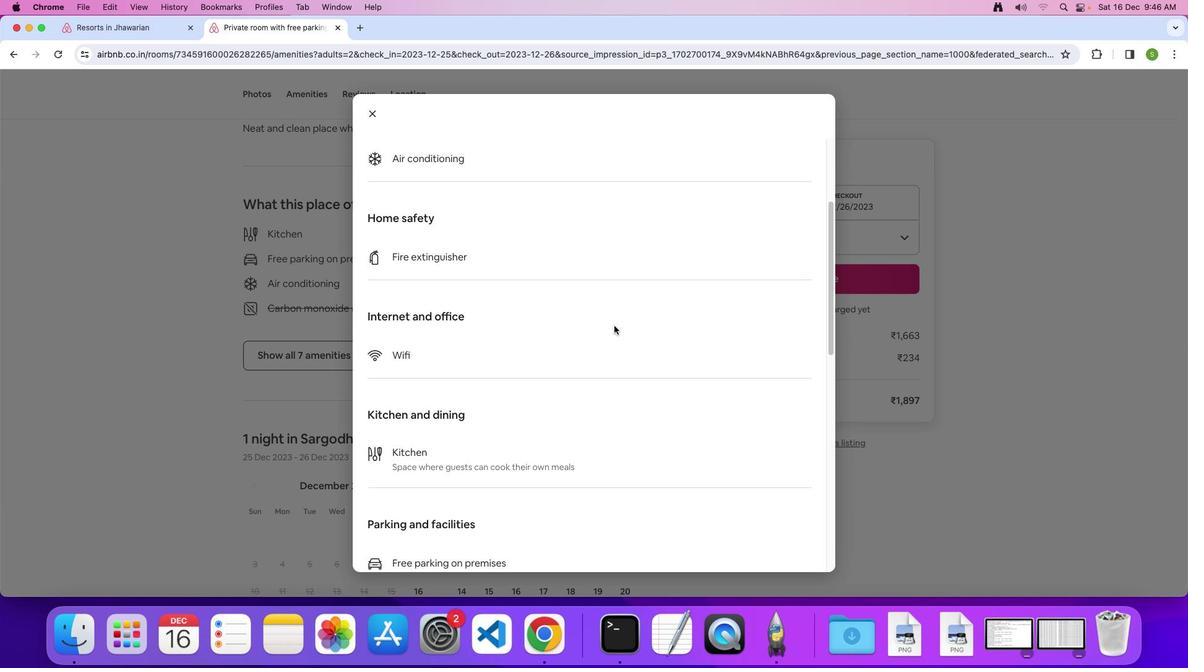 
Action: Mouse scrolled (614, 325) with delta (0, 0)
Screenshot: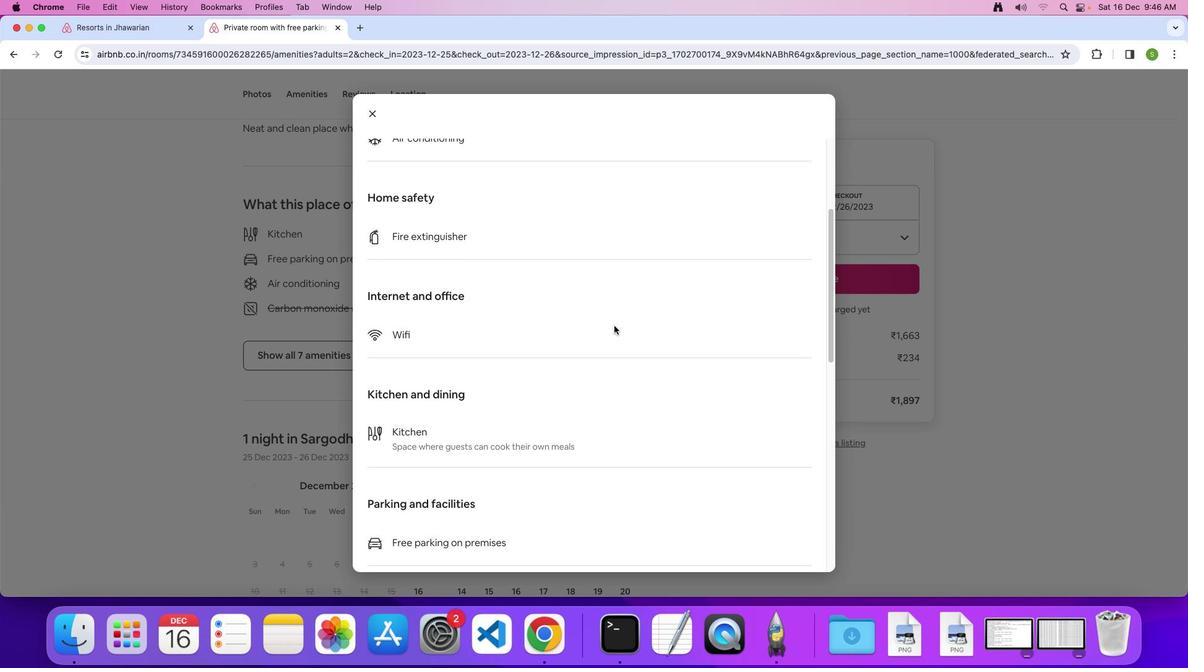 
Action: Mouse scrolled (614, 325) with delta (0, 0)
Screenshot: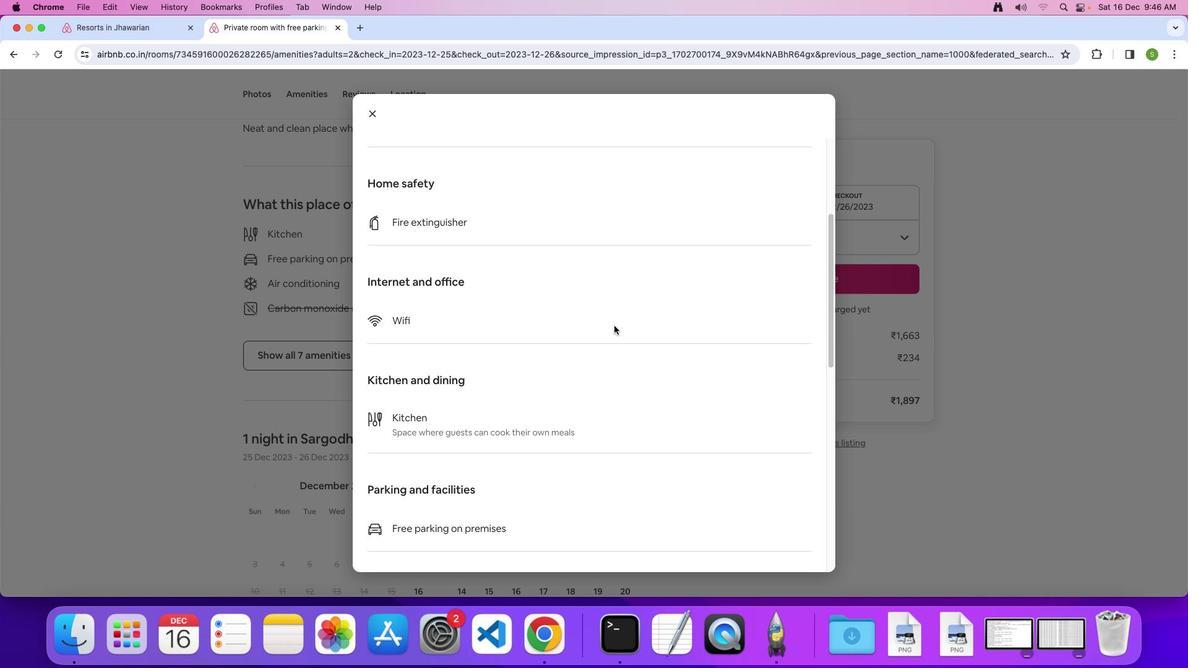 
Action: Mouse scrolled (614, 325) with delta (0, 0)
Screenshot: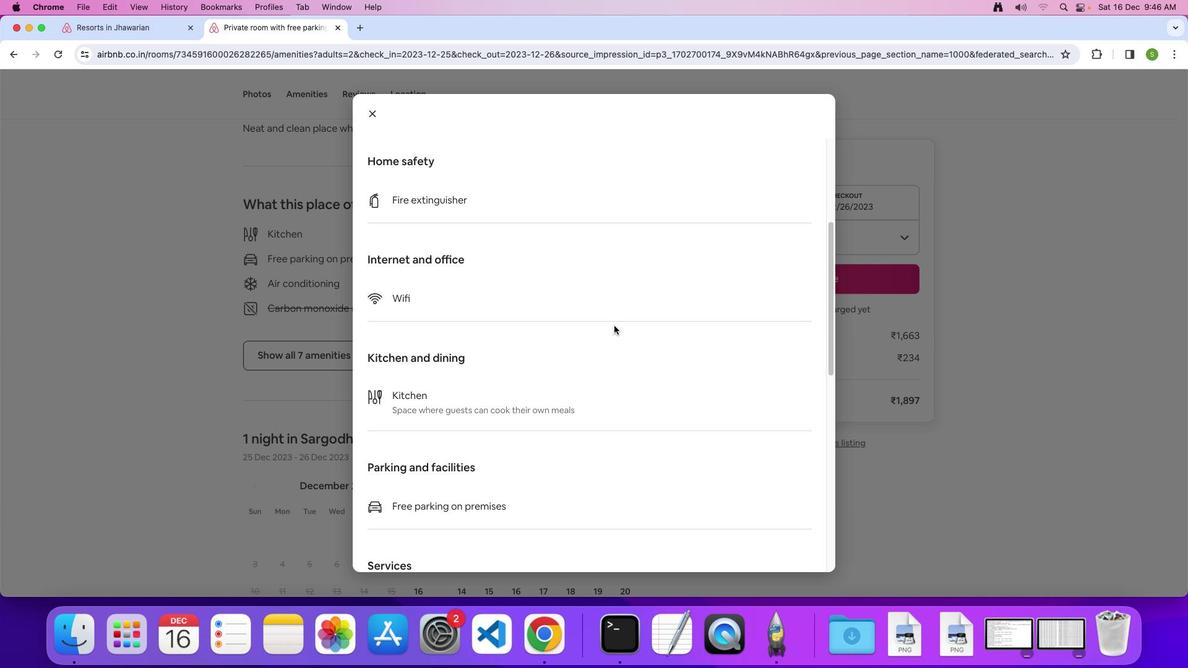 
Action: Mouse scrolled (614, 325) with delta (0, -1)
Screenshot: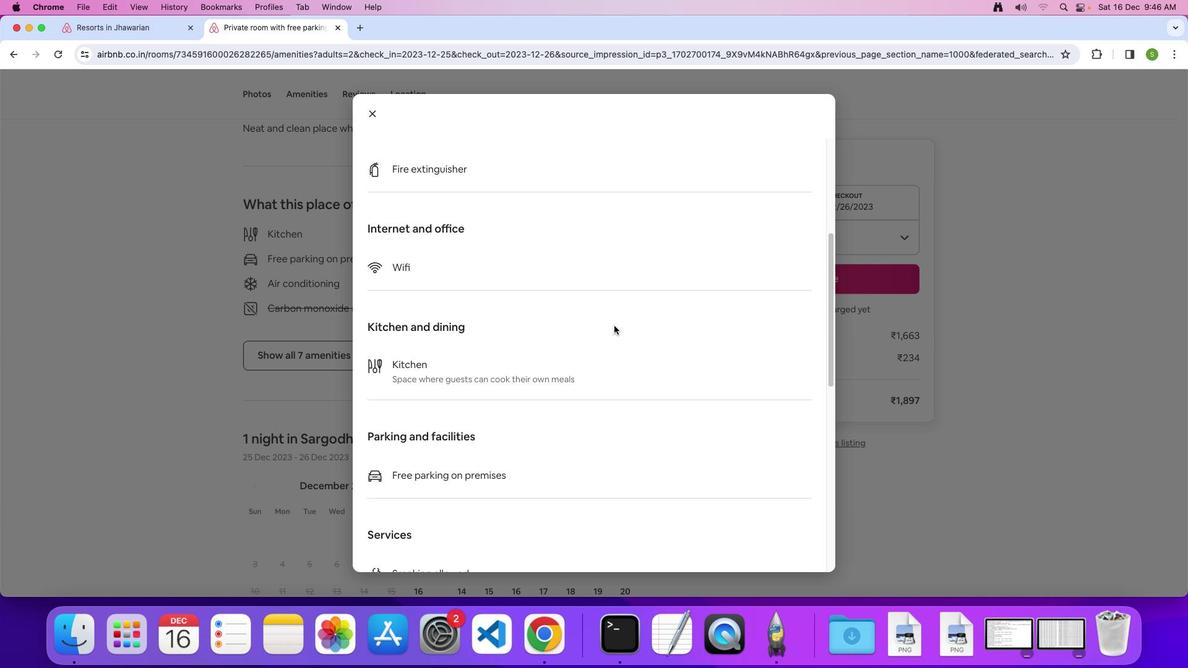 
Action: Mouse scrolled (614, 325) with delta (0, 0)
Screenshot: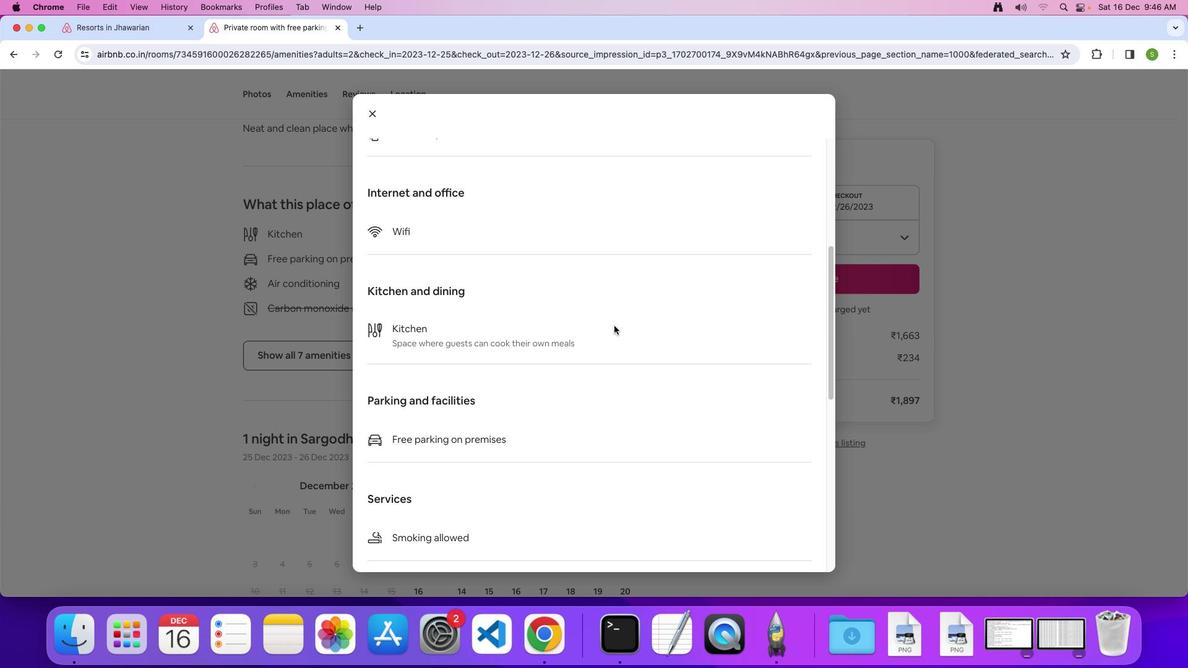 
Action: Mouse scrolled (614, 325) with delta (0, 0)
Screenshot: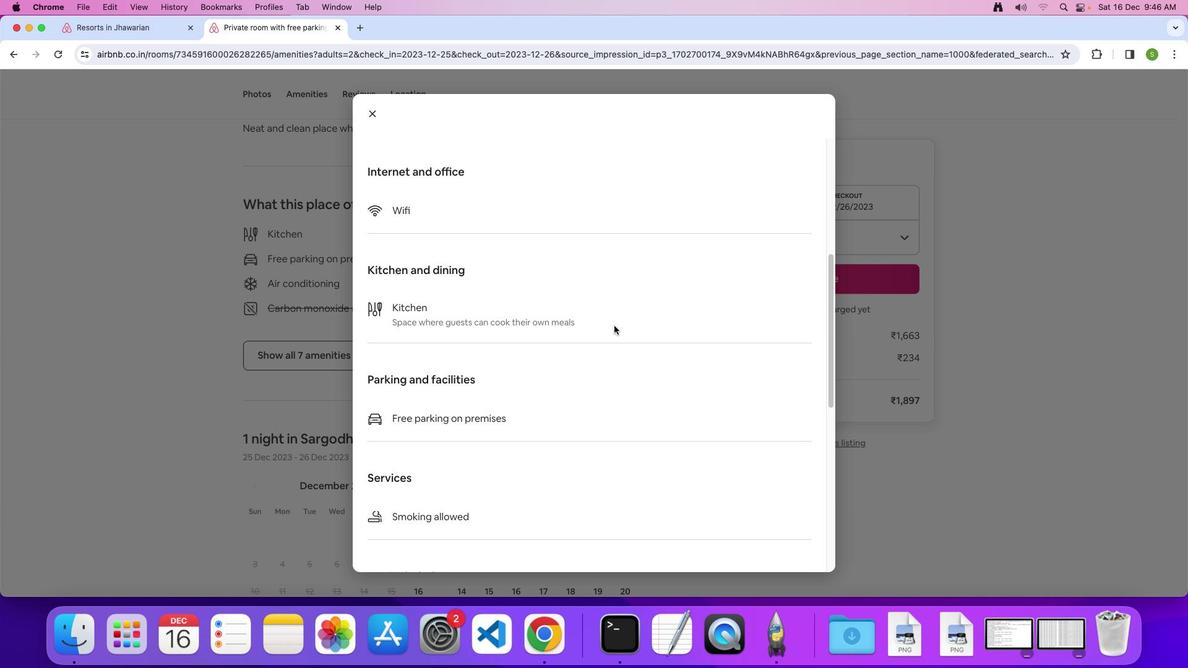 
Action: Mouse scrolled (614, 325) with delta (0, -1)
Screenshot: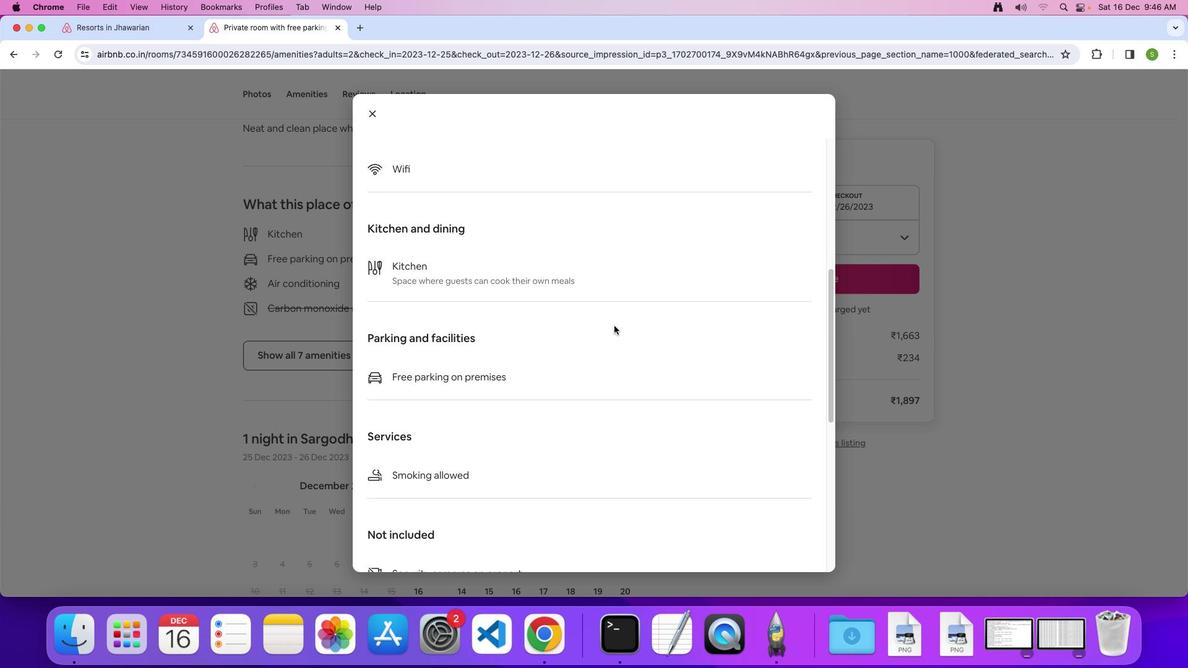 
Action: Mouse scrolled (614, 325) with delta (0, 0)
Screenshot: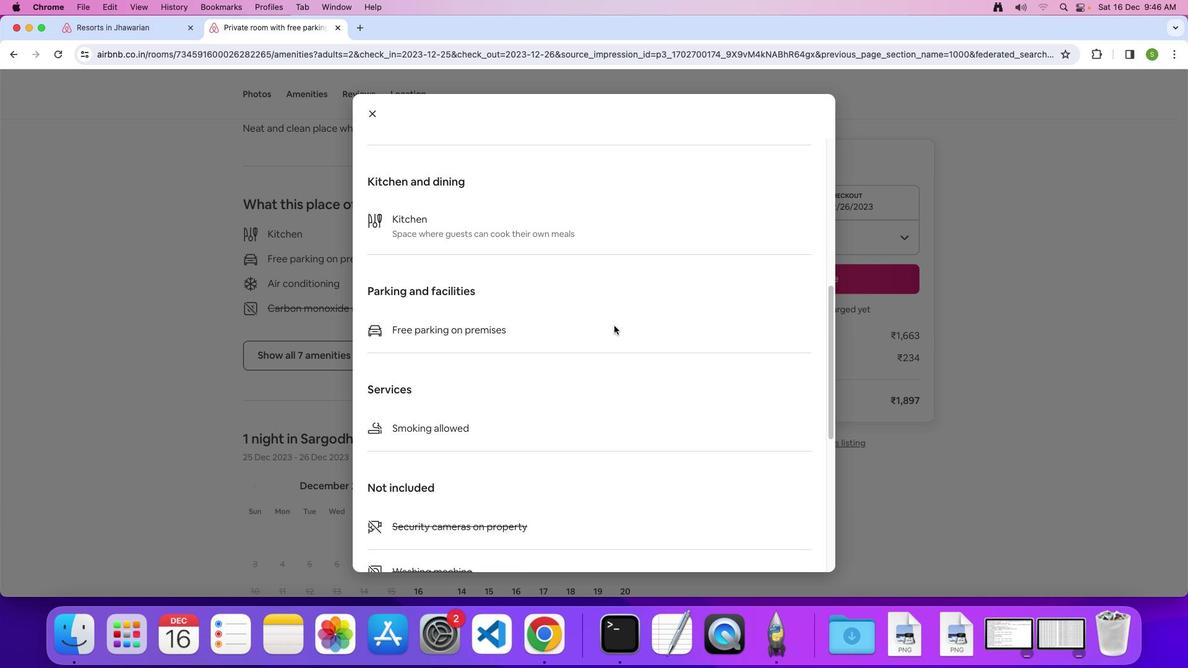 
Action: Mouse scrolled (614, 325) with delta (0, 0)
Screenshot: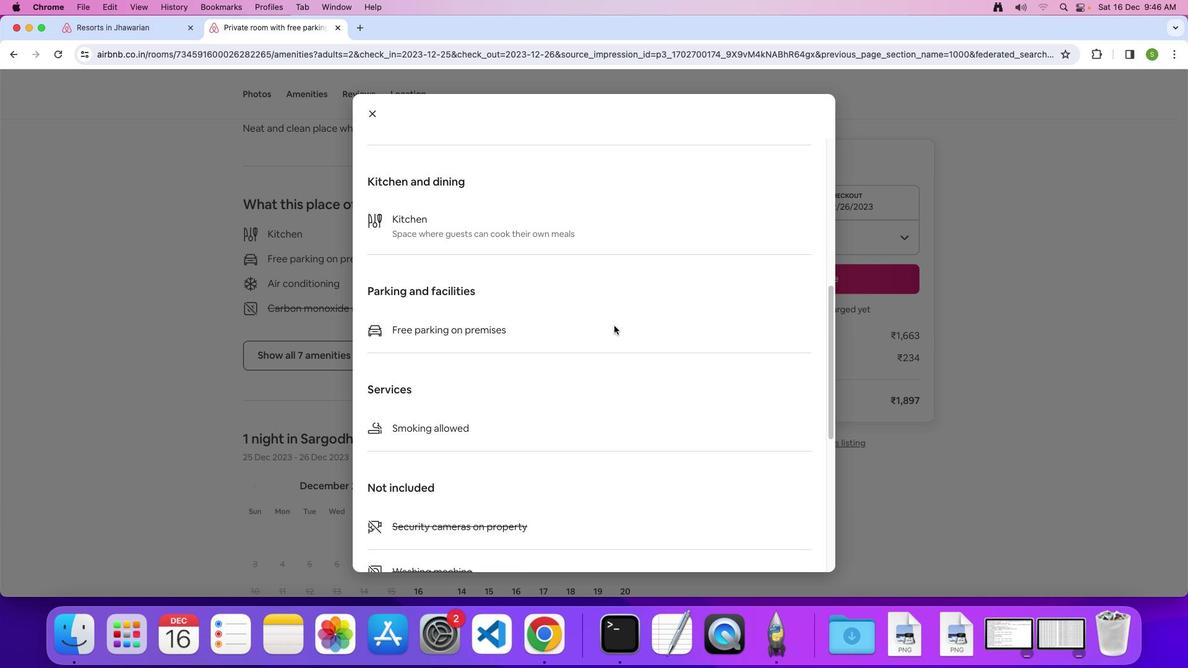 
Action: Mouse scrolled (614, 325) with delta (0, -1)
Screenshot: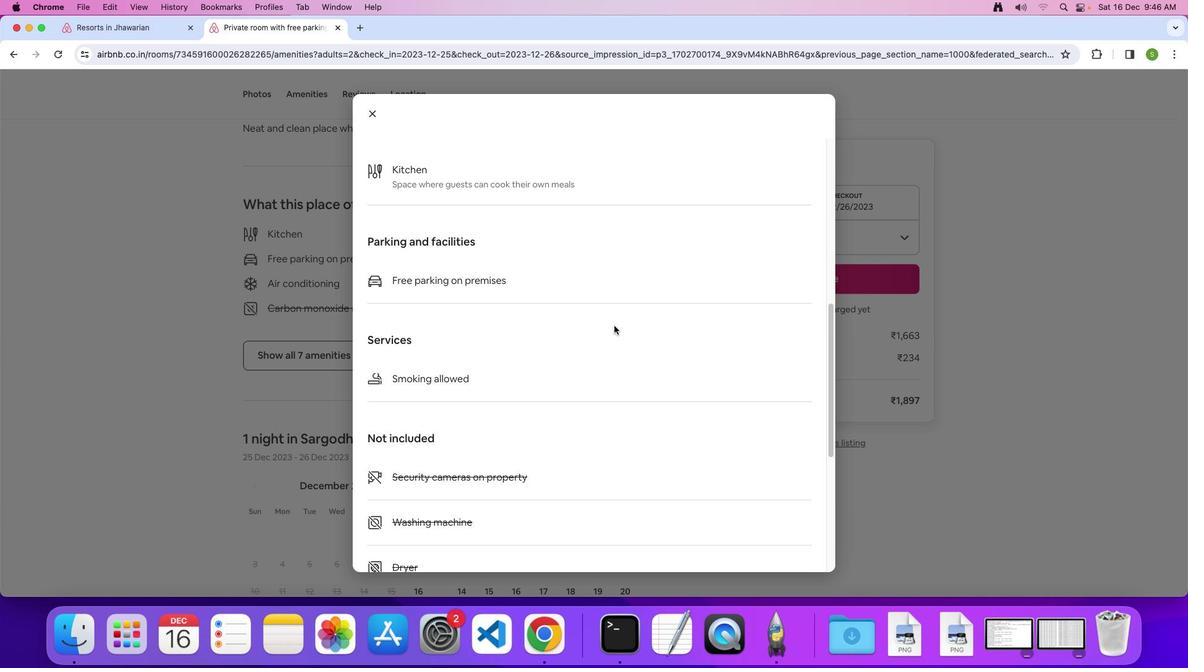 
Action: Mouse scrolled (614, 325) with delta (0, 0)
Screenshot: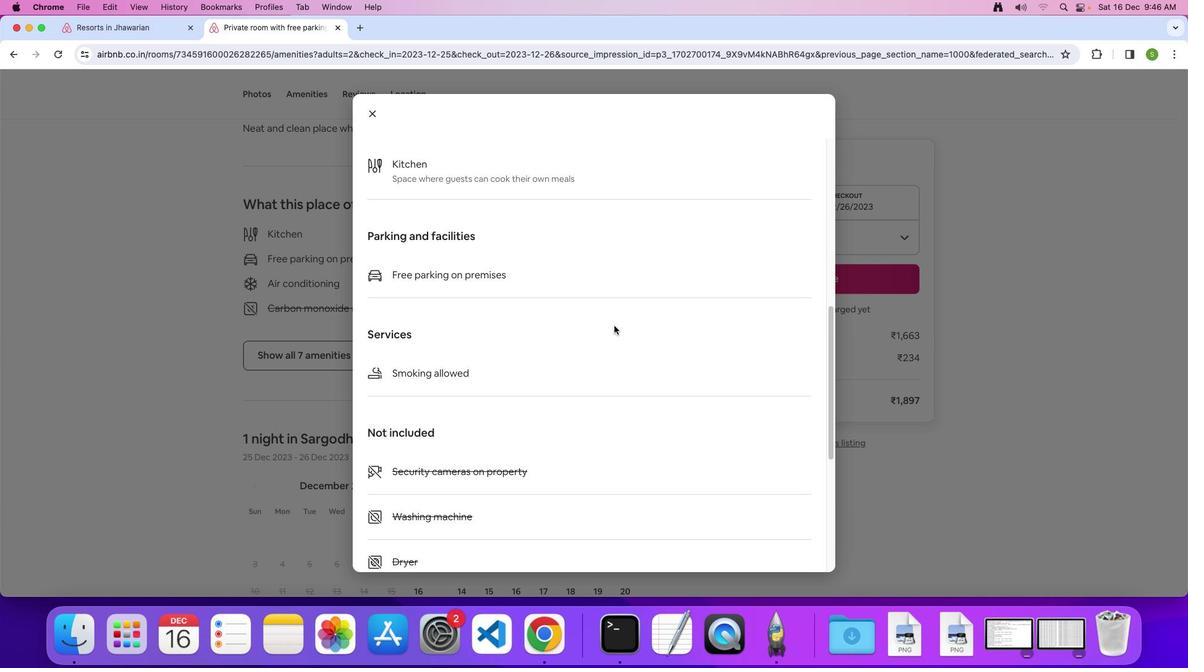 
Action: Mouse scrolled (614, 325) with delta (0, 0)
Screenshot: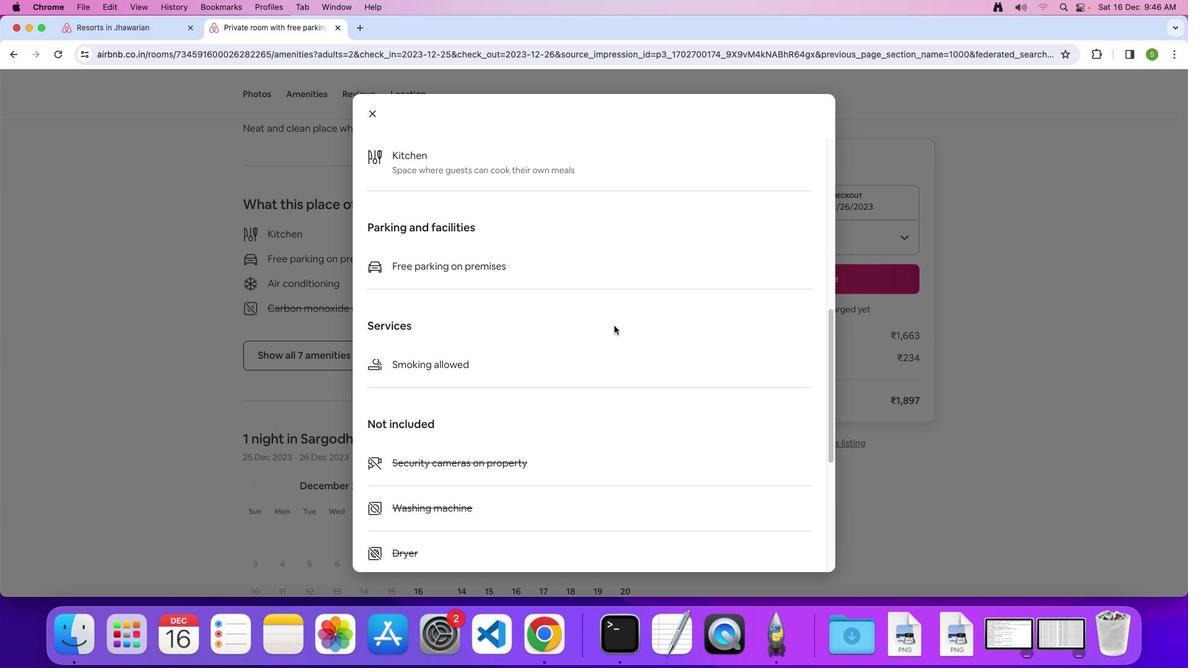 
Action: Mouse scrolled (614, 325) with delta (0, 0)
Screenshot: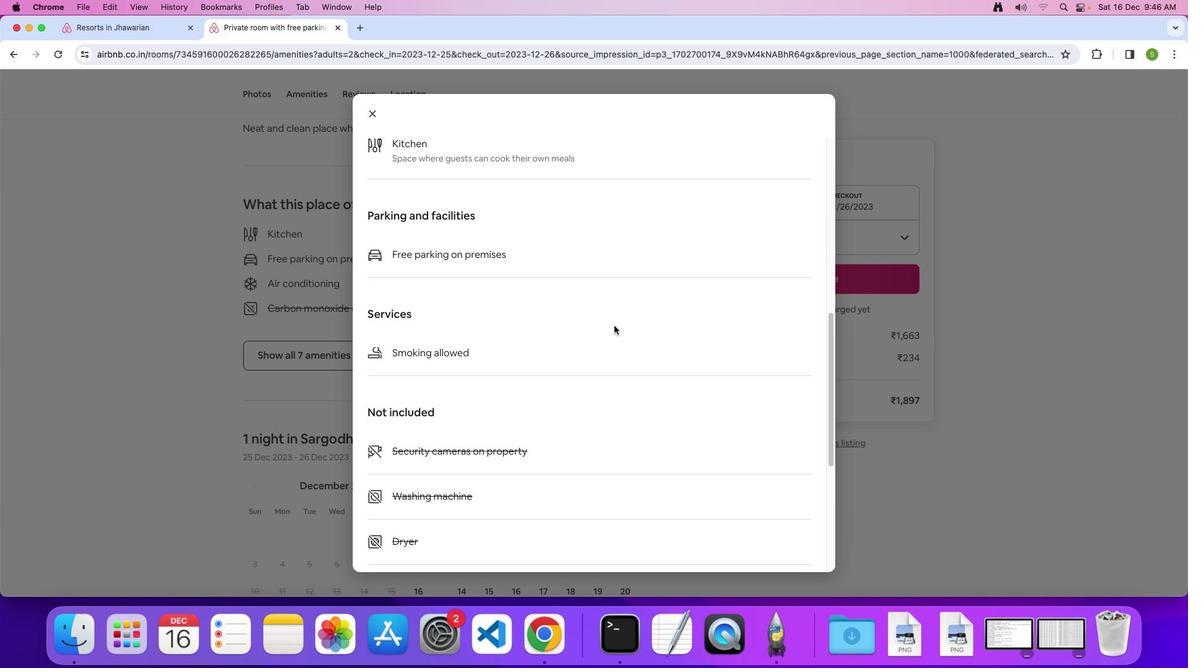 
Action: Mouse scrolled (614, 325) with delta (0, 0)
Screenshot: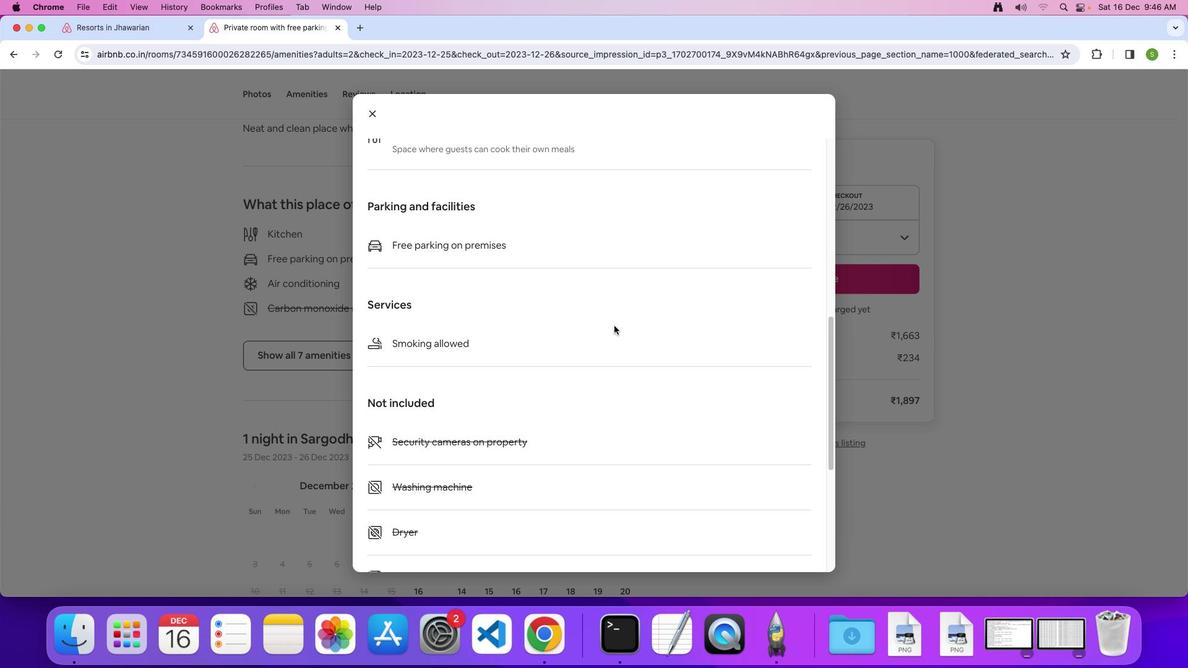 
Action: Mouse scrolled (614, 325) with delta (0, -1)
Screenshot: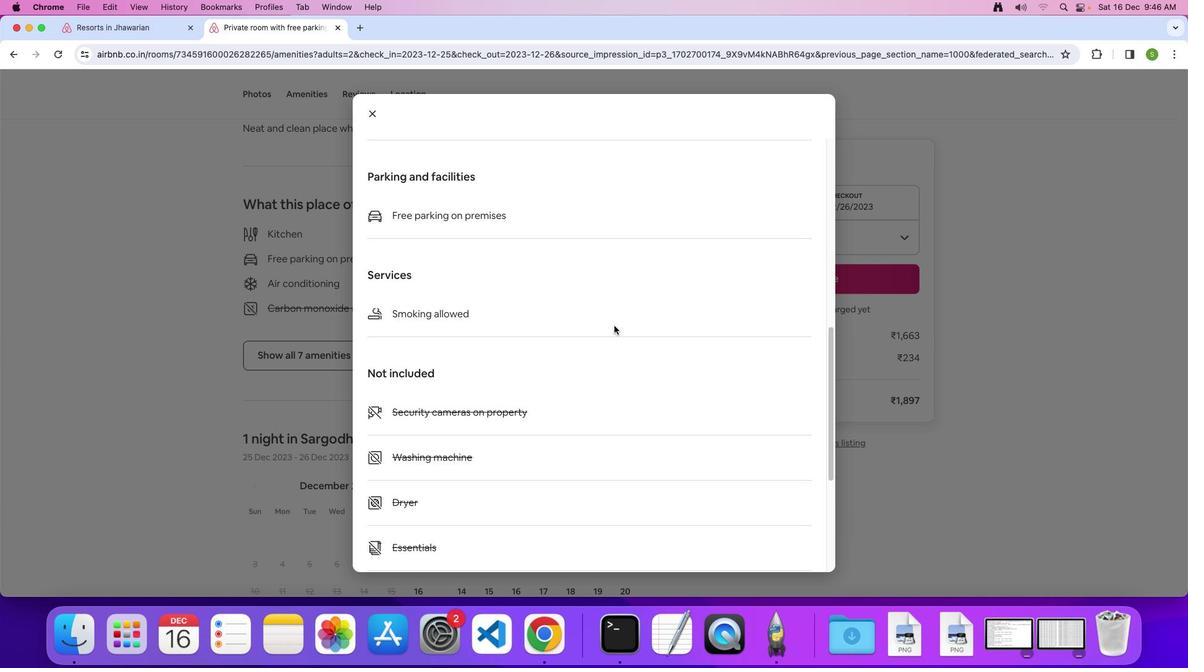 
Action: Mouse scrolled (614, 325) with delta (0, 0)
Screenshot: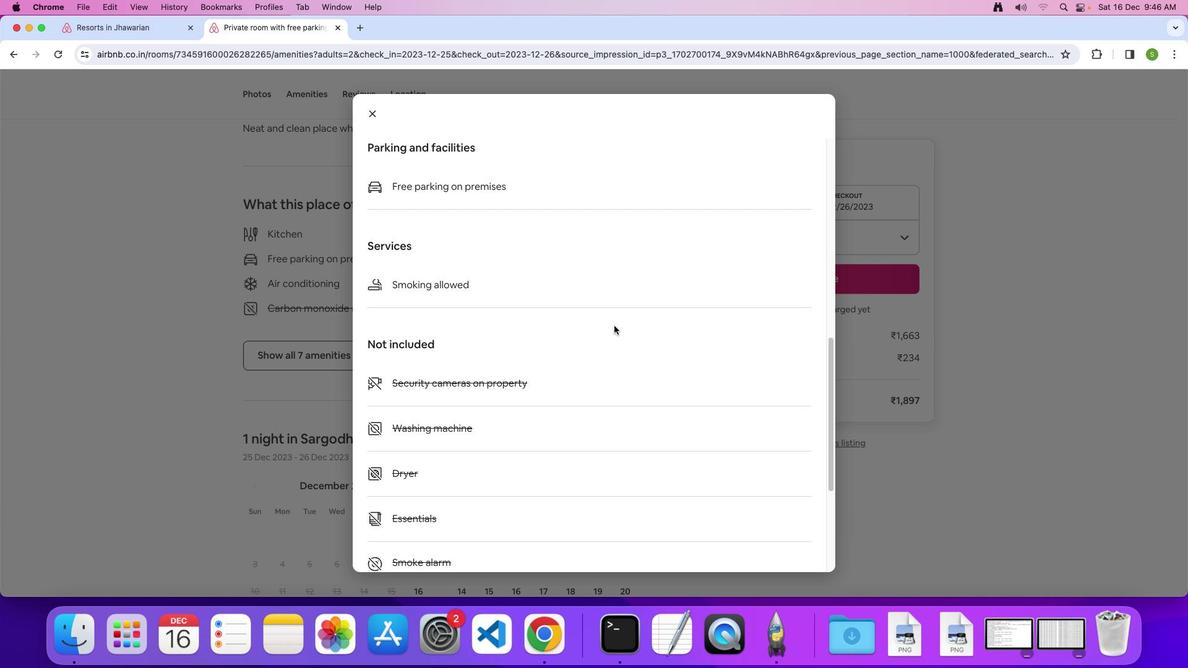 
Action: Mouse scrolled (614, 325) with delta (0, 0)
Screenshot: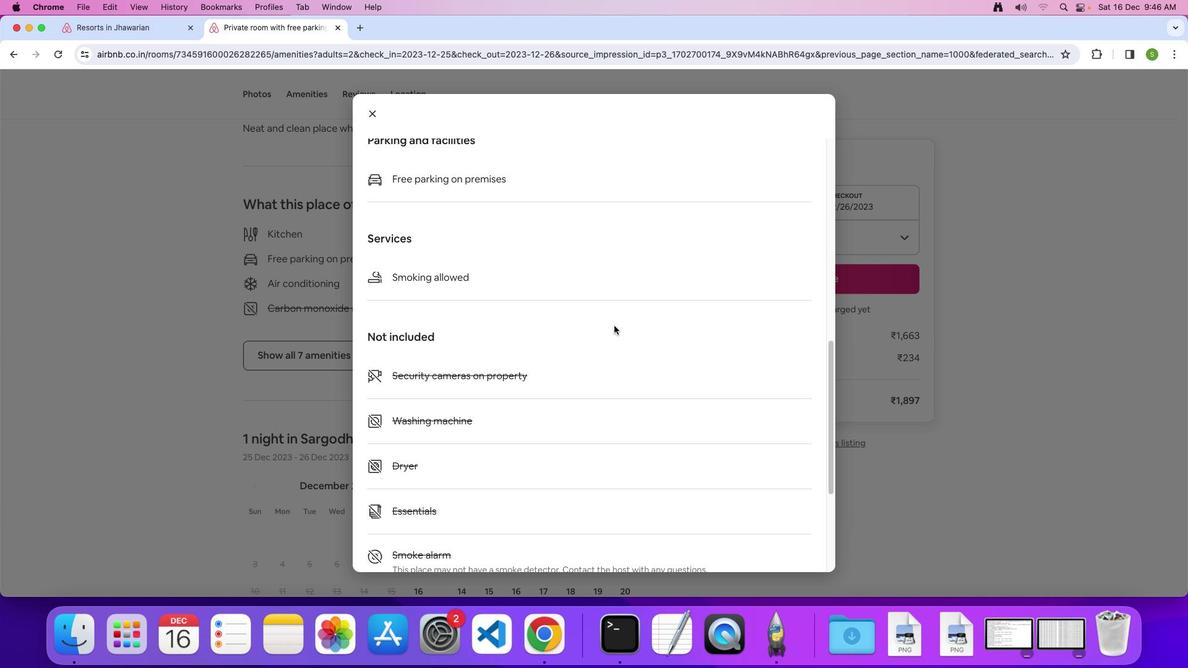 
Action: Mouse scrolled (614, 325) with delta (0, 0)
Screenshot: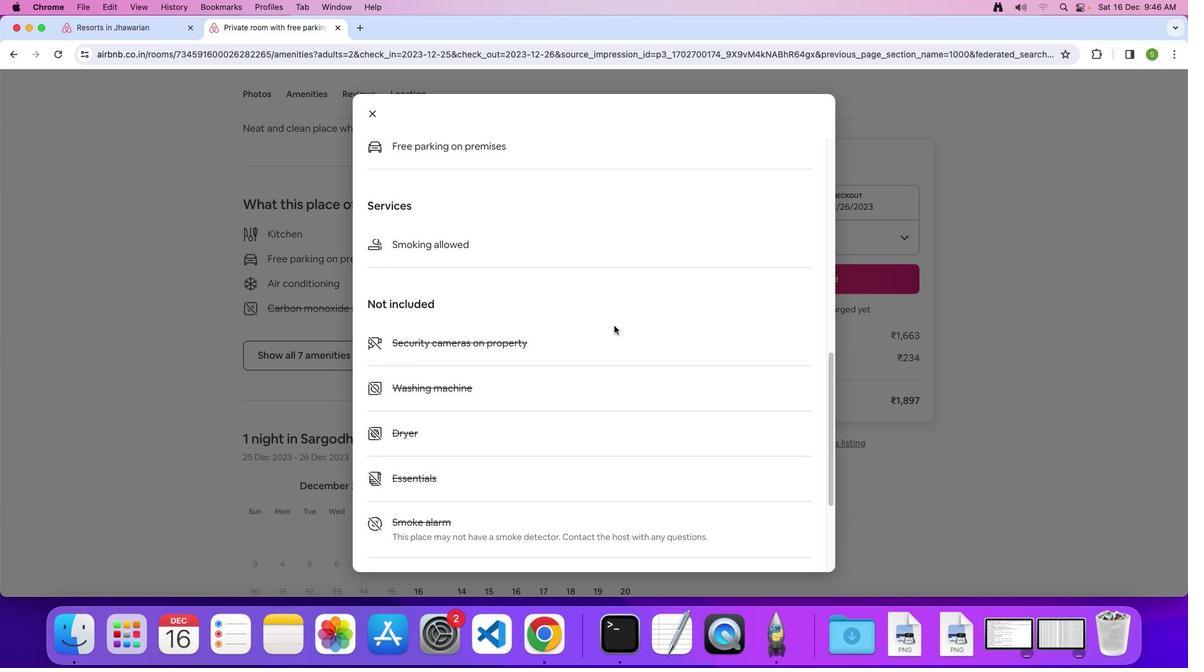 
Action: Mouse scrolled (614, 325) with delta (0, 0)
Screenshot: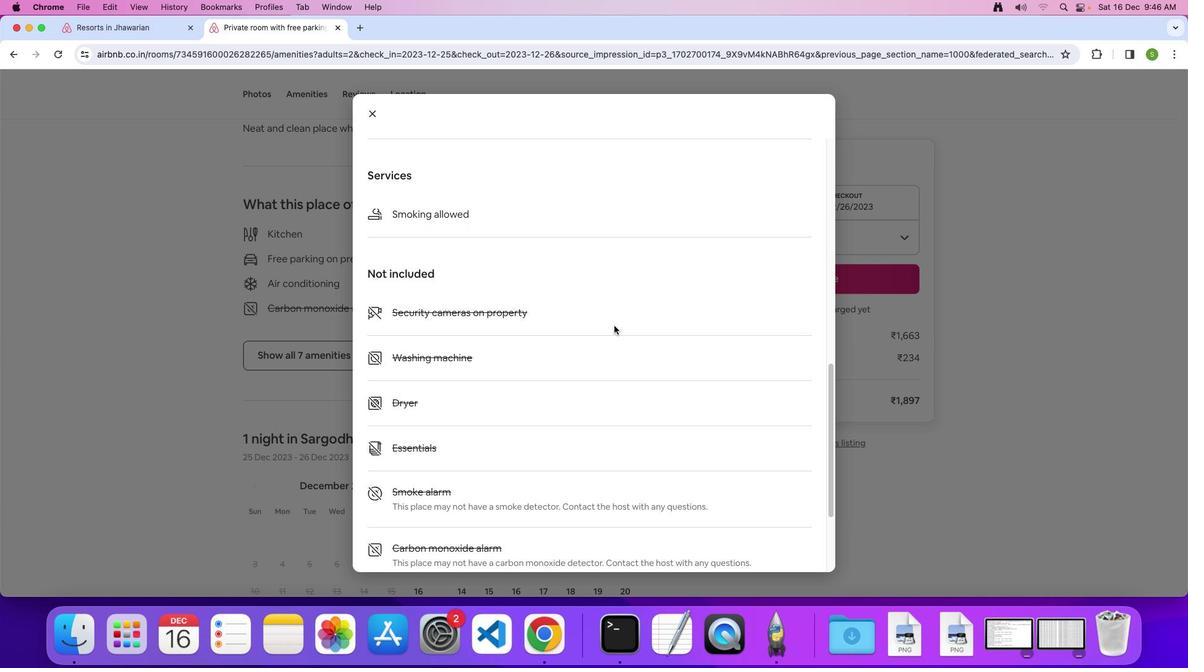 
Action: Mouse scrolled (614, 325) with delta (0, 0)
Screenshot: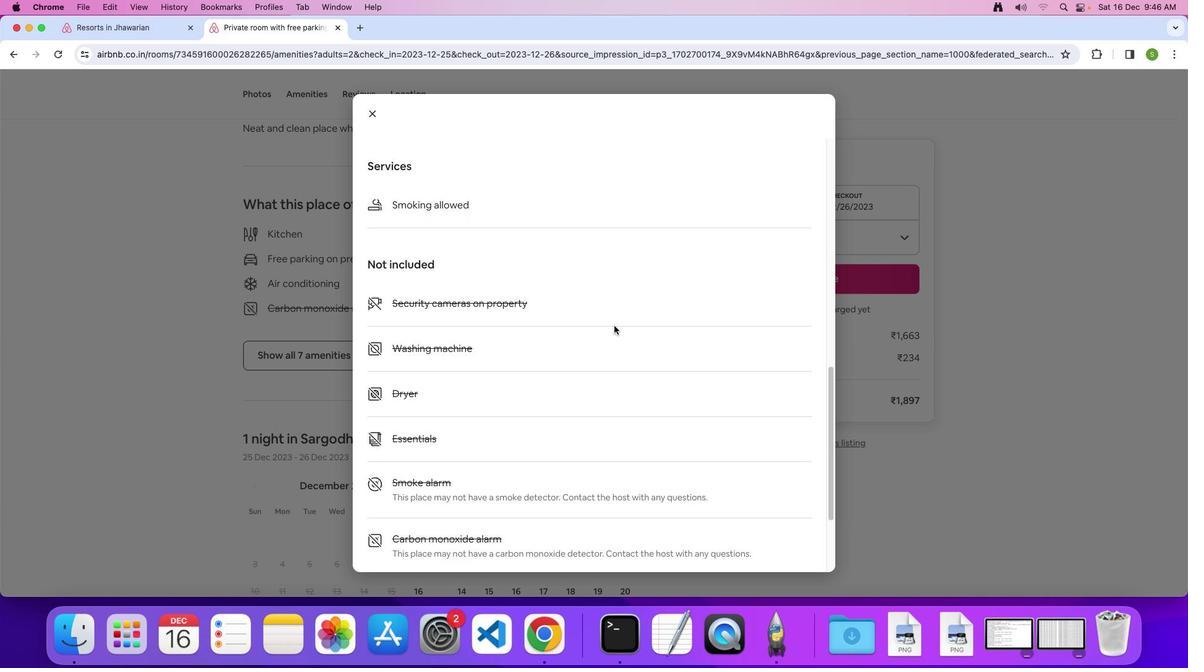 
Action: Mouse scrolled (614, 325) with delta (0, -1)
Screenshot: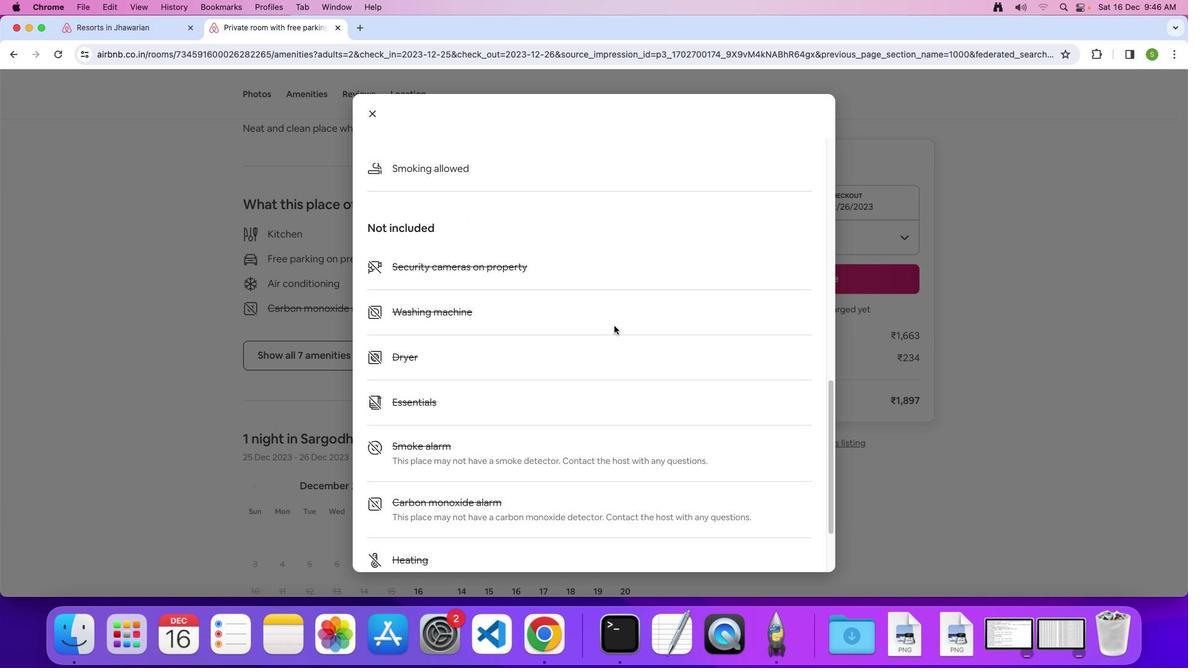 
Action: Mouse scrolled (614, 325) with delta (0, 0)
Screenshot: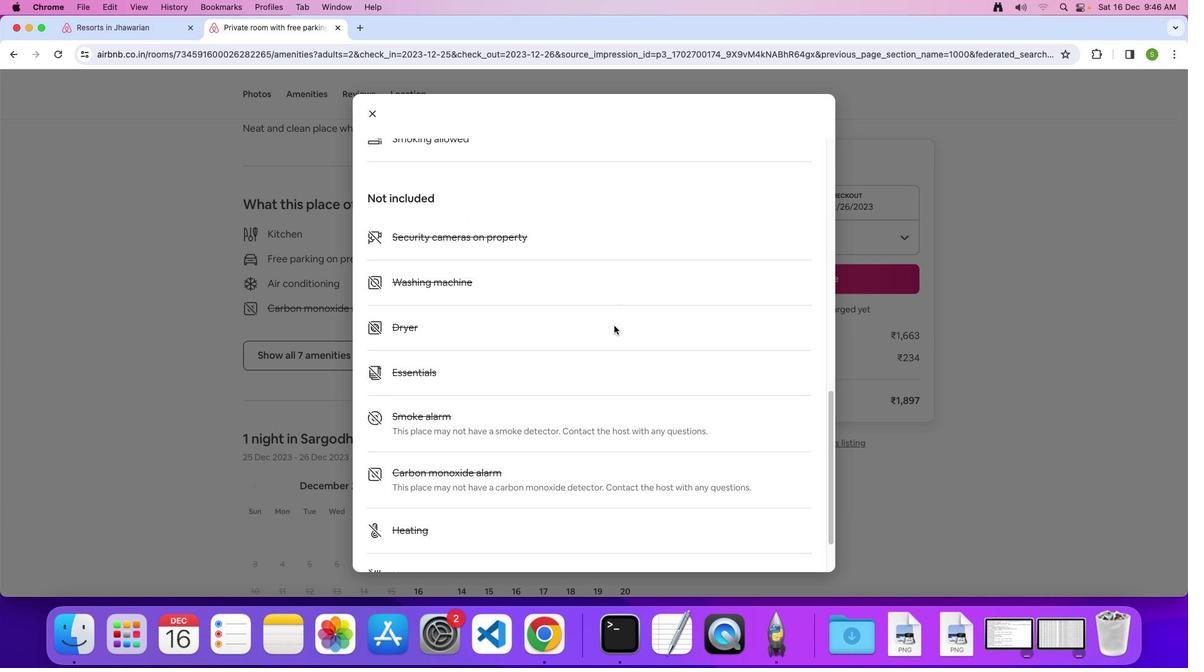 
Action: Mouse scrolled (614, 325) with delta (0, 0)
Screenshot: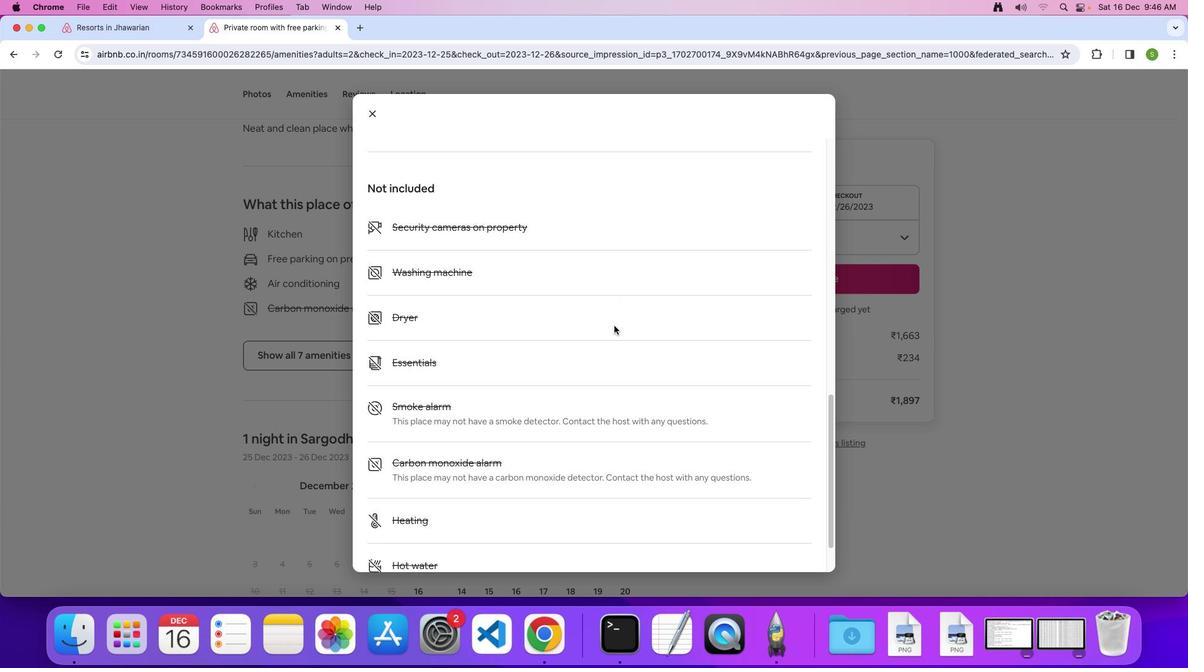 
Action: Mouse scrolled (614, 325) with delta (0, -1)
Screenshot: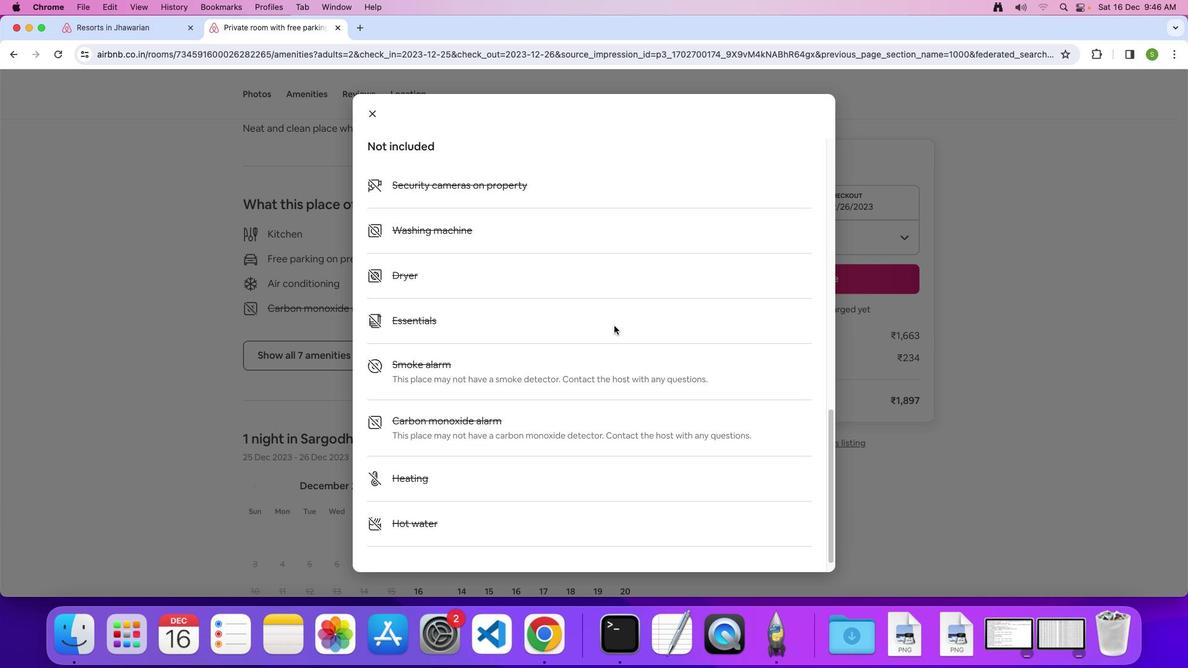 
Action: Mouse scrolled (614, 325) with delta (0, 0)
Screenshot: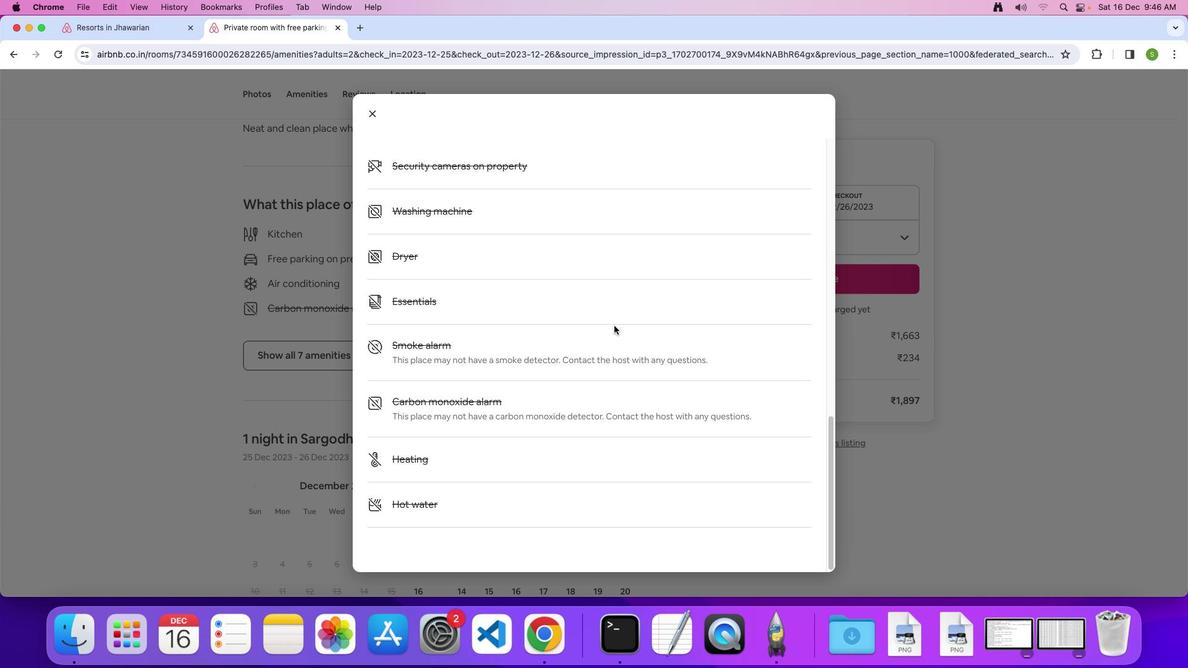 
Action: Mouse scrolled (614, 325) with delta (0, 0)
Screenshot: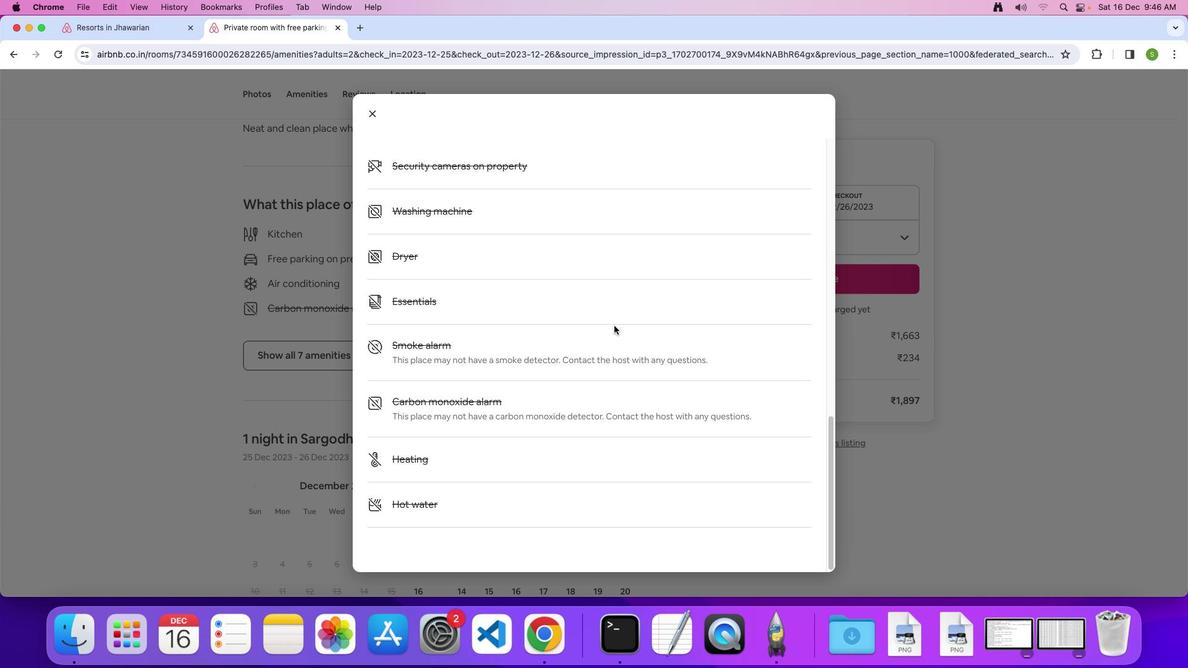 
Action: Mouse scrolled (614, 325) with delta (0, -1)
Screenshot: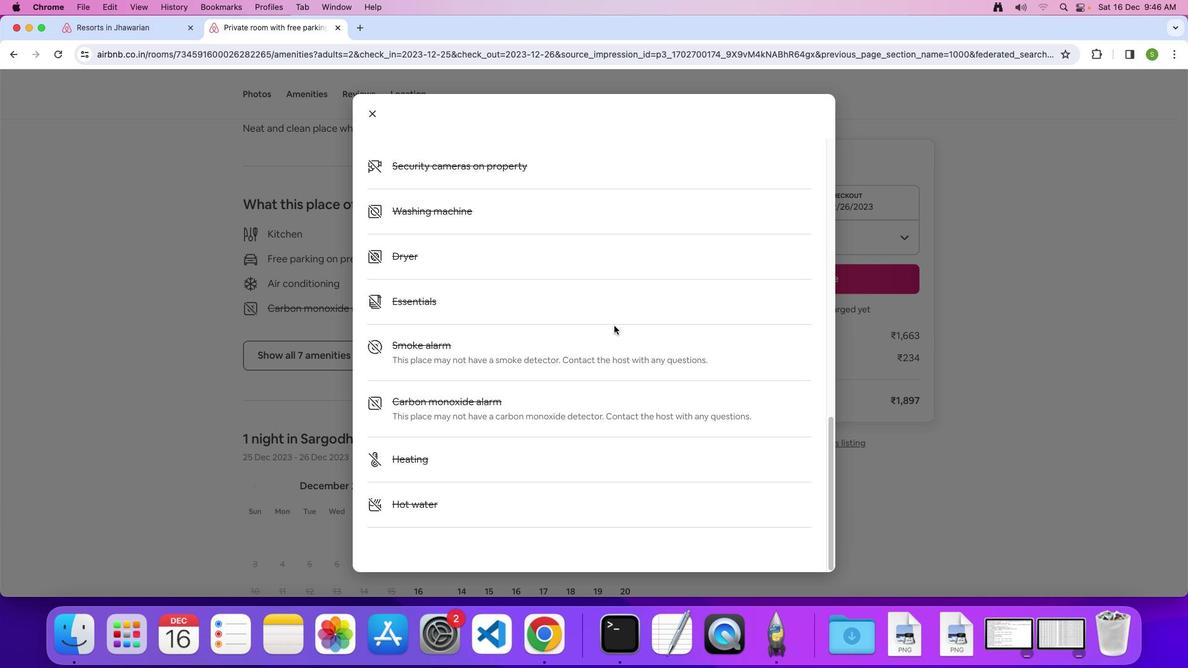 
Action: Mouse scrolled (614, 325) with delta (0, 0)
Screenshot: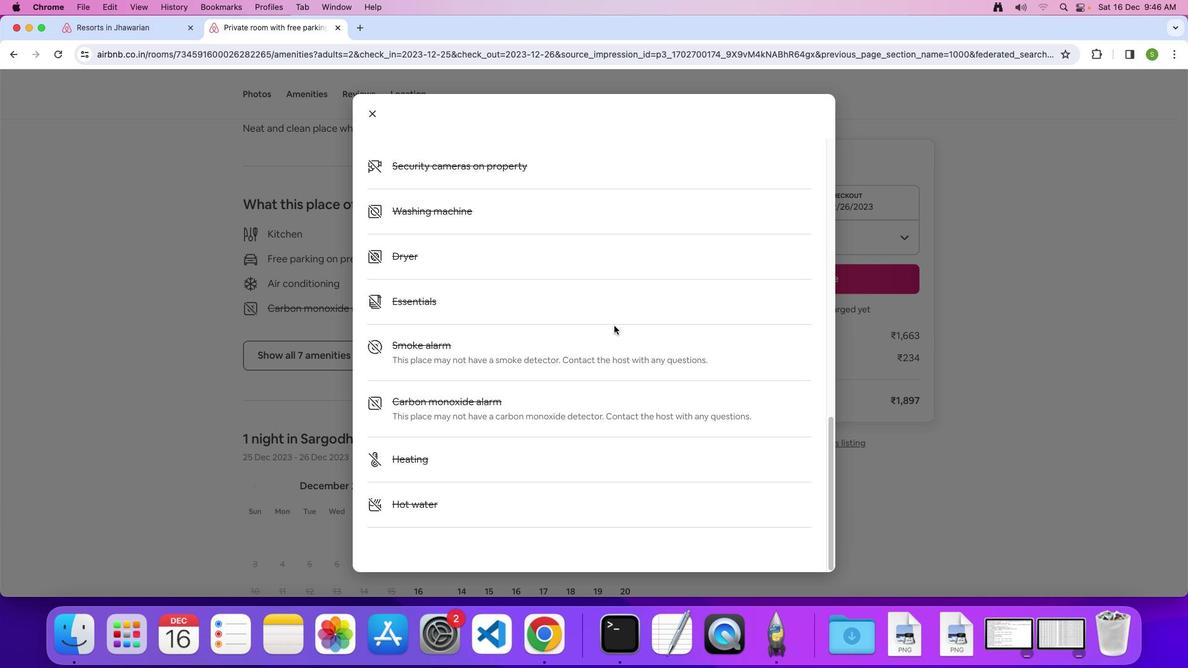 
Action: Mouse scrolled (614, 325) with delta (0, 0)
Screenshot: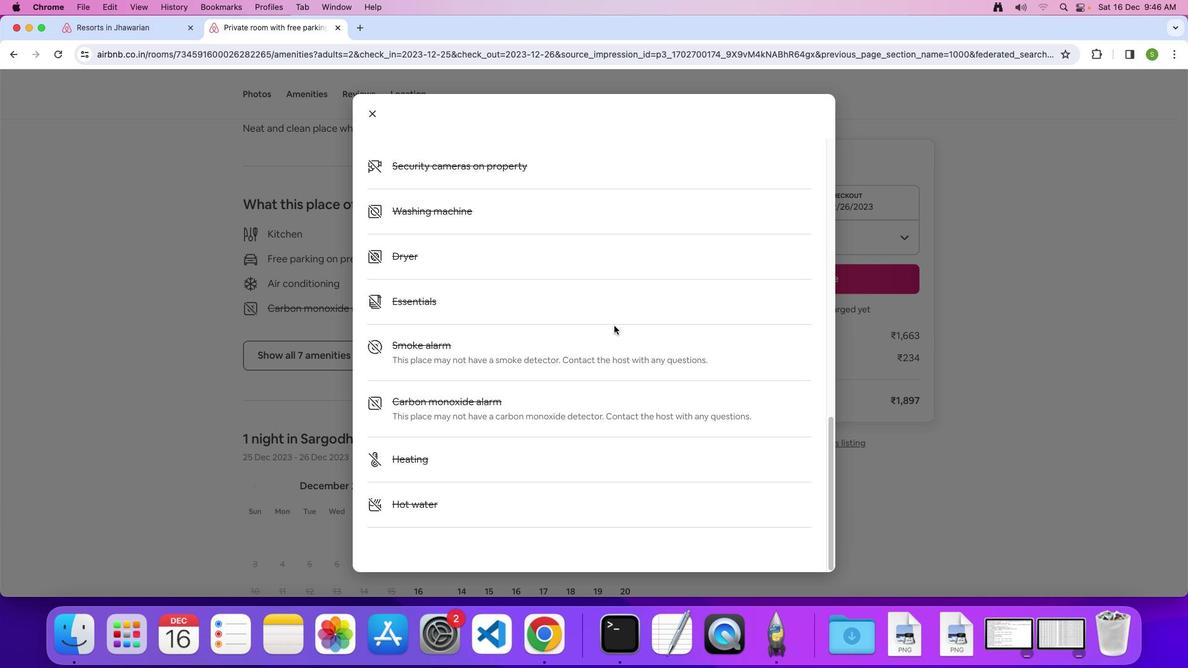 
Action: Mouse moved to (378, 115)
Screenshot: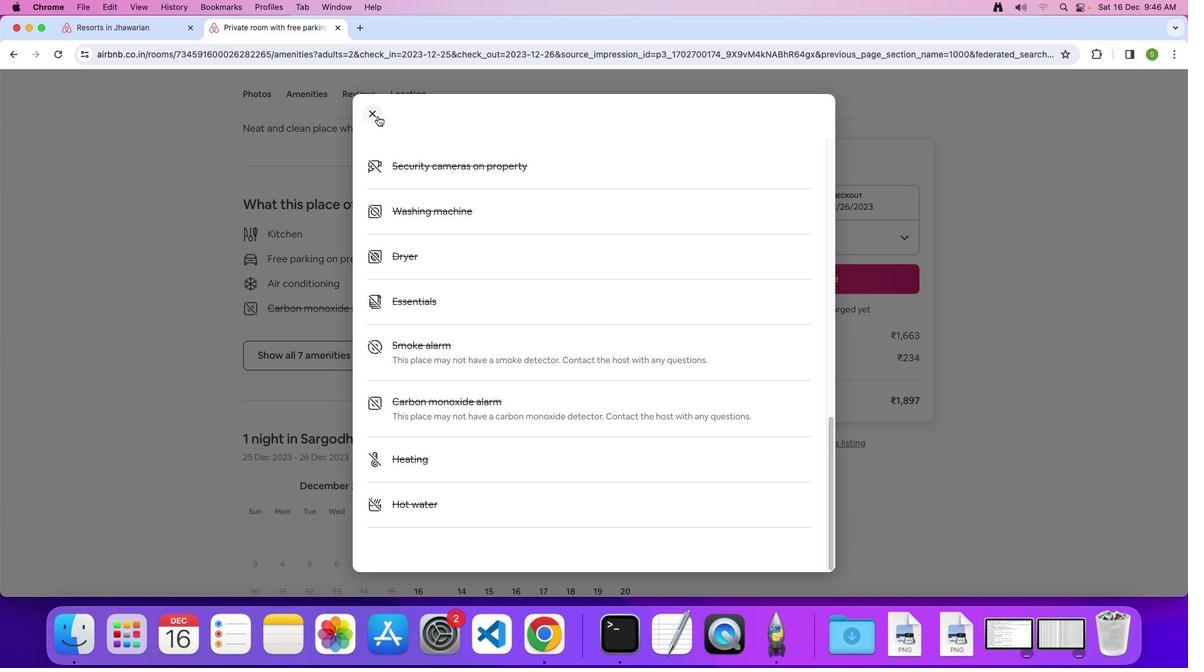 
Action: Mouse pressed left at (378, 115)
Screenshot: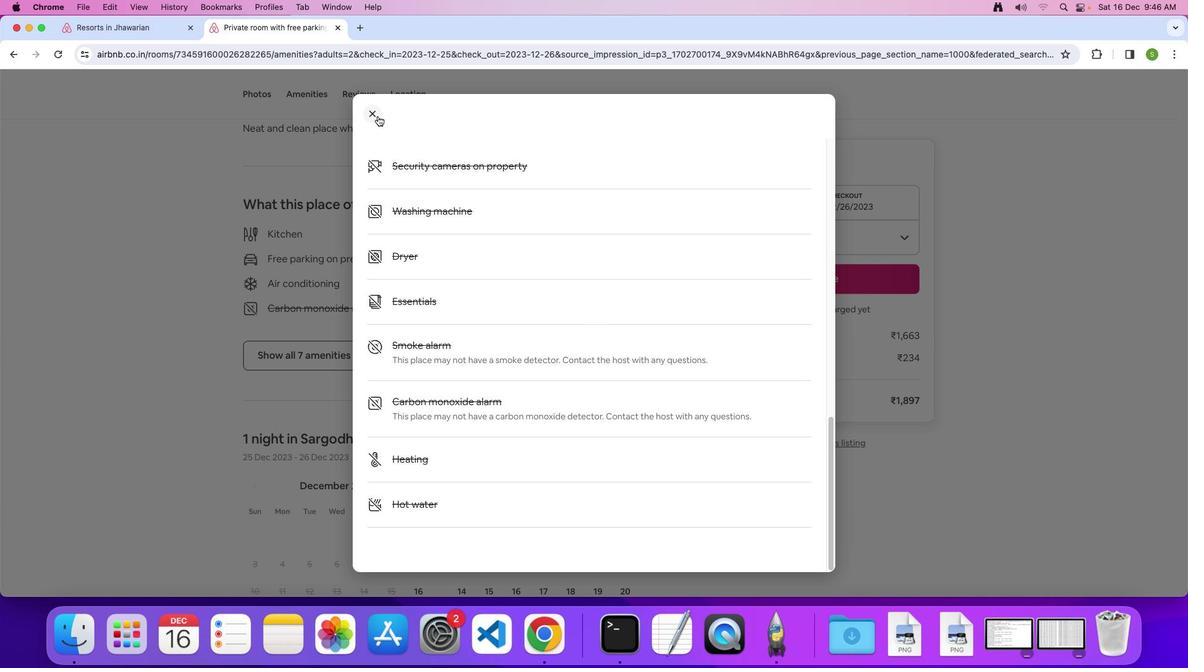 
Action: Mouse moved to (458, 295)
Screenshot: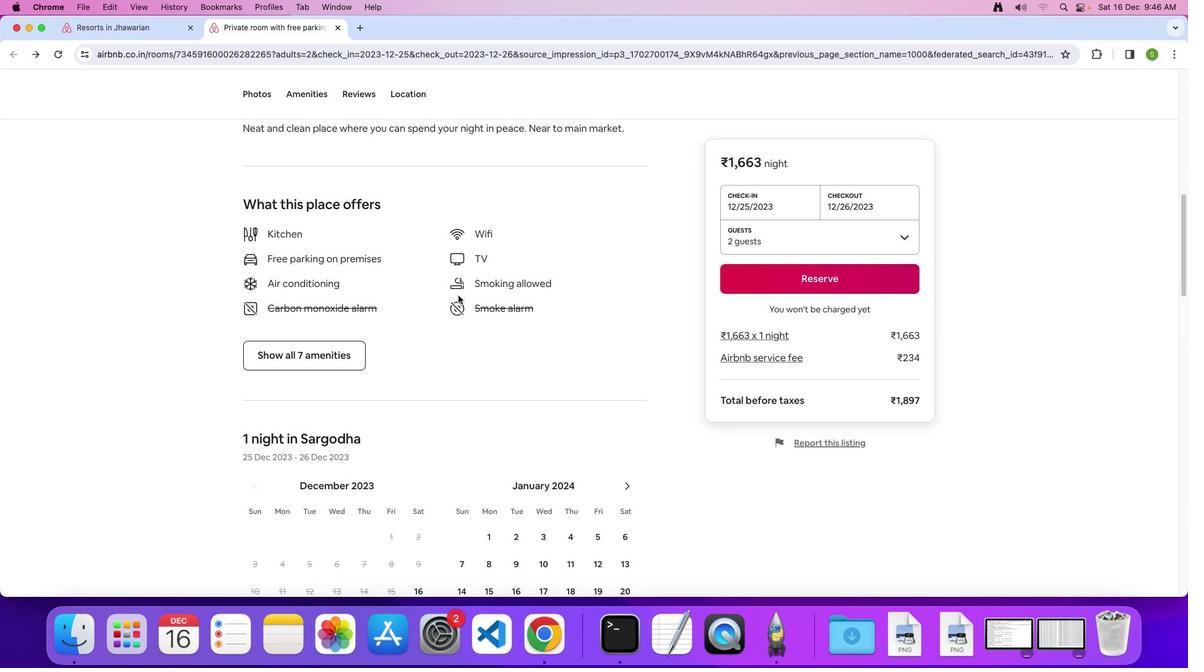 
Action: Mouse scrolled (458, 295) with delta (0, 0)
Screenshot: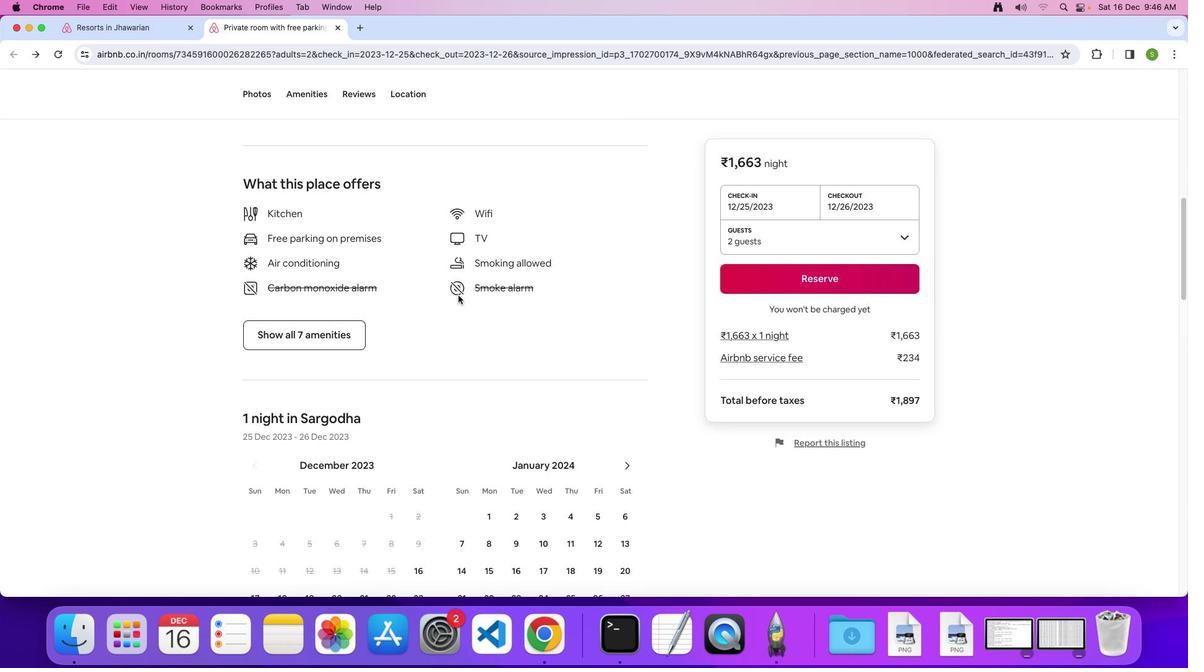 
Action: Mouse scrolled (458, 295) with delta (0, 0)
Screenshot: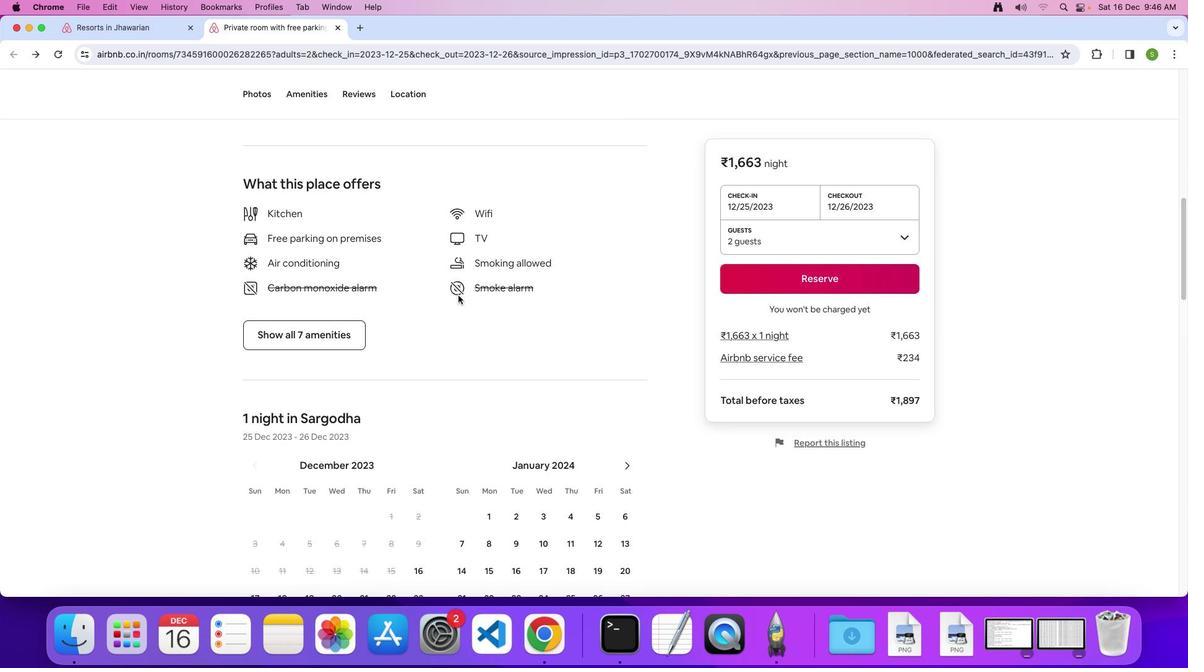 
Action: Mouse scrolled (458, 295) with delta (0, -1)
Screenshot: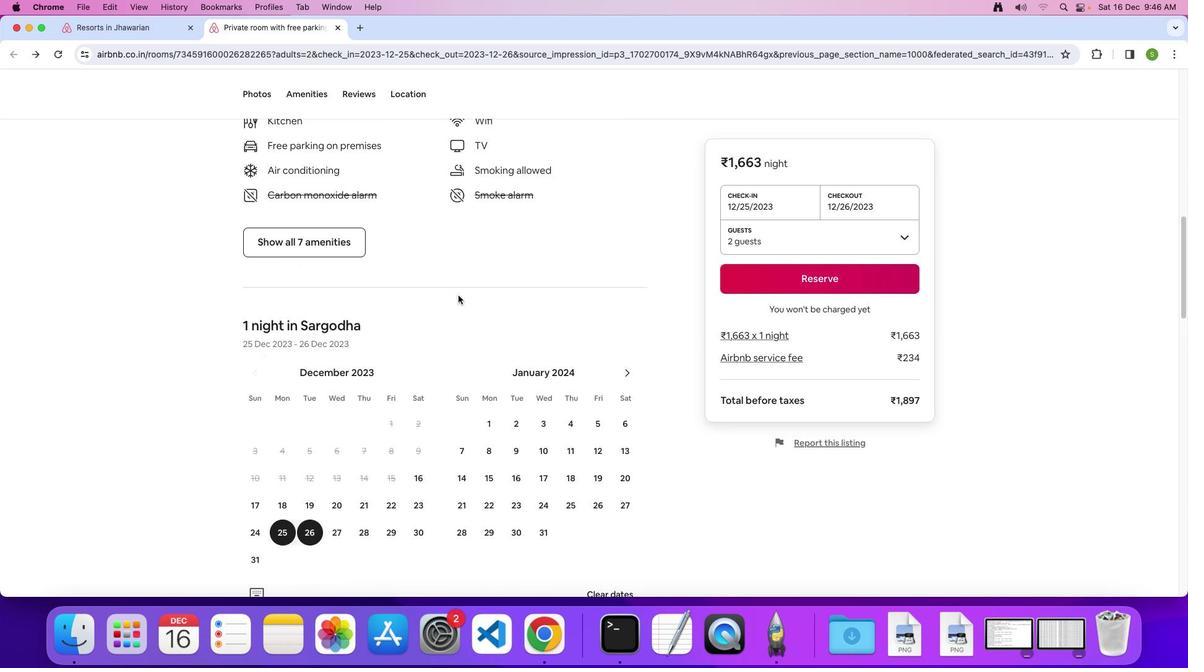
Action: Mouse scrolled (458, 295) with delta (0, 0)
Screenshot: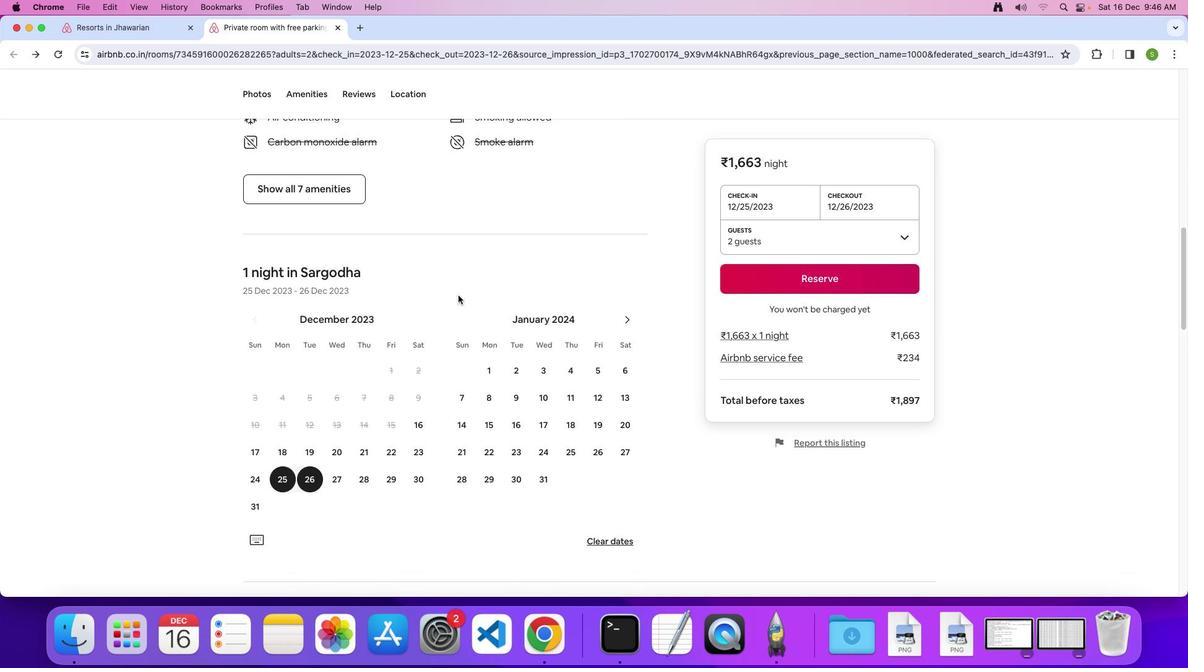 
Action: Mouse scrolled (458, 295) with delta (0, 0)
Screenshot: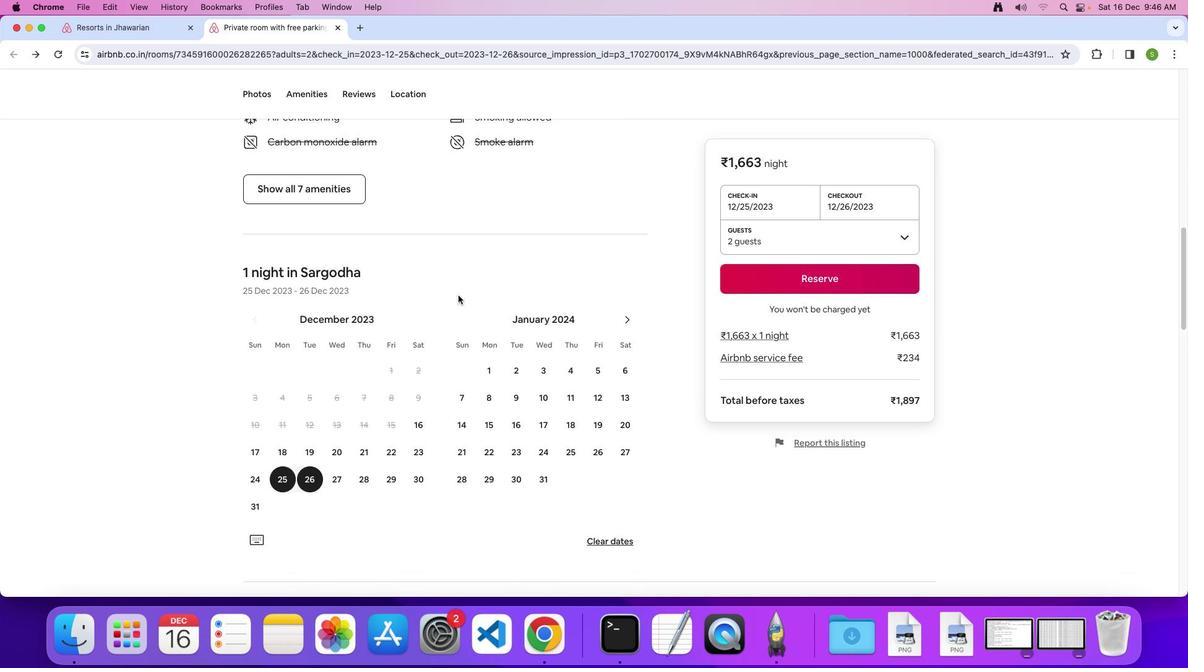 
Action: Mouse scrolled (458, 295) with delta (0, -1)
Screenshot: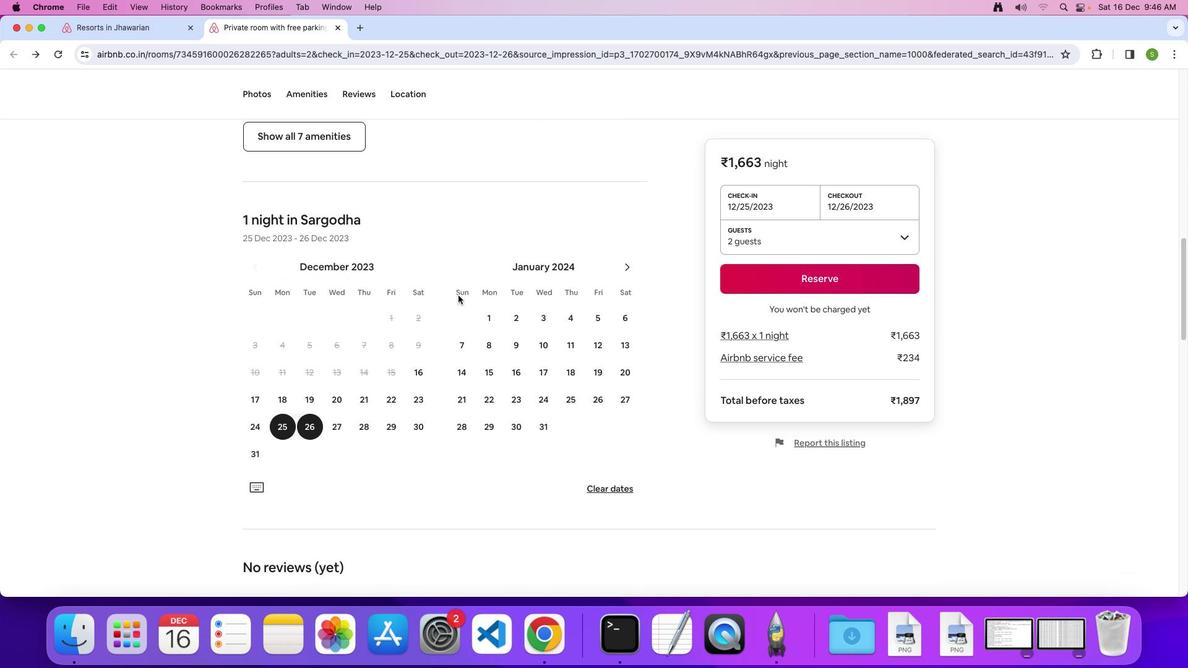 
Action: Mouse scrolled (458, 295) with delta (0, 0)
Screenshot: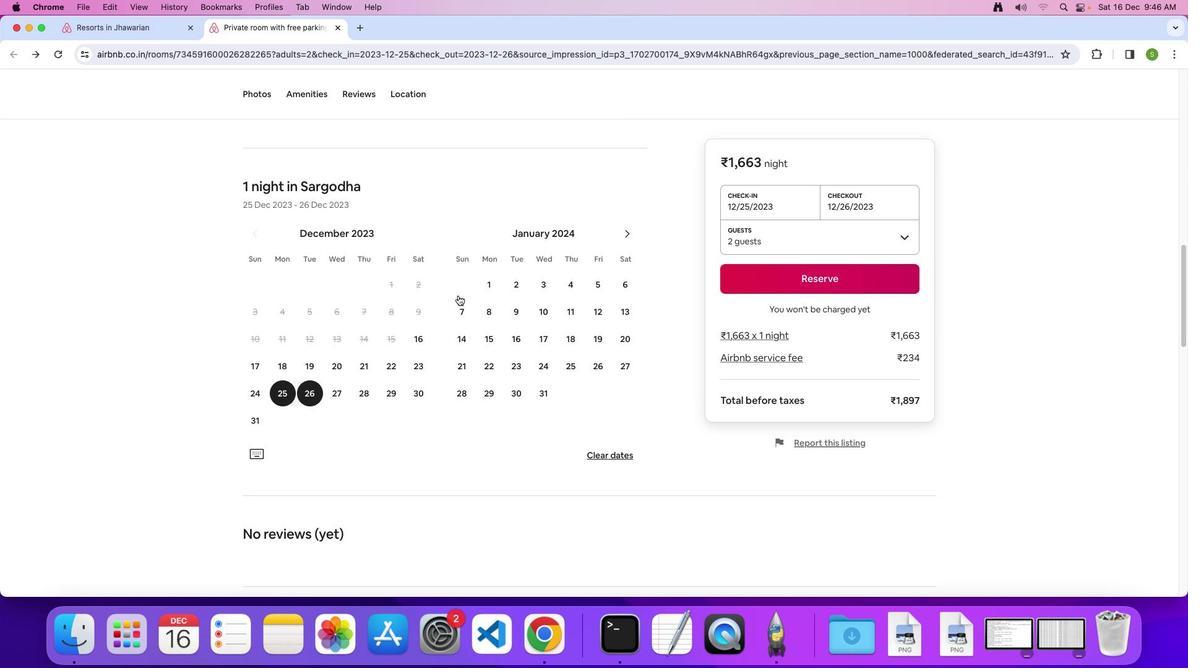 
Action: Mouse scrolled (458, 295) with delta (0, 0)
Screenshot: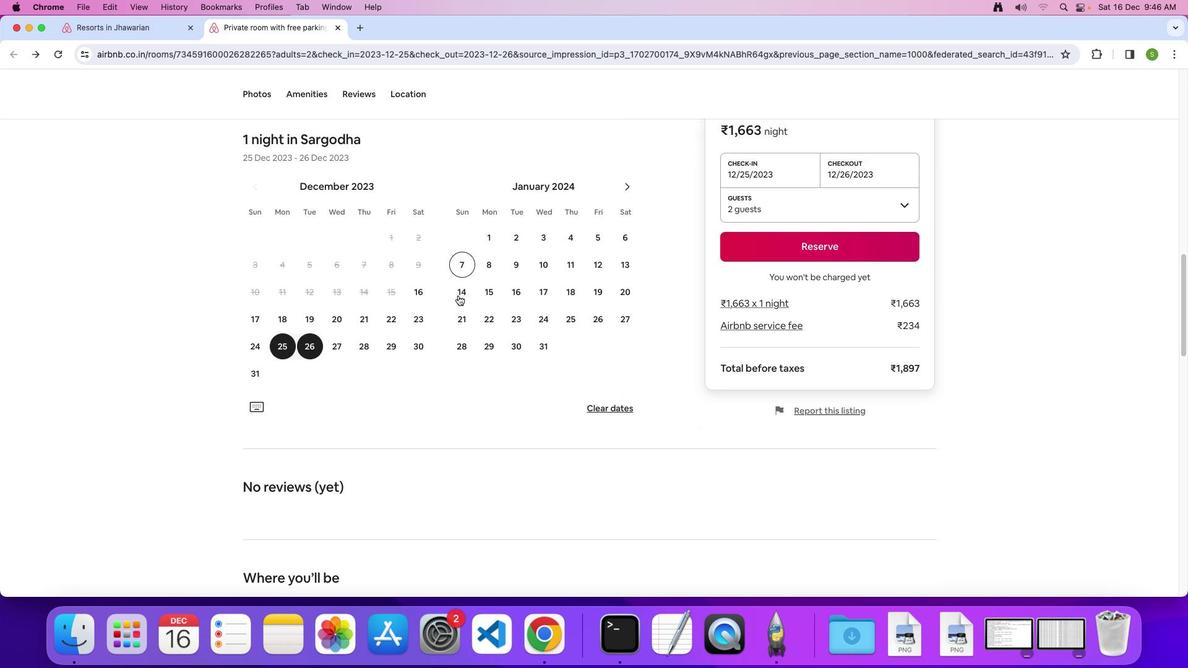 
Action: Mouse scrolled (458, 295) with delta (0, -1)
Screenshot: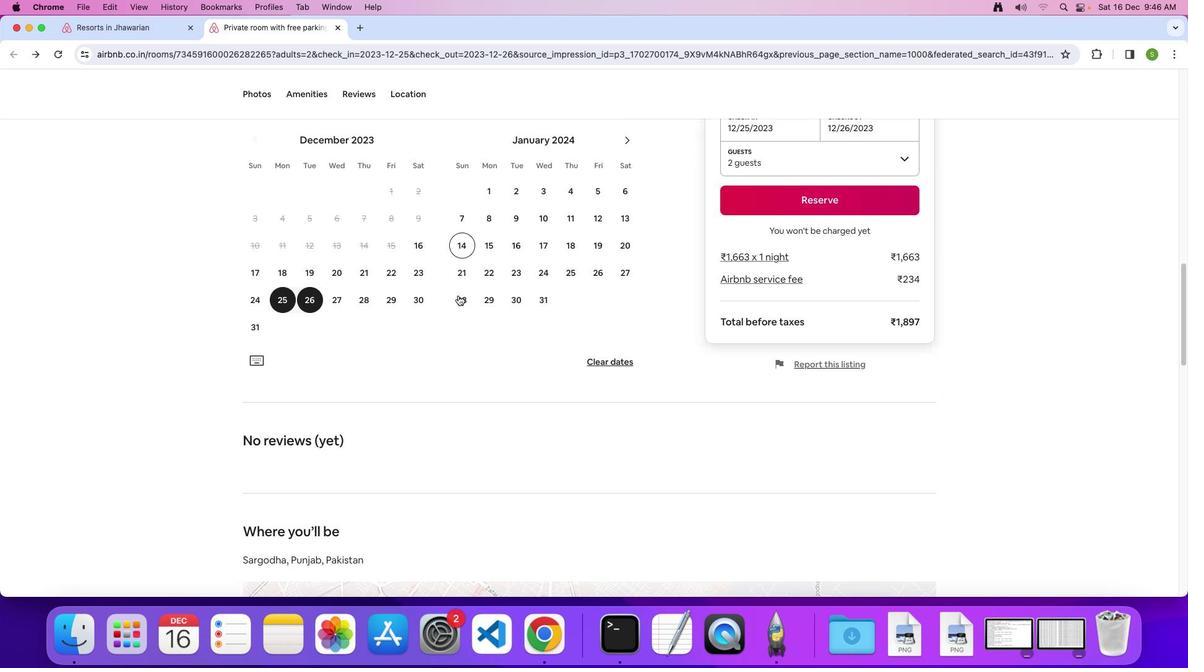 
Action: Mouse scrolled (458, 295) with delta (0, 0)
Screenshot: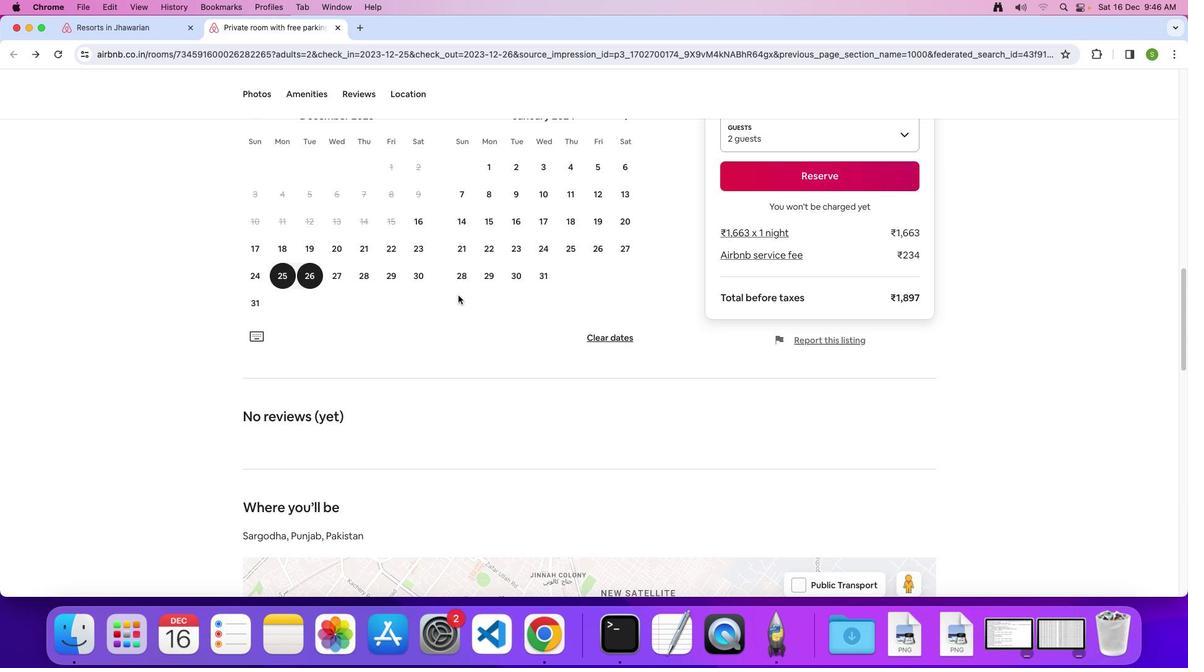 
Action: Mouse scrolled (458, 295) with delta (0, 0)
Screenshot: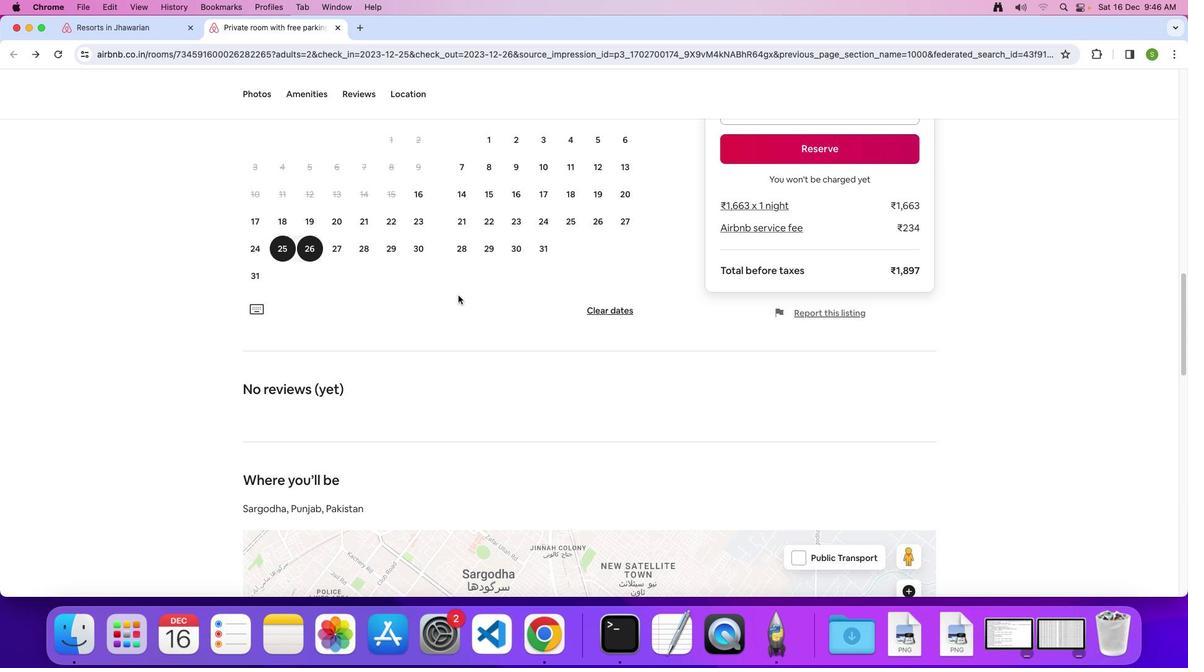 
Action: Mouse scrolled (458, 295) with delta (0, -1)
Screenshot: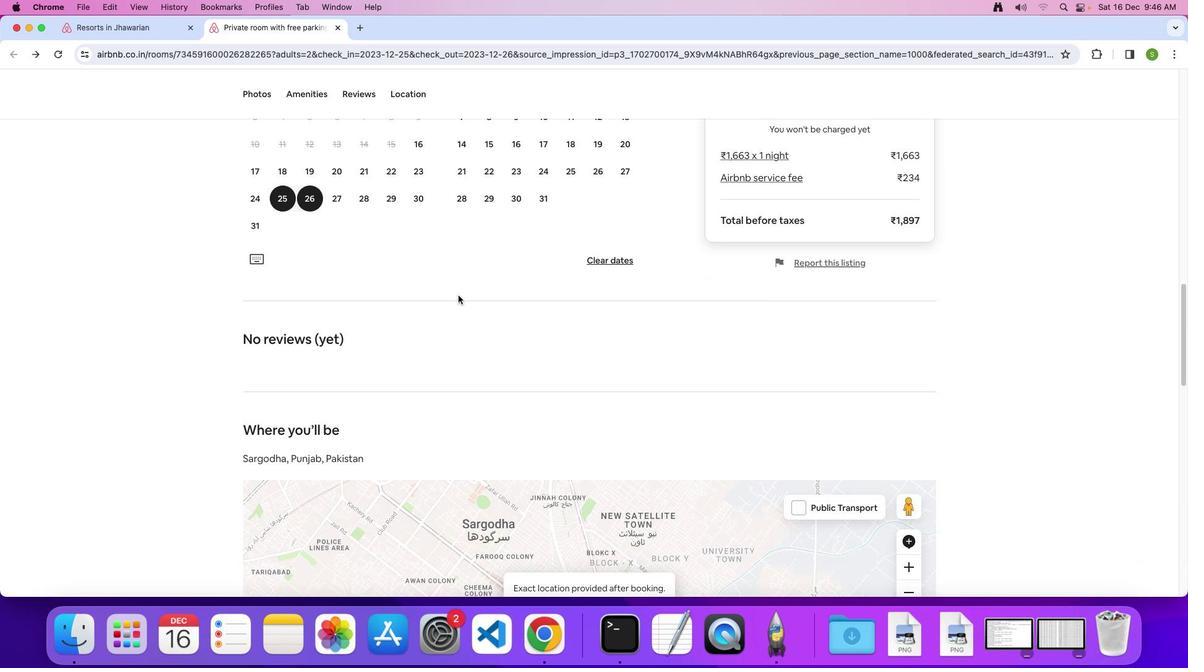 
Action: Mouse scrolled (458, 295) with delta (0, 0)
Screenshot: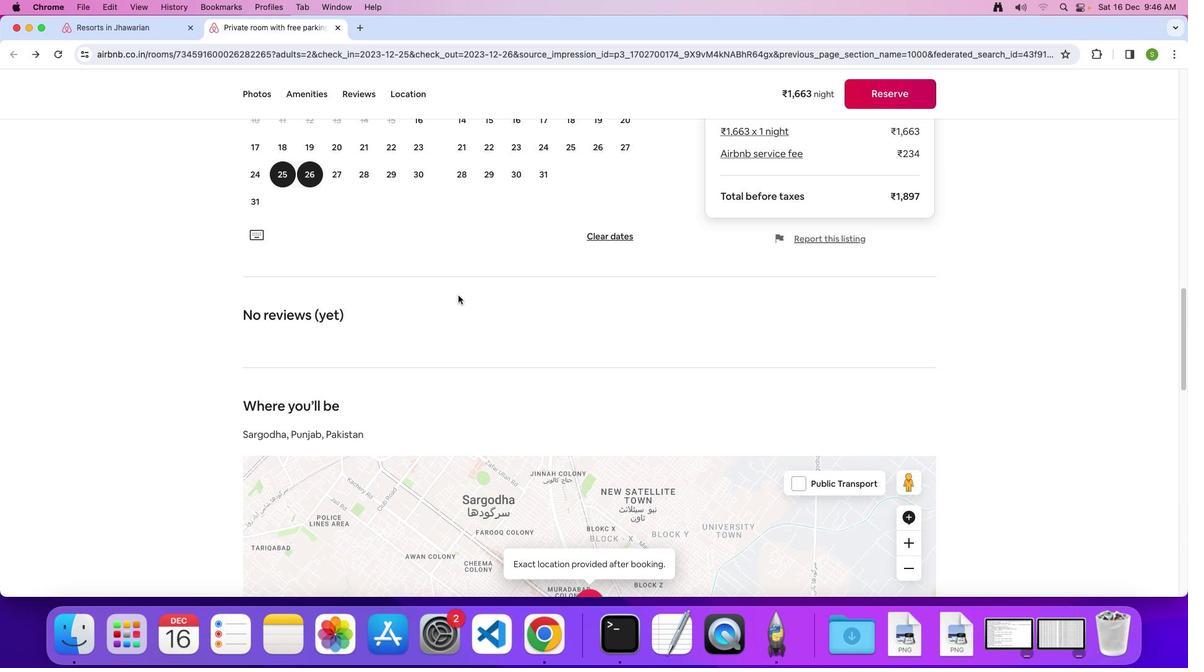 
Action: Mouse scrolled (458, 295) with delta (0, 0)
Screenshot: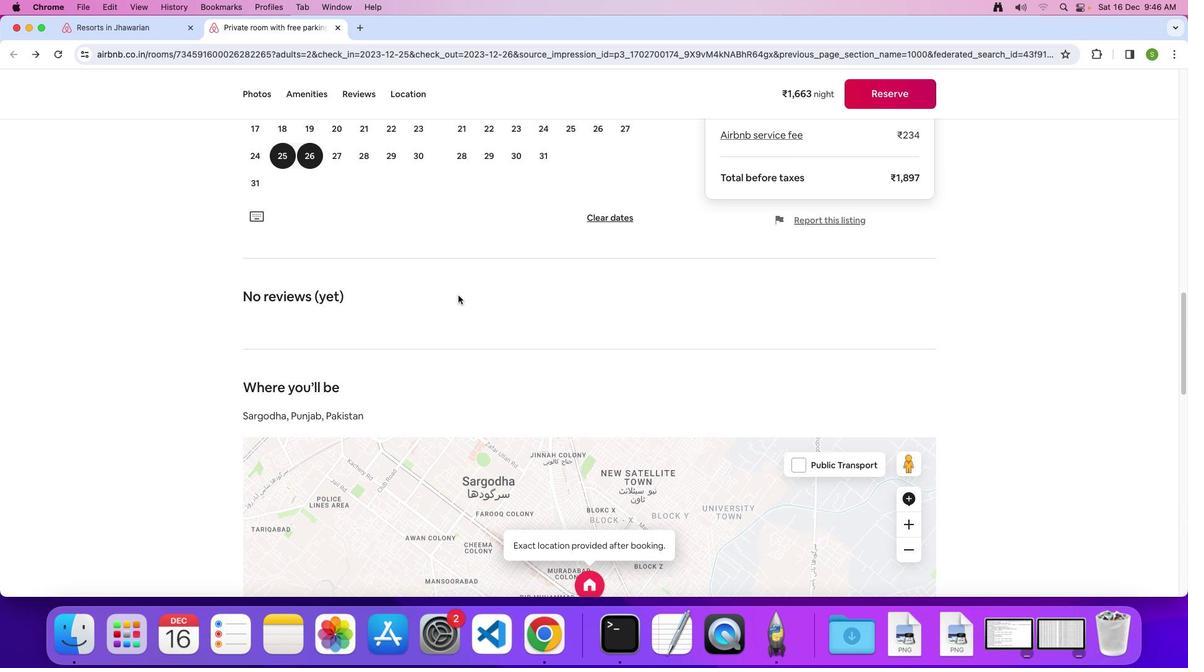 
Action: Mouse scrolled (458, 295) with delta (0, -1)
Screenshot: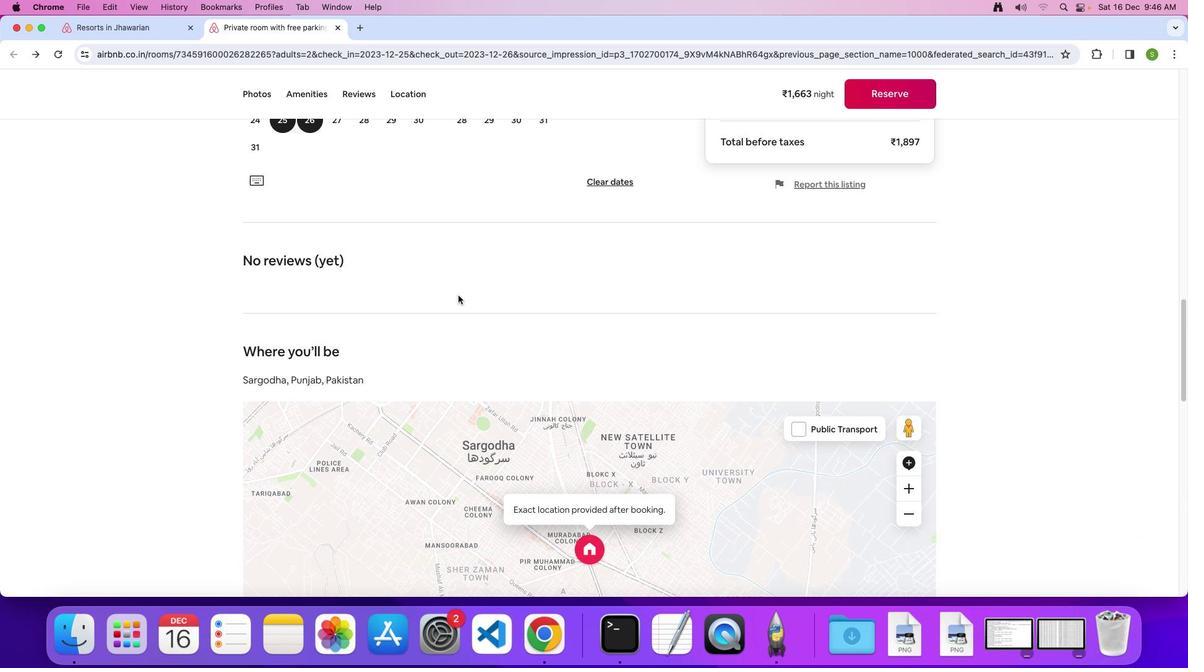 
Action: Mouse scrolled (458, 295) with delta (0, 0)
Screenshot: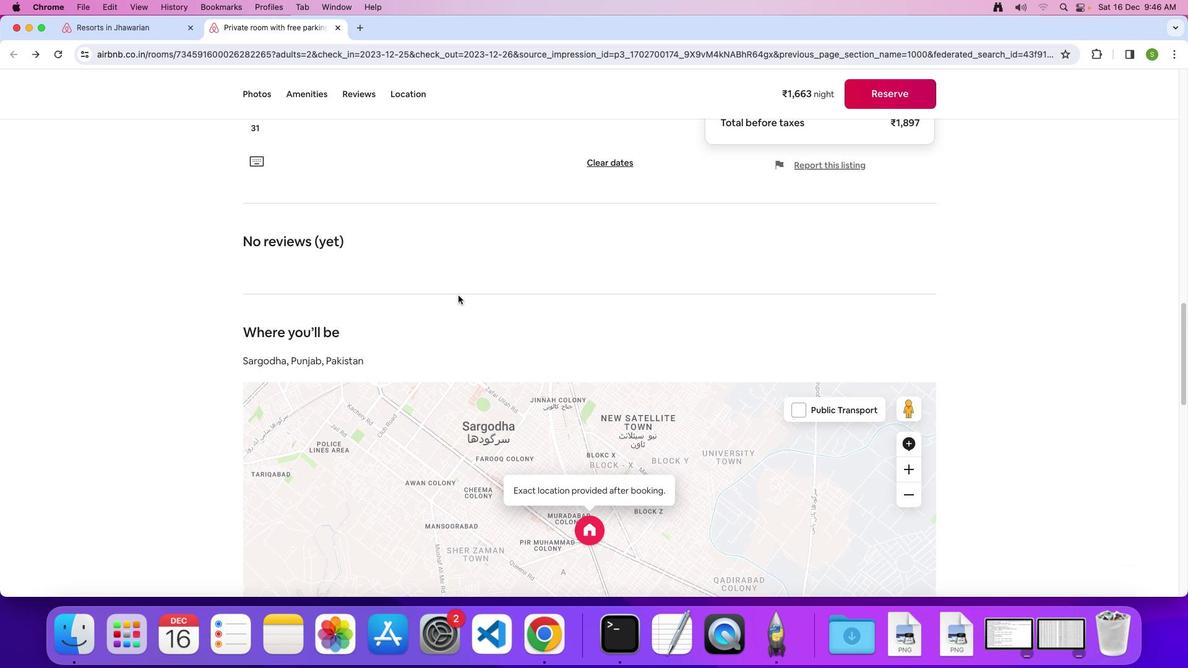 
Action: Mouse scrolled (458, 295) with delta (0, 0)
Screenshot: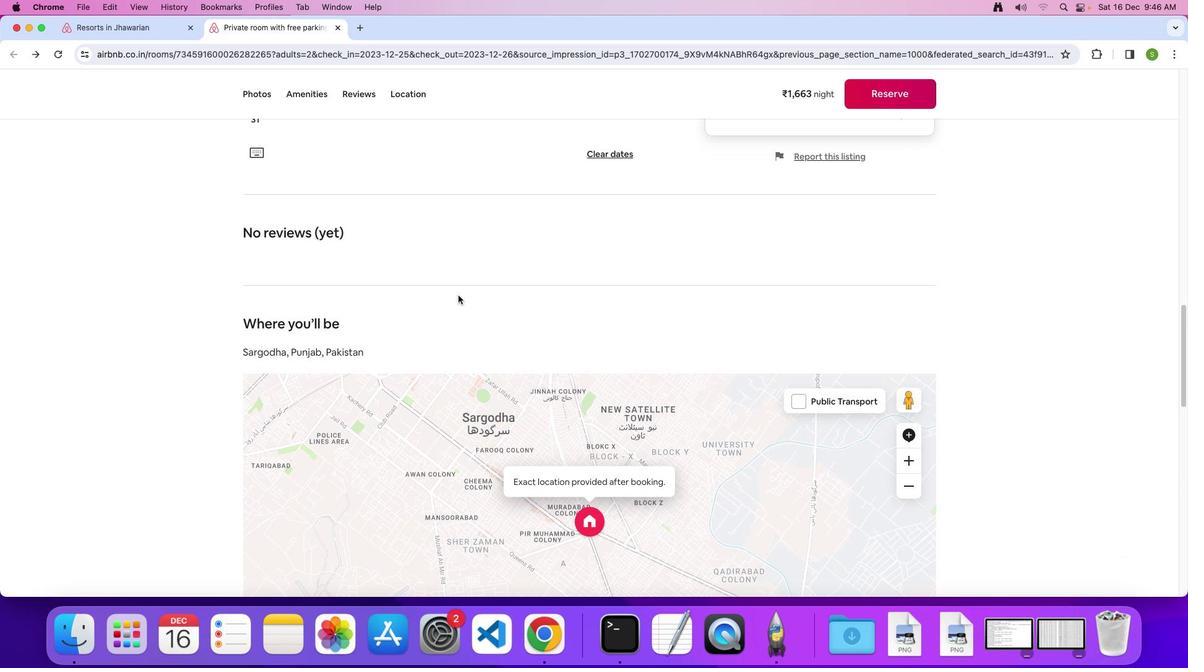 
Action: Mouse scrolled (458, 295) with delta (0, 0)
Screenshot: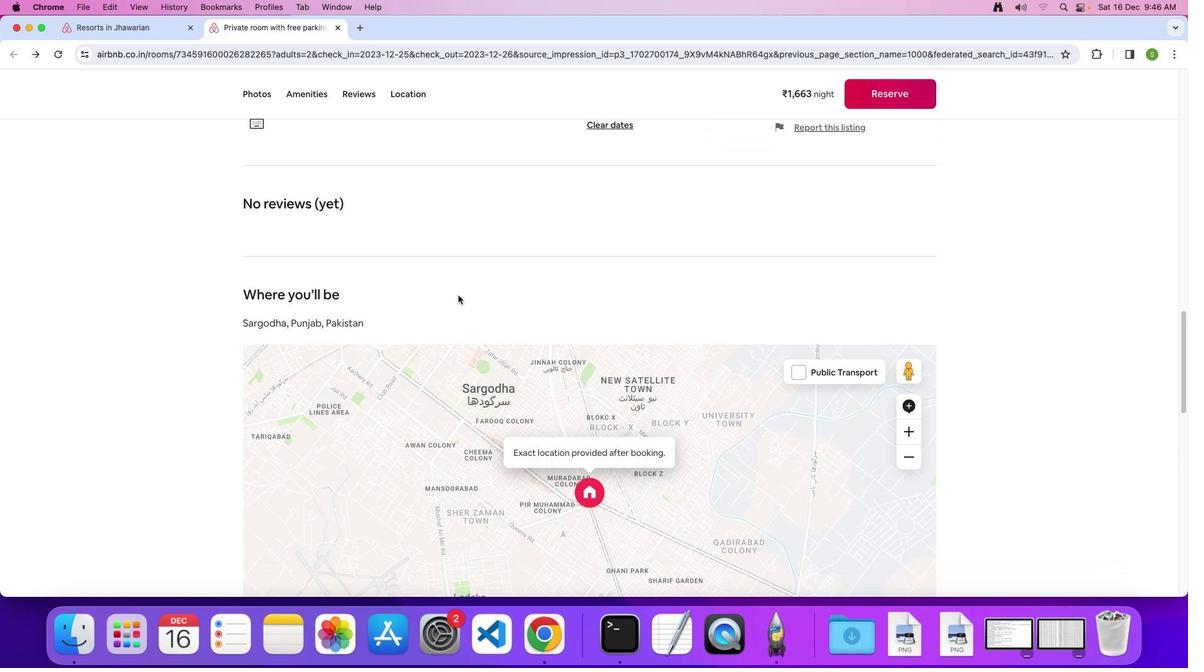 
Action: Mouse scrolled (458, 295) with delta (0, 0)
Screenshot: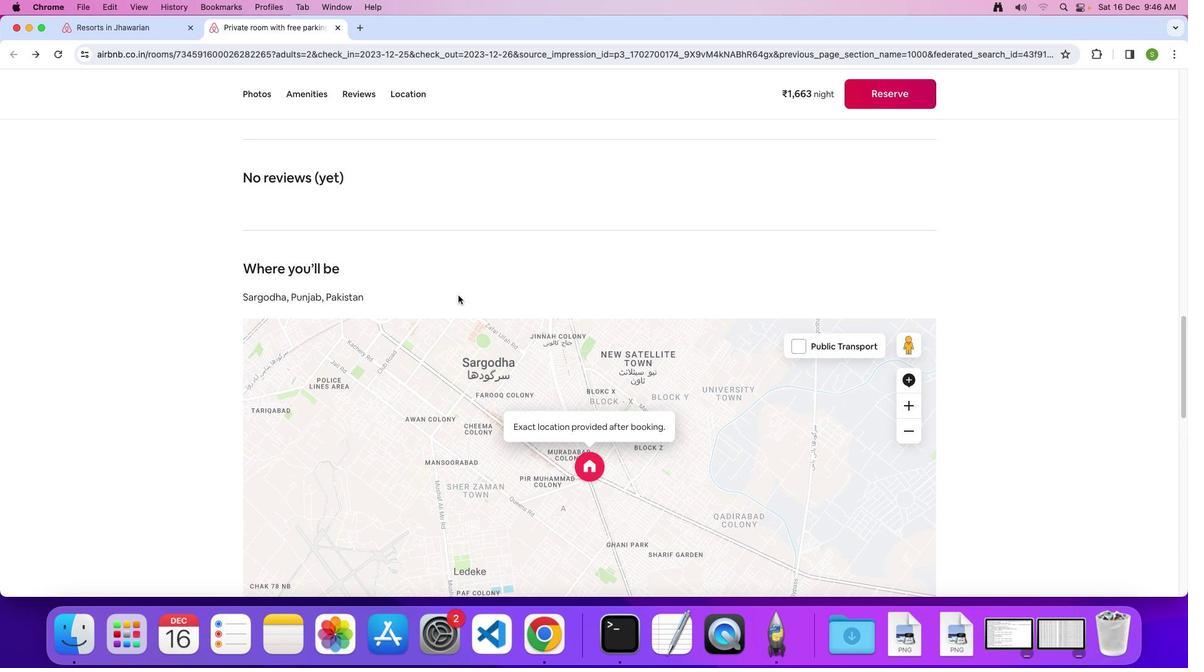 
Action: Mouse scrolled (458, 295) with delta (0, 0)
Screenshot: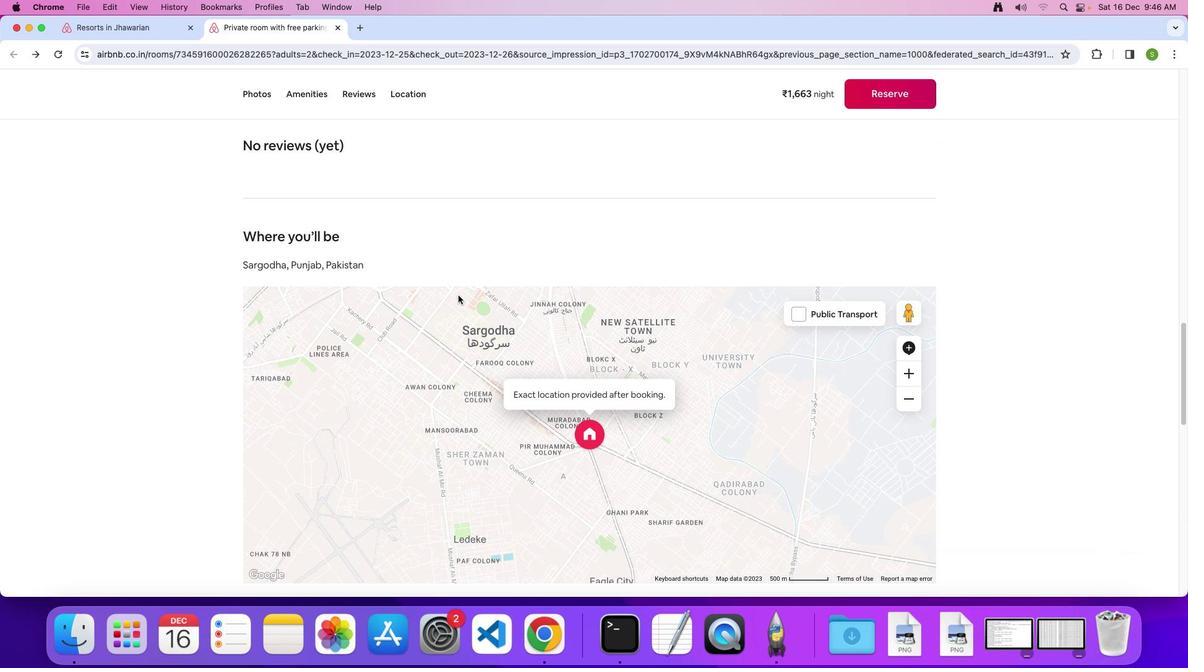 
Action: Mouse scrolled (458, 295) with delta (0, -1)
Screenshot: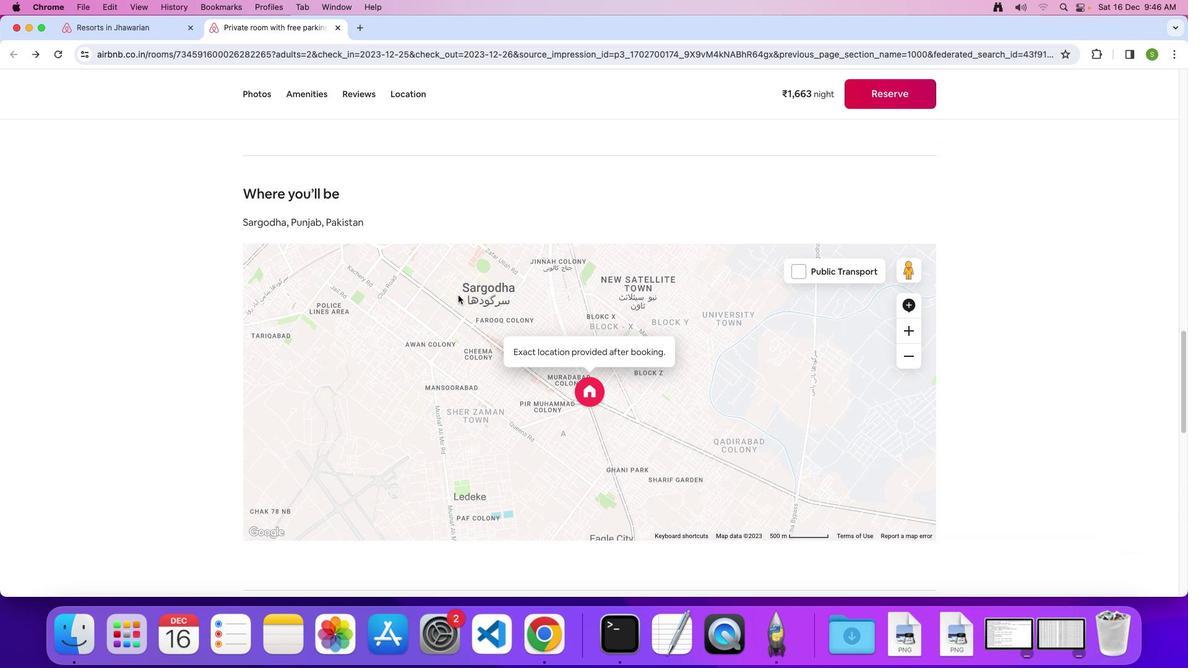 
Action: Mouse scrolled (458, 295) with delta (0, 0)
Screenshot: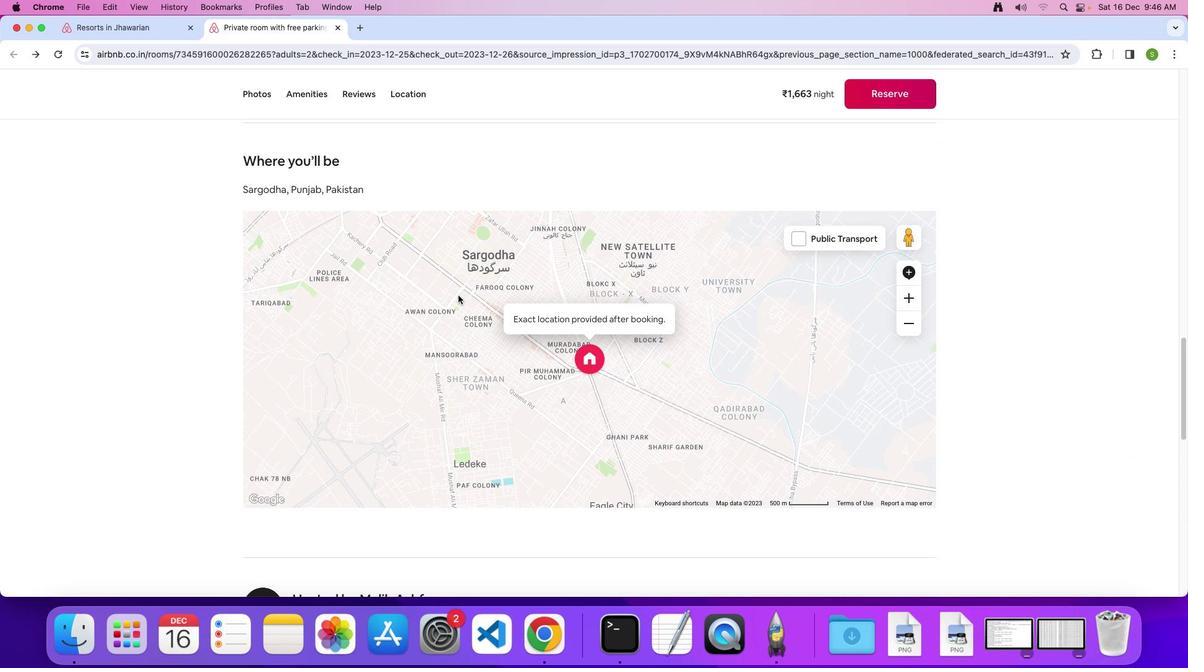 
Action: Mouse scrolled (458, 295) with delta (0, 0)
Screenshot: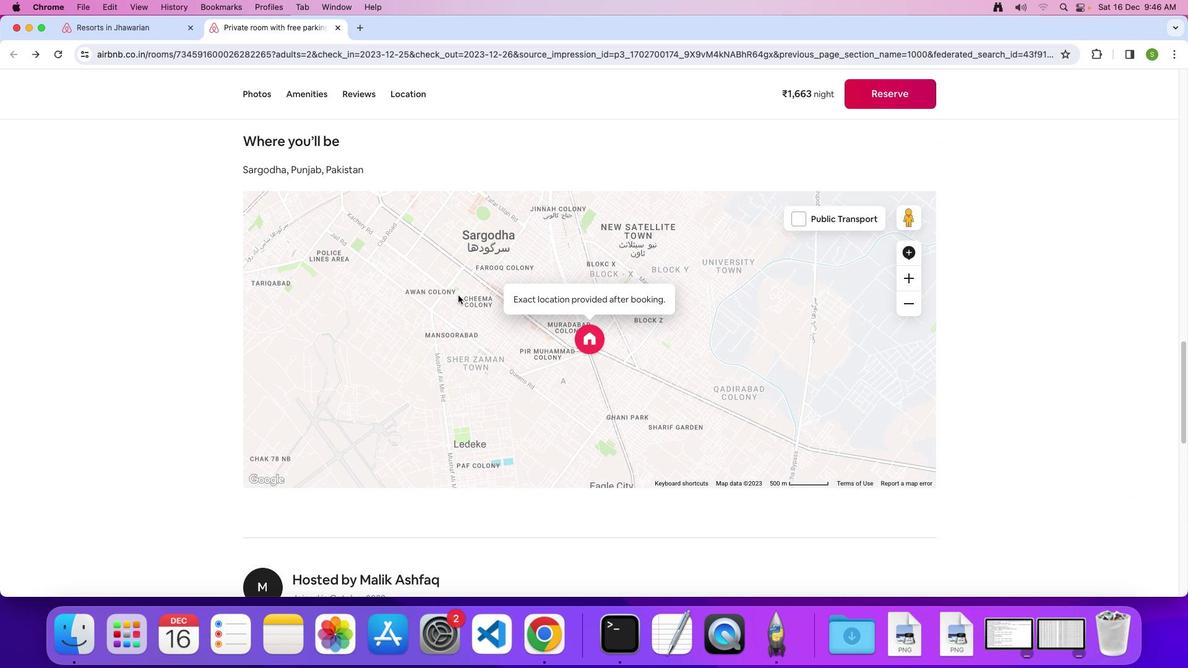 
Action: Mouse scrolled (458, 295) with delta (0, -1)
Screenshot: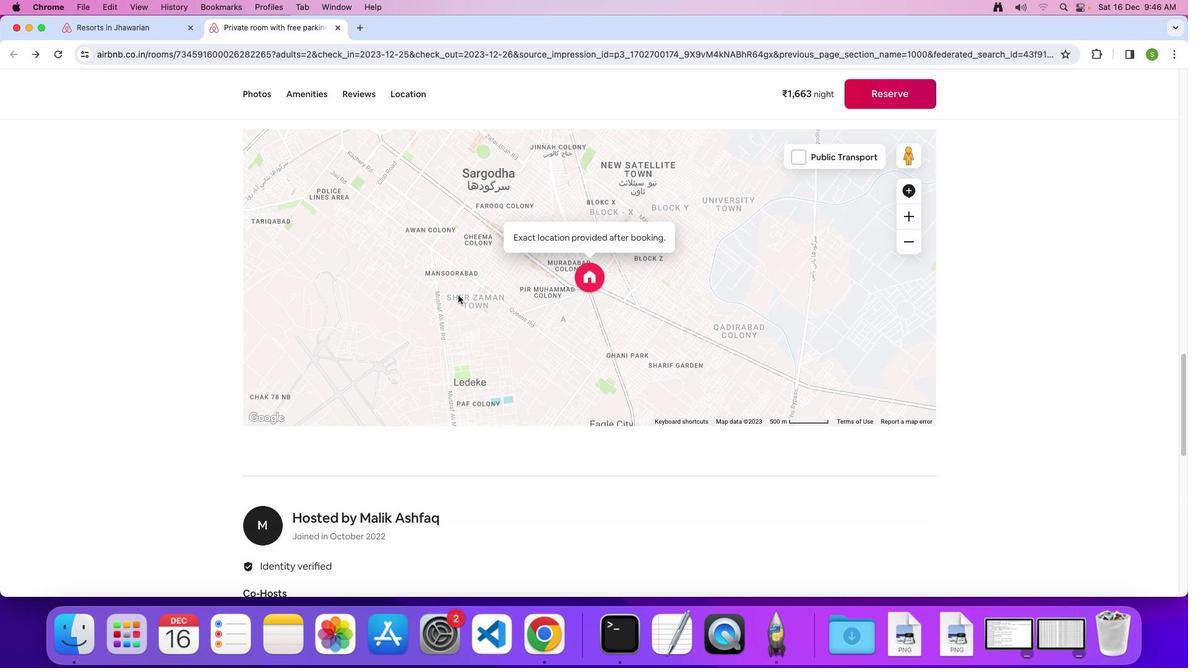 
Action: Mouse scrolled (458, 295) with delta (0, 0)
Screenshot: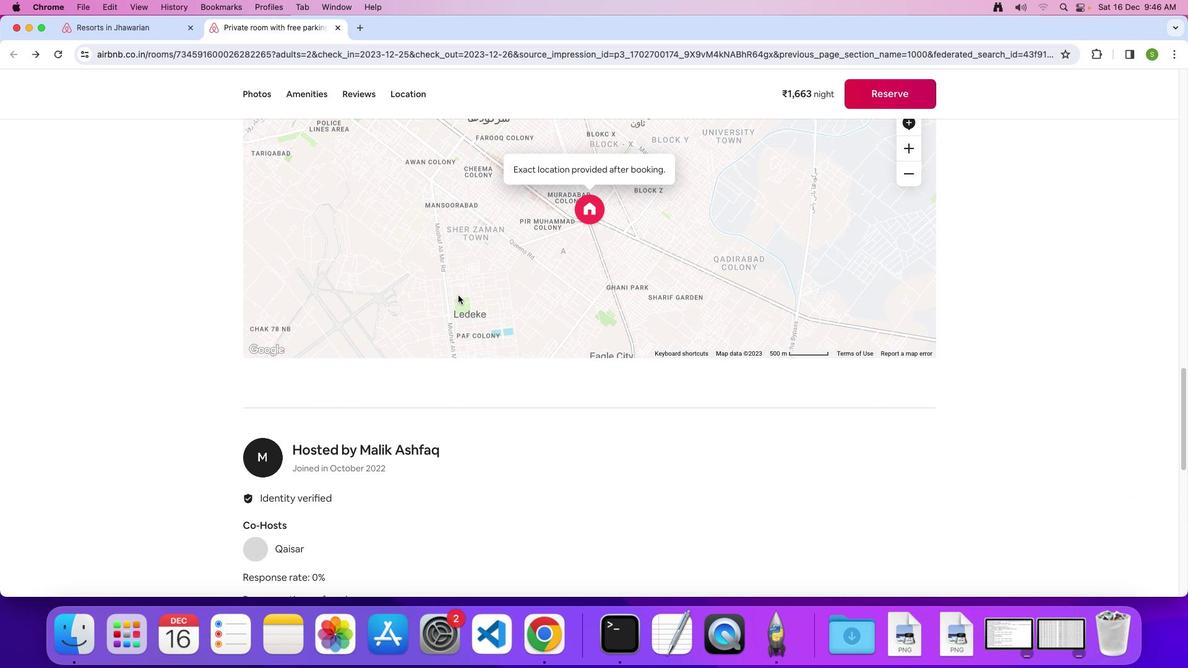 
Action: Mouse scrolled (458, 295) with delta (0, 0)
Screenshot: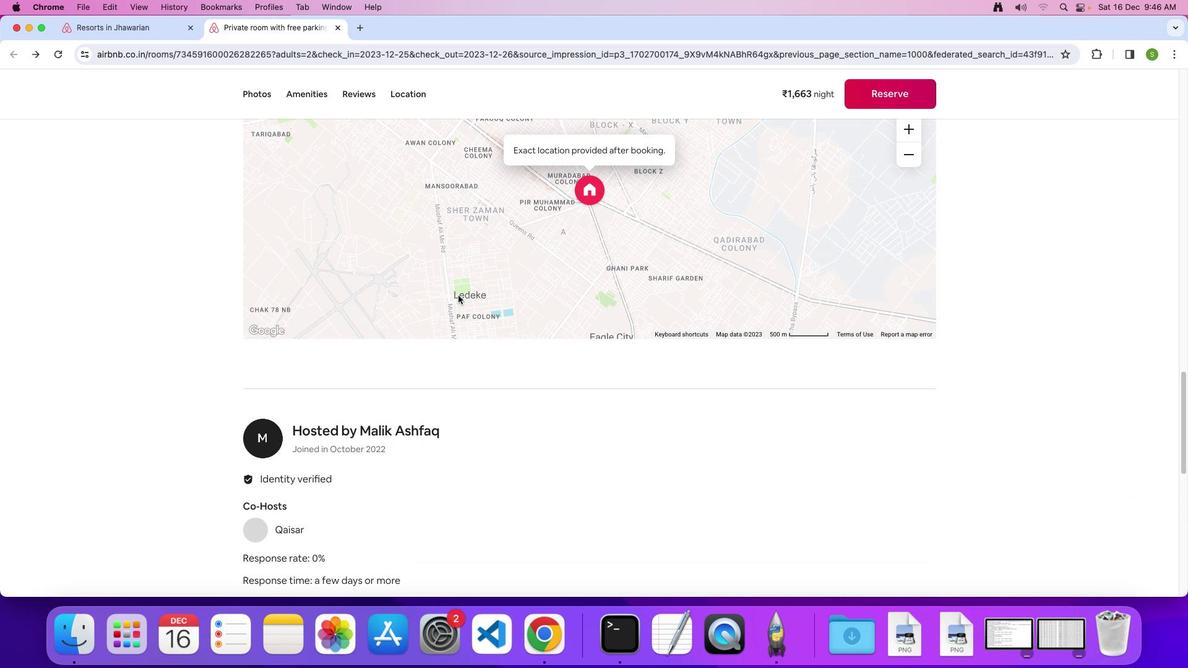 
Action: Mouse scrolled (458, 295) with delta (0, -2)
Screenshot: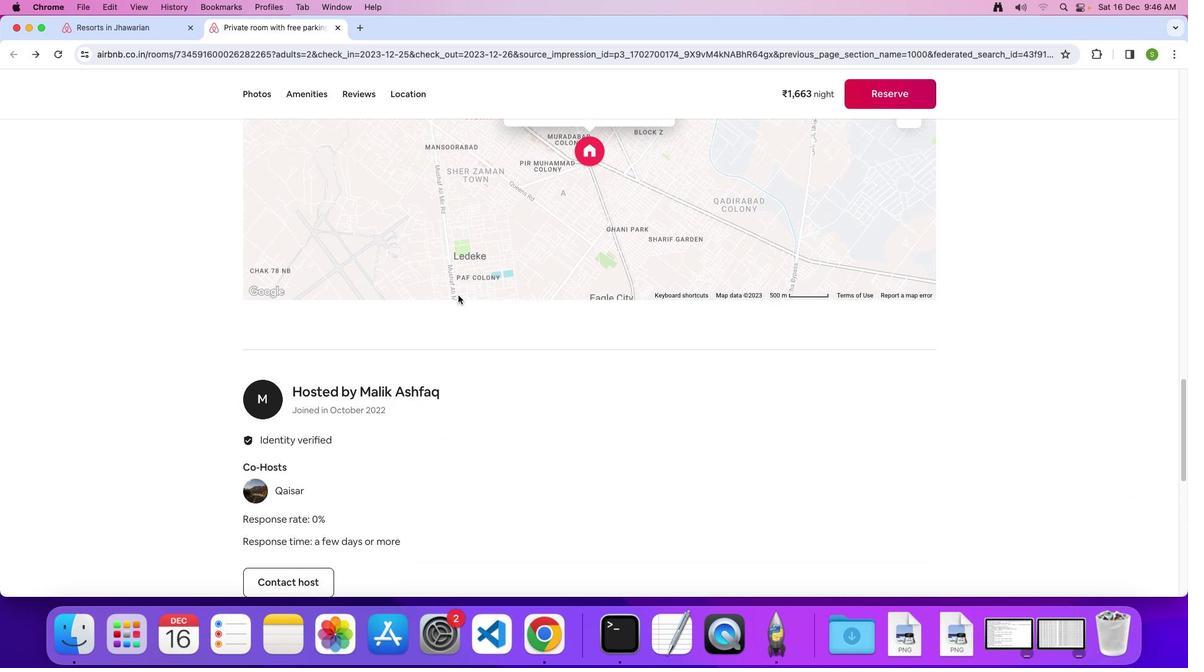 
Action: Mouse scrolled (458, 295) with delta (0, 0)
Screenshot: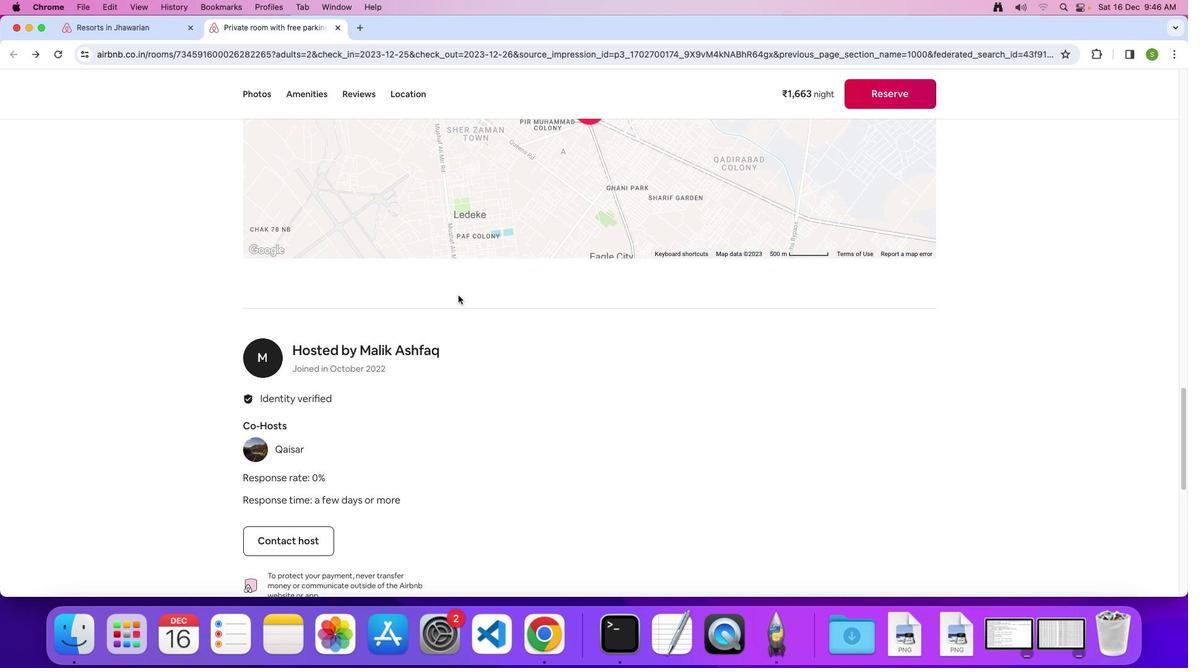 
Action: Mouse scrolled (458, 295) with delta (0, 0)
Screenshot: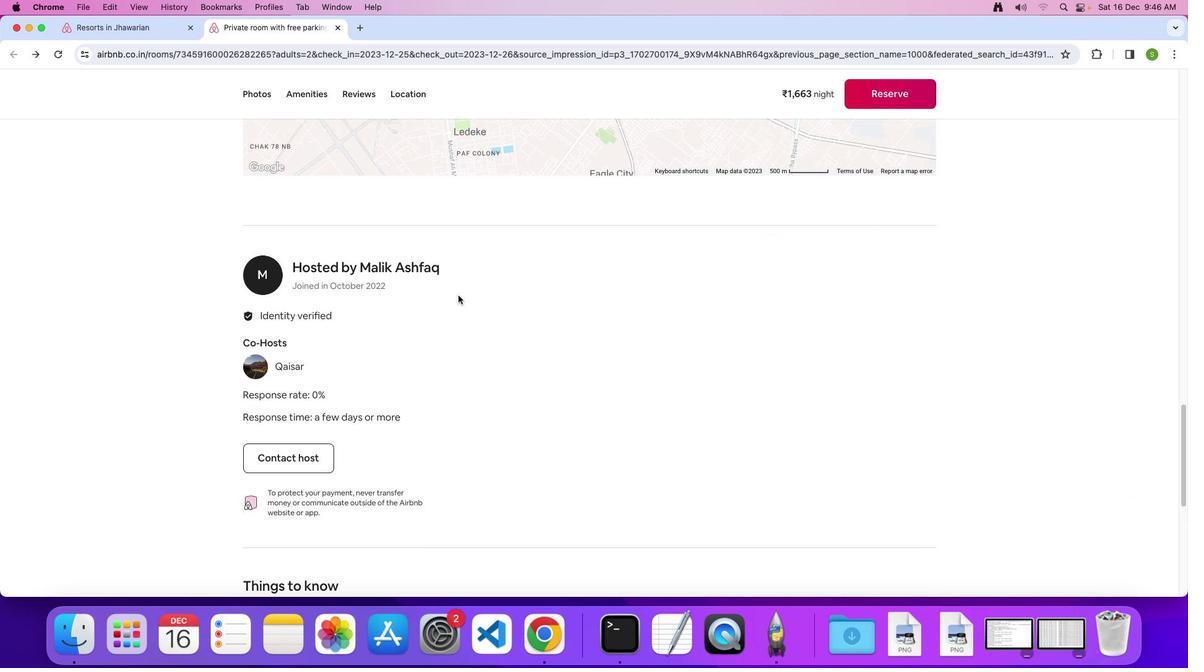 
Action: Mouse scrolled (458, 295) with delta (0, -2)
Screenshot: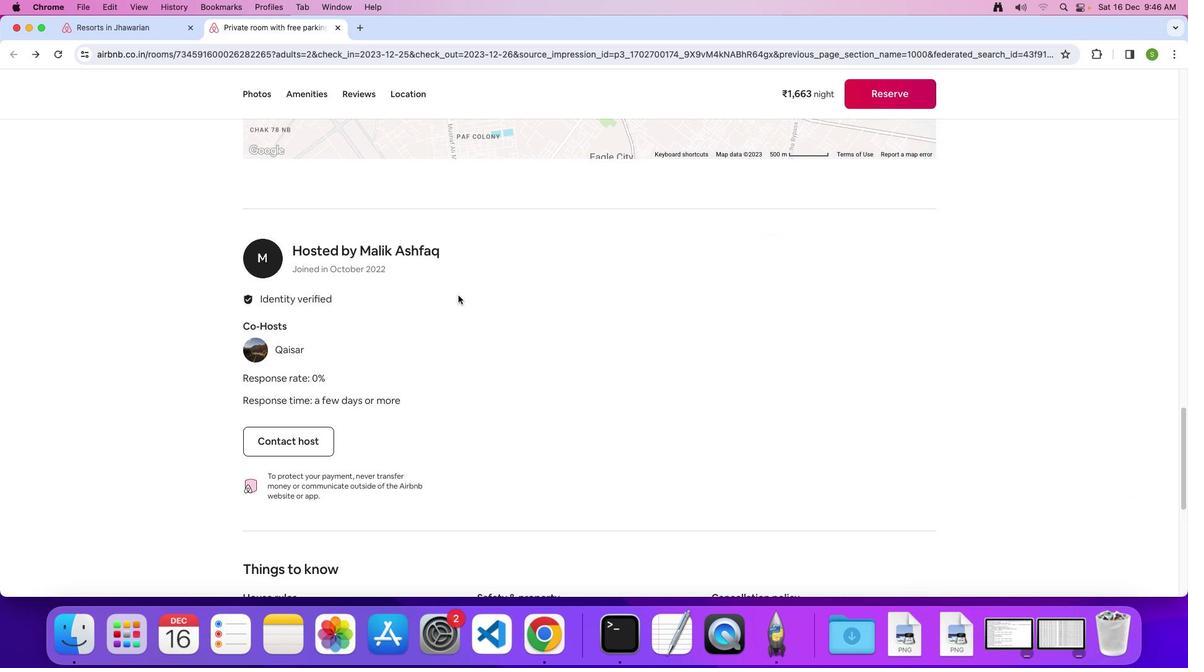 
Action: Mouse scrolled (458, 295) with delta (0, 0)
Screenshot: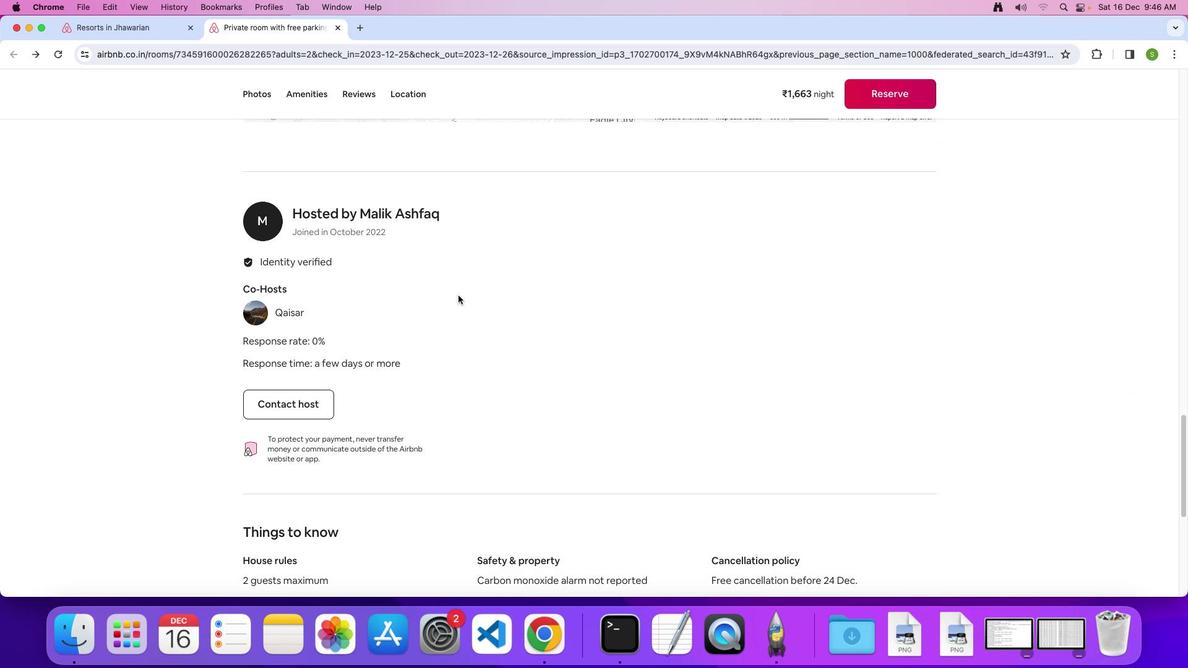 
Action: Mouse scrolled (458, 295) with delta (0, 0)
Screenshot: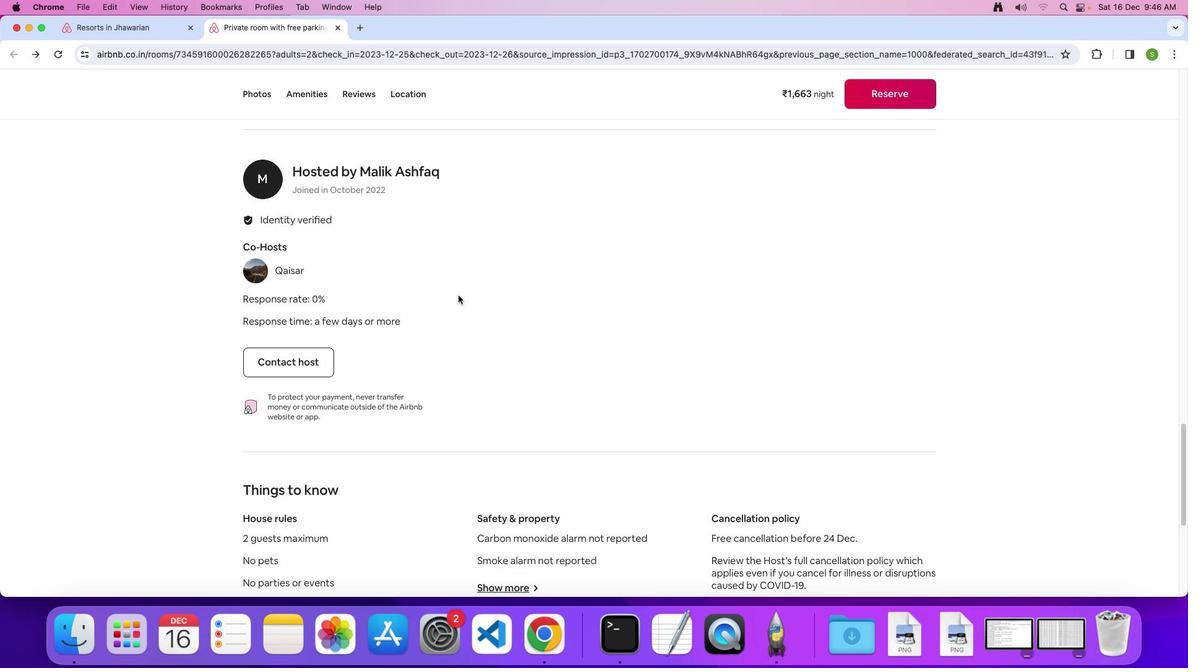 
Action: Mouse scrolled (458, 295) with delta (0, -1)
Screenshot: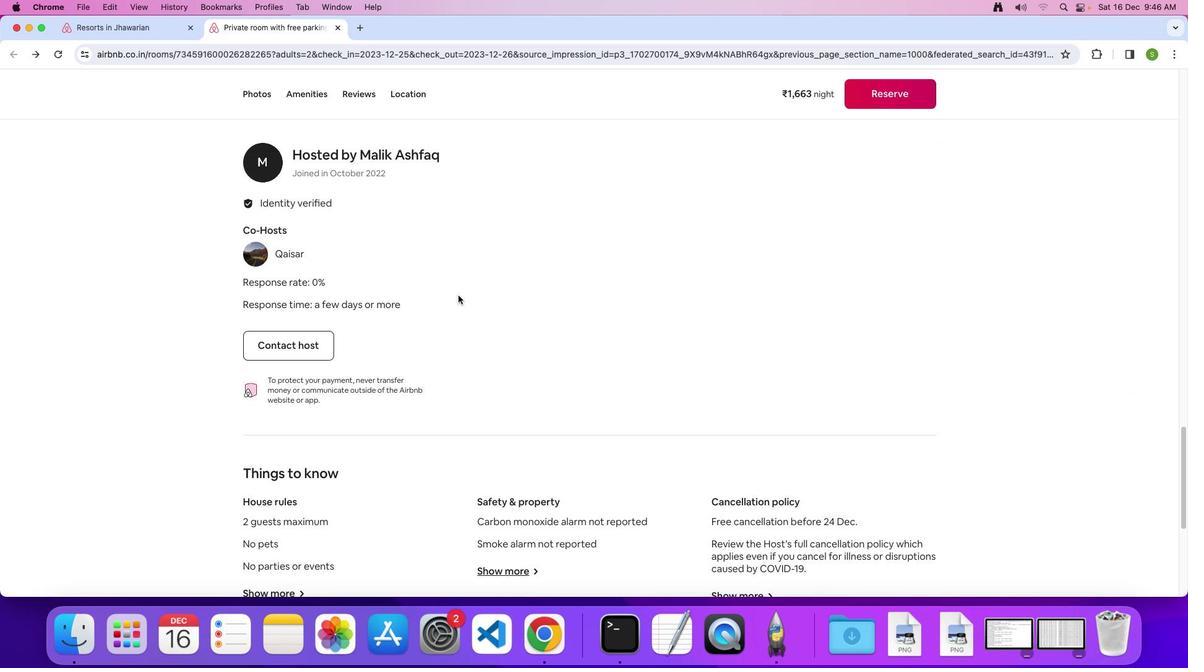 
Action: Mouse scrolled (458, 295) with delta (0, -1)
Screenshot: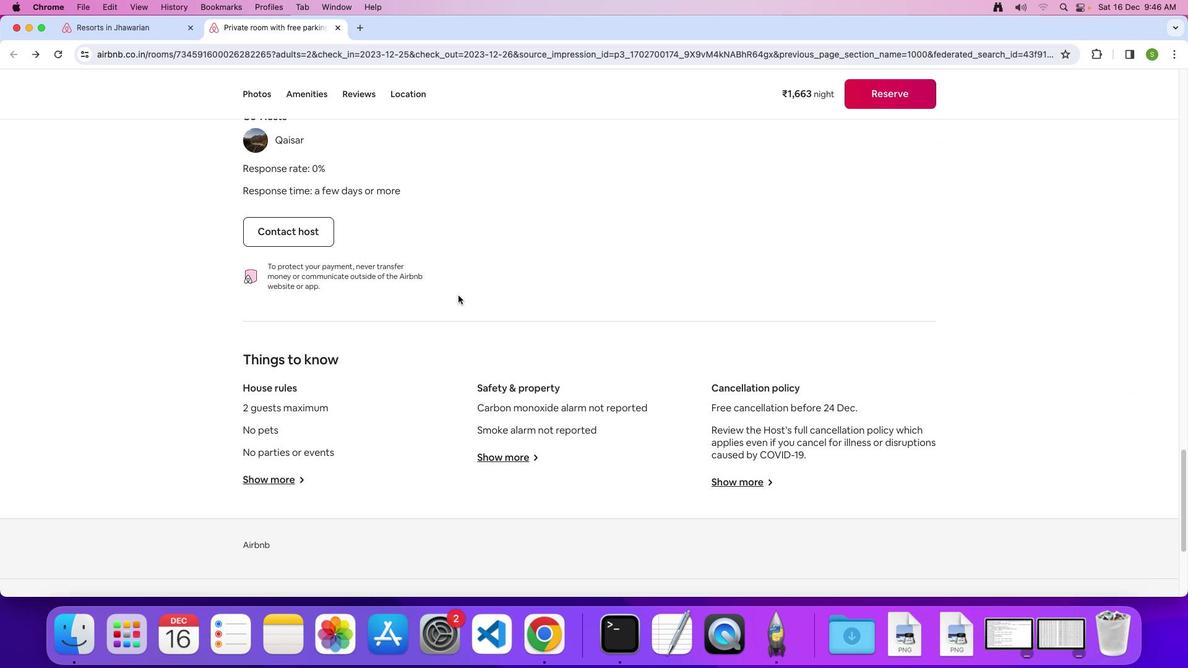 
Action: Mouse scrolled (458, 295) with delta (0, 0)
Screenshot: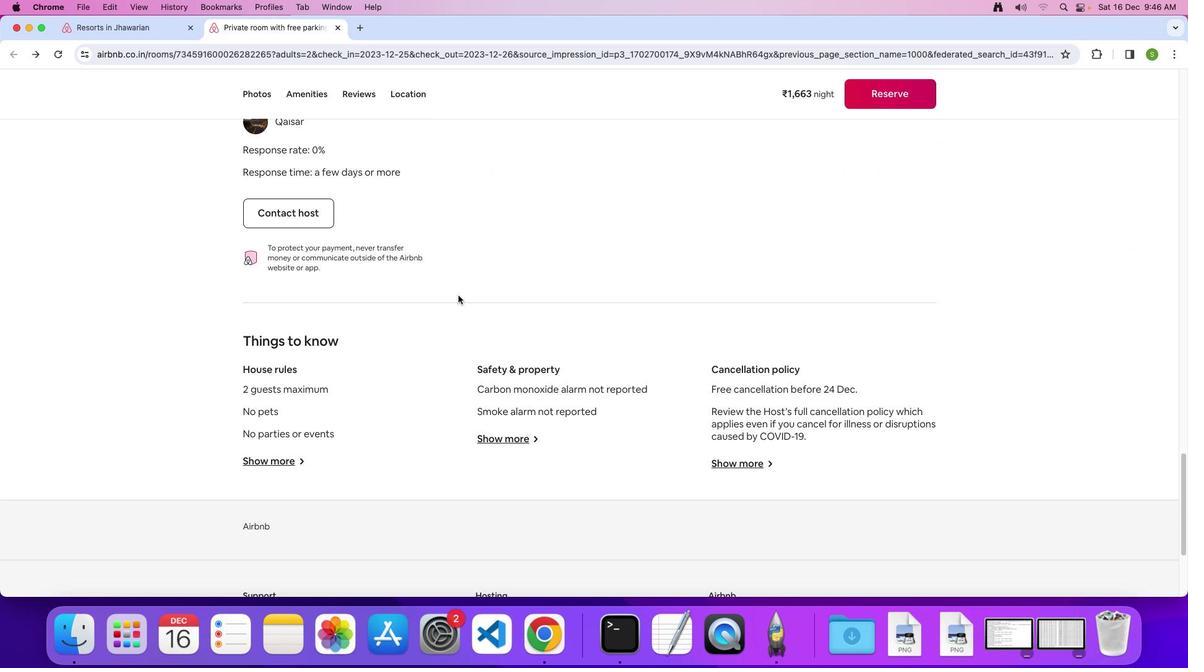 
Action: Mouse scrolled (458, 295) with delta (0, 0)
Screenshot: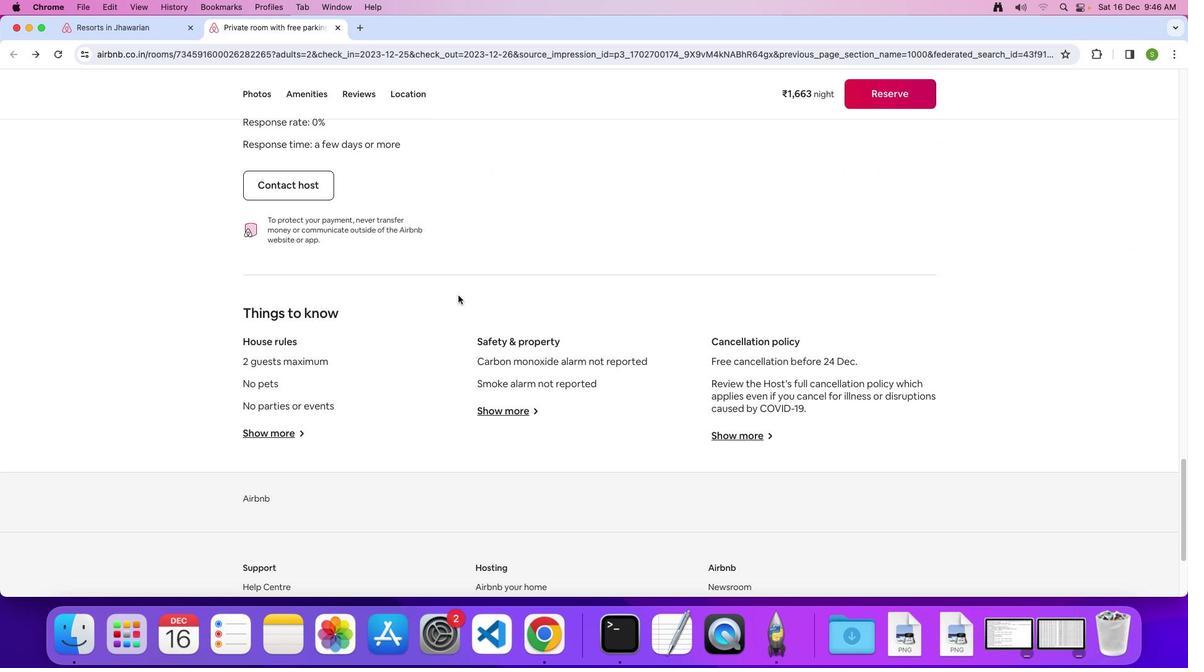
Action: Mouse scrolled (458, 295) with delta (0, -1)
Screenshot: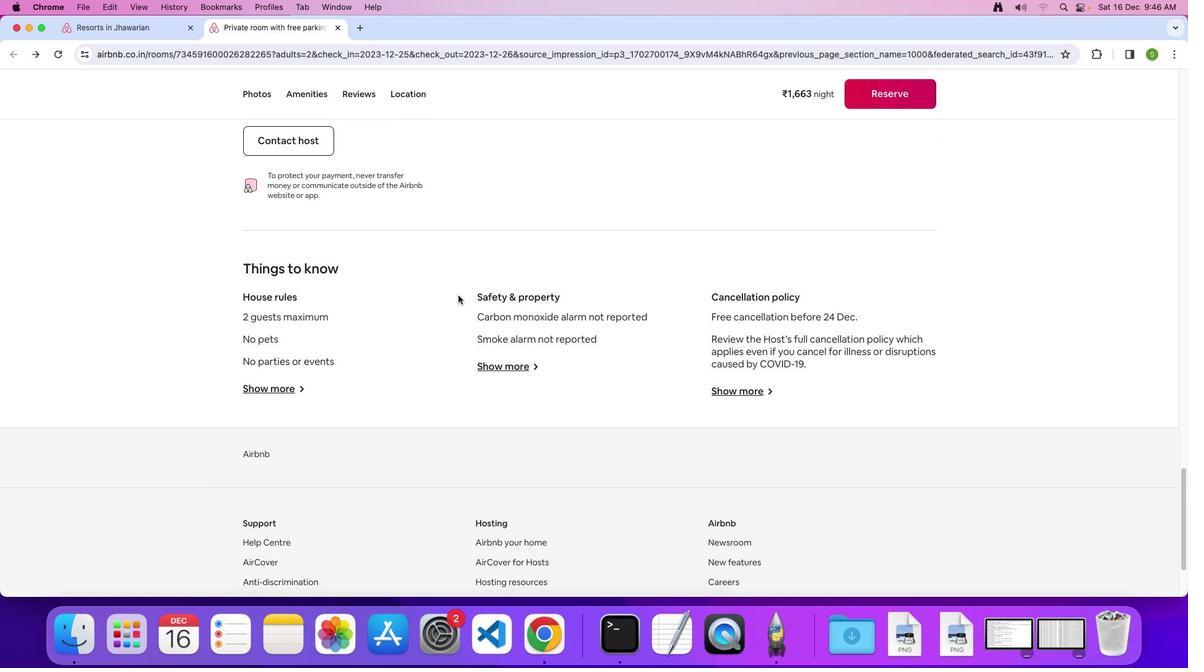 
Action: Mouse moved to (281, 376)
Screenshot: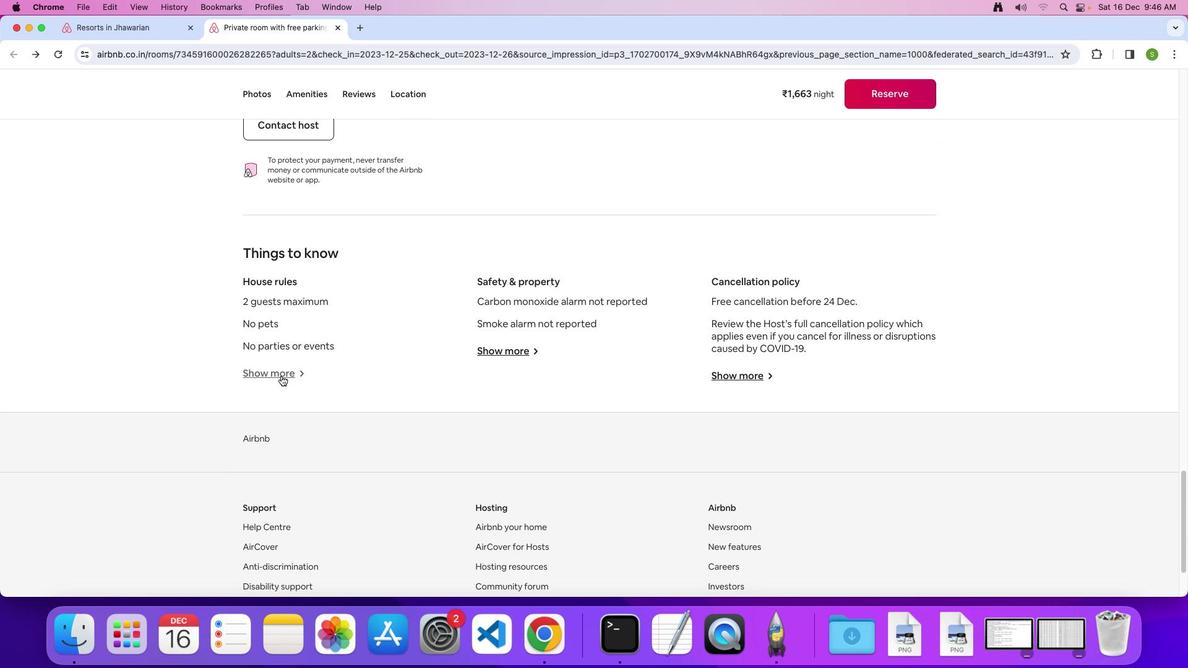 
Action: Mouse pressed left at (281, 376)
Screenshot: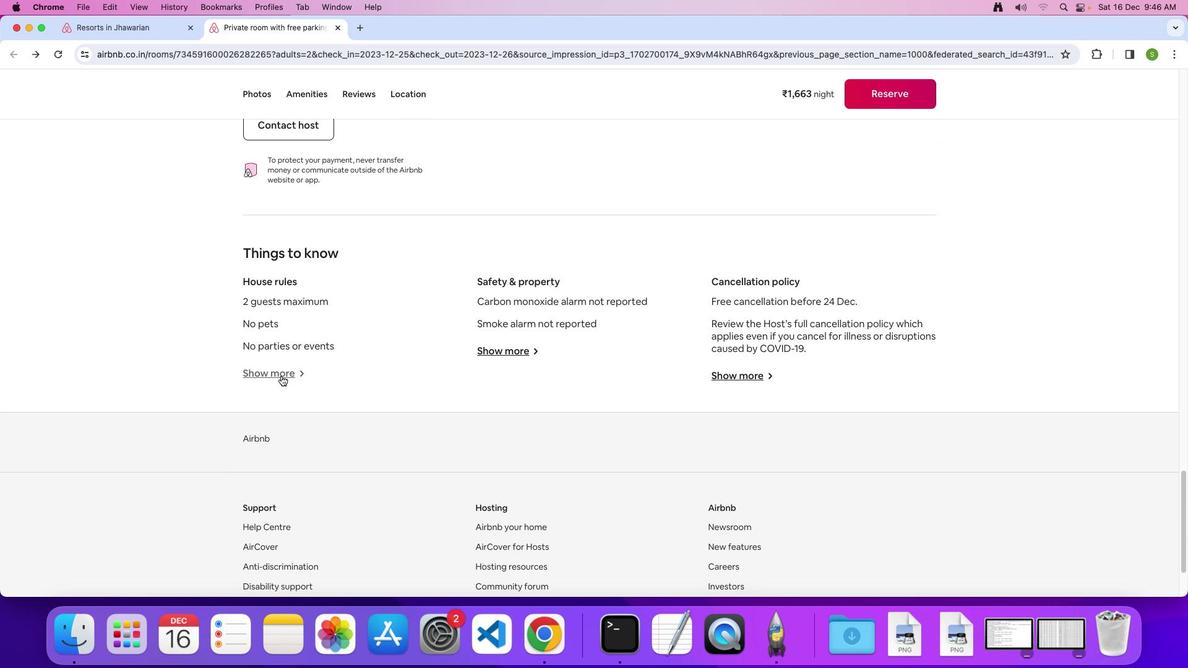 
Action: Mouse moved to (675, 315)
Screenshot: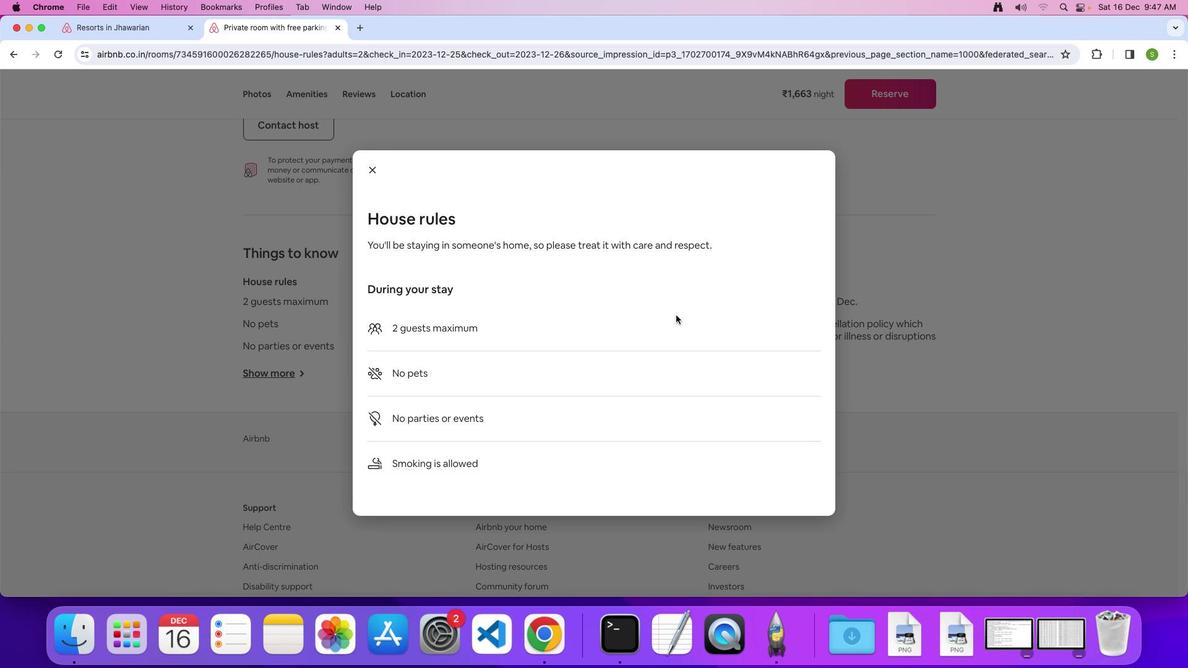 
Action: Mouse scrolled (675, 315) with delta (0, 0)
